 Task: Explore Airbnb accommodation in Ohangaron, Uzbekistan from 5th December, 2023 to 12th December, 2023 for 2 adults.  With 1  bedroom having 1 bed and 1 bathroom. Property type can be hotel. Look for 5 properties as per requirement.
Action: Mouse moved to (608, 92)
Screenshot: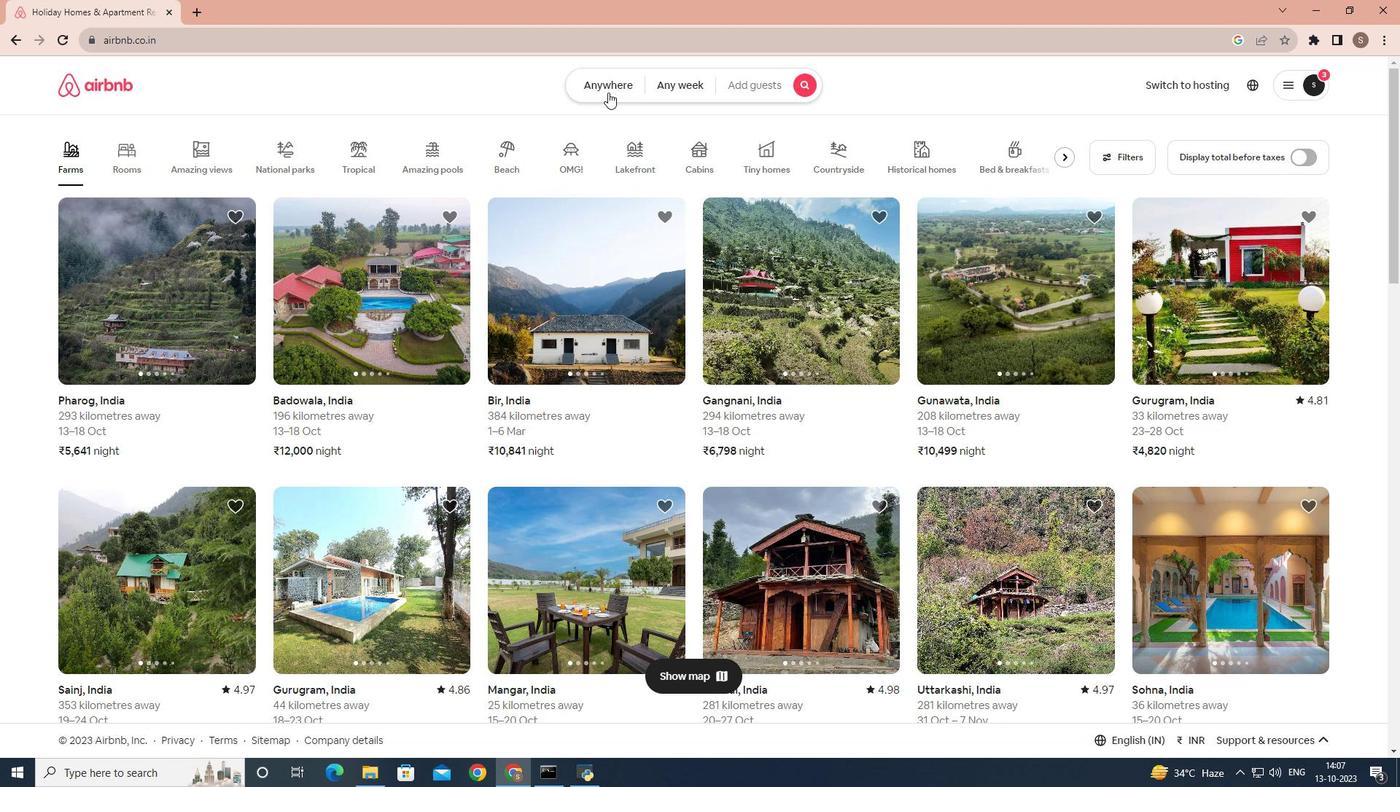 
Action: Mouse pressed left at (608, 92)
Screenshot: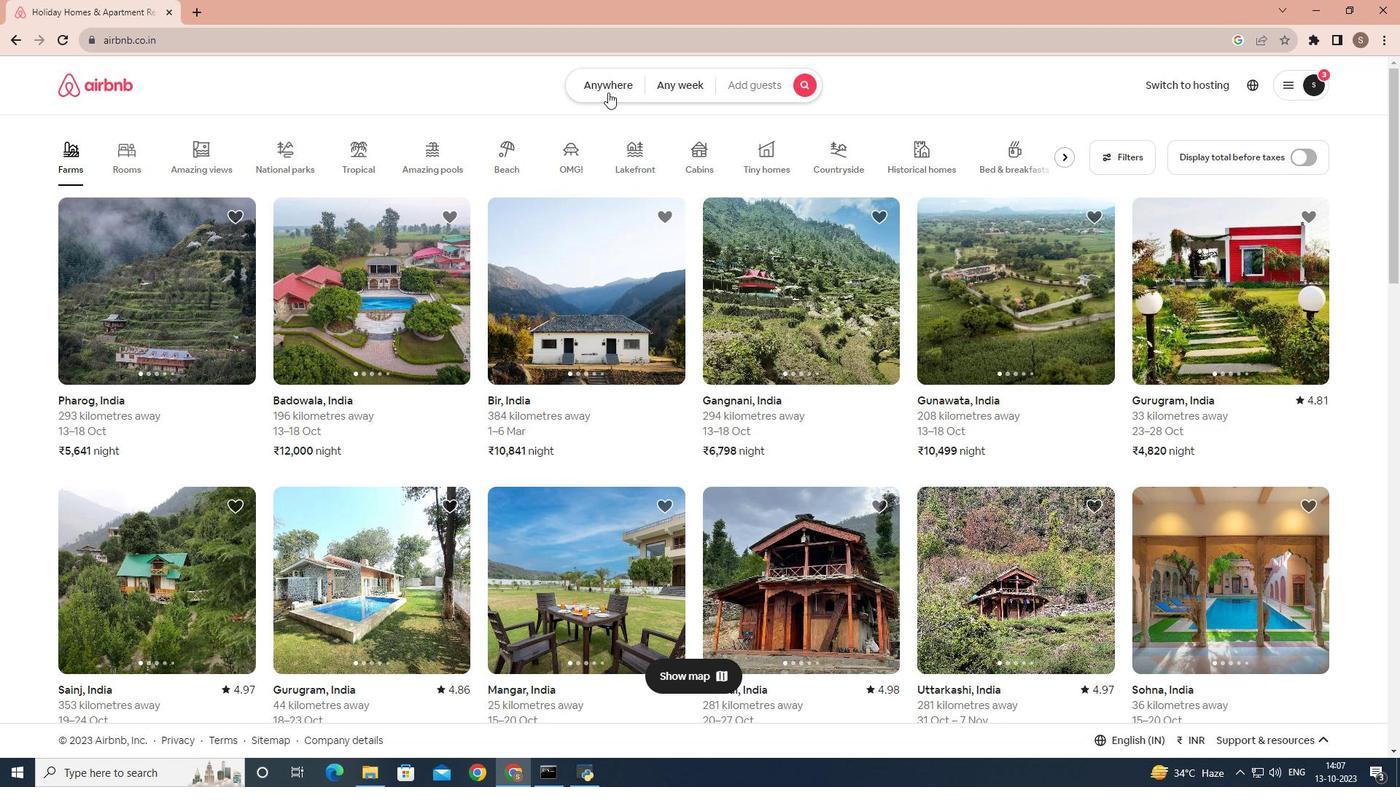 
Action: Mouse moved to (549, 147)
Screenshot: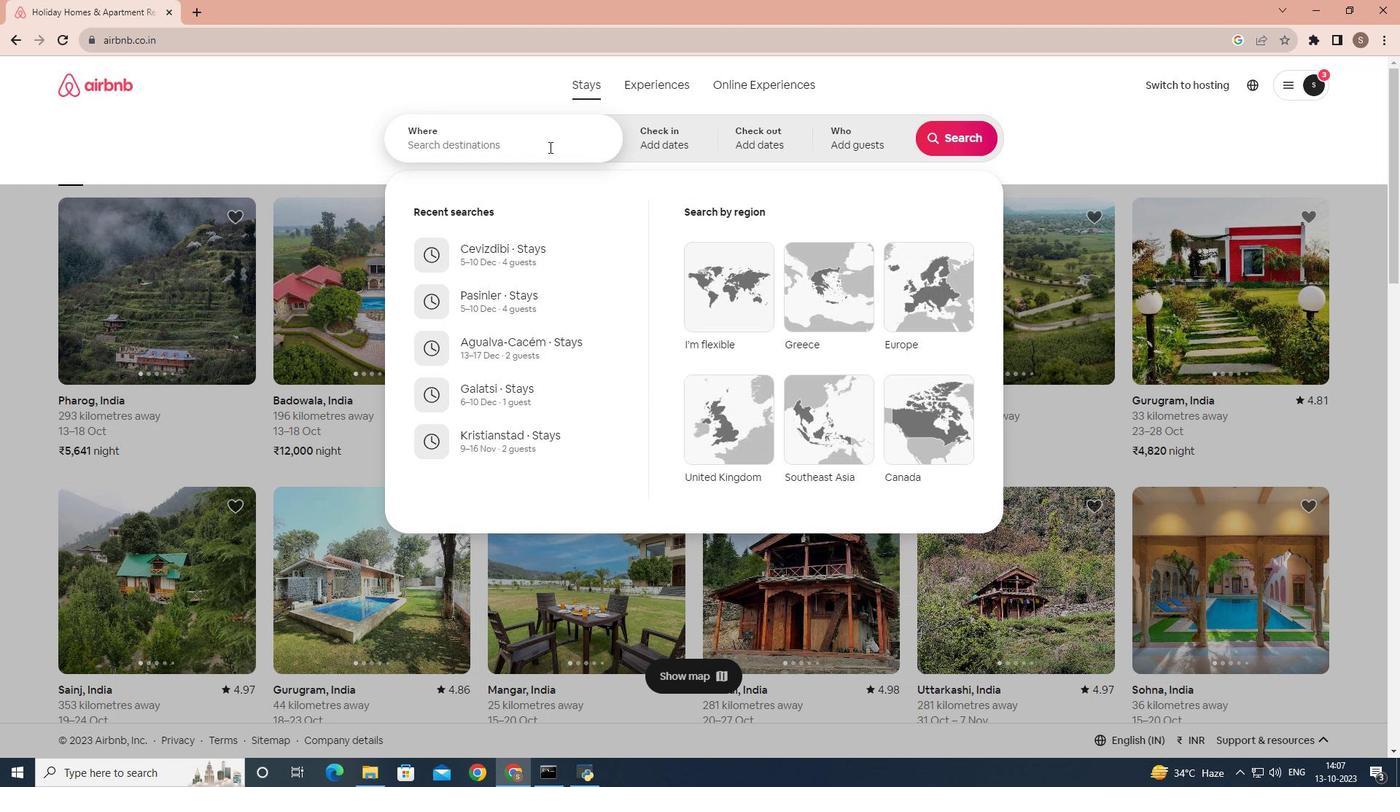 
Action: Mouse pressed left at (549, 147)
Screenshot: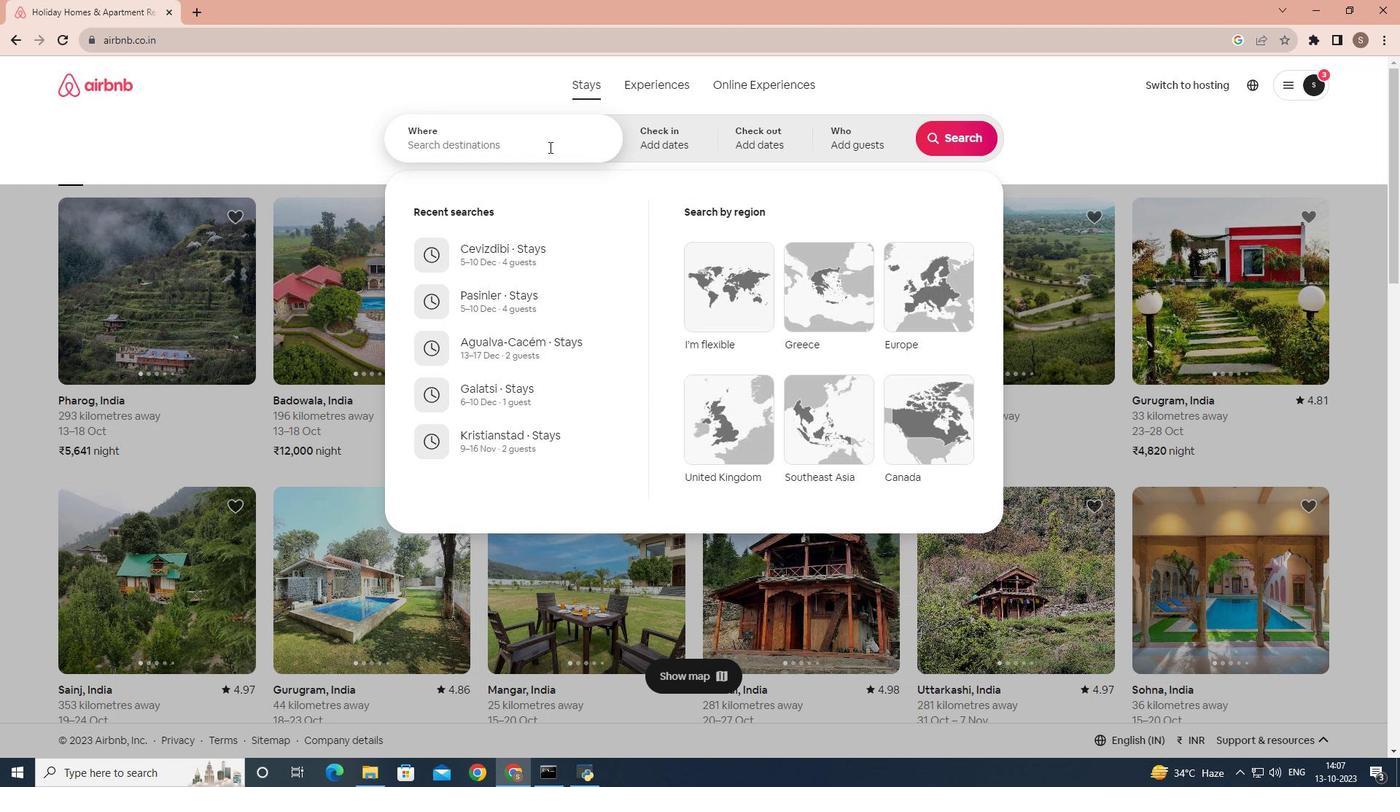 
Action: Key pressed ohangaron
Screenshot: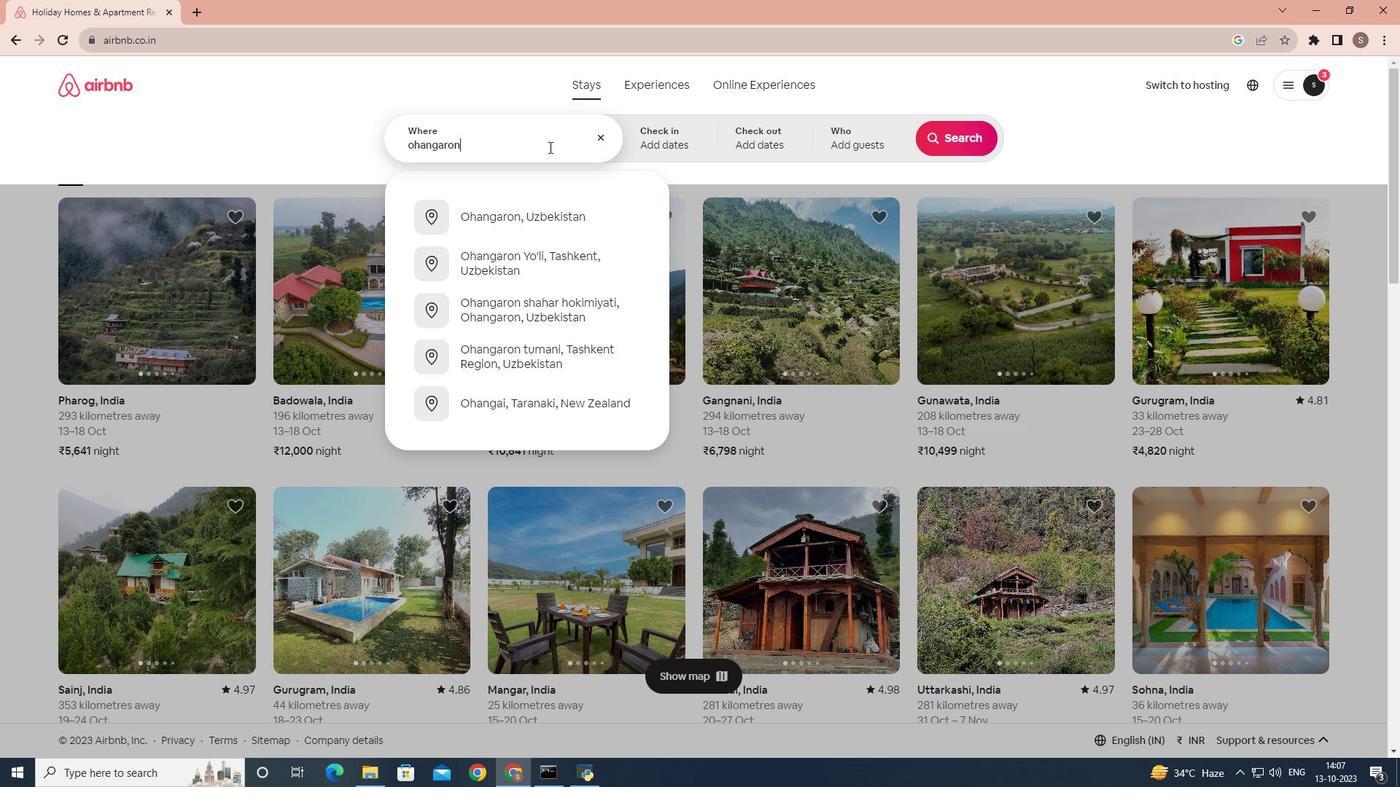 
Action: Mouse moved to (536, 229)
Screenshot: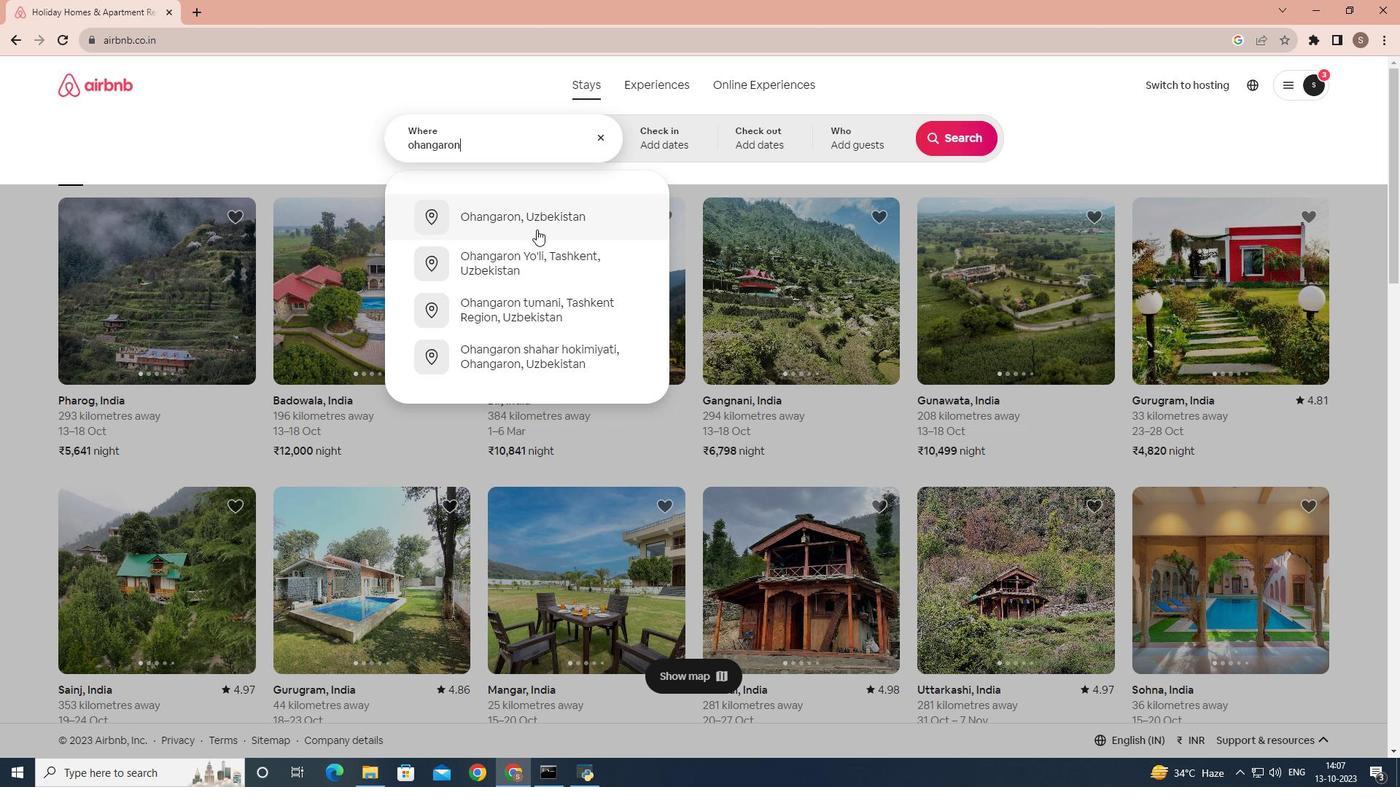 
Action: Mouse pressed left at (536, 229)
Screenshot: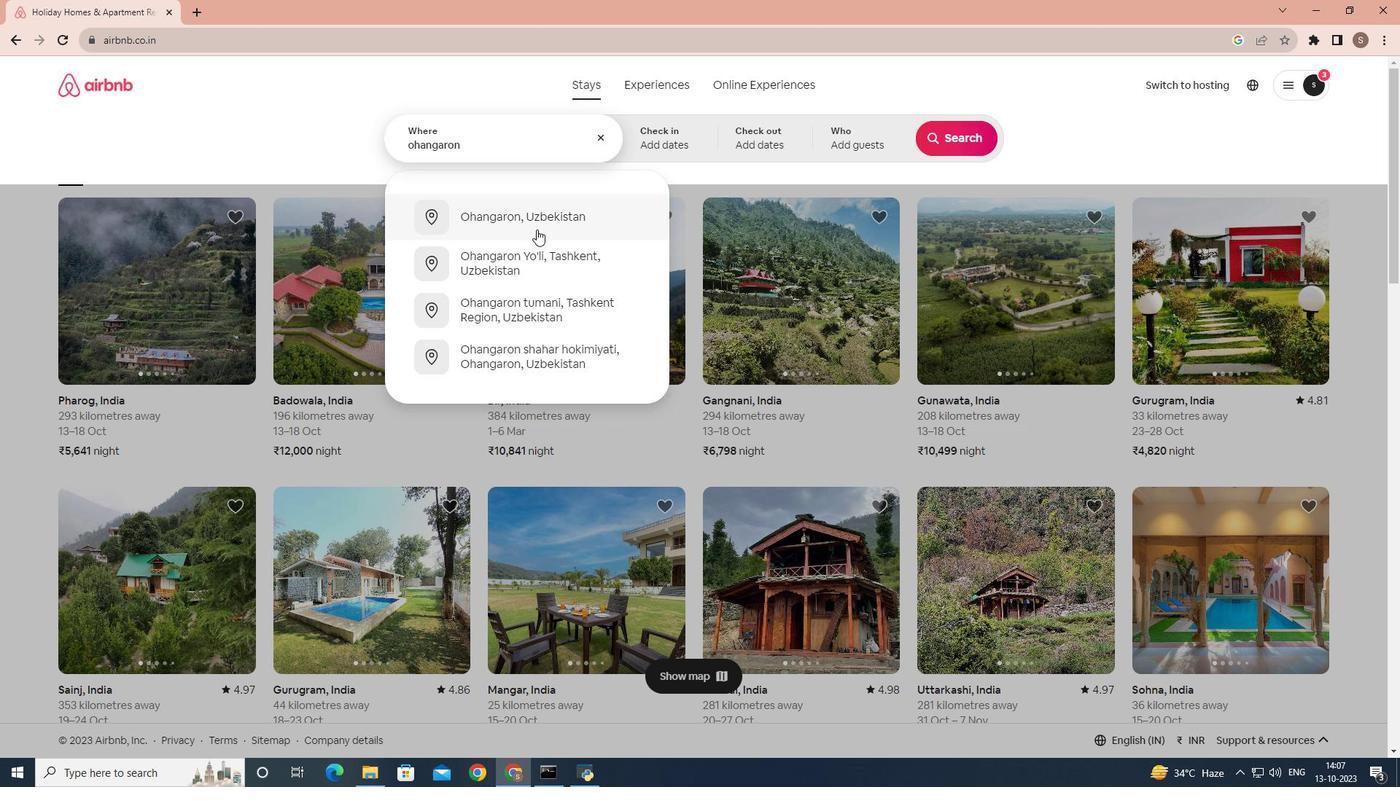 
Action: Mouse moved to (962, 255)
Screenshot: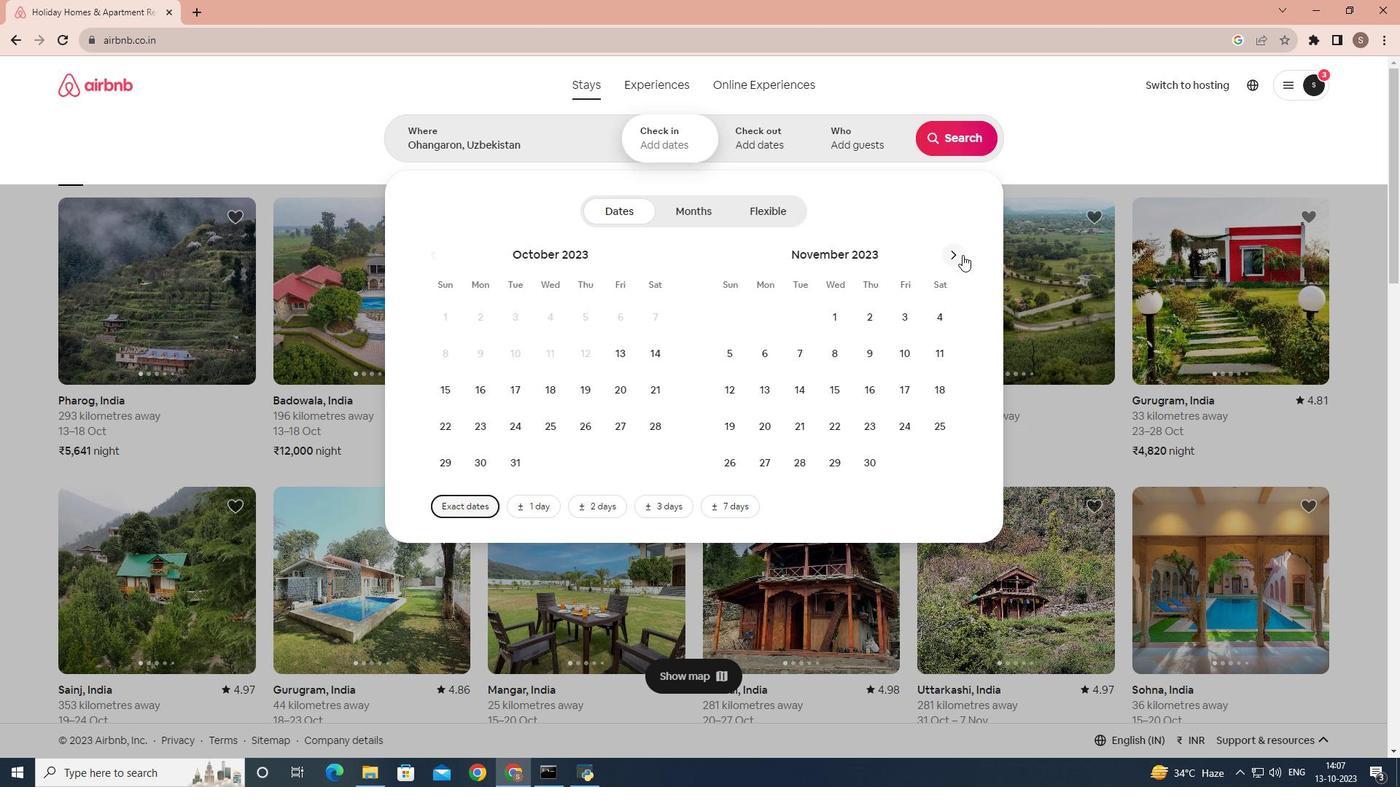 
Action: Mouse pressed left at (962, 255)
Screenshot: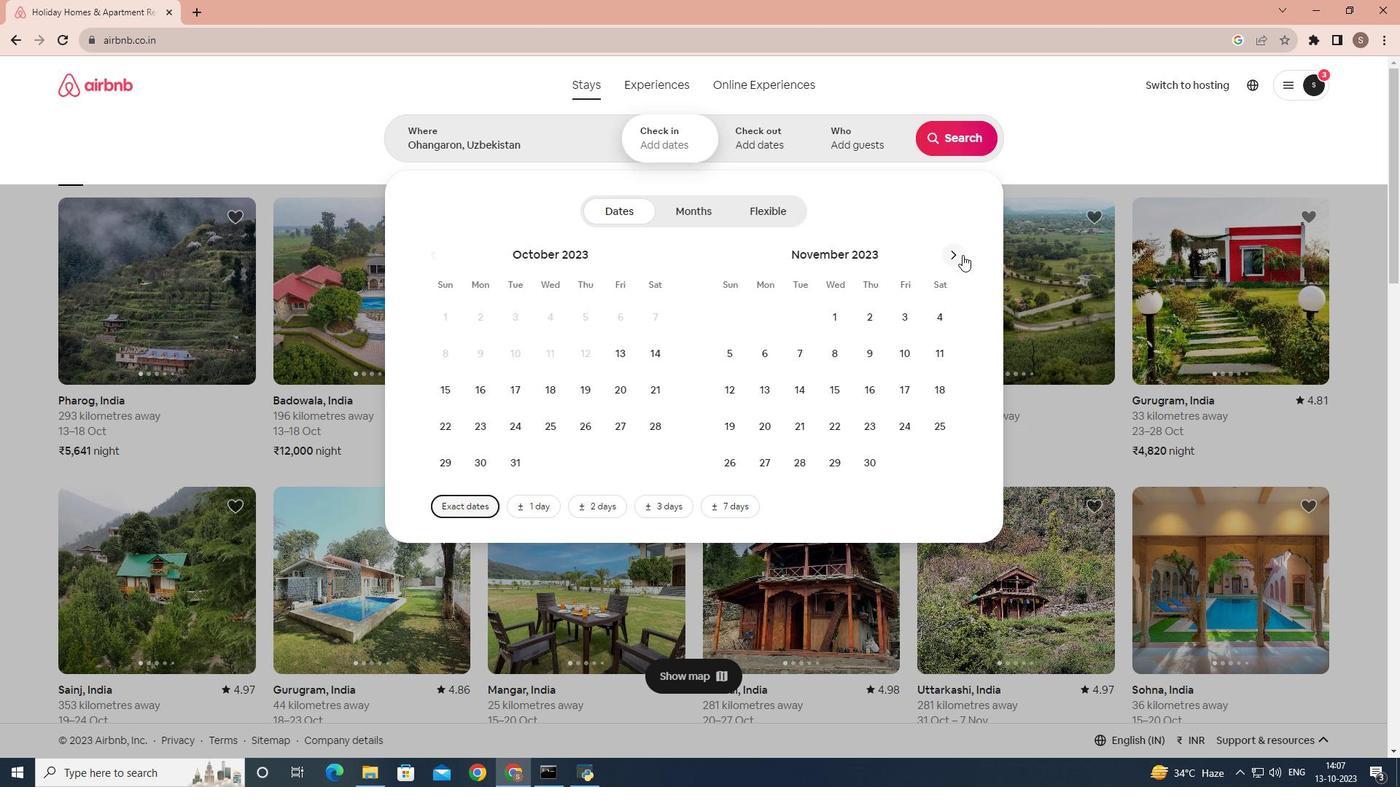 
Action: Mouse moved to (816, 355)
Screenshot: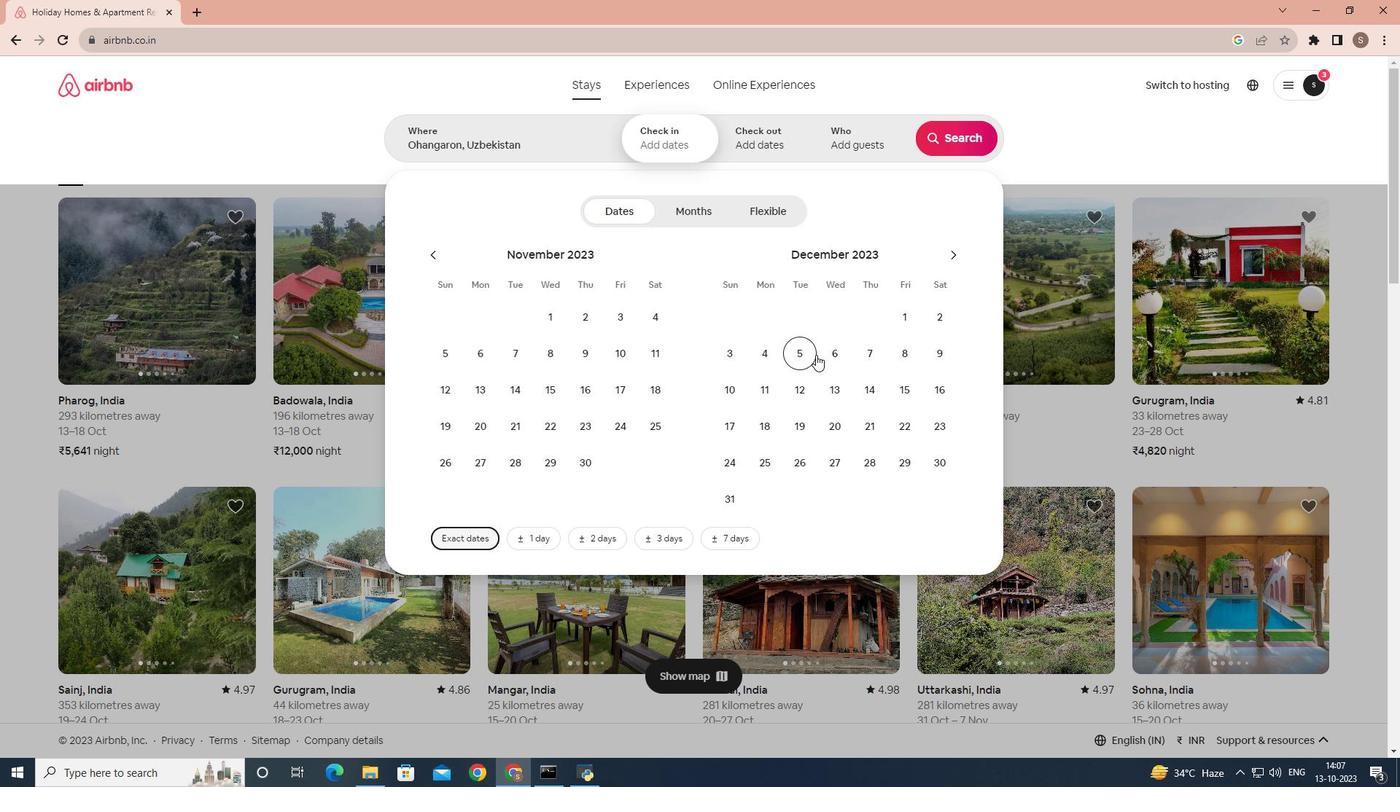 
Action: Mouse pressed left at (816, 355)
Screenshot: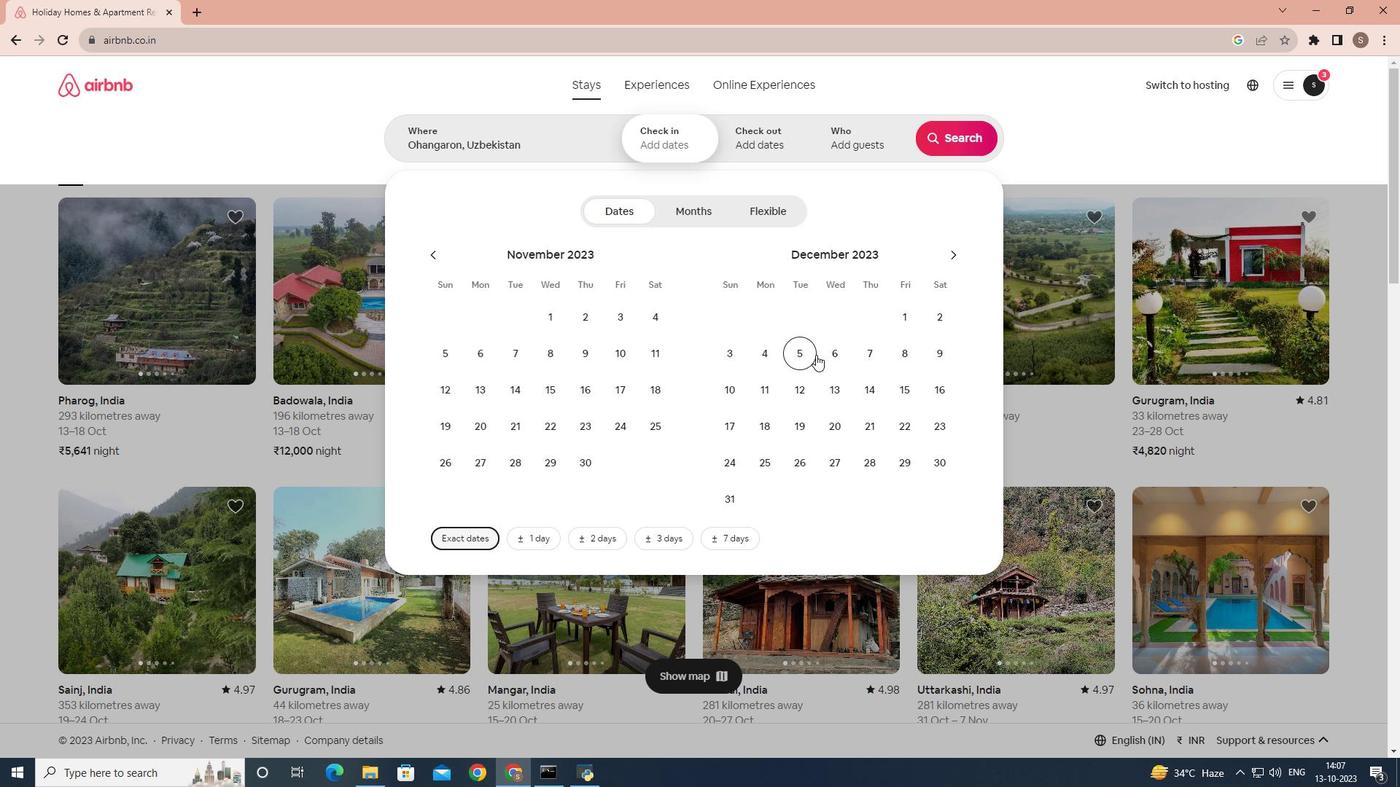 
Action: Mouse moved to (793, 385)
Screenshot: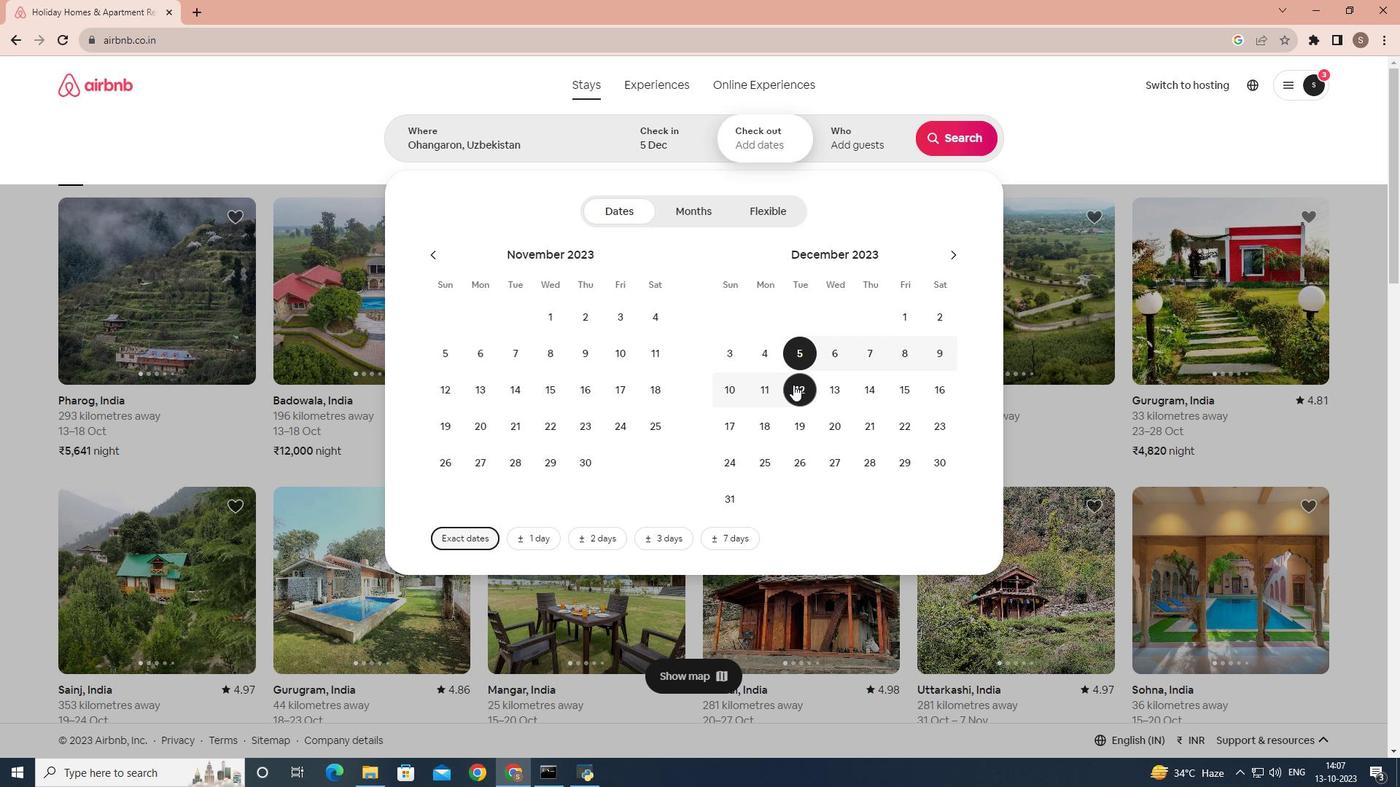 
Action: Mouse pressed left at (793, 385)
Screenshot: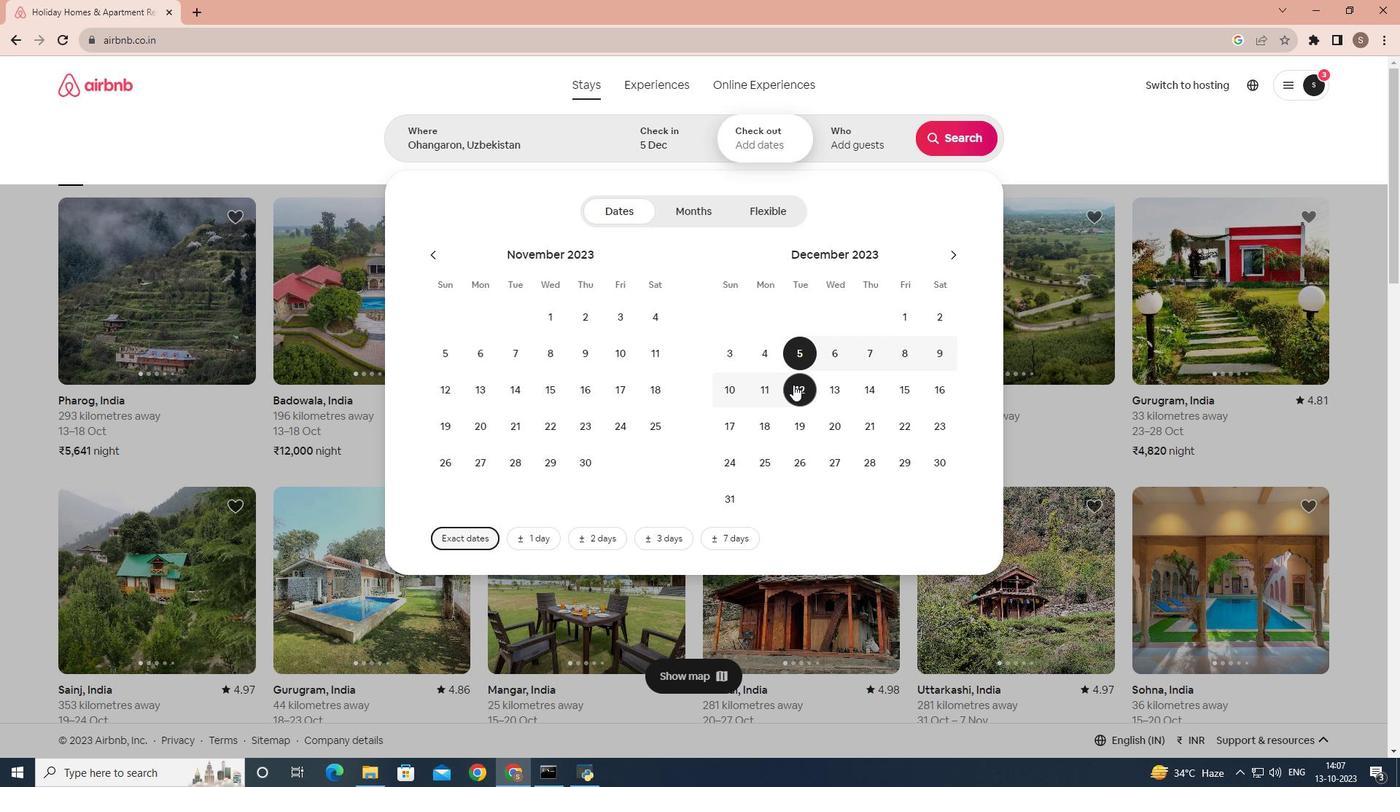 
Action: Mouse moved to (864, 132)
Screenshot: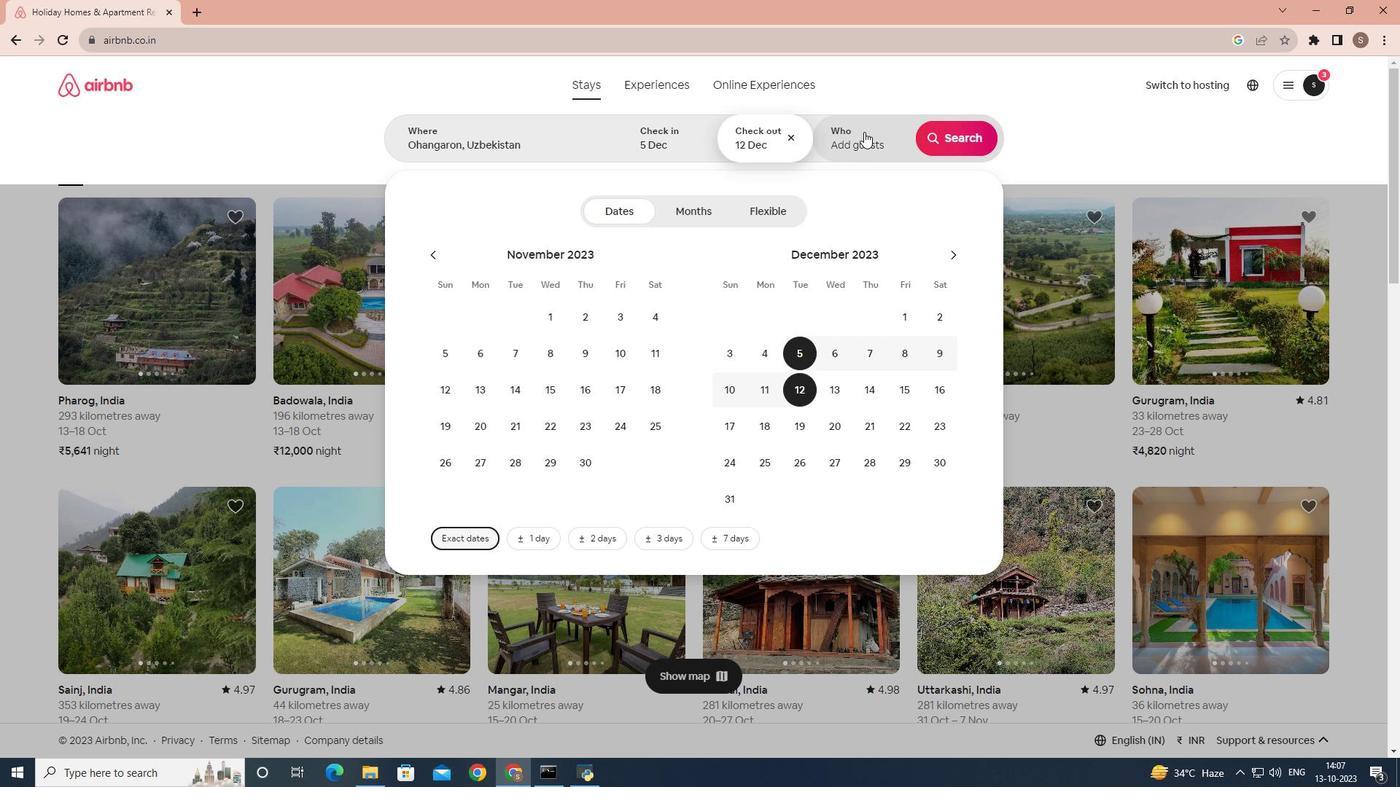 
Action: Mouse pressed left at (864, 132)
Screenshot: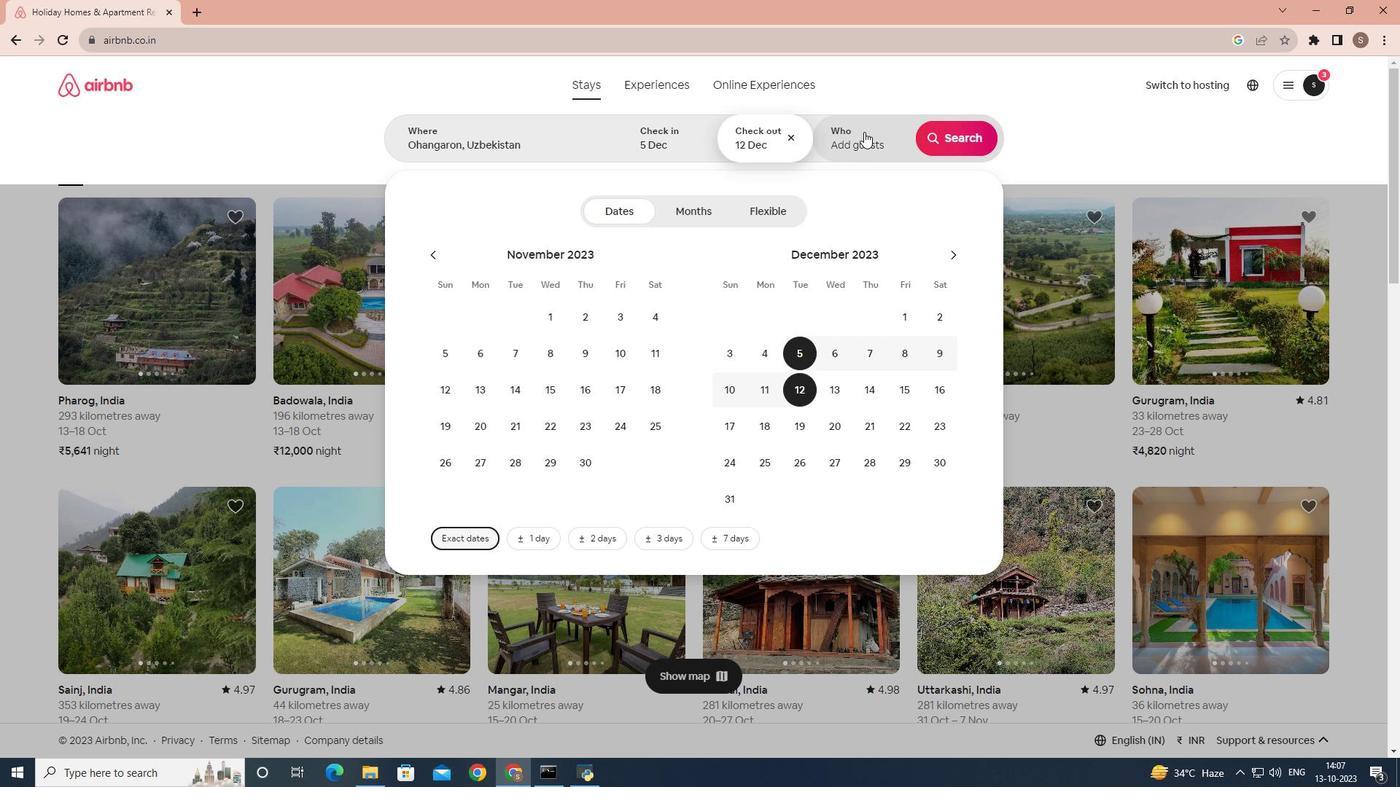 
Action: Mouse moved to (954, 216)
Screenshot: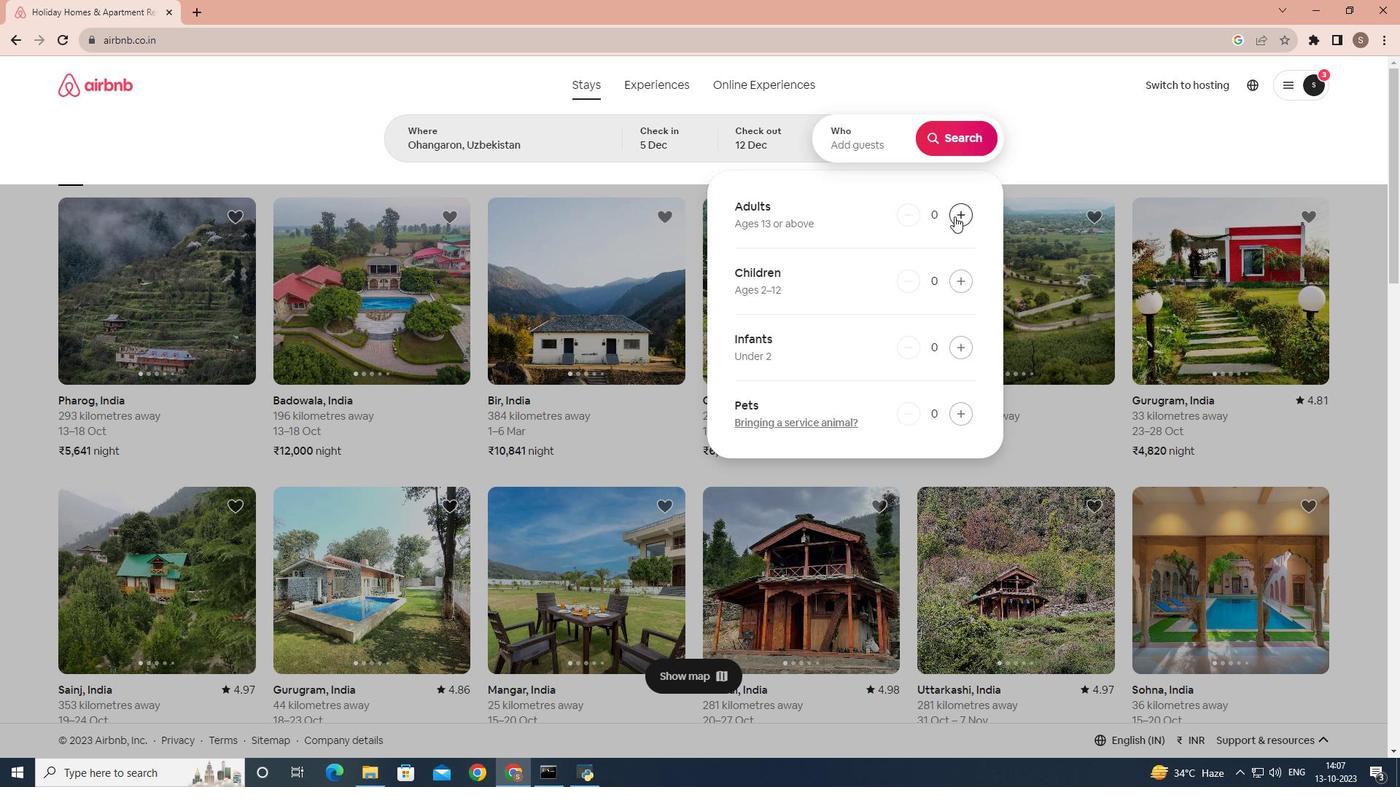 
Action: Mouse pressed left at (954, 216)
Screenshot: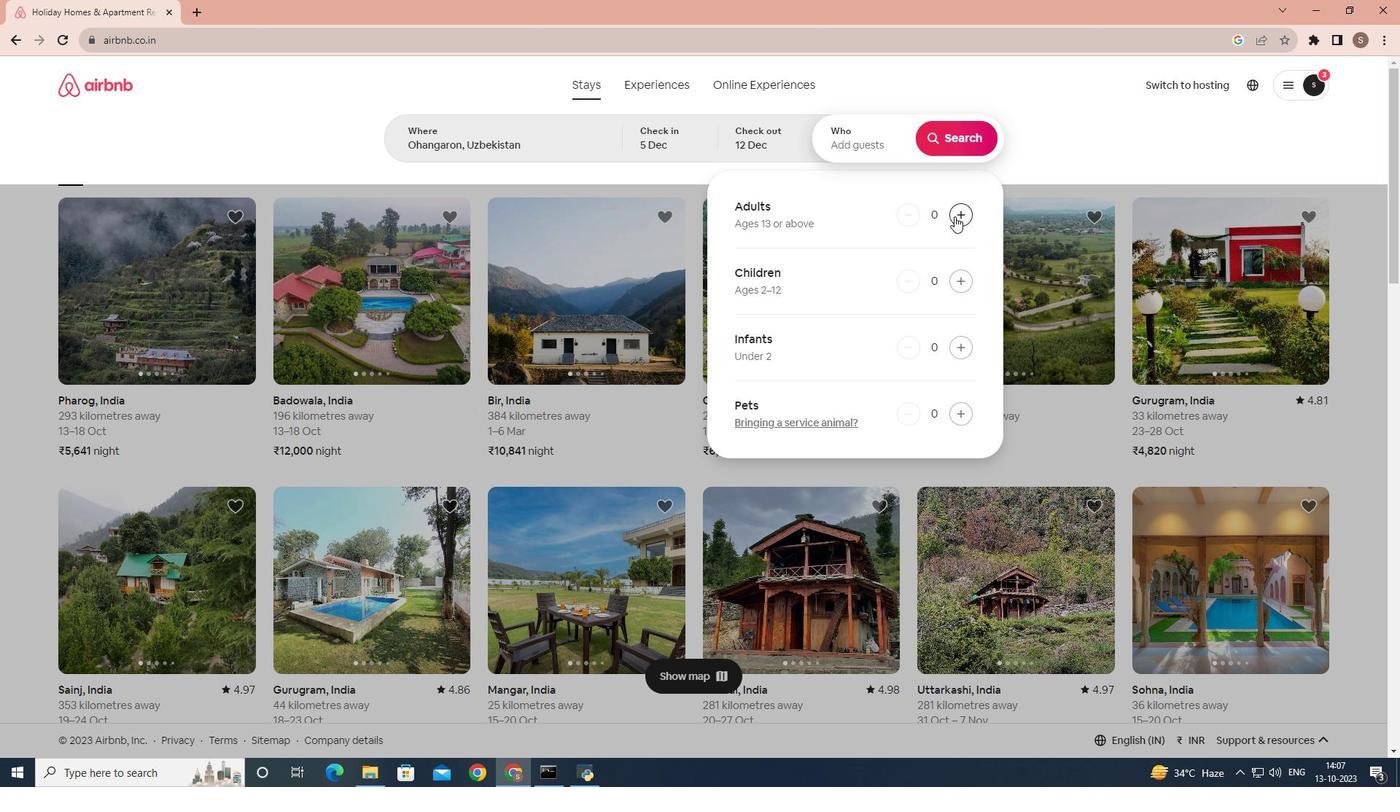 
Action: Mouse pressed left at (954, 216)
Screenshot: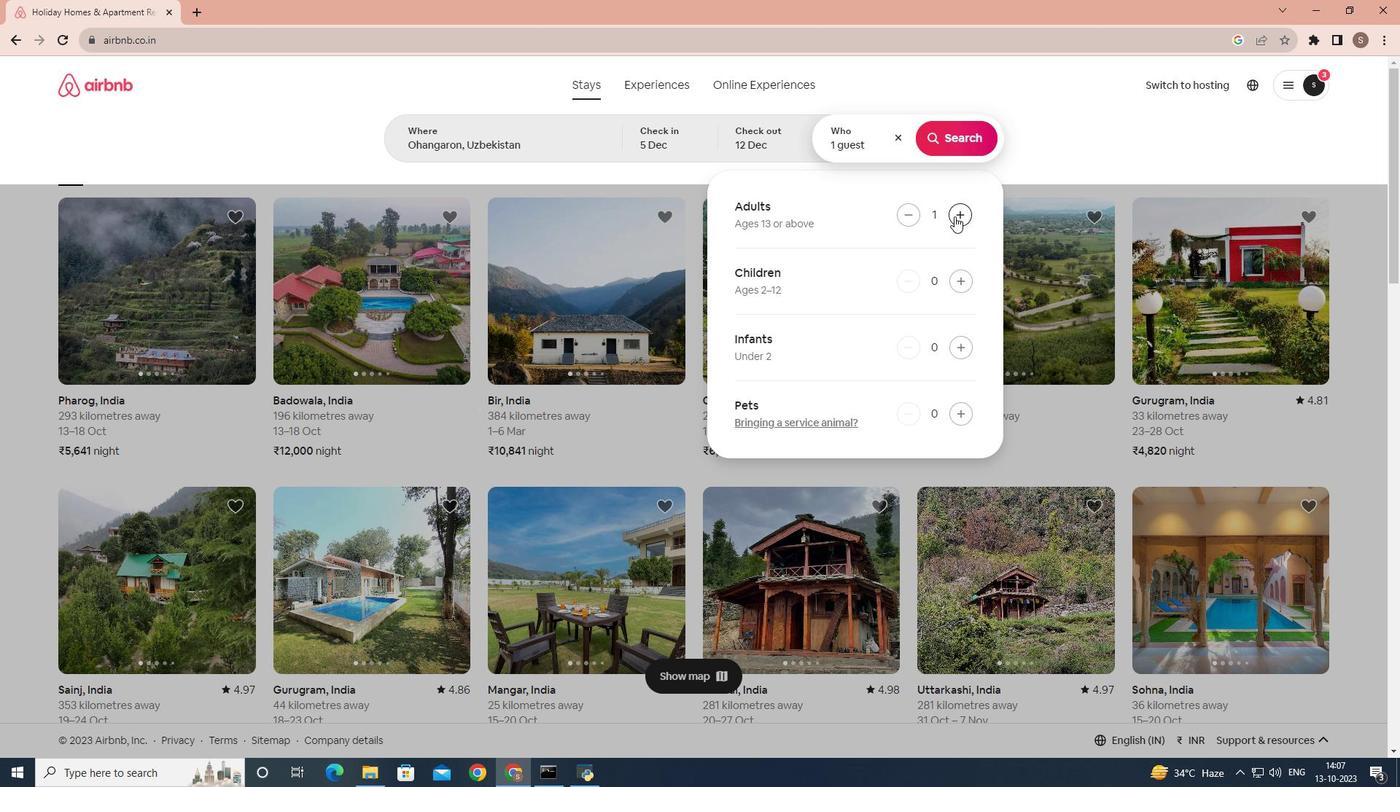 
Action: Mouse moved to (957, 145)
Screenshot: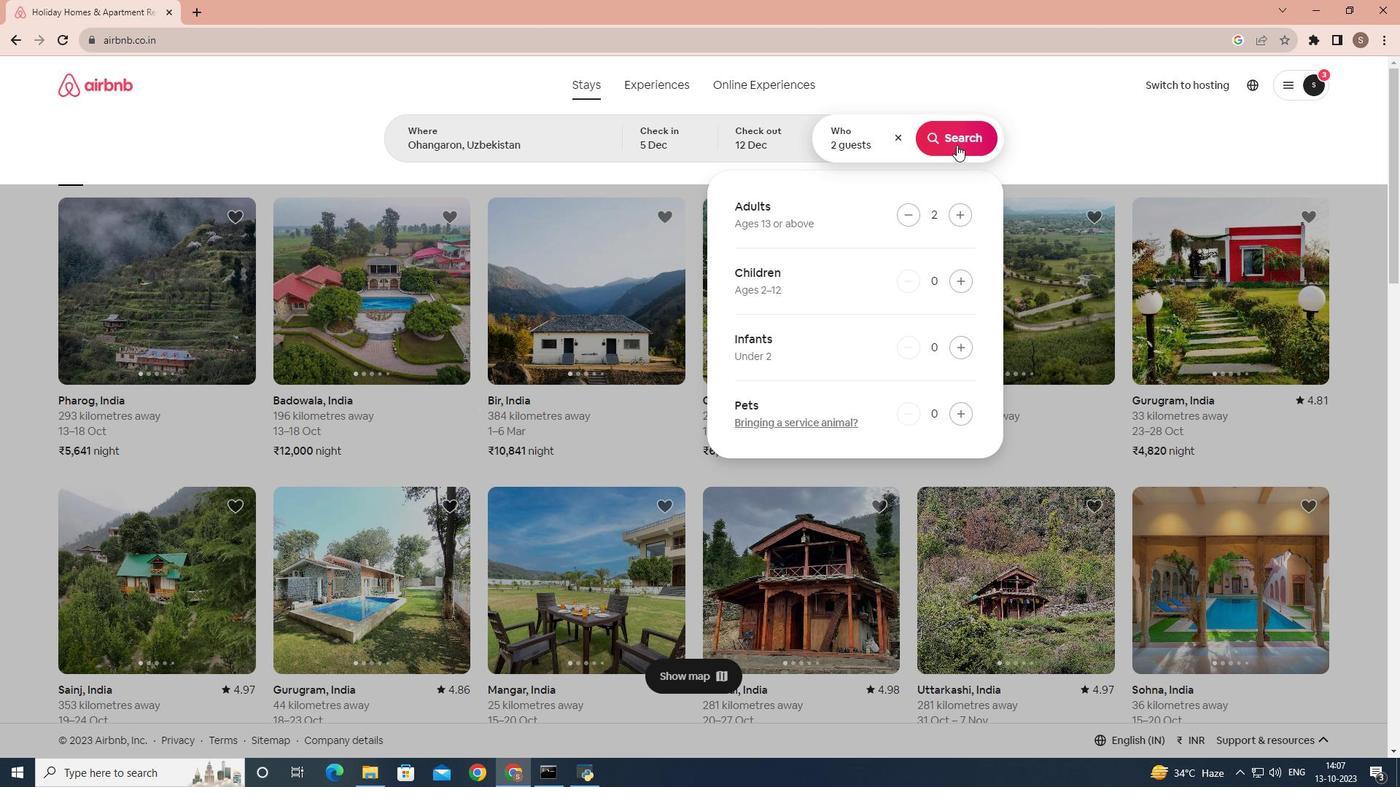 
Action: Mouse pressed left at (957, 145)
Screenshot: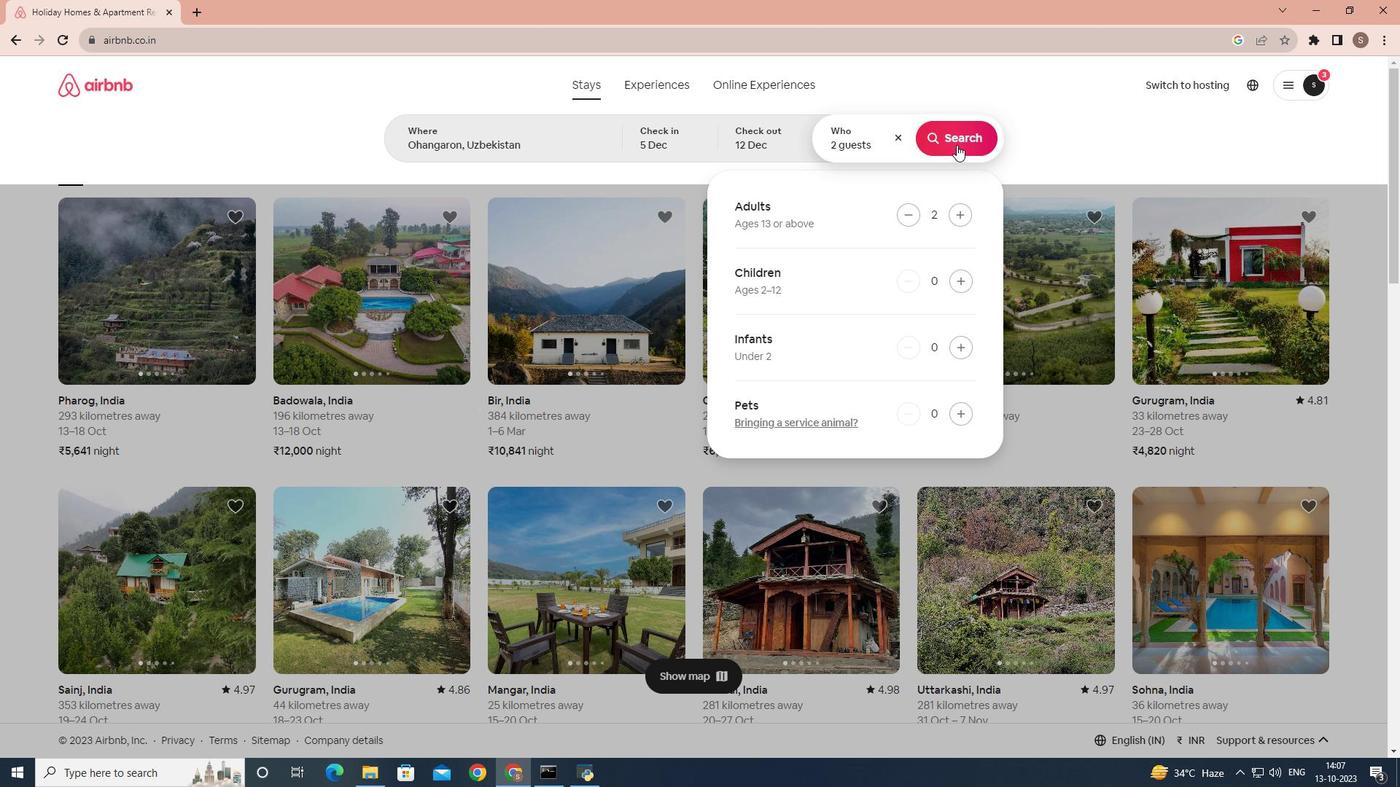 
Action: Mouse moved to (1166, 148)
Screenshot: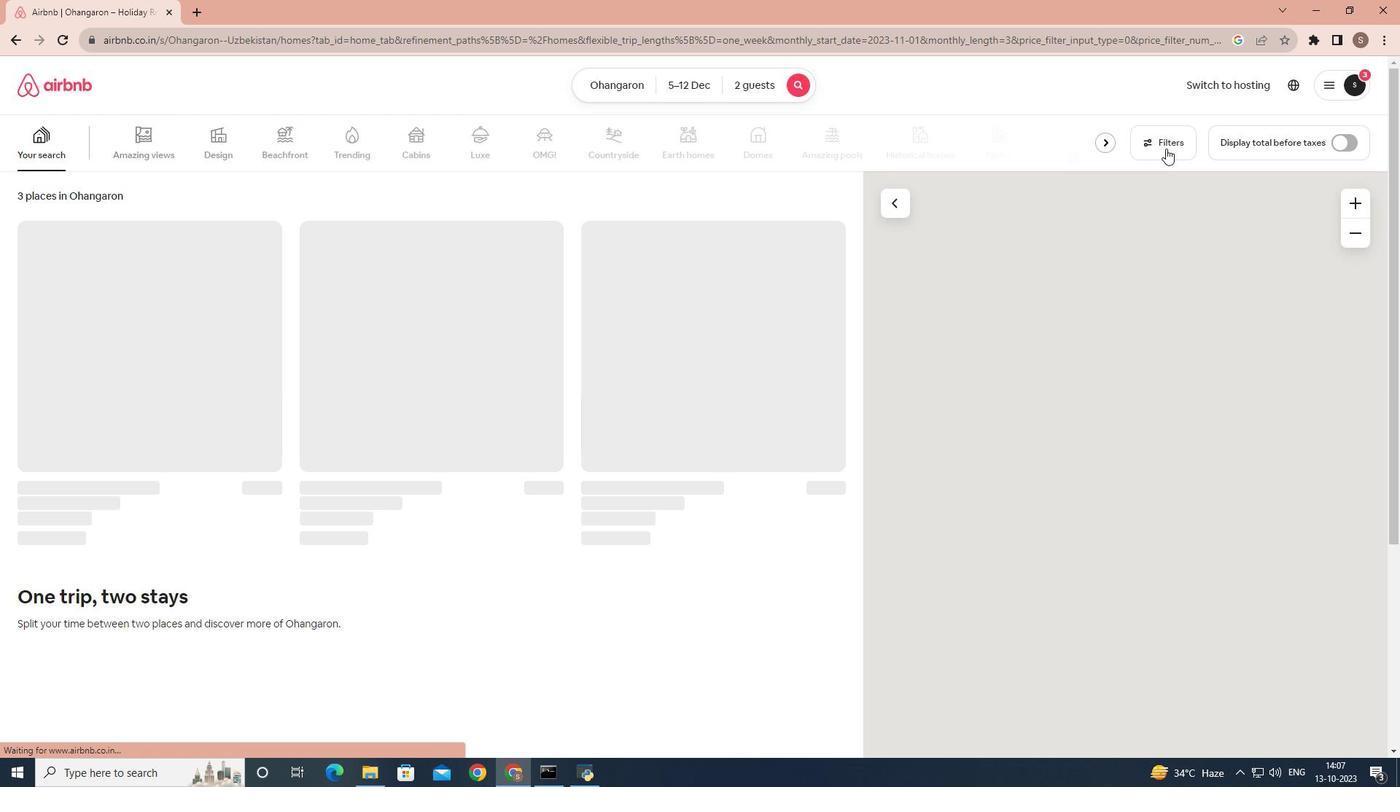 
Action: Mouse pressed left at (1166, 148)
Screenshot: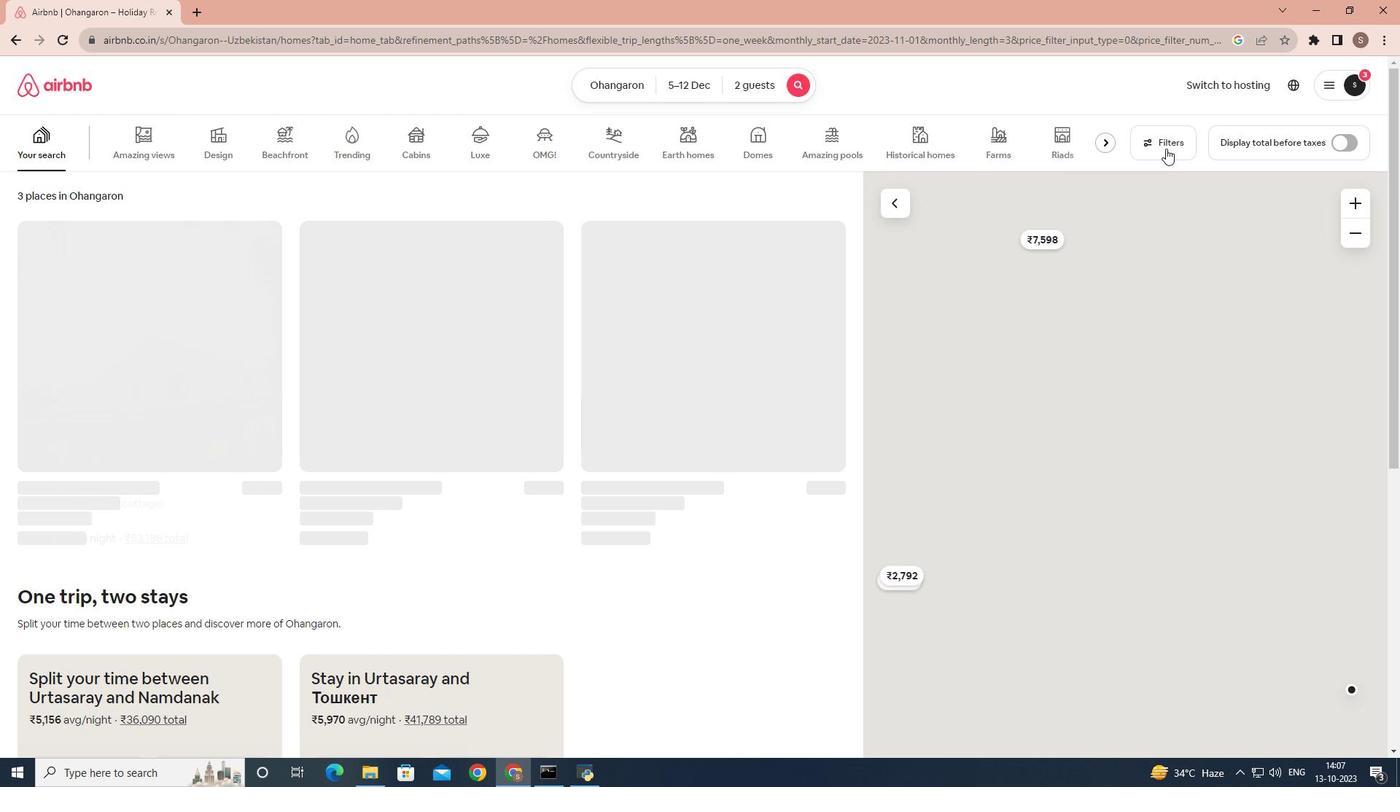 
Action: Mouse moved to (755, 323)
Screenshot: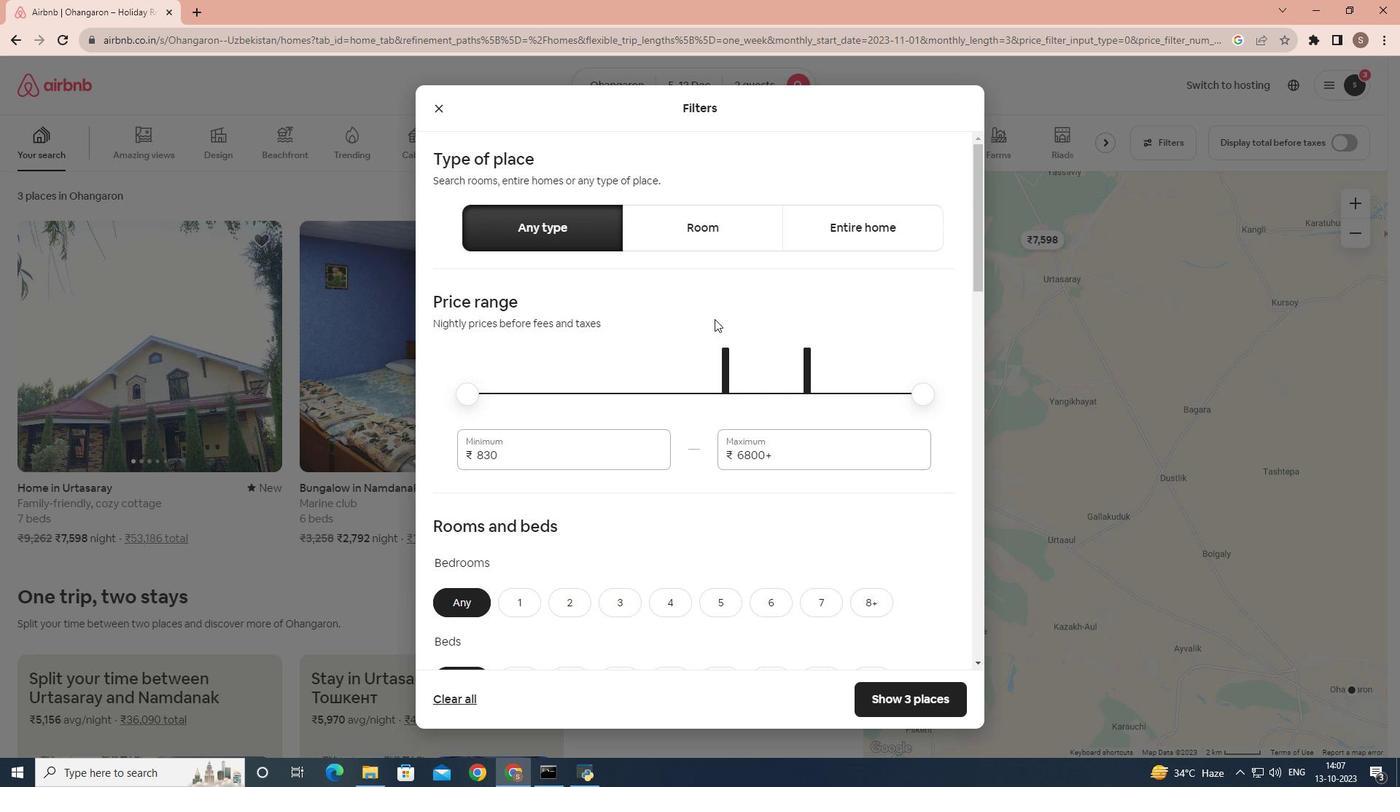 
Action: Mouse scrolled (755, 322) with delta (0, 0)
Screenshot: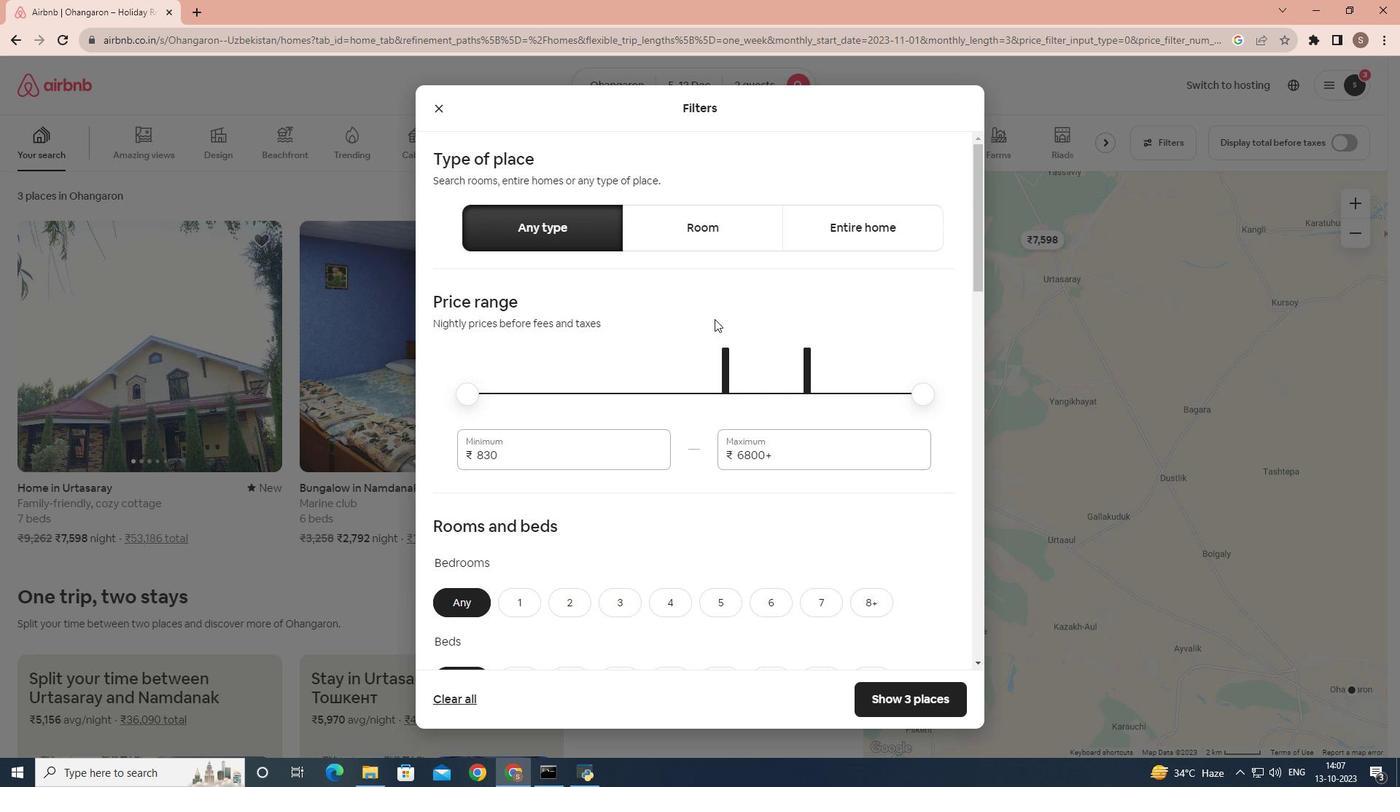 
Action: Mouse moved to (706, 317)
Screenshot: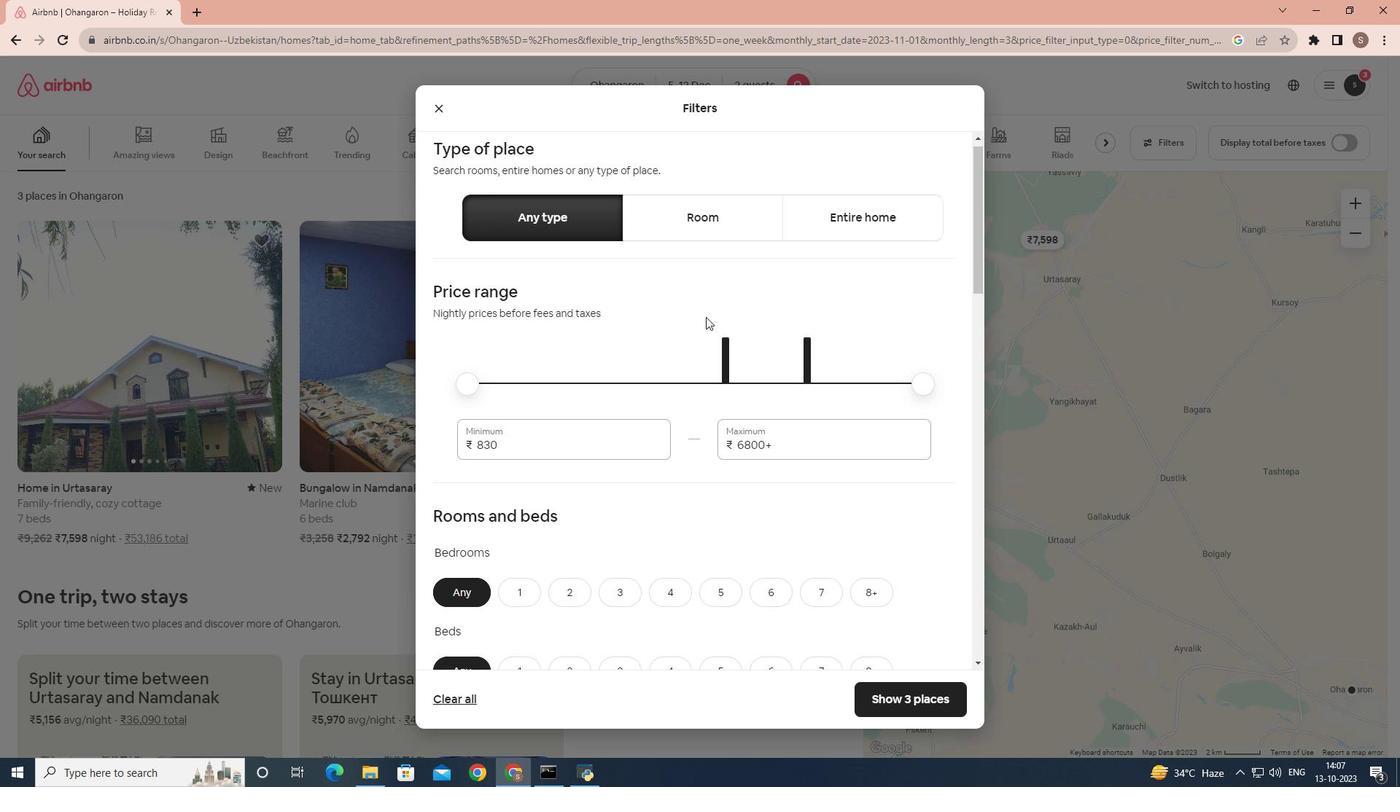 
Action: Mouse scrolled (706, 316) with delta (0, 0)
Screenshot: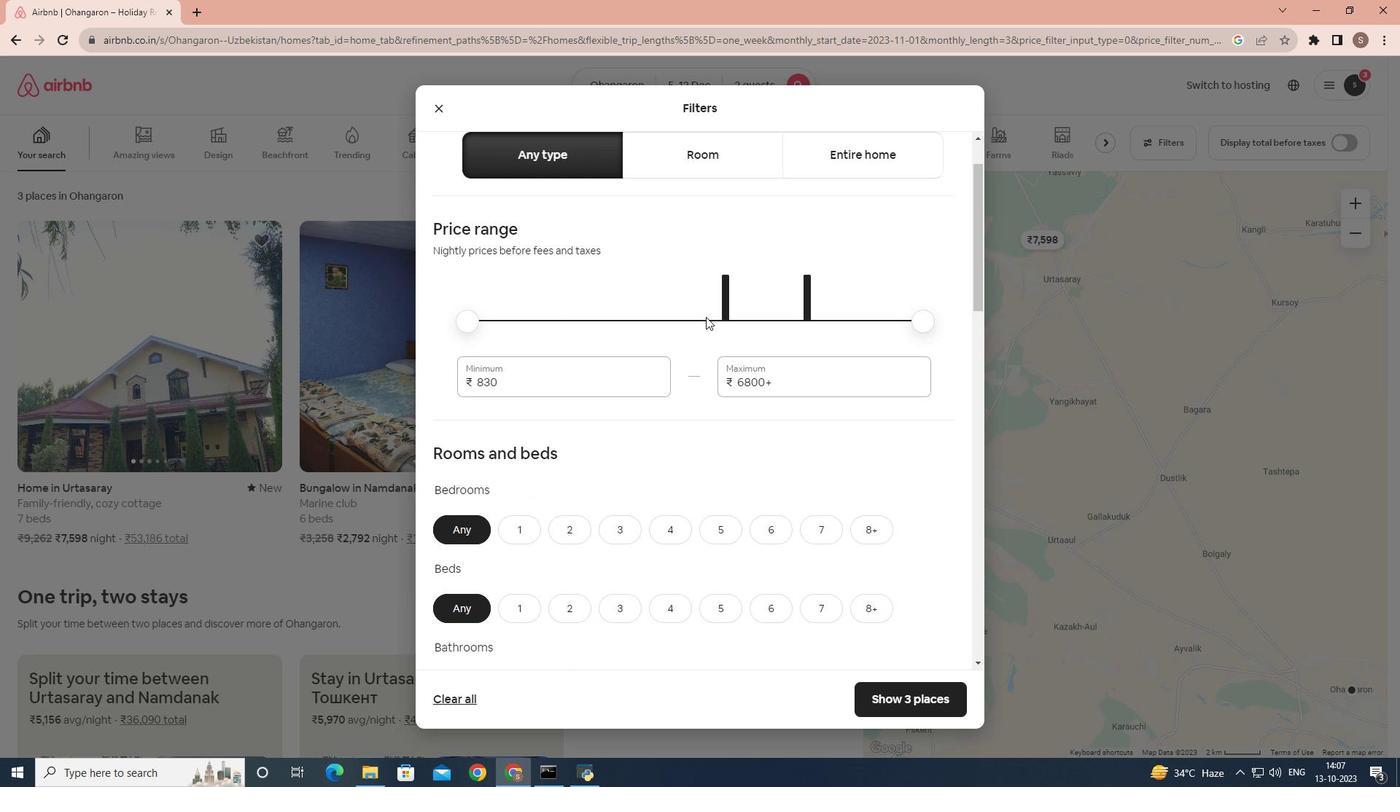 
Action: Mouse scrolled (706, 316) with delta (0, 0)
Screenshot: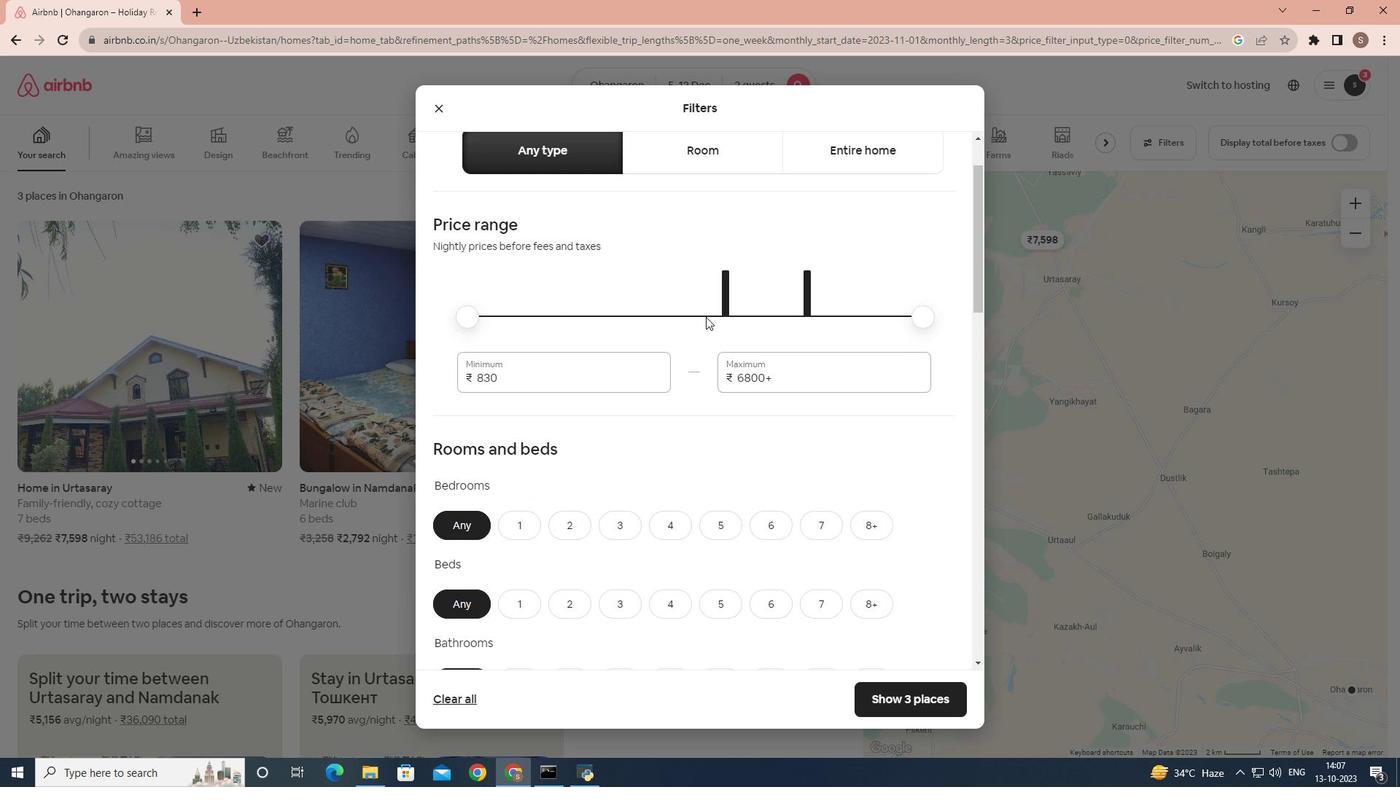 
Action: Mouse scrolled (706, 316) with delta (0, 0)
Screenshot: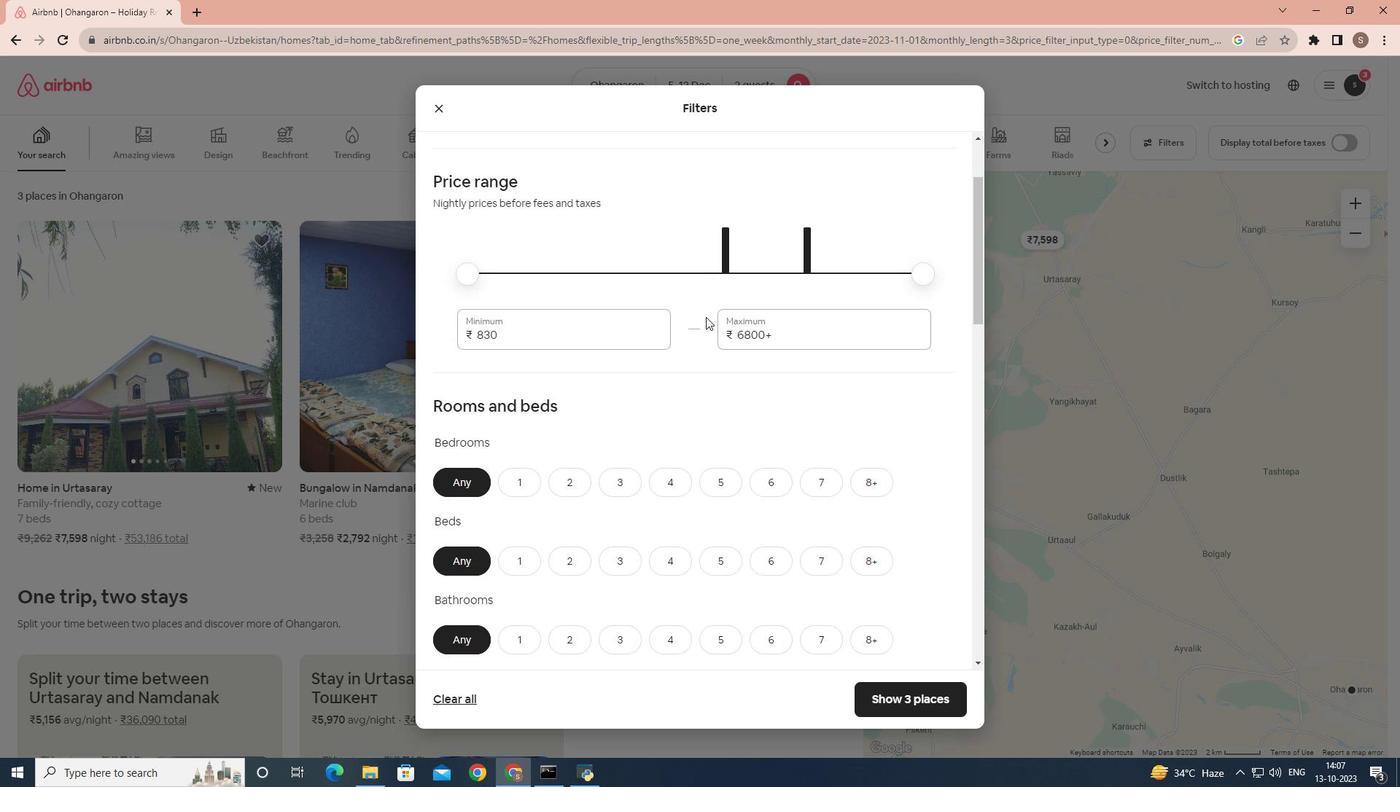 
Action: Mouse moved to (525, 307)
Screenshot: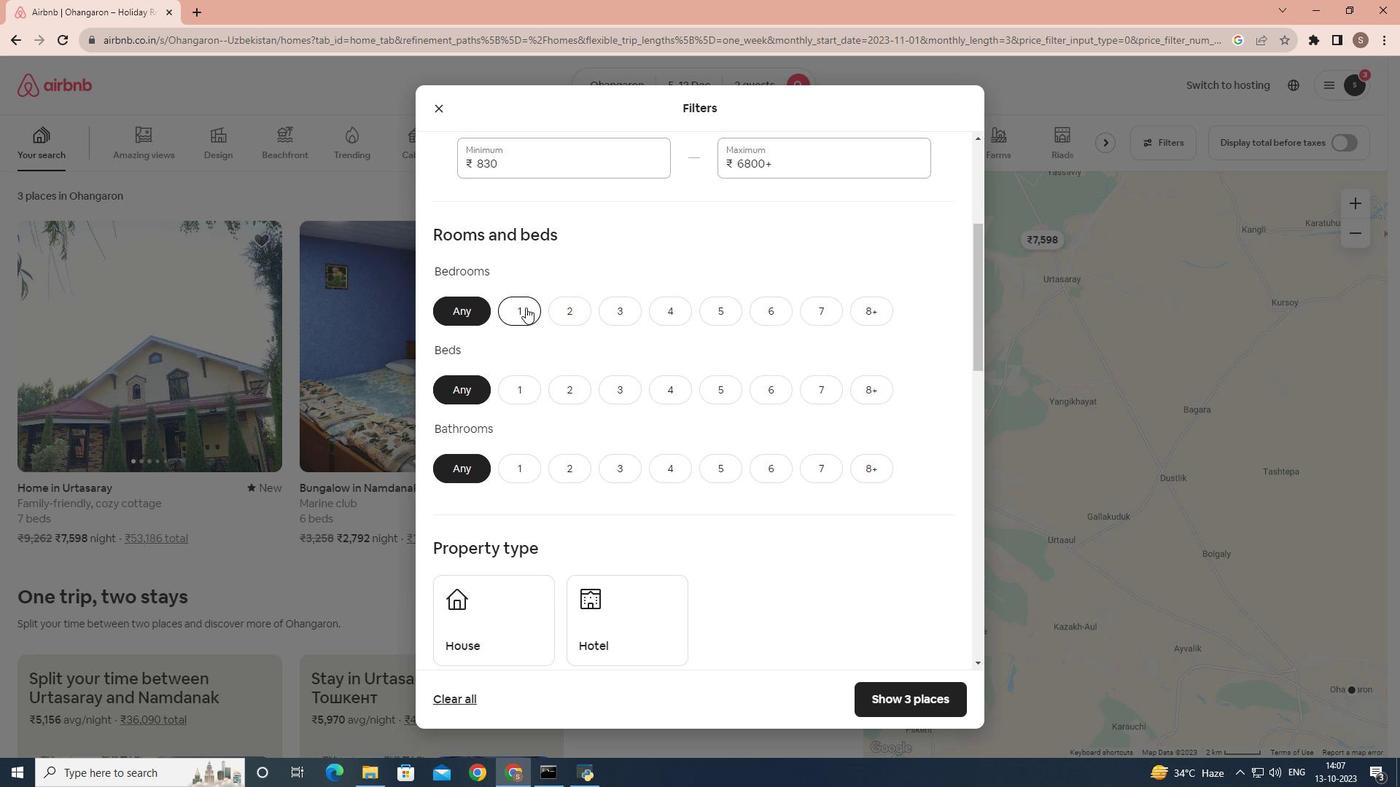
Action: Mouse pressed left at (525, 307)
Screenshot: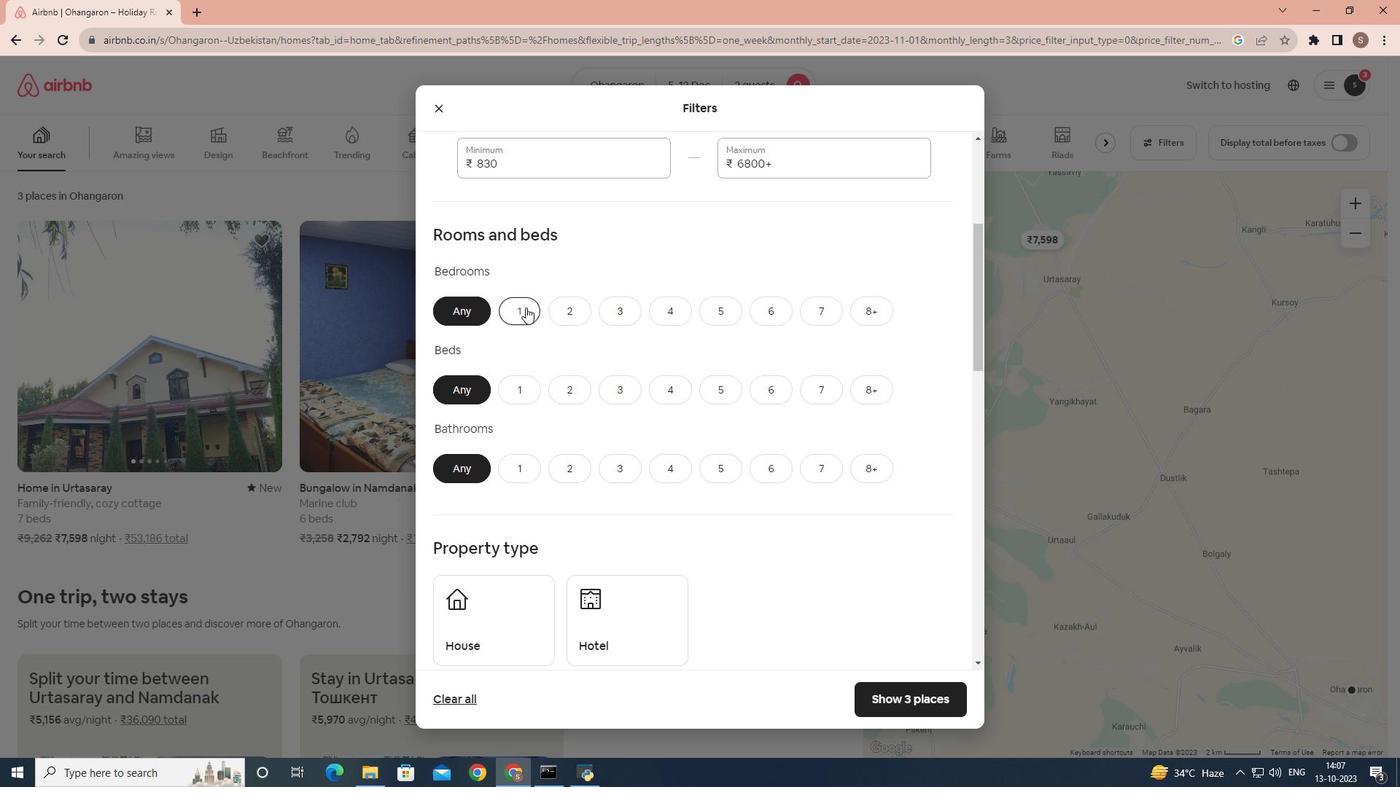 
Action: Mouse moved to (522, 307)
Screenshot: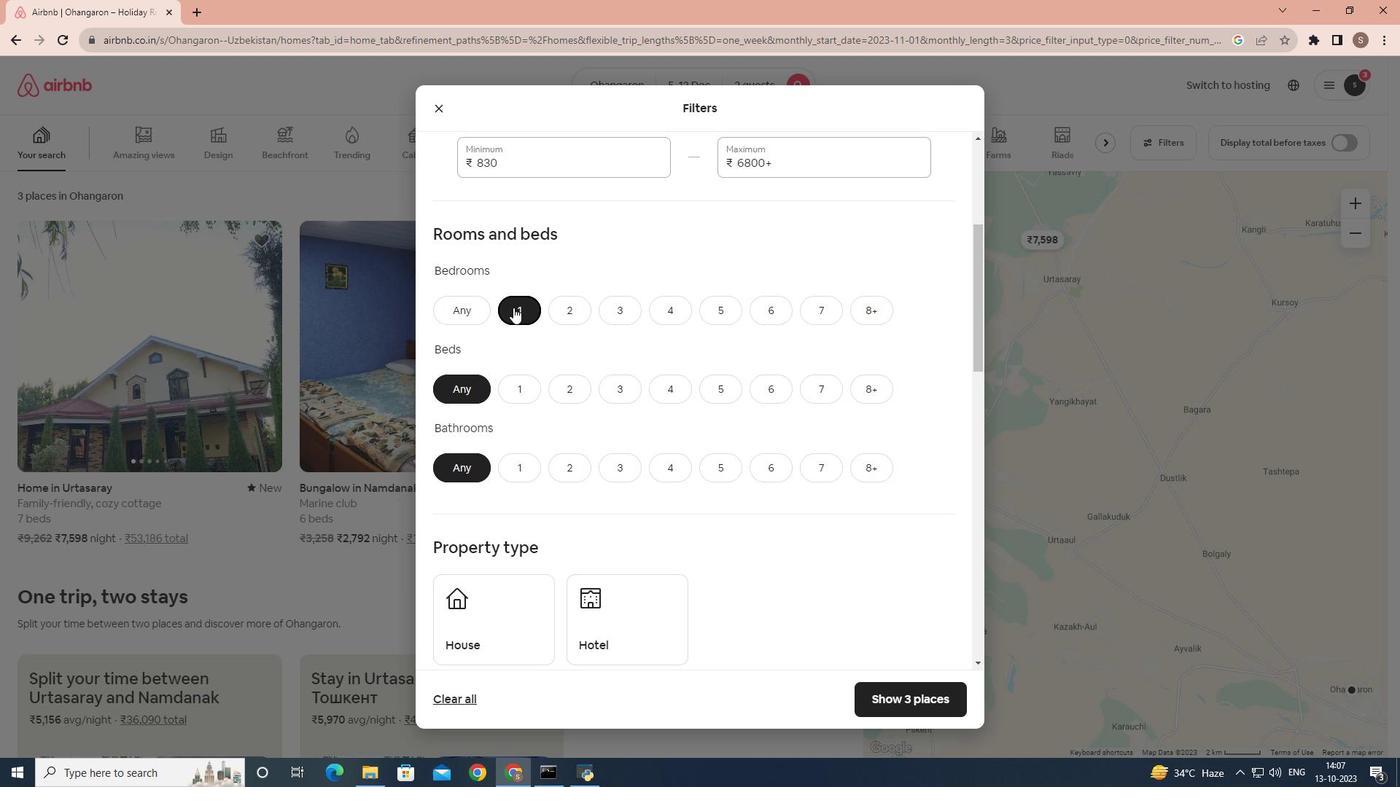 
Action: Mouse scrolled (522, 307) with delta (0, 0)
Screenshot: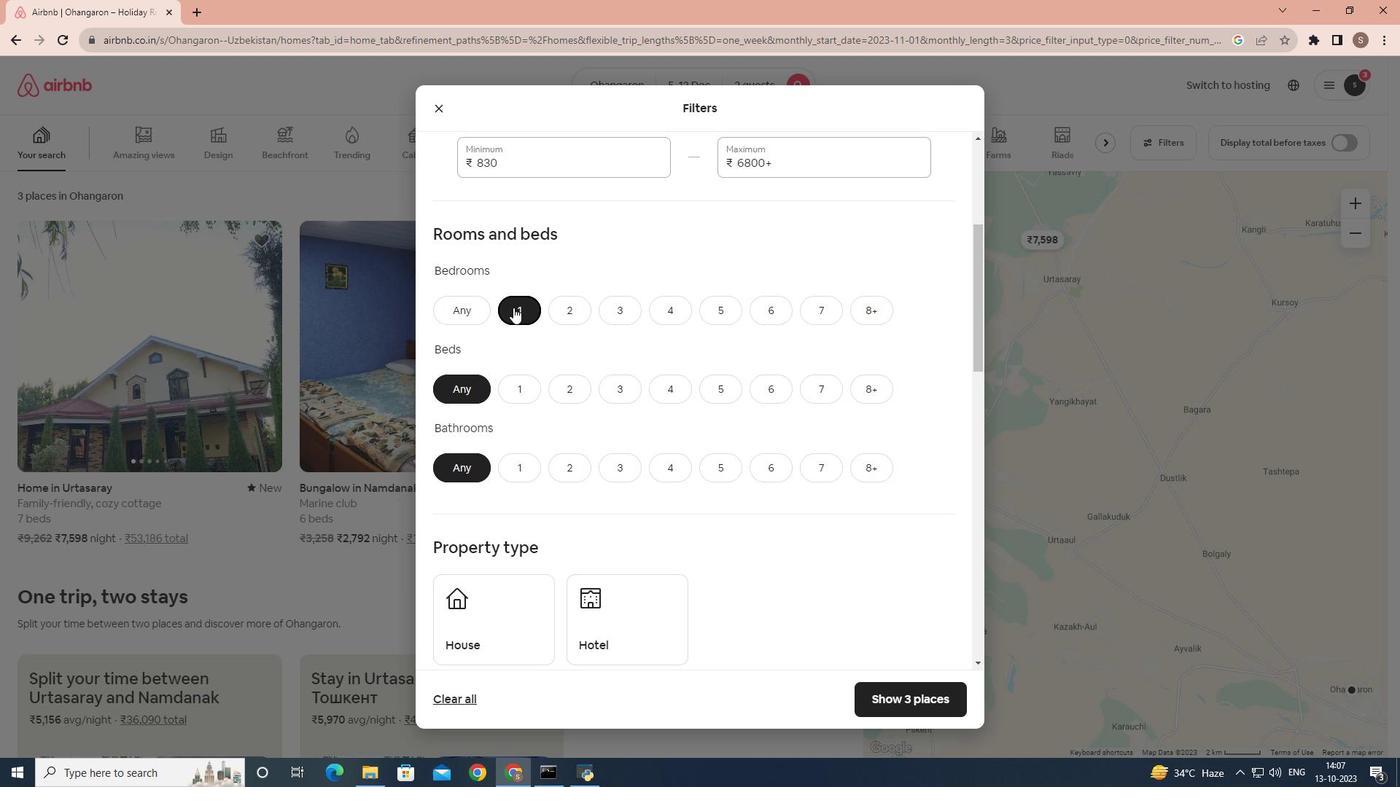 
Action: Mouse moved to (523, 326)
Screenshot: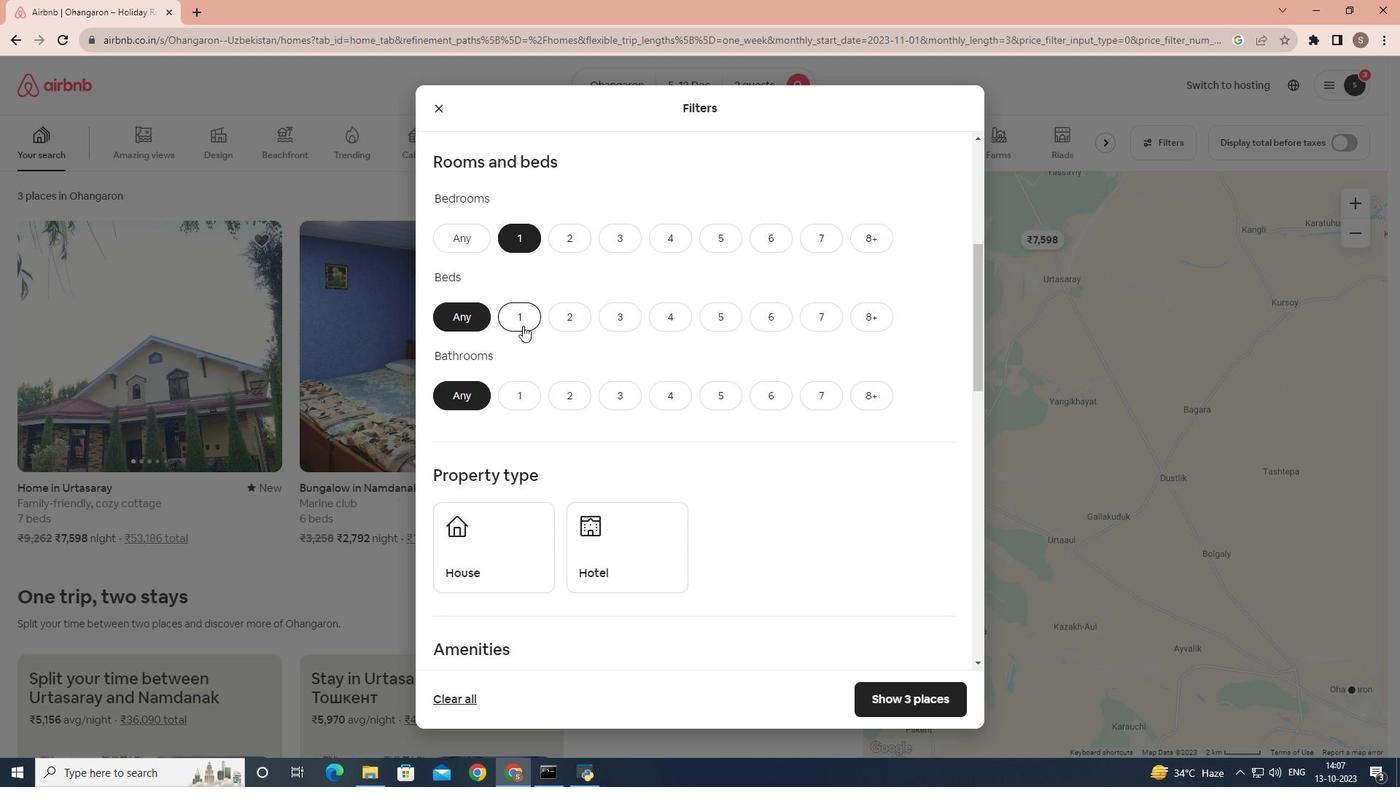 
Action: Mouse pressed left at (523, 326)
Screenshot: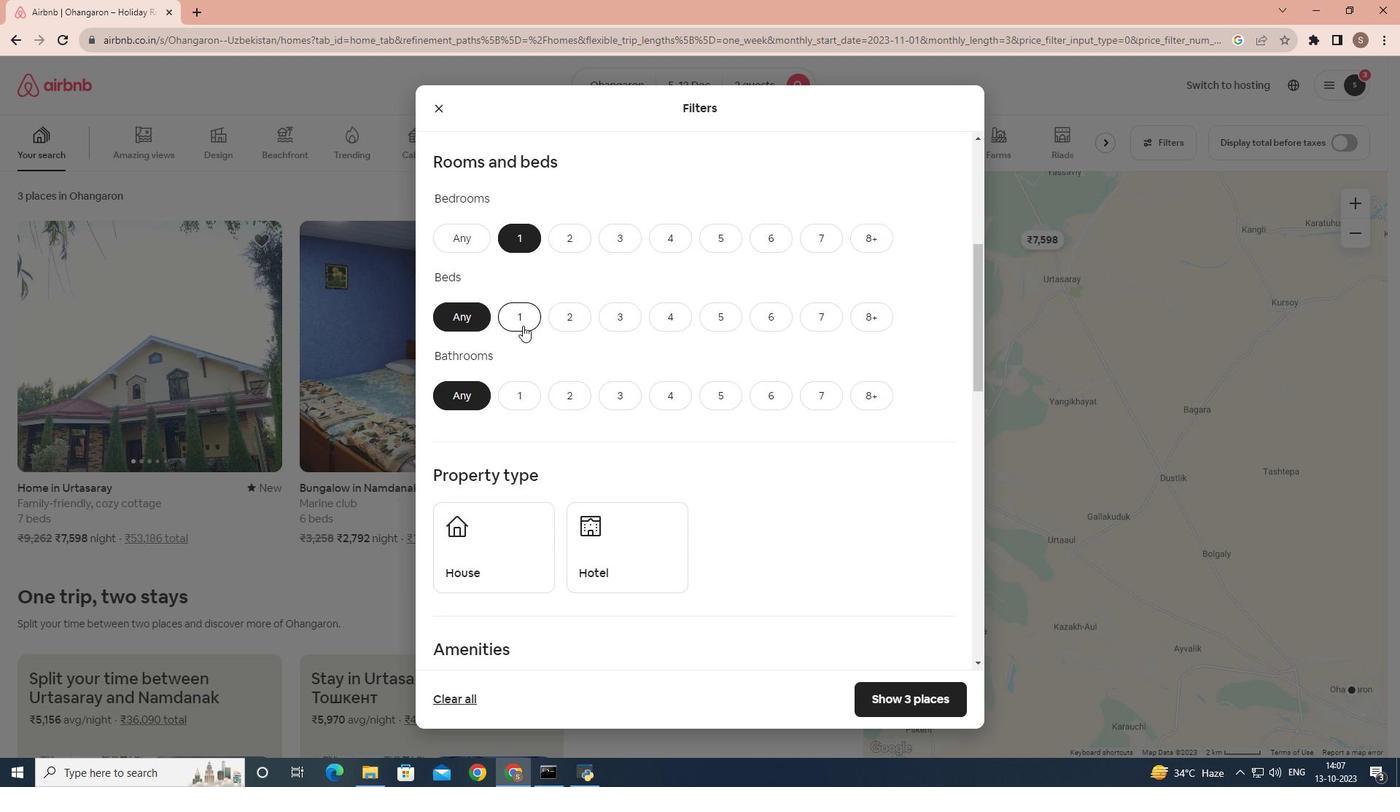 
Action: Mouse moved to (525, 393)
Screenshot: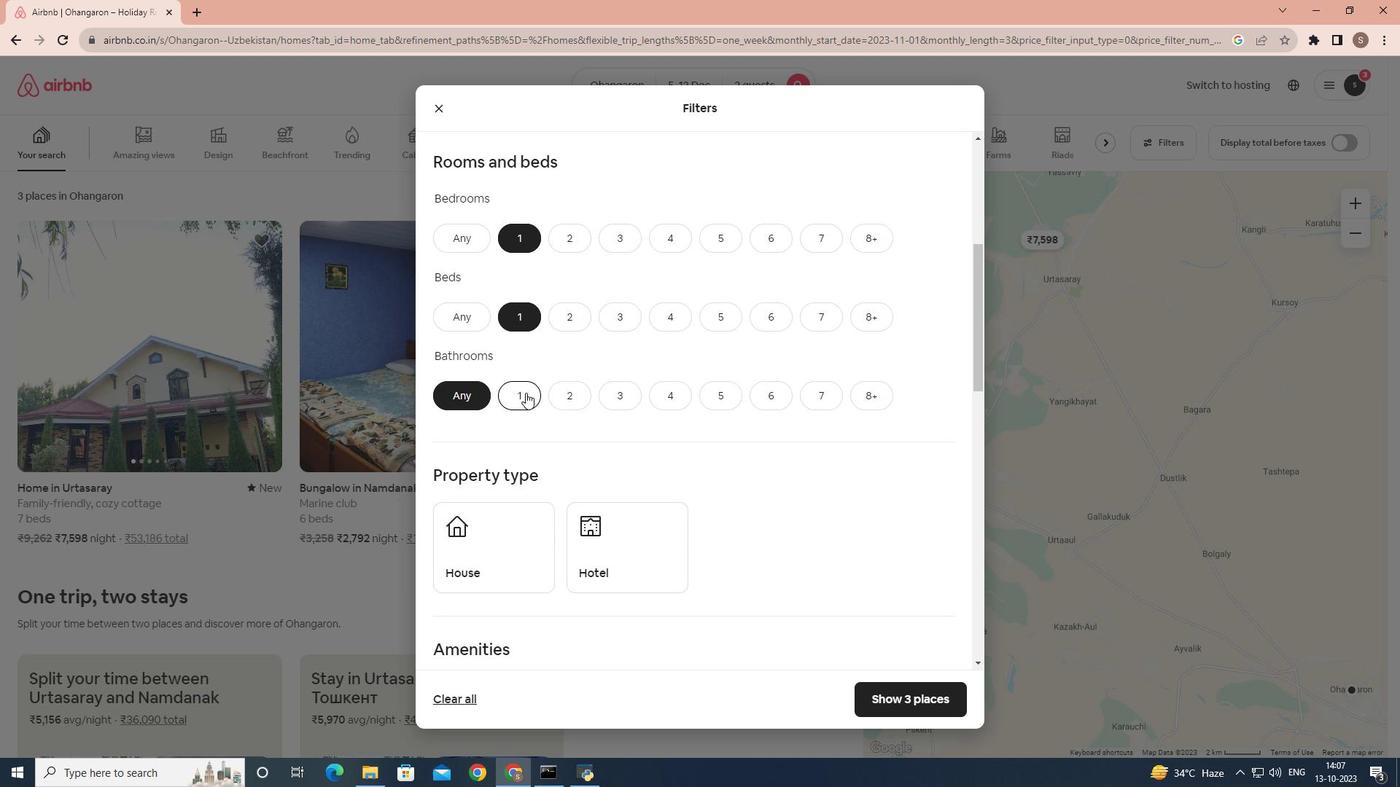 
Action: Mouse pressed left at (525, 393)
Screenshot: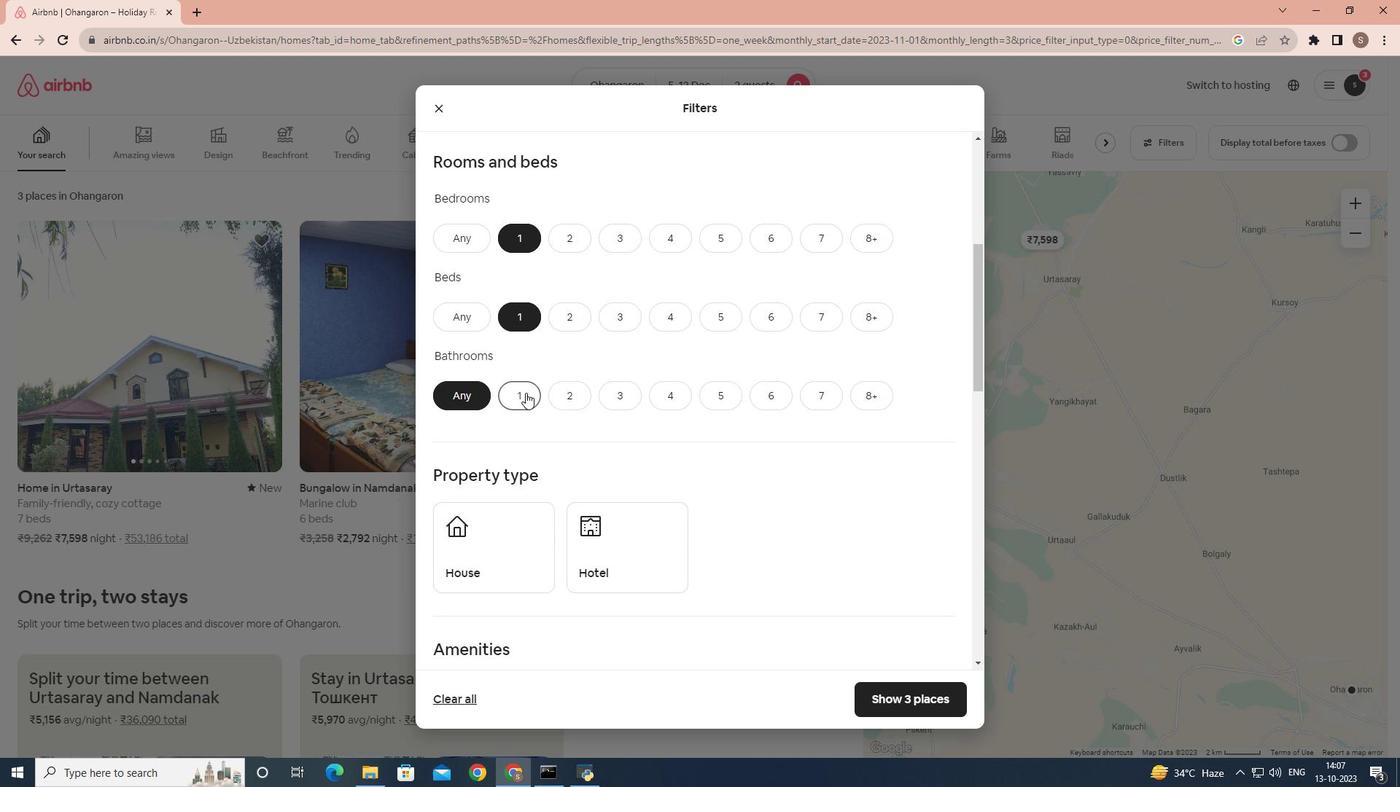 
Action: Mouse moved to (614, 542)
Screenshot: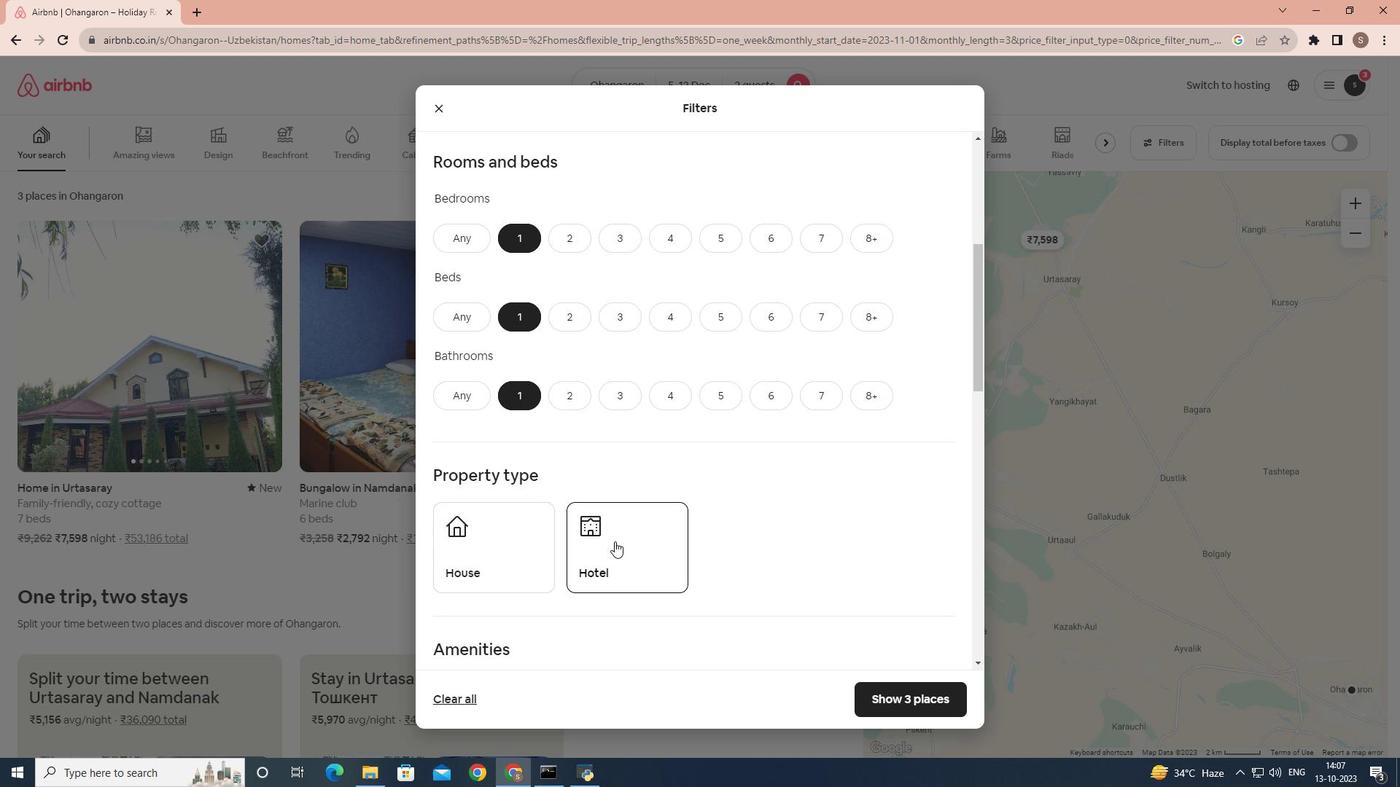 
Action: Mouse pressed left at (614, 542)
Screenshot: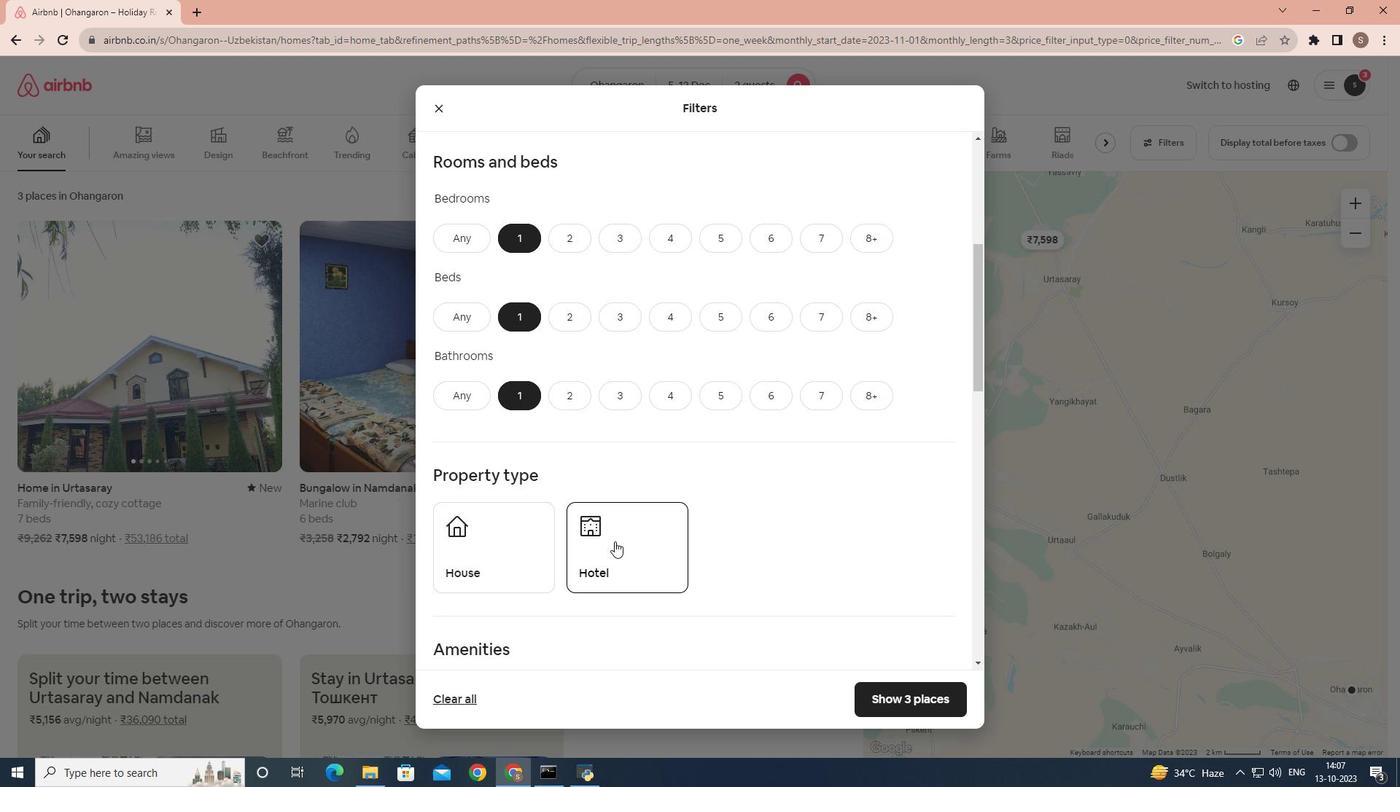 
Action: Mouse moved to (609, 518)
Screenshot: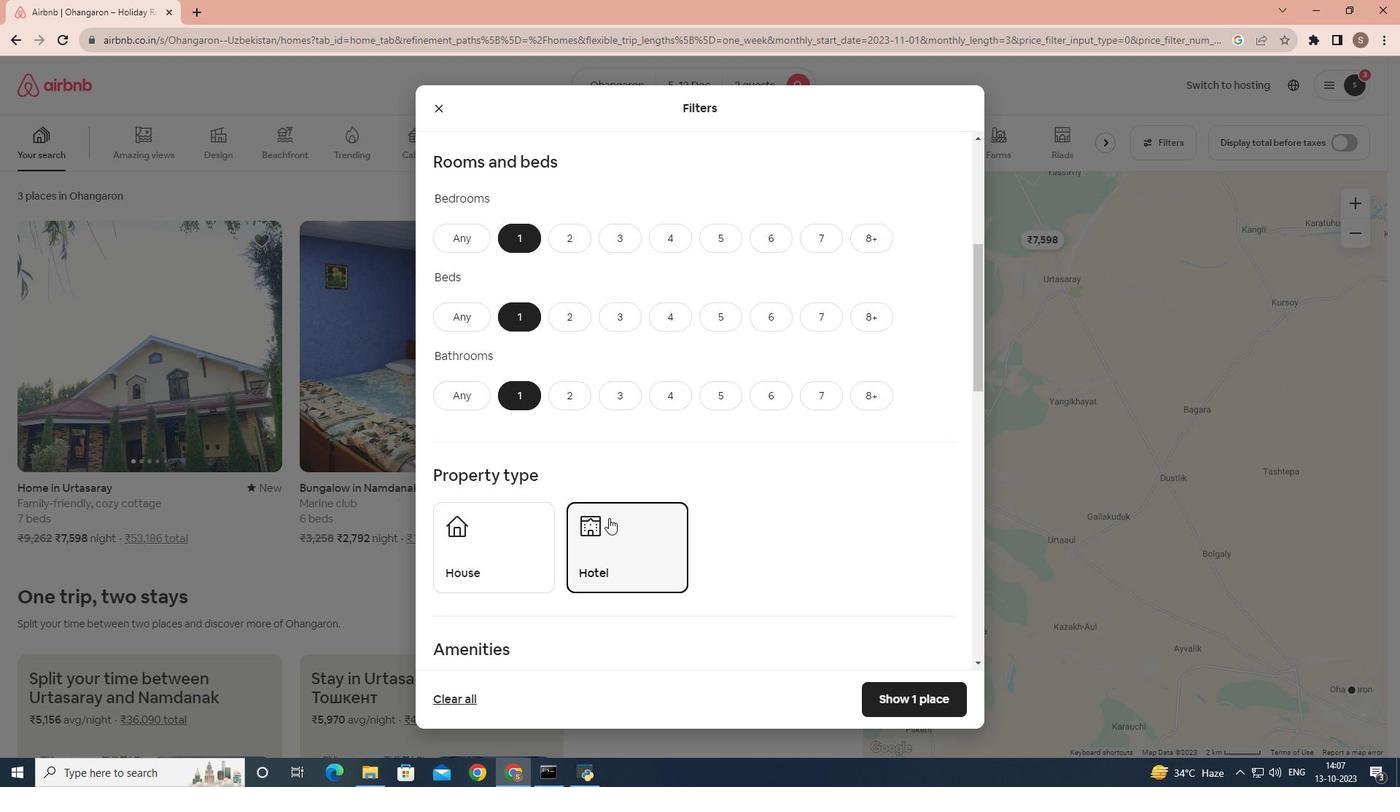 
Action: Mouse scrolled (609, 517) with delta (0, 0)
Screenshot: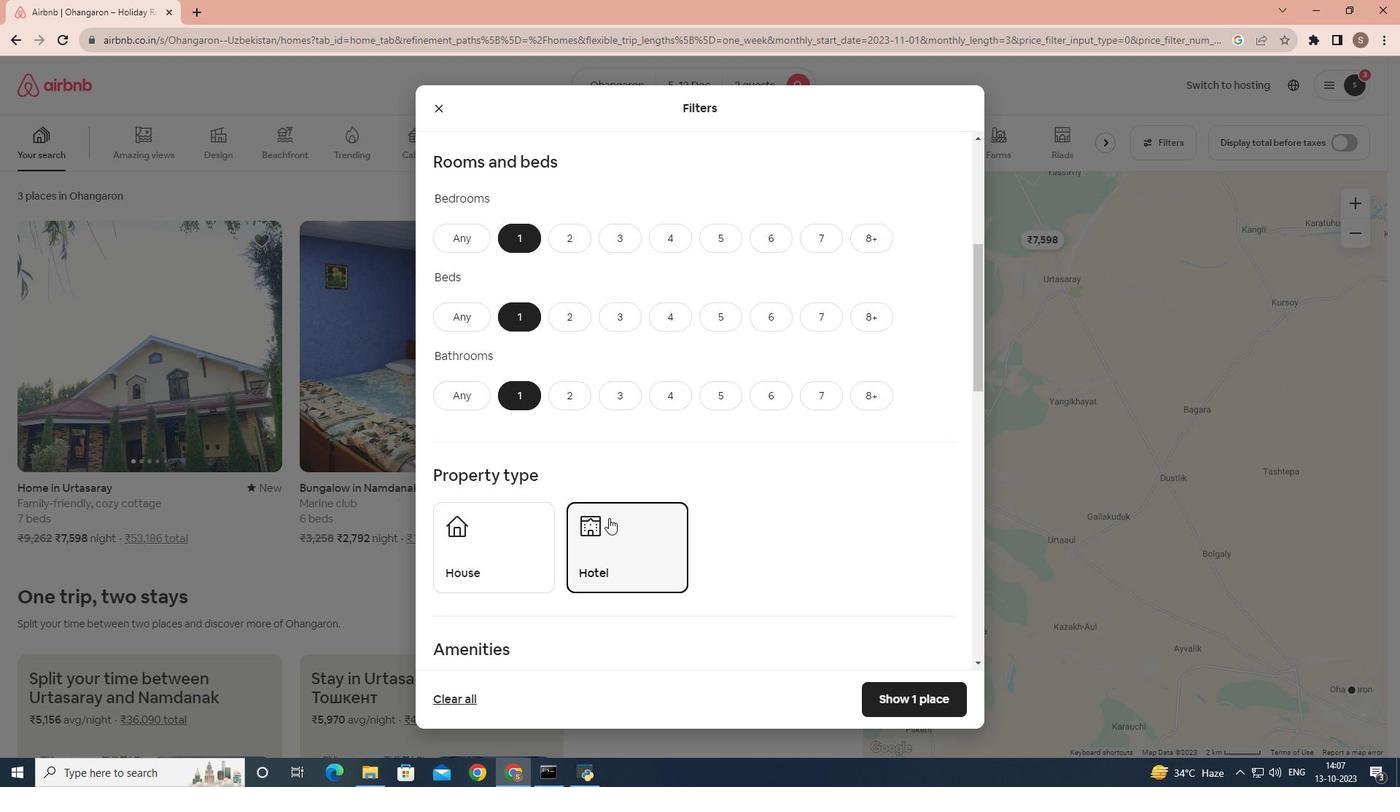 
Action: Mouse scrolled (609, 517) with delta (0, 0)
Screenshot: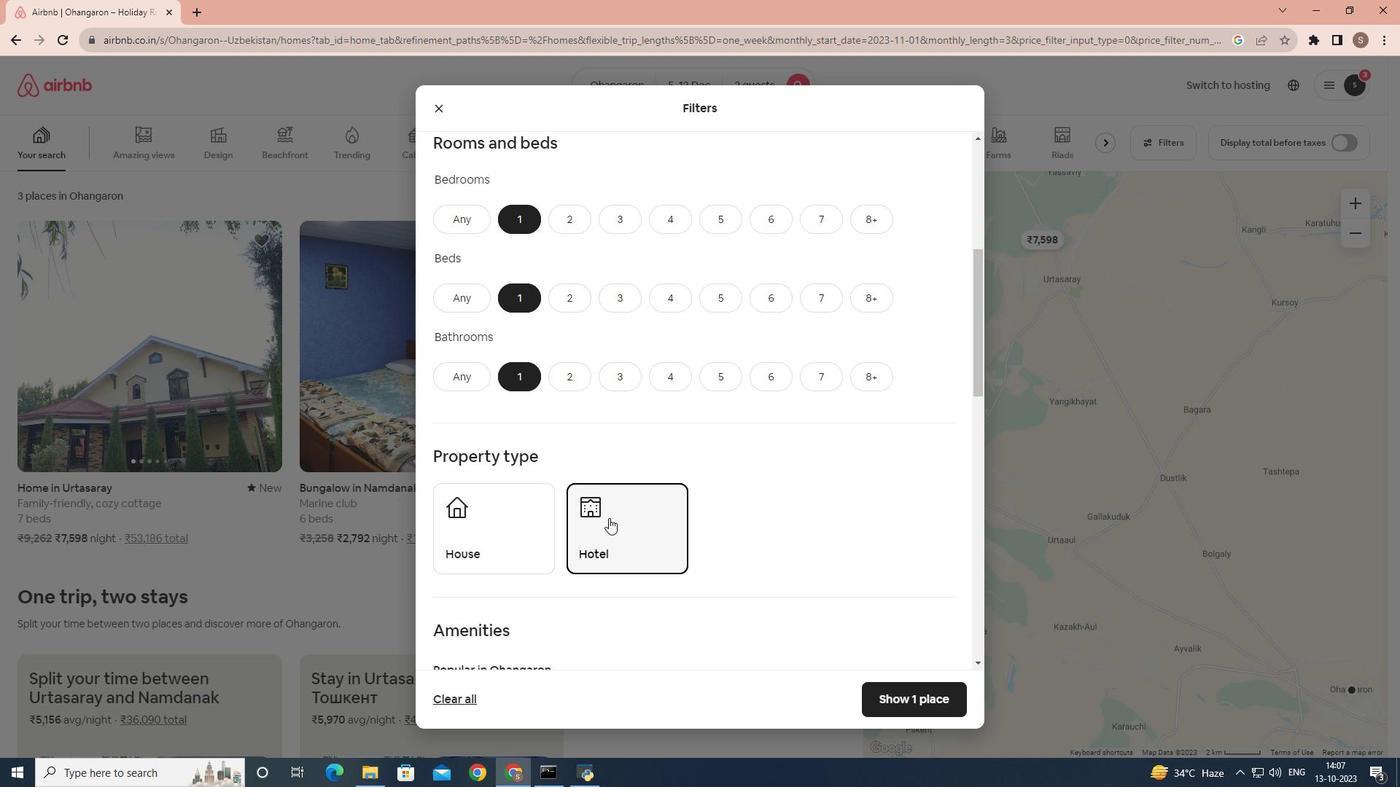 
Action: Mouse scrolled (609, 517) with delta (0, 0)
Screenshot: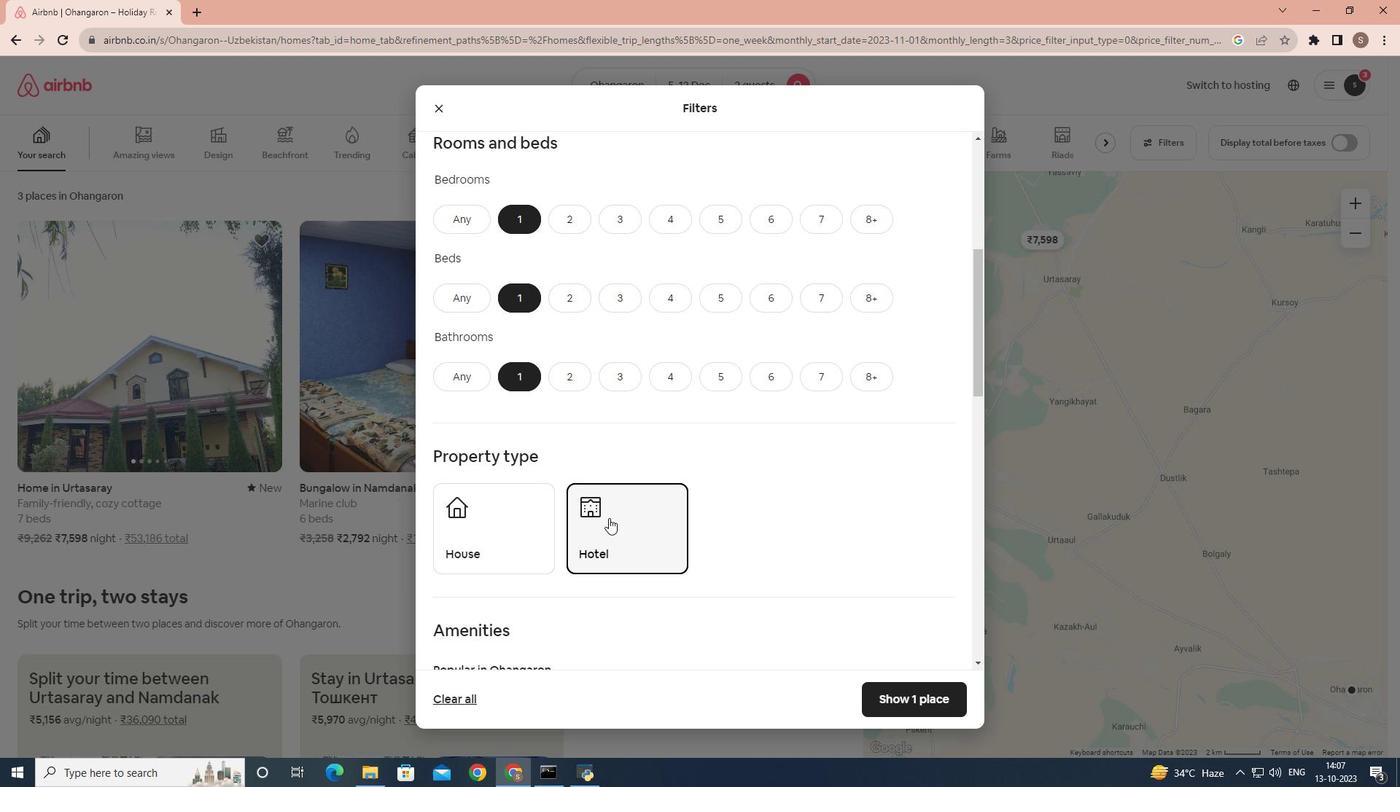
Action: Mouse scrolled (609, 517) with delta (0, 0)
Screenshot: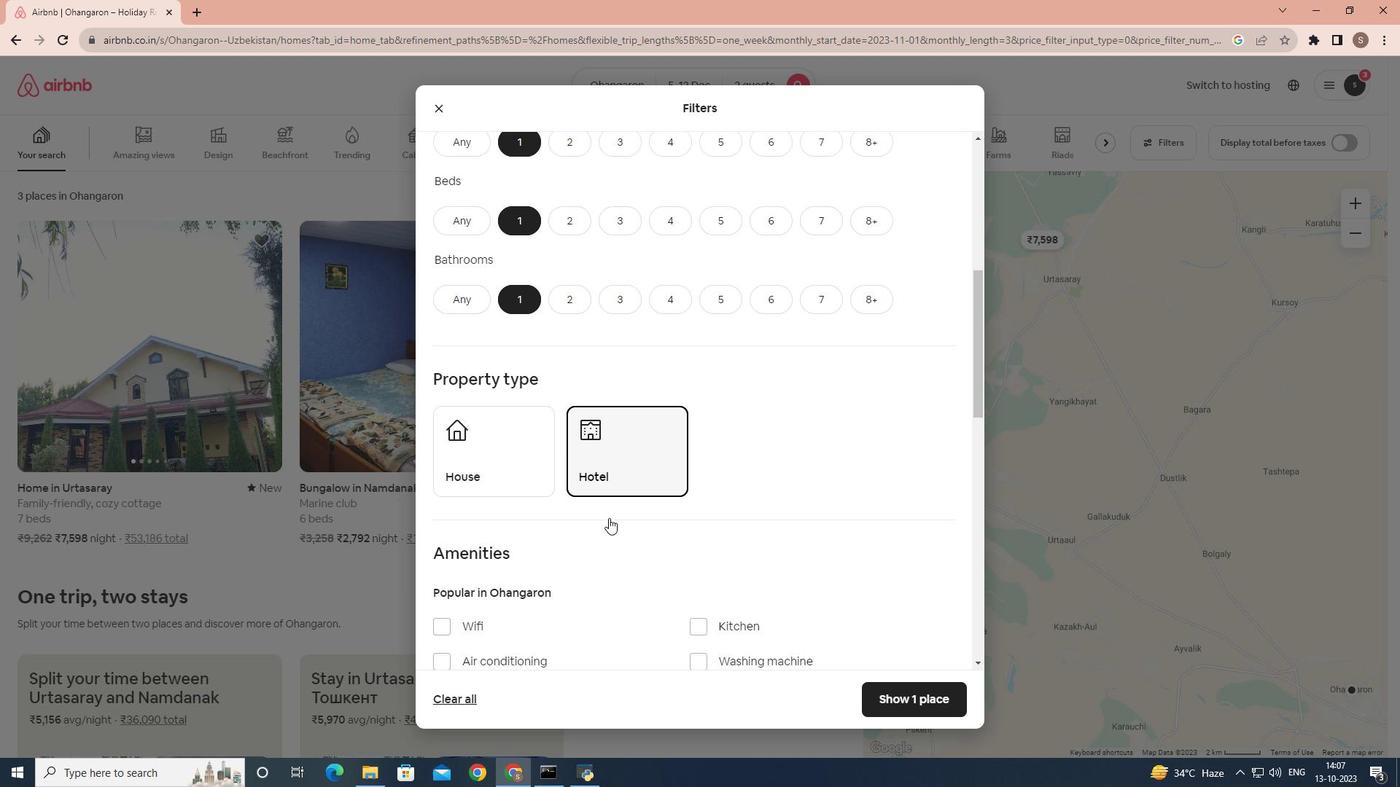 
Action: Mouse moved to (942, 709)
Screenshot: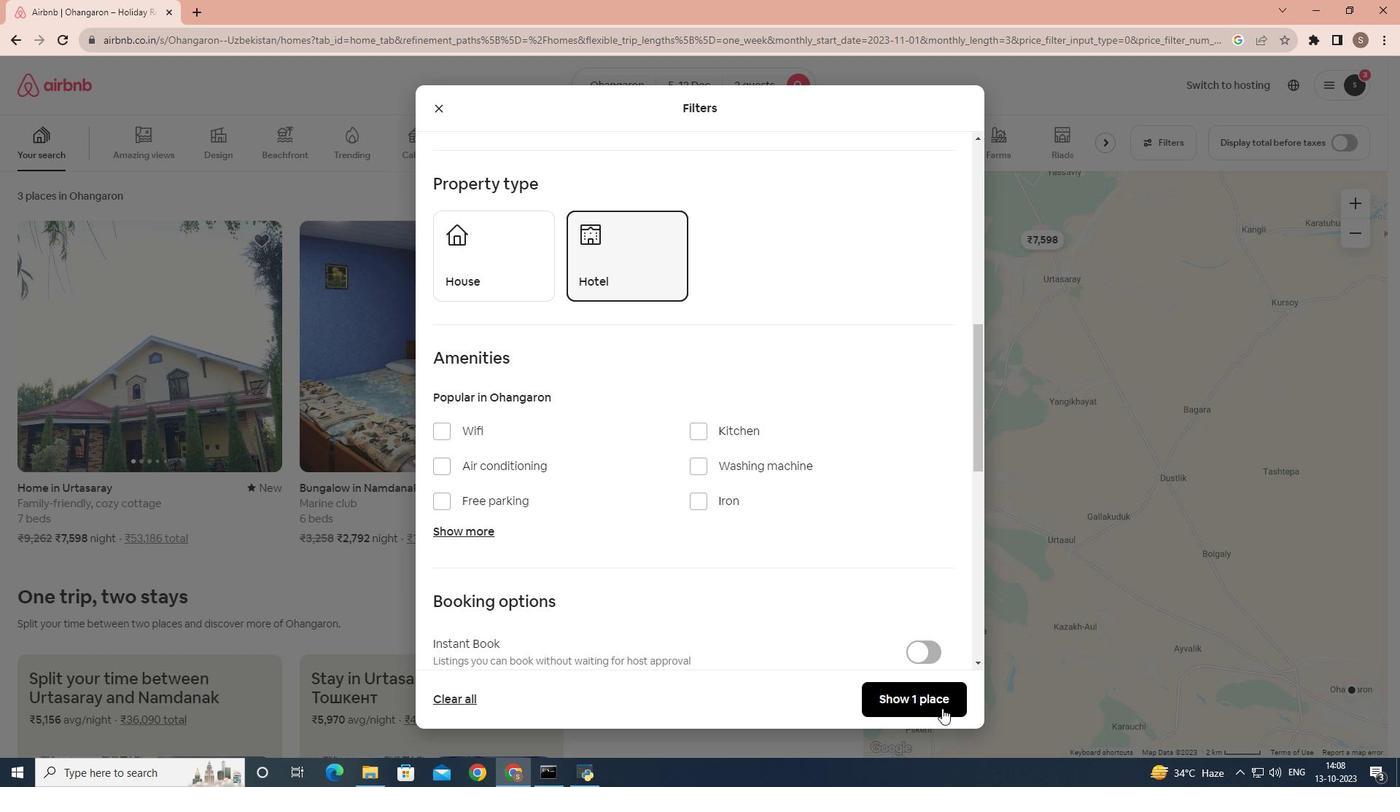 
Action: Mouse pressed left at (942, 709)
Screenshot: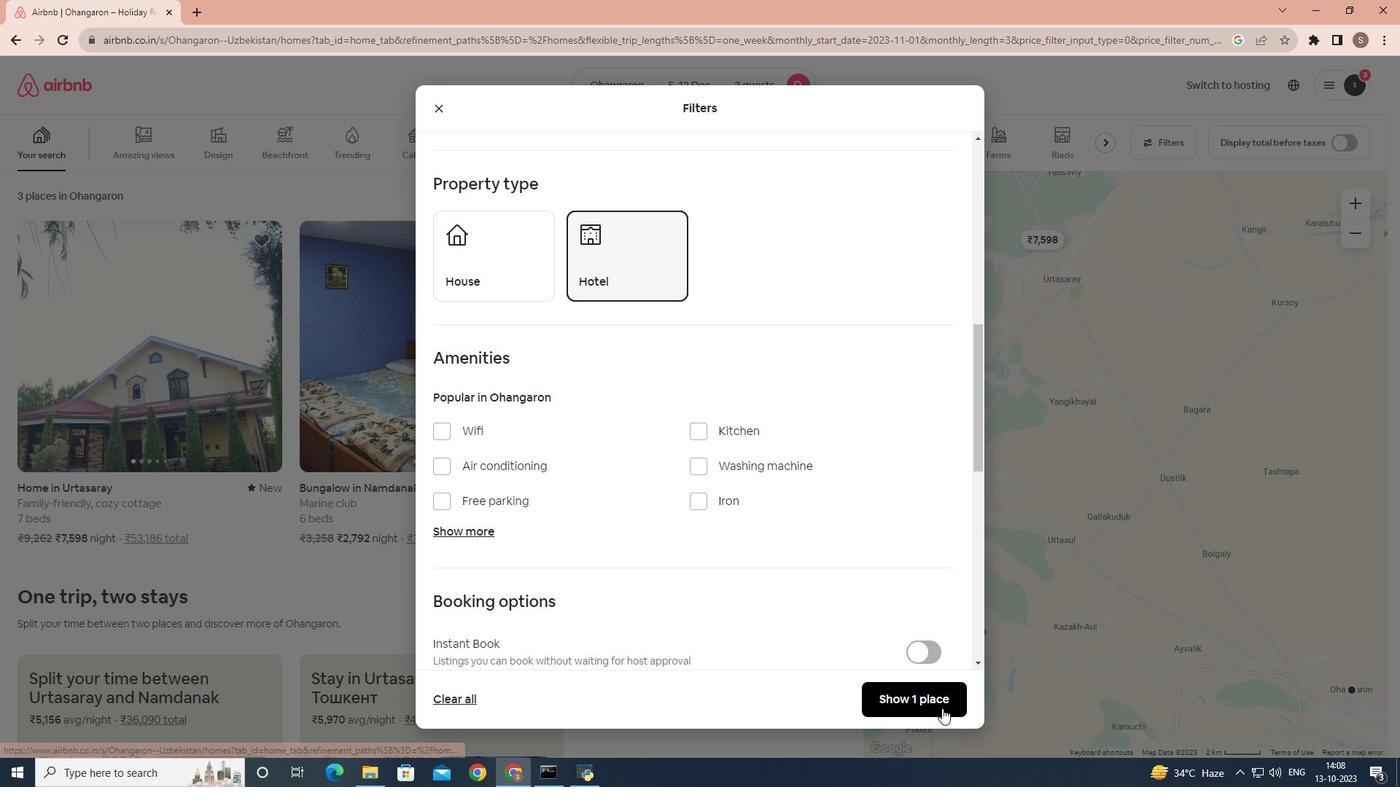 
Action: Mouse moved to (196, 383)
Screenshot: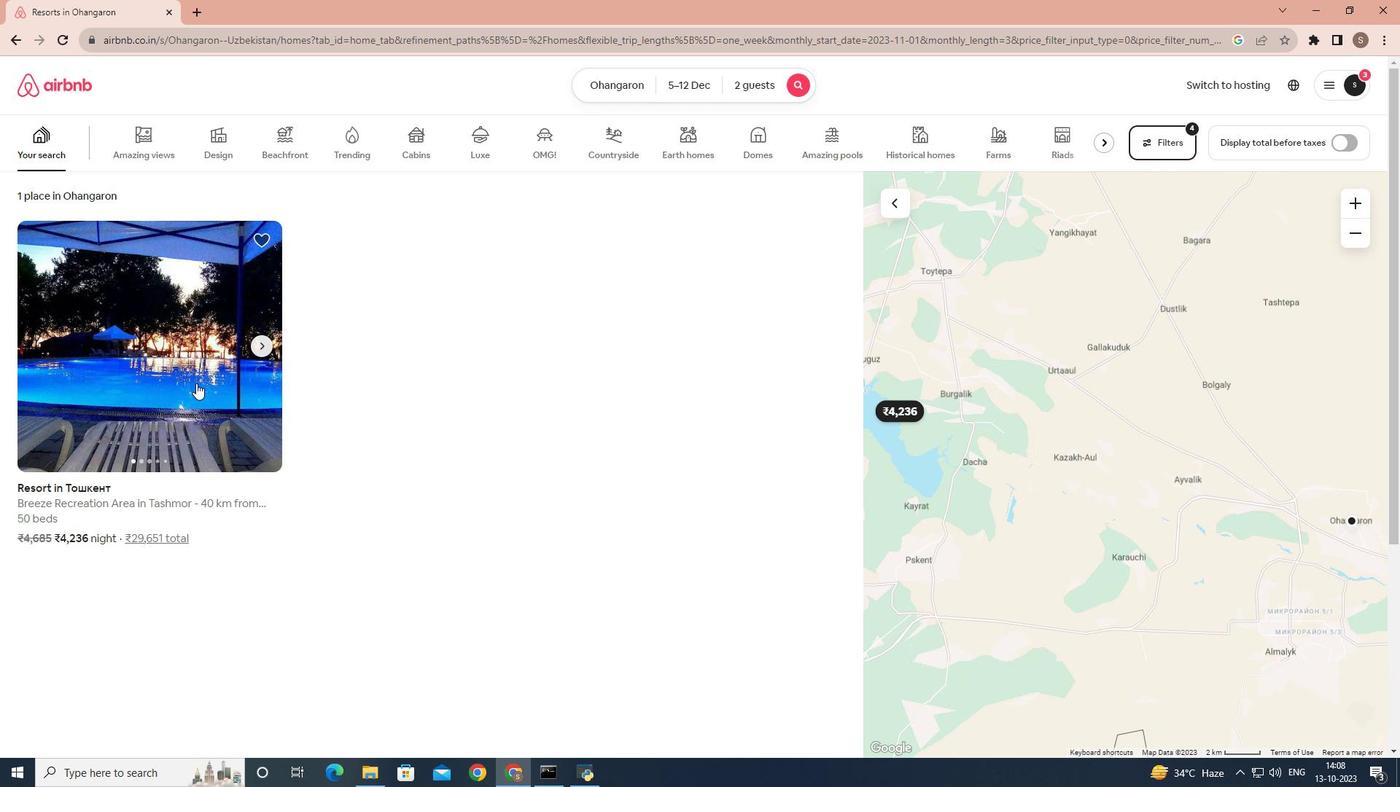 
Action: Mouse pressed left at (196, 383)
Screenshot: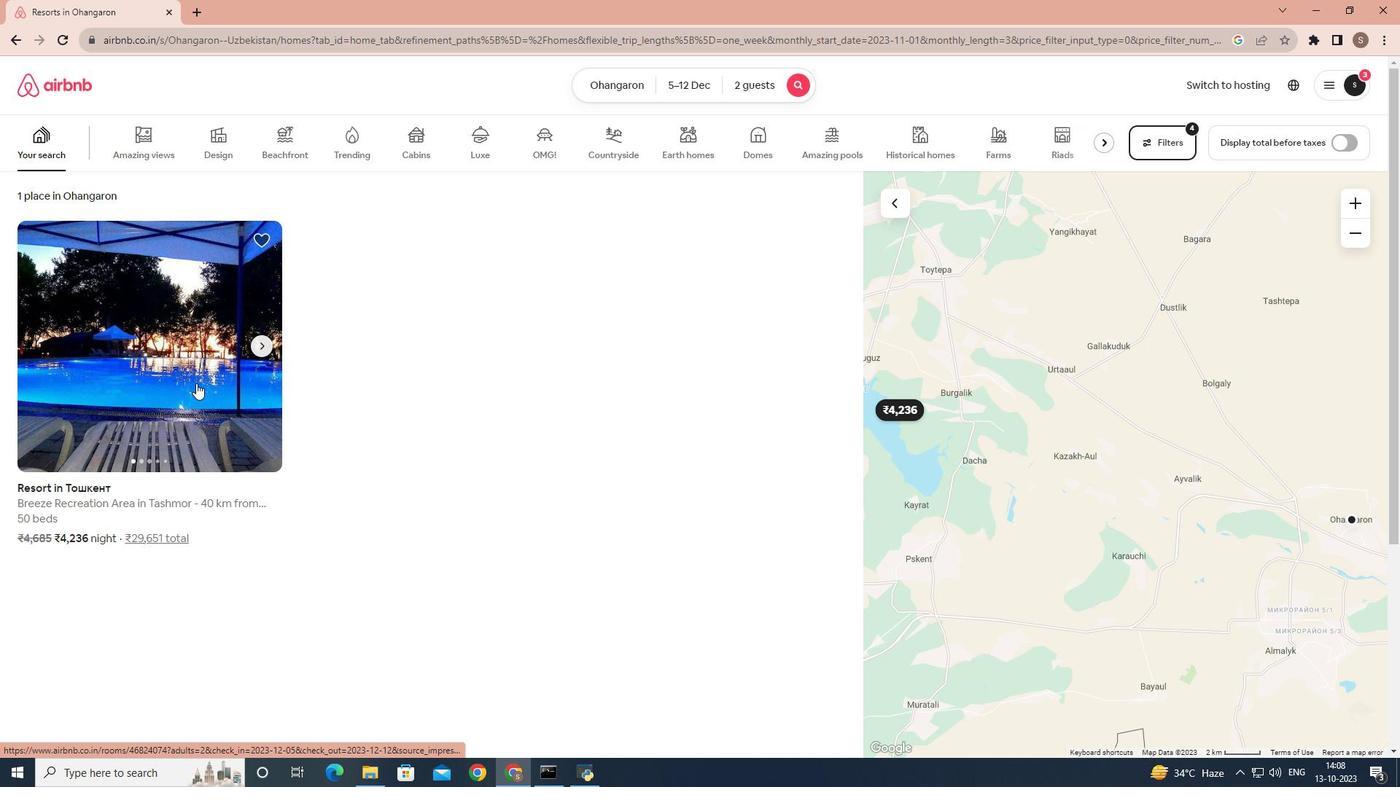 
Action: Mouse moved to (450, 412)
Screenshot: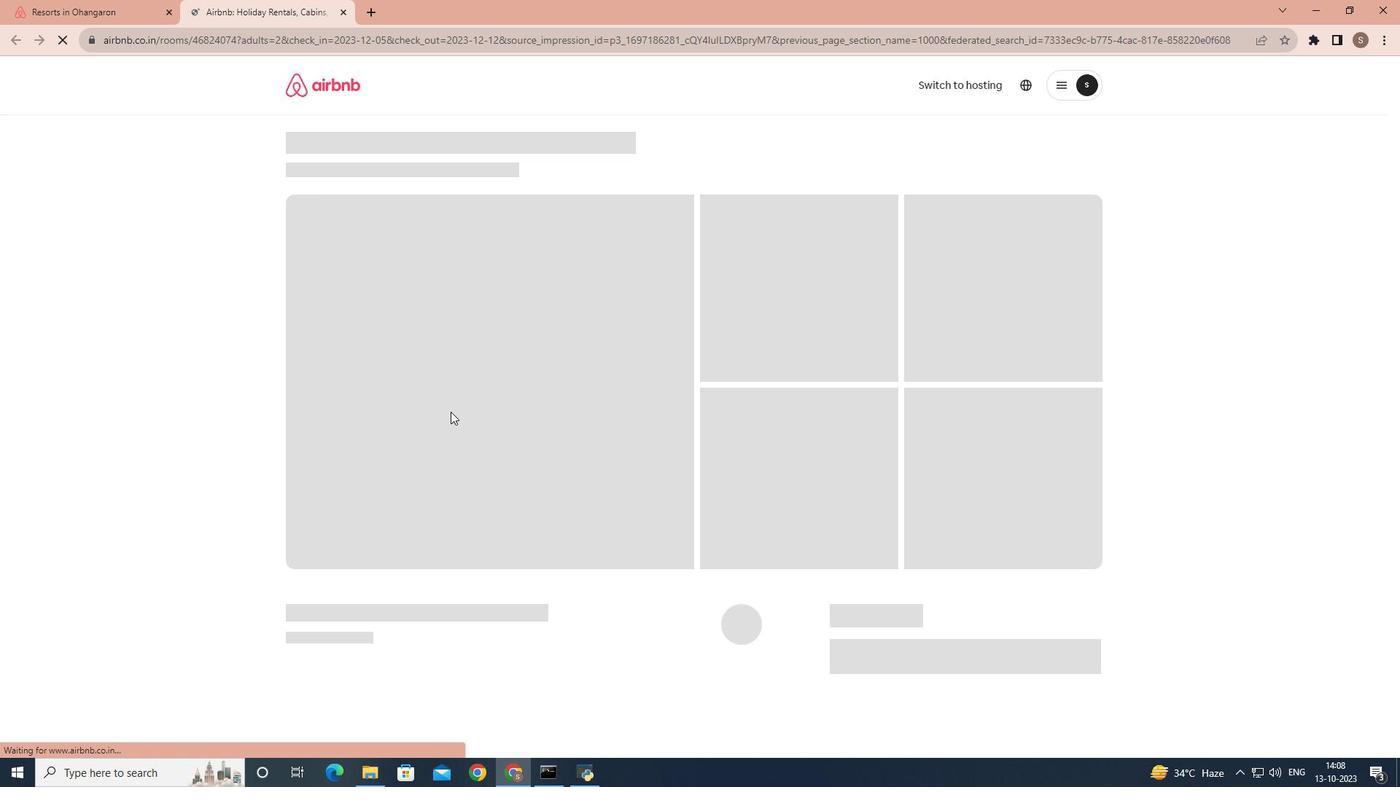 
Action: Mouse scrolled (450, 411) with delta (0, 0)
Screenshot: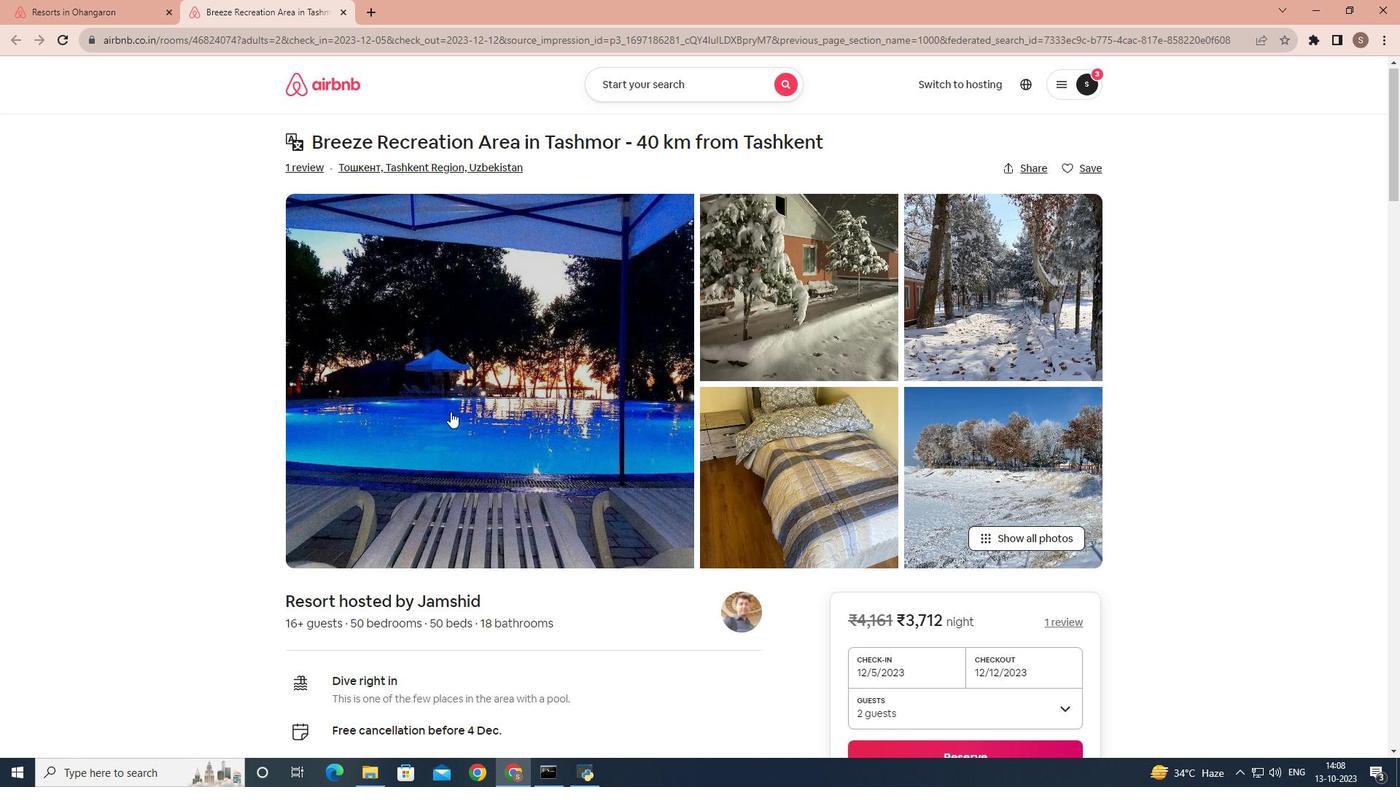 
Action: Mouse scrolled (450, 411) with delta (0, 0)
Screenshot: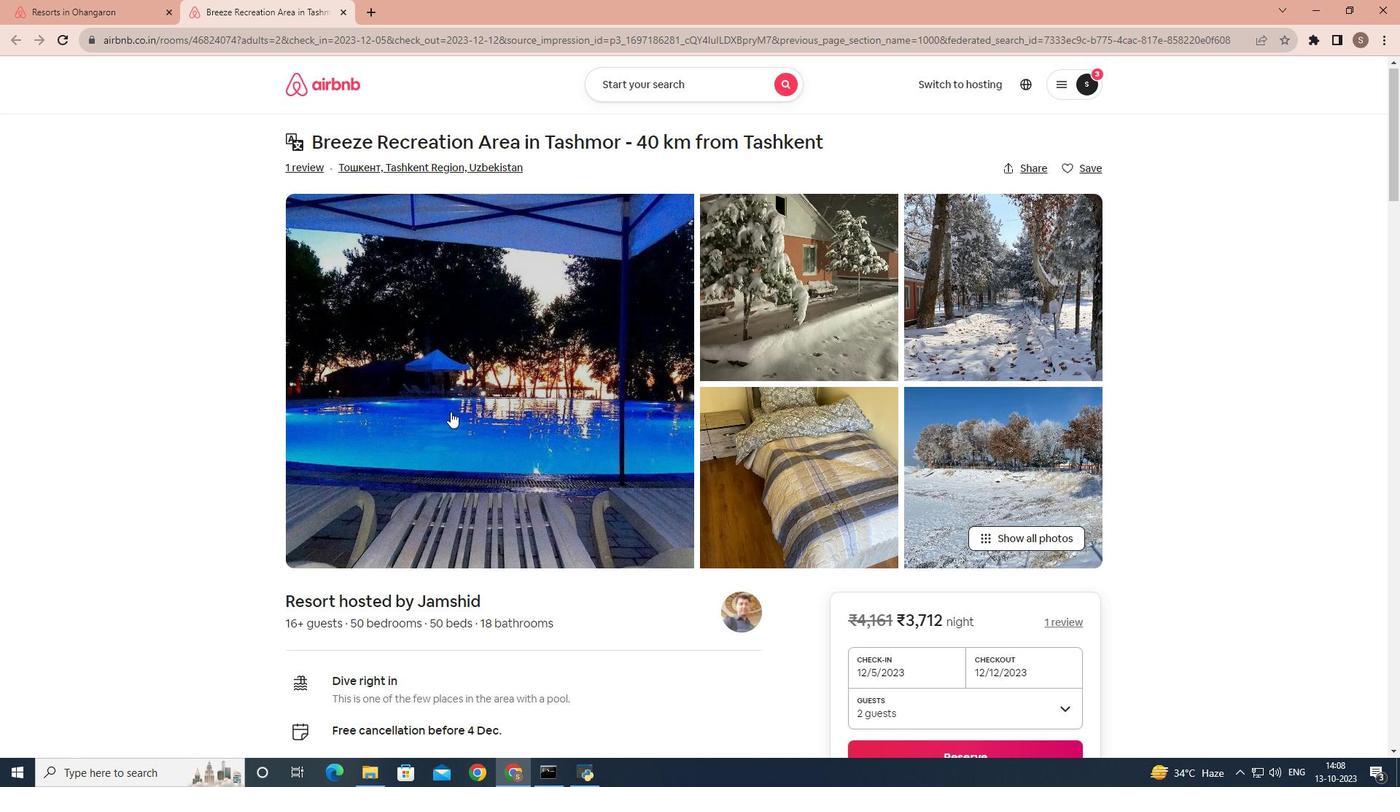 
Action: Mouse scrolled (450, 411) with delta (0, 0)
Screenshot: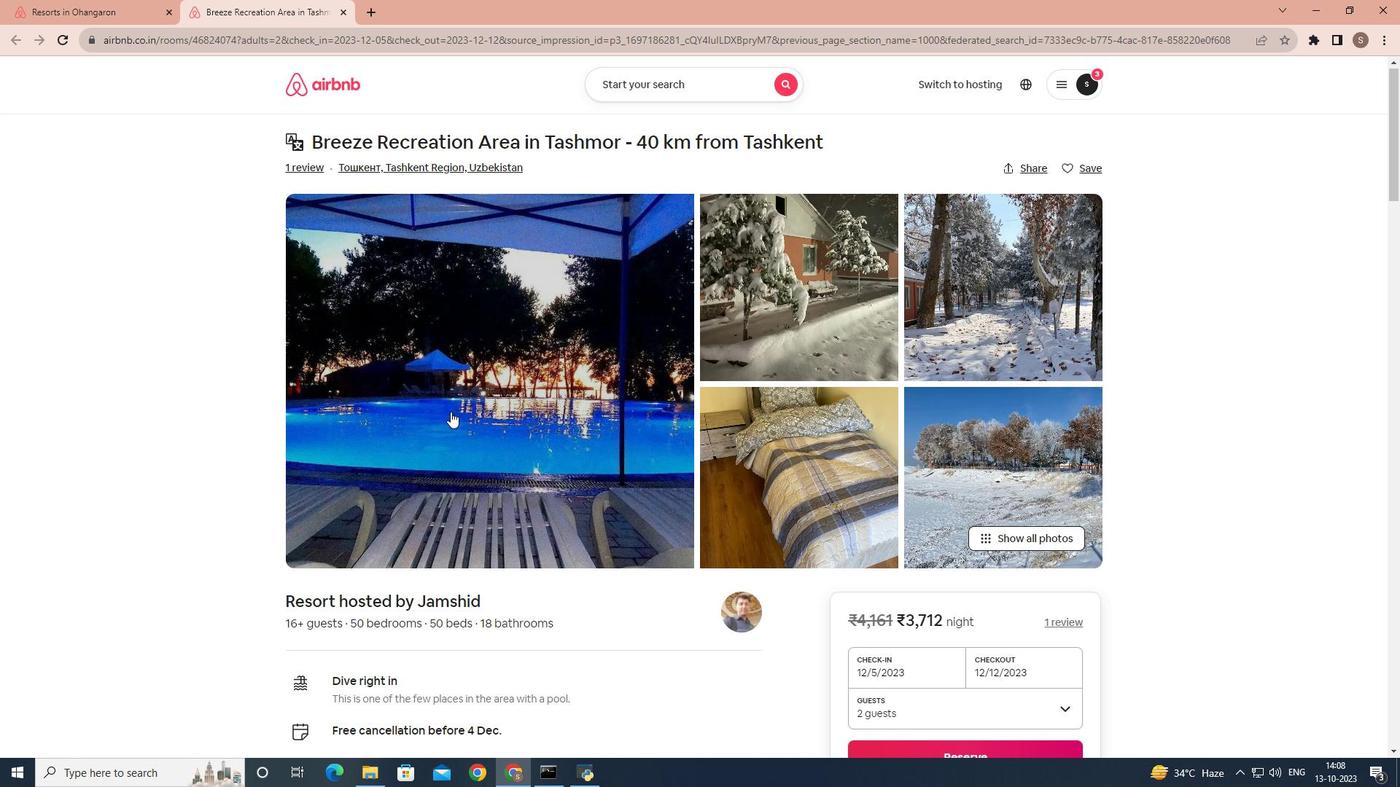 
Action: Mouse scrolled (450, 411) with delta (0, 0)
Screenshot: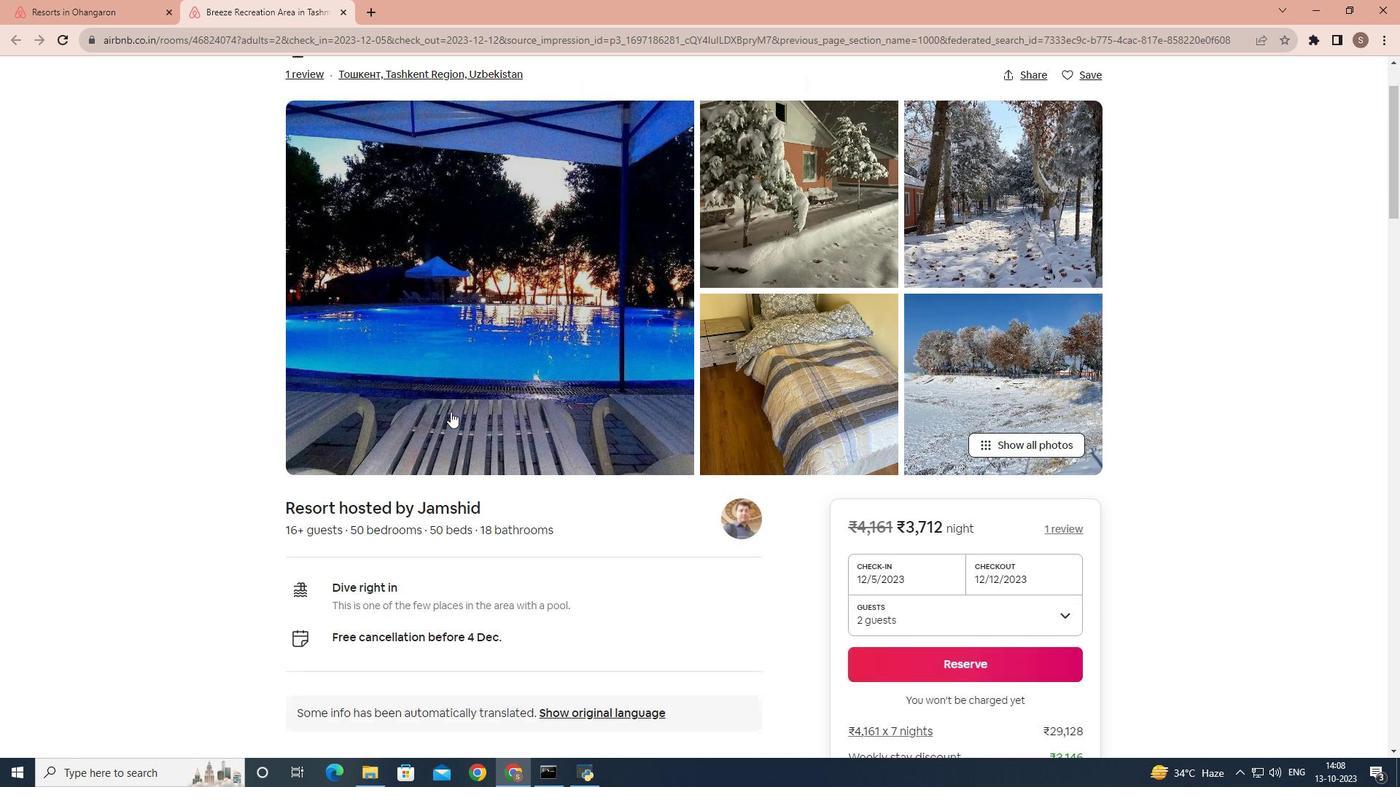 
Action: Mouse scrolled (450, 411) with delta (0, 0)
Screenshot: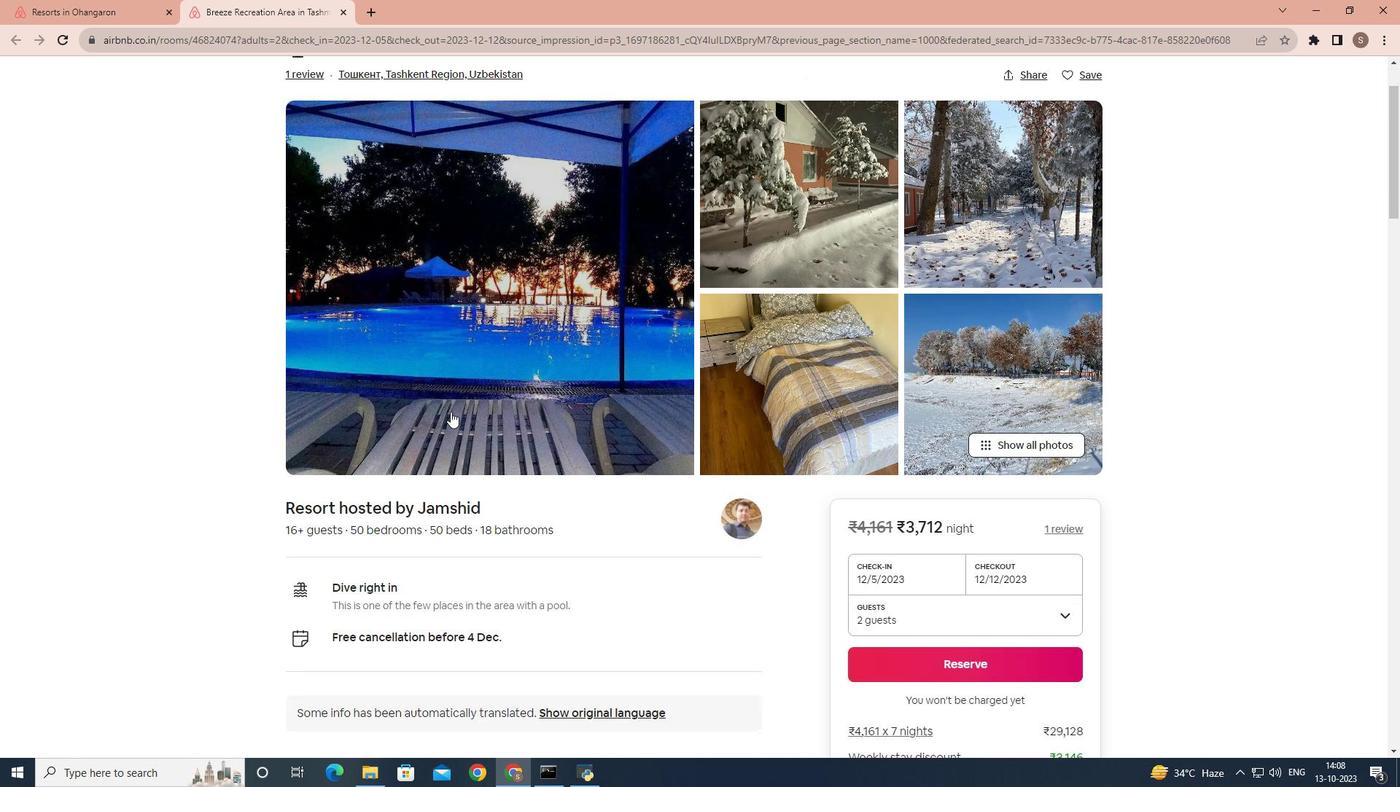 
Action: Mouse scrolled (450, 411) with delta (0, 0)
Screenshot: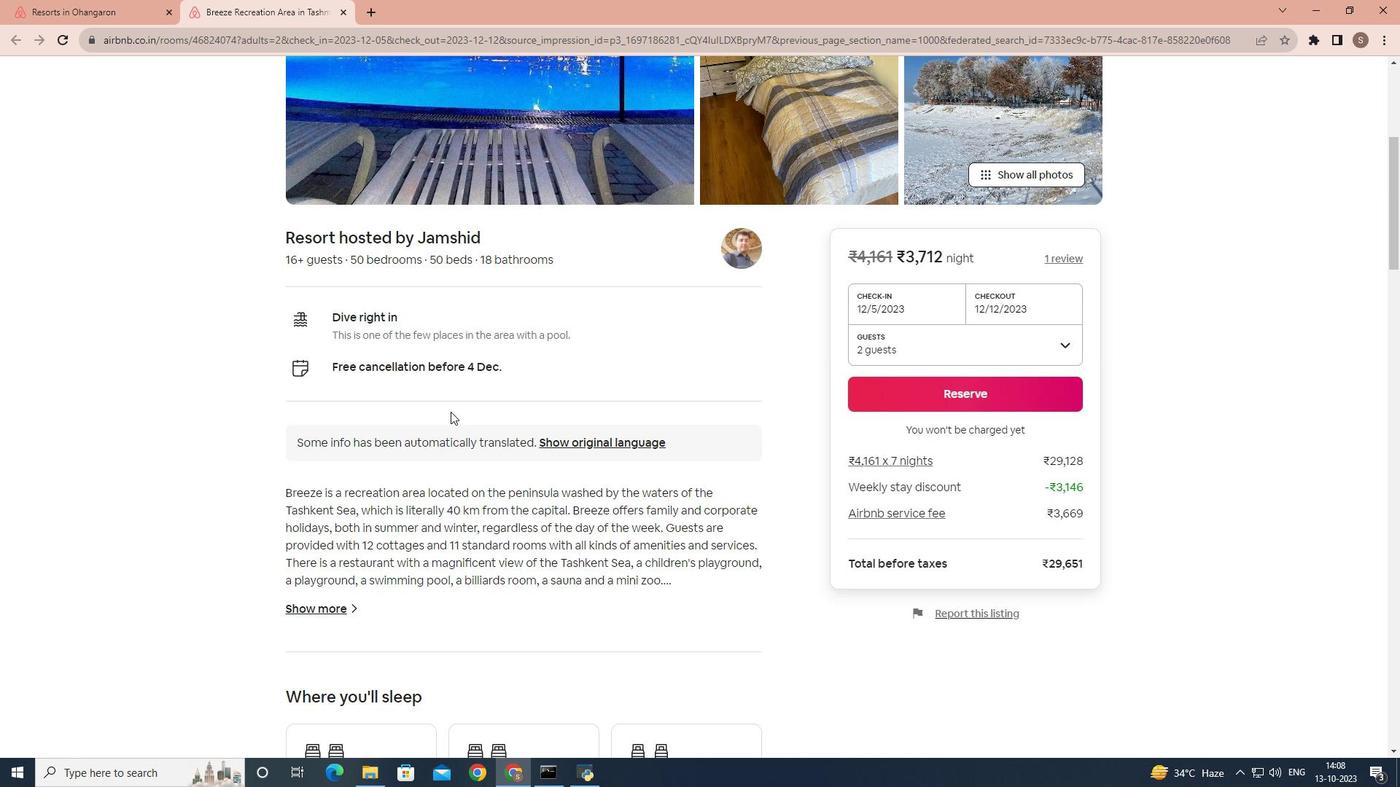 
Action: Mouse scrolled (450, 411) with delta (0, 0)
Screenshot: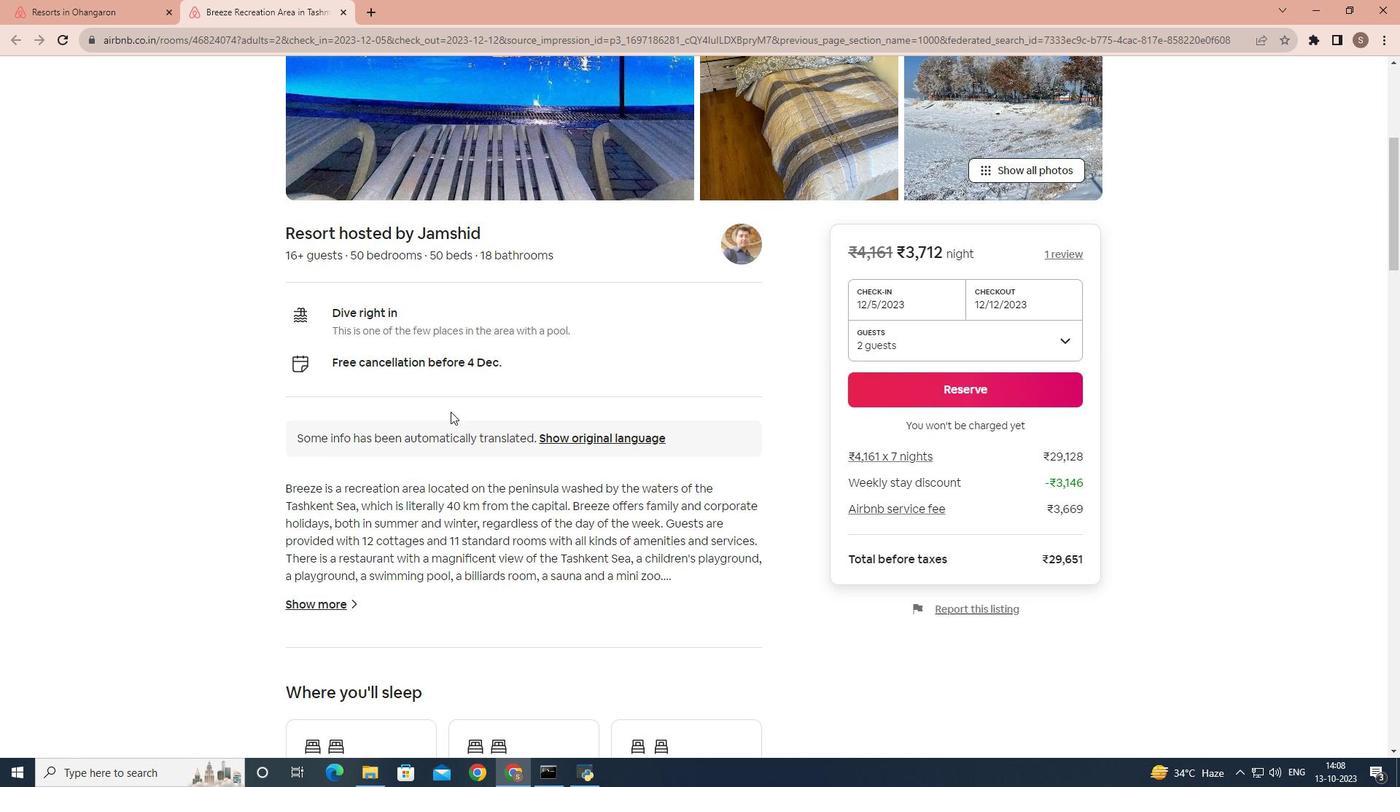 
Action: Mouse scrolled (450, 411) with delta (0, 0)
Screenshot: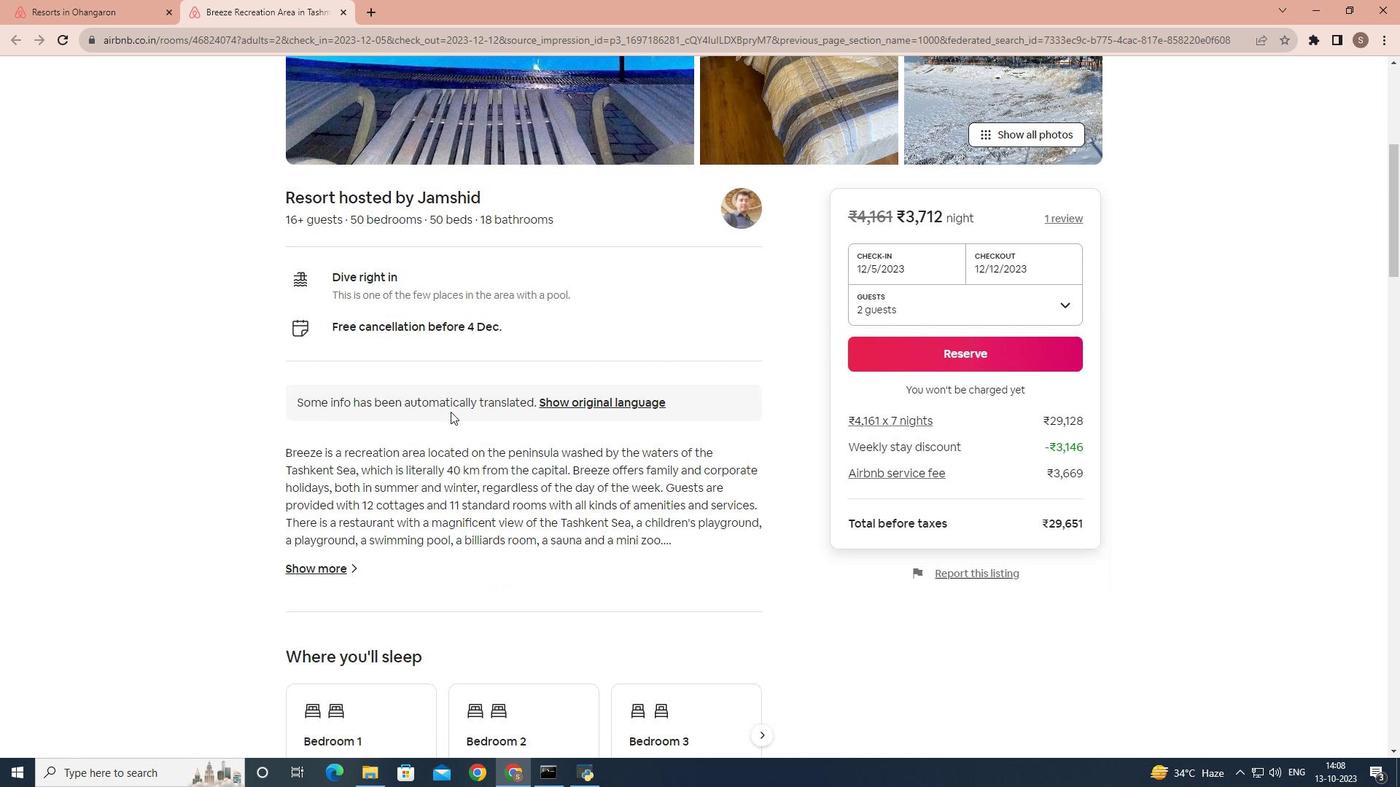 
Action: Mouse scrolled (450, 411) with delta (0, 0)
Screenshot: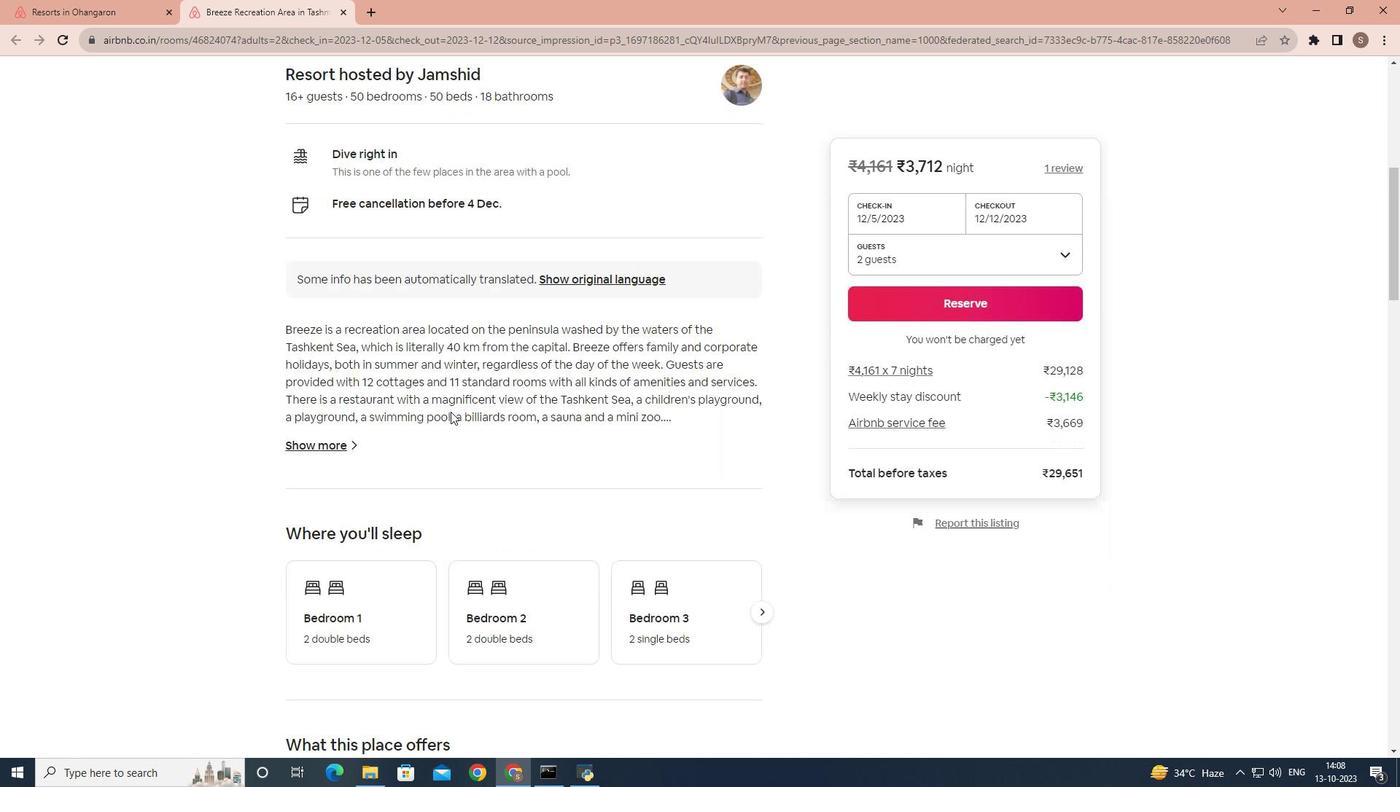 
Action: Mouse moved to (331, 319)
Screenshot: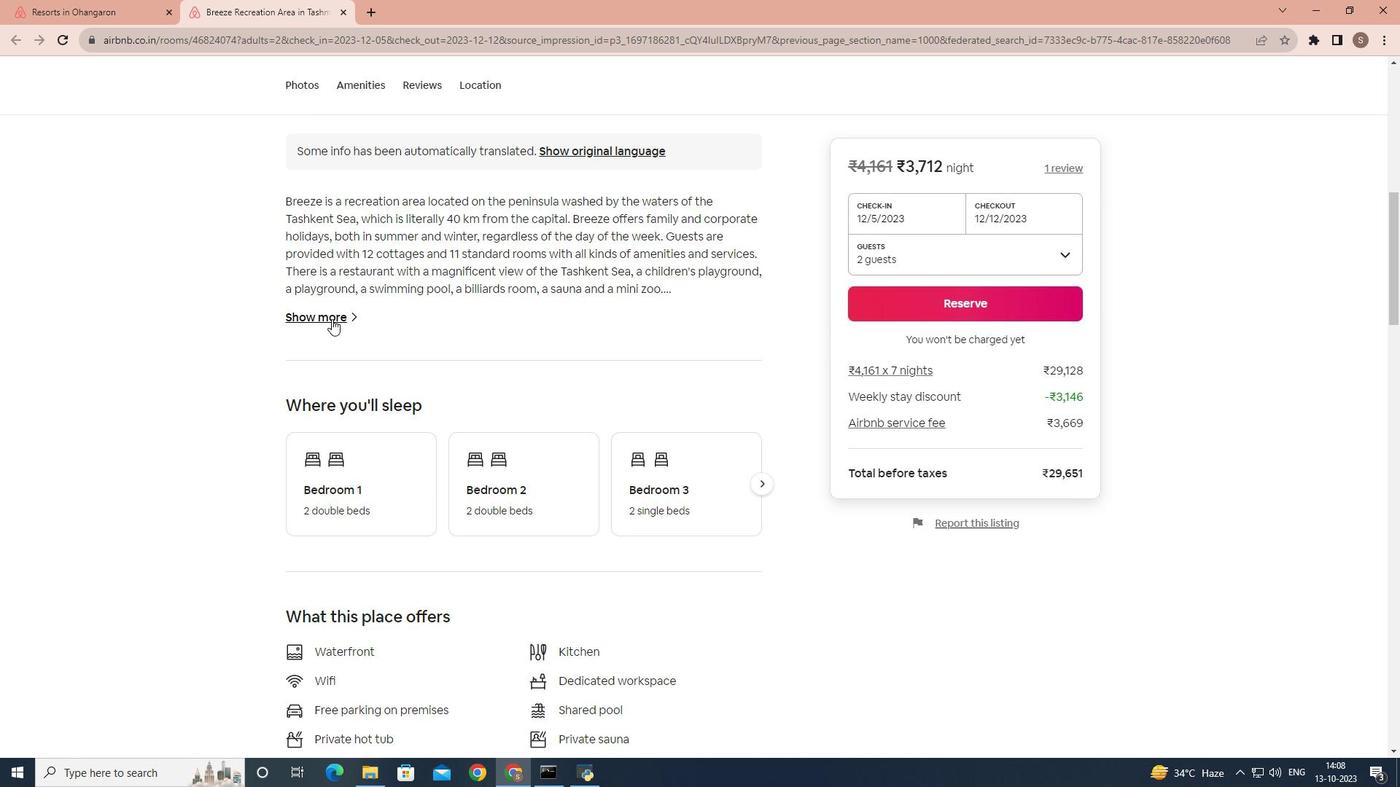 
Action: Mouse pressed left at (331, 319)
Screenshot: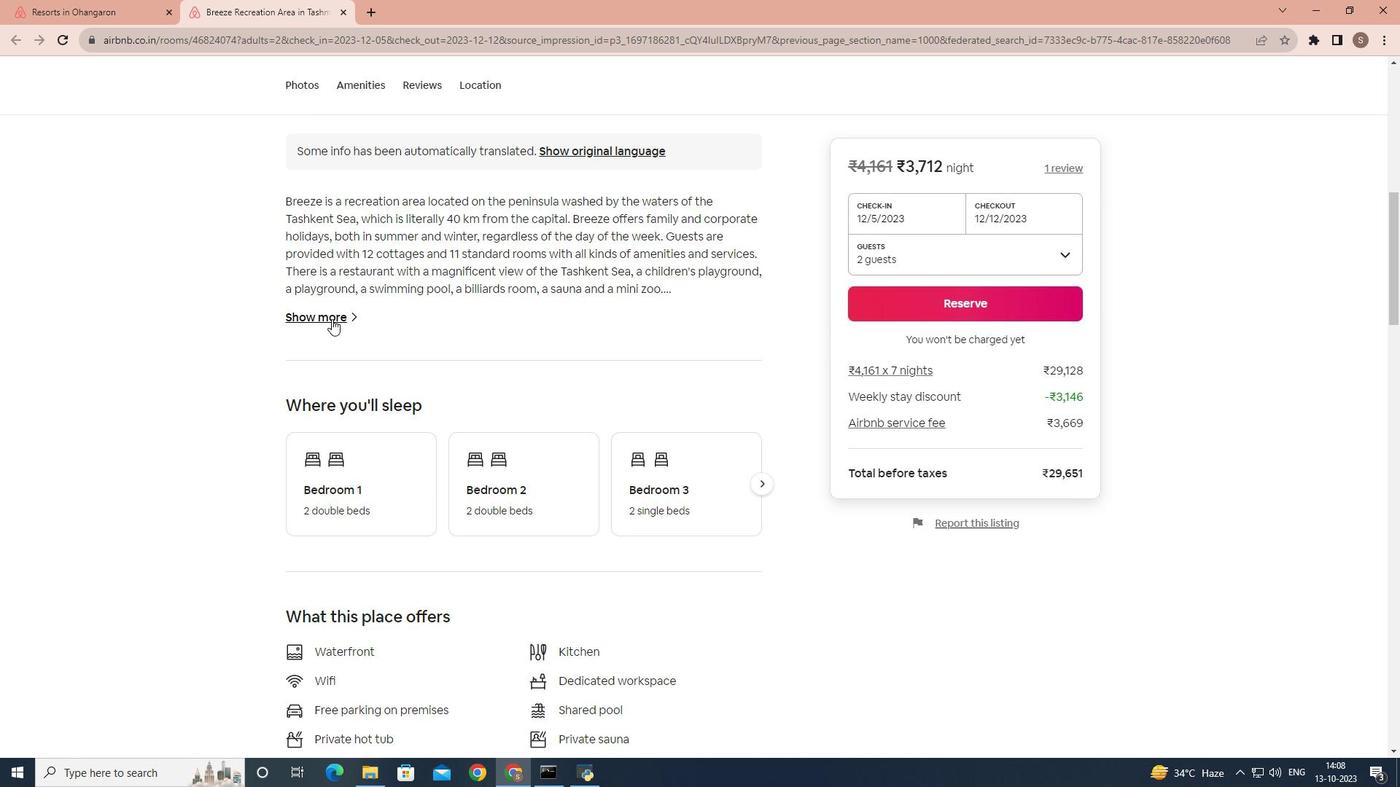 
Action: Mouse moved to (526, 360)
Screenshot: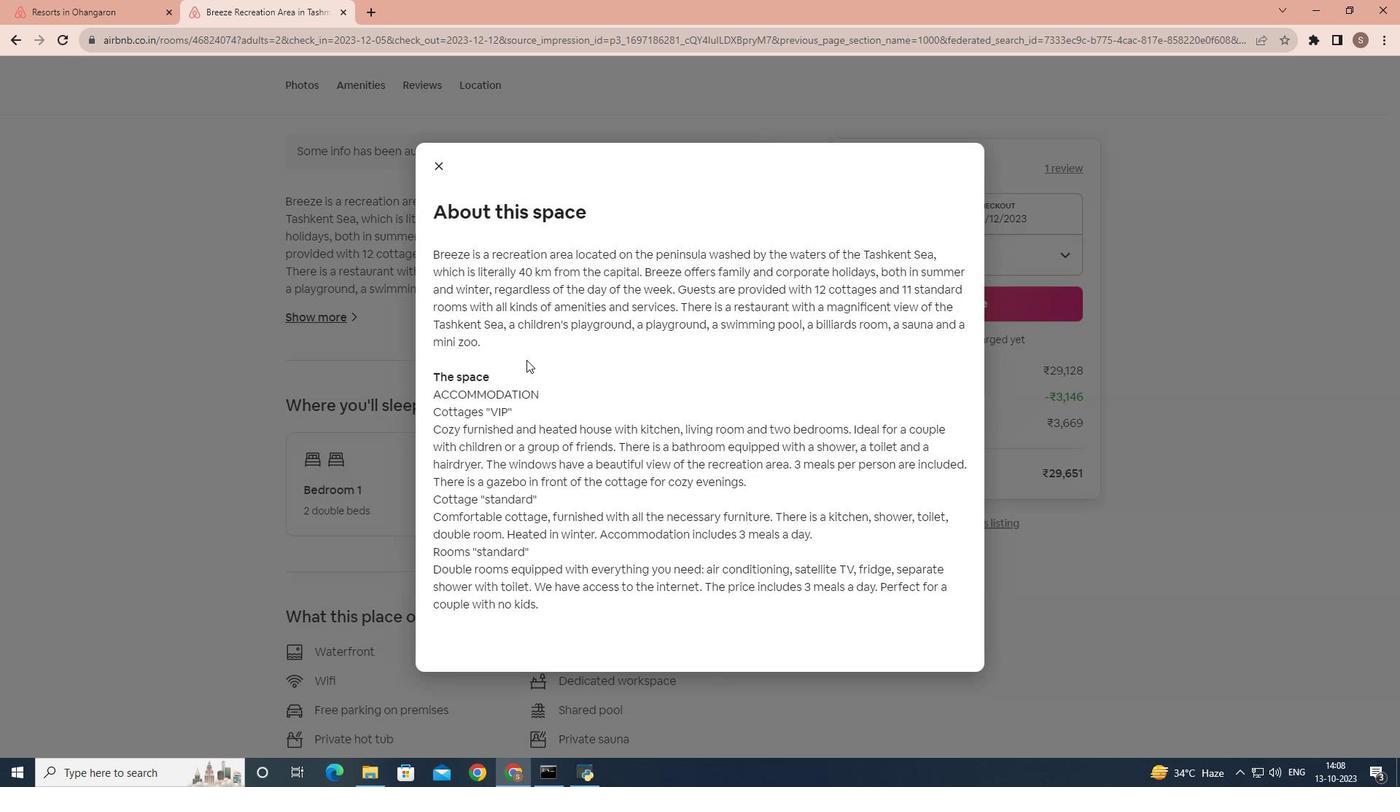
Action: Mouse scrolled (526, 359) with delta (0, 0)
Screenshot: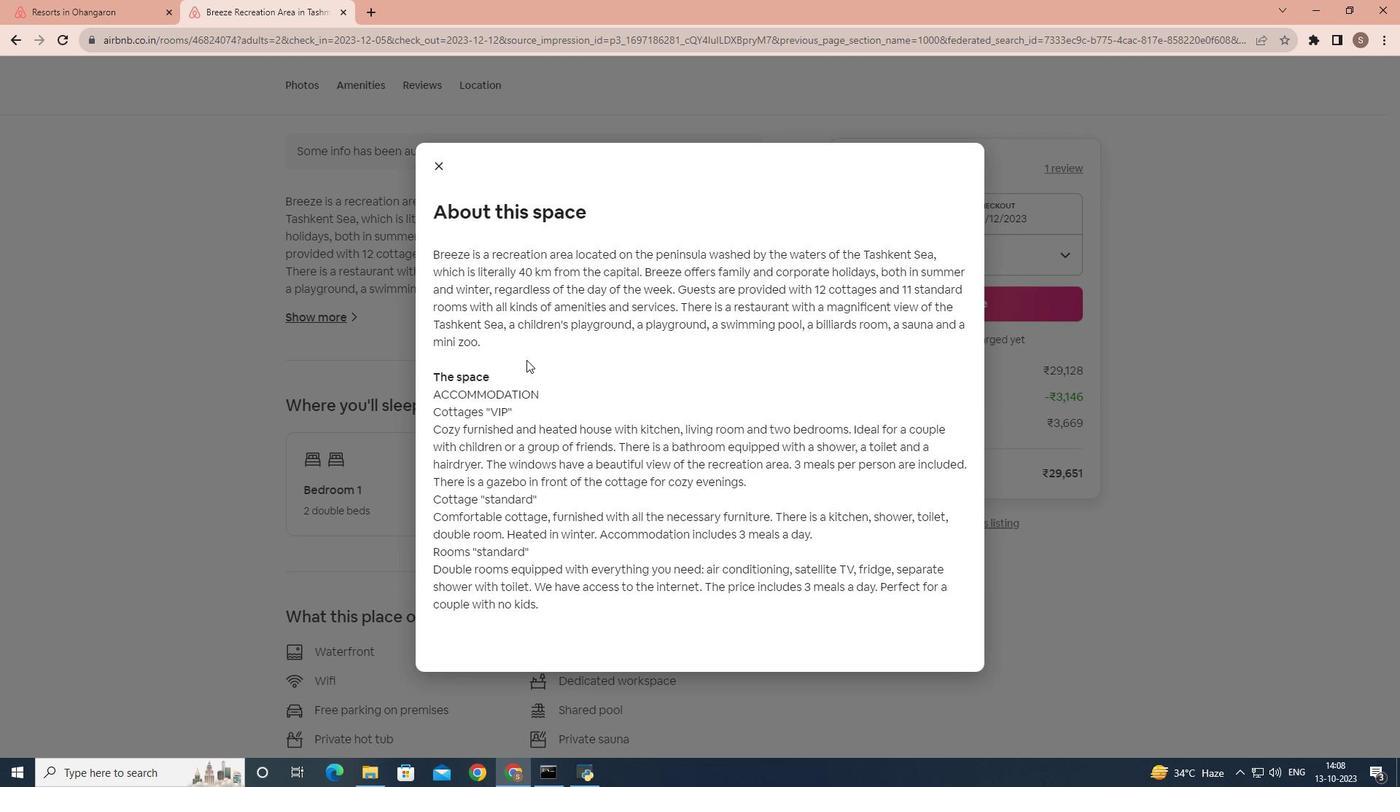
Action: Mouse scrolled (526, 359) with delta (0, 0)
Screenshot: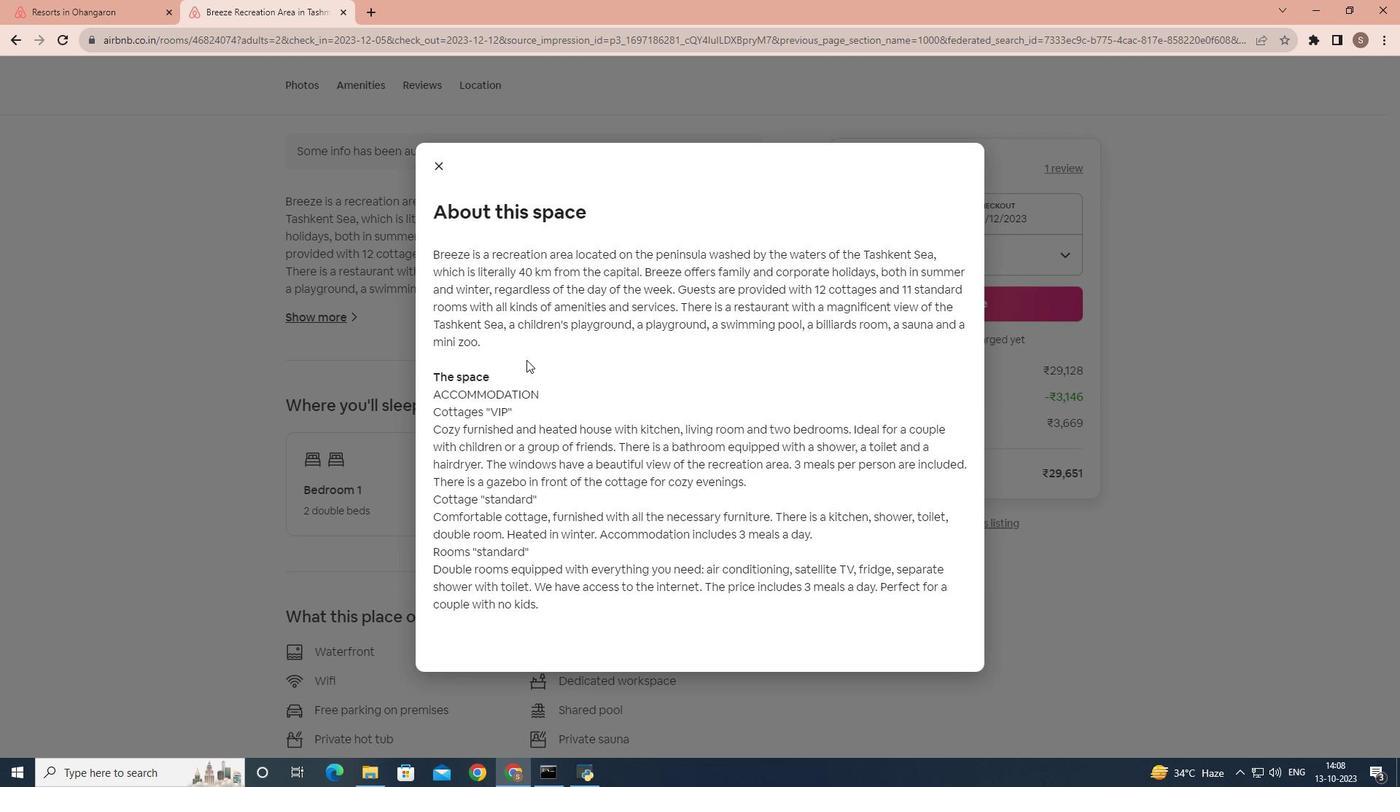 
Action: Mouse scrolled (526, 359) with delta (0, 0)
Screenshot: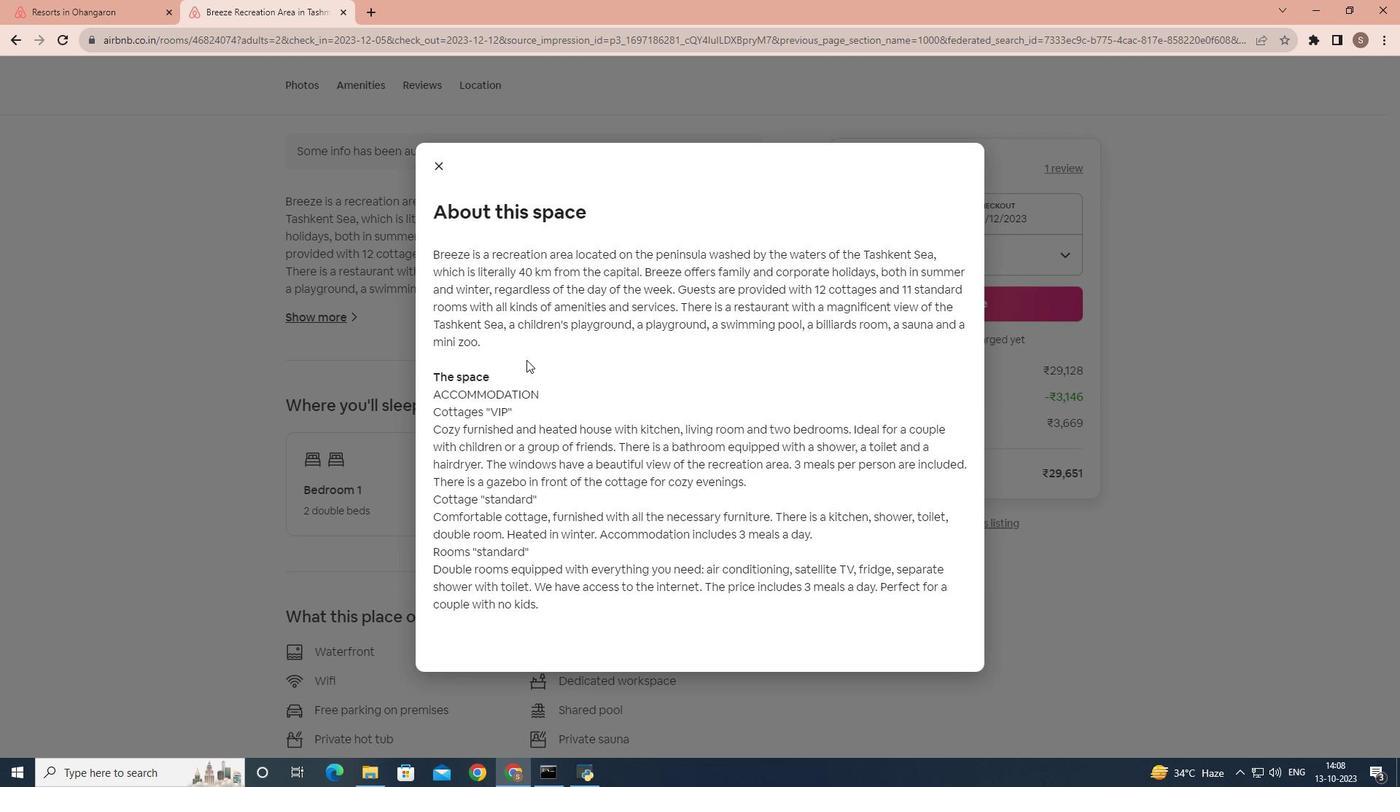 
Action: Mouse moved to (447, 164)
Screenshot: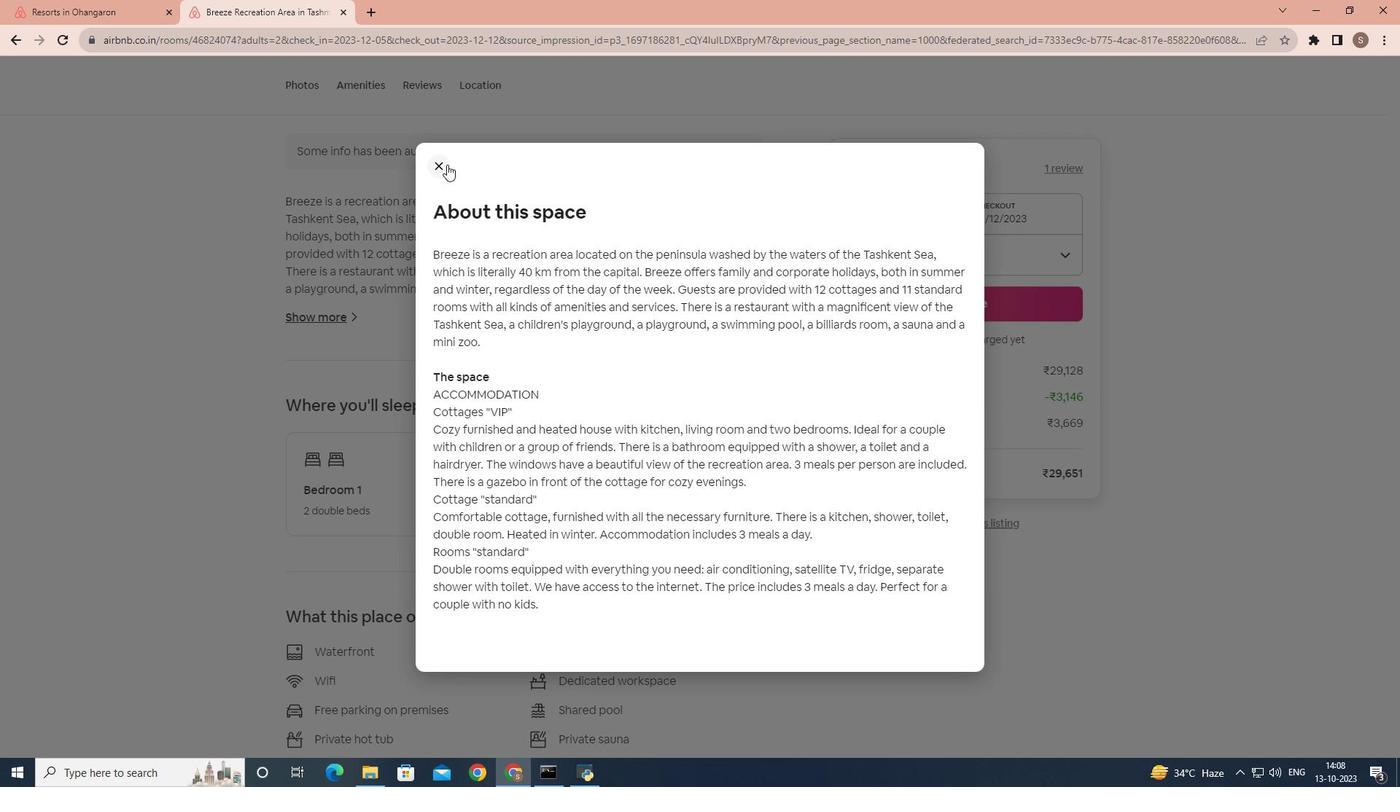 
Action: Mouse pressed left at (447, 164)
Screenshot: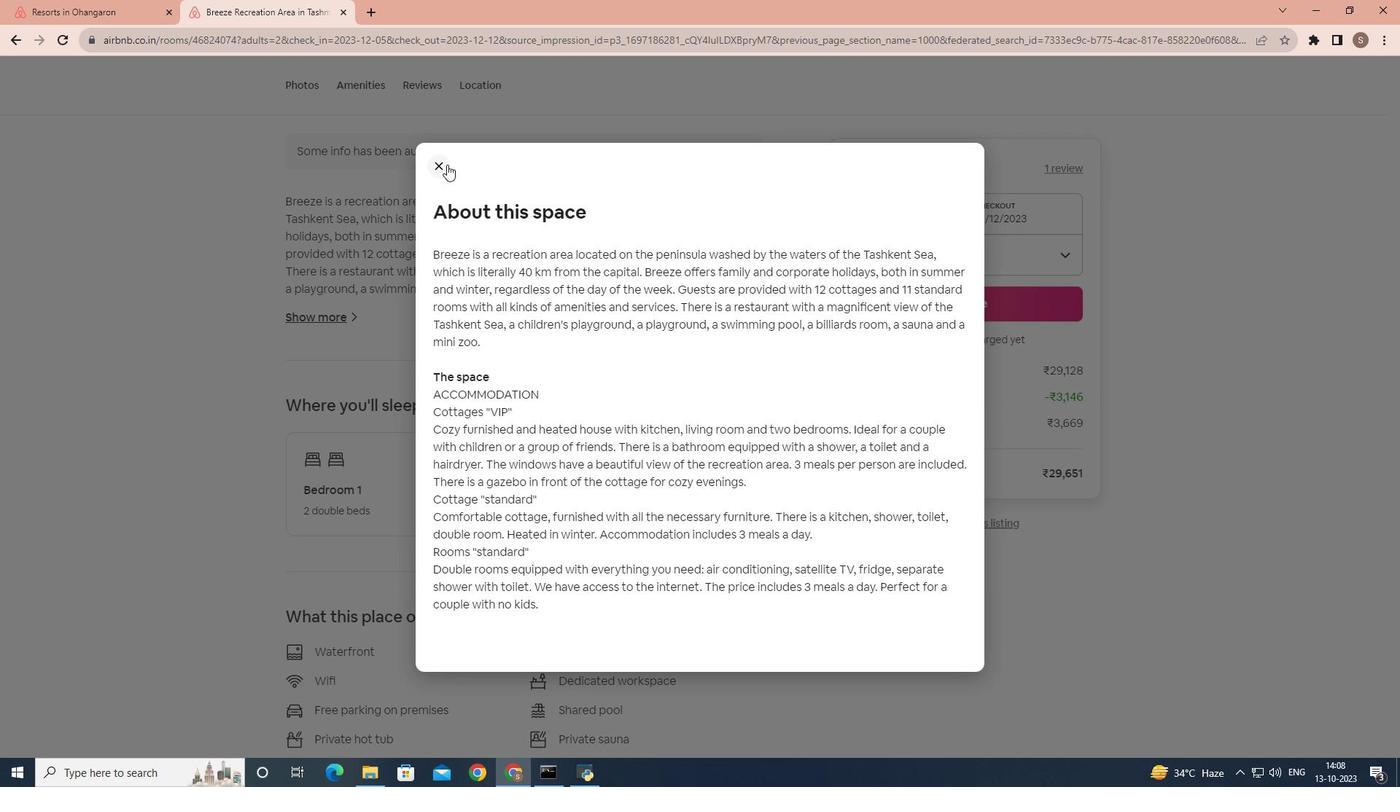 
Action: Mouse moved to (498, 315)
Screenshot: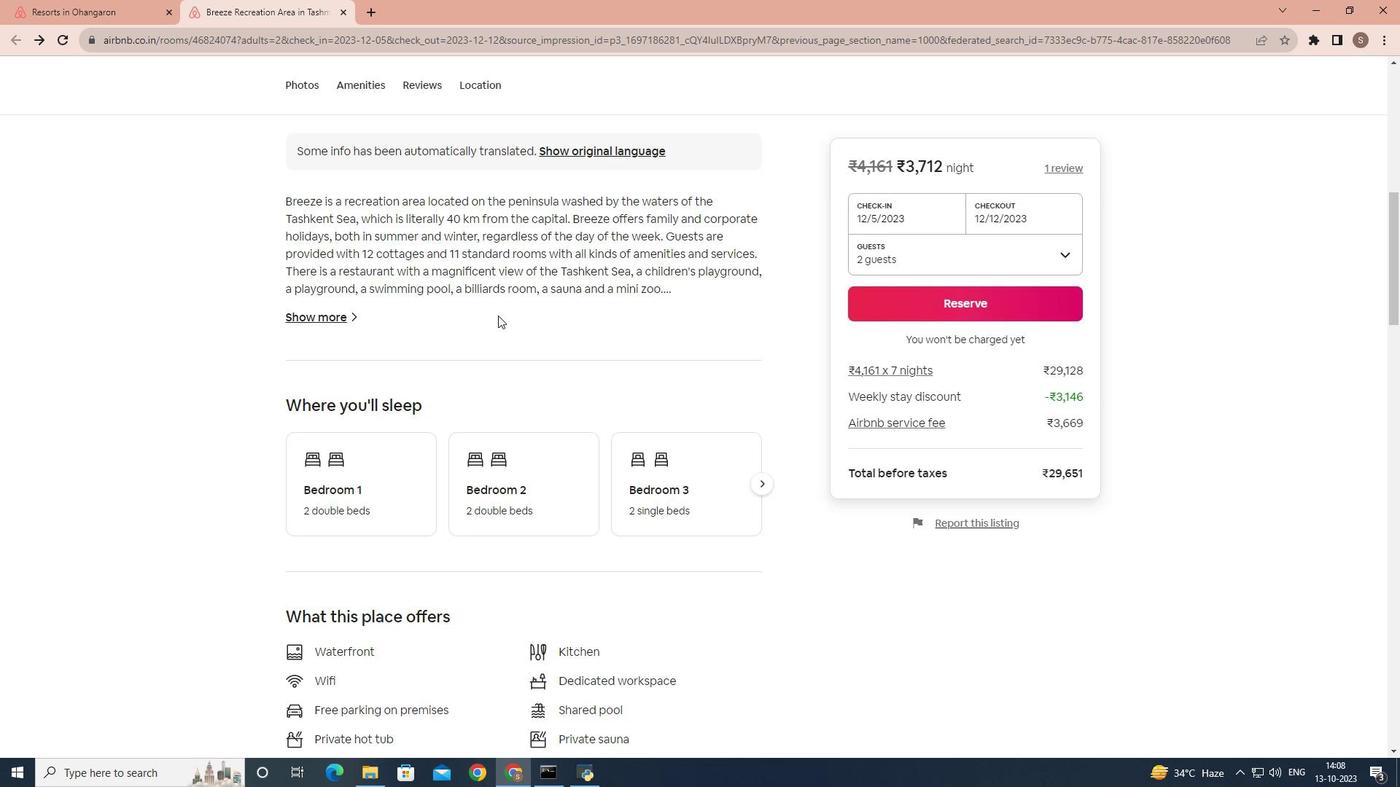 
Action: Mouse scrolled (498, 315) with delta (0, 0)
Screenshot: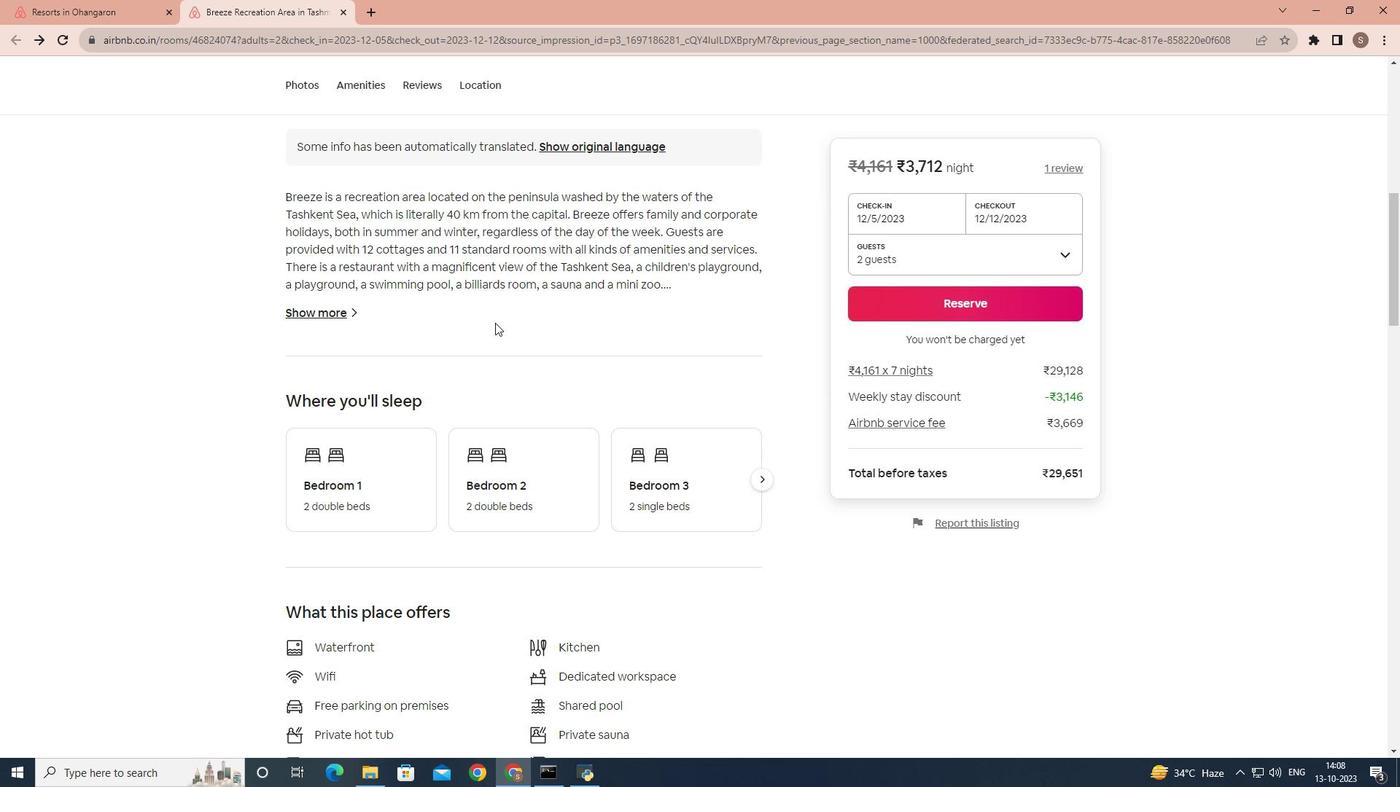 
Action: Mouse moved to (497, 318)
Screenshot: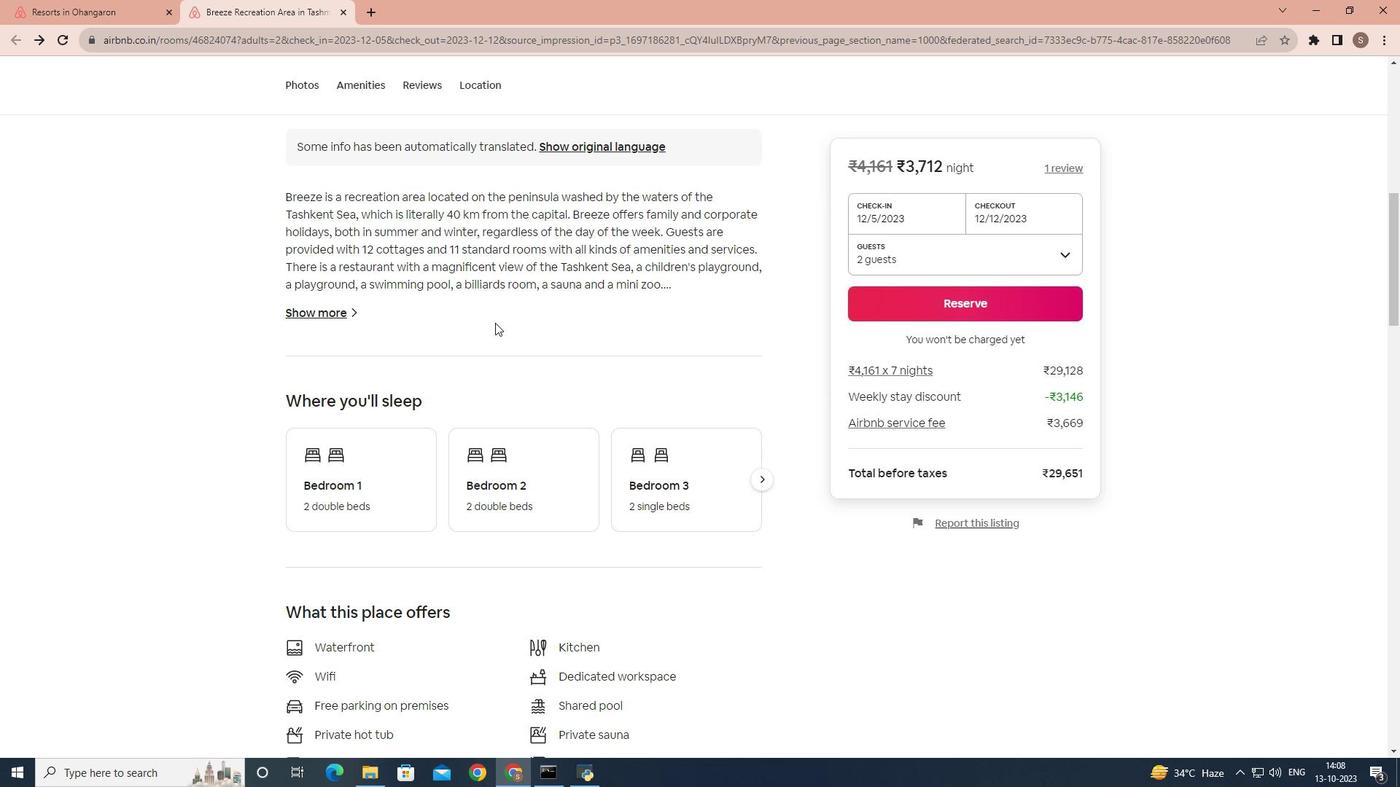 
Action: Mouse scrolled (497, 318) with delta (0, 0)
Screenshot: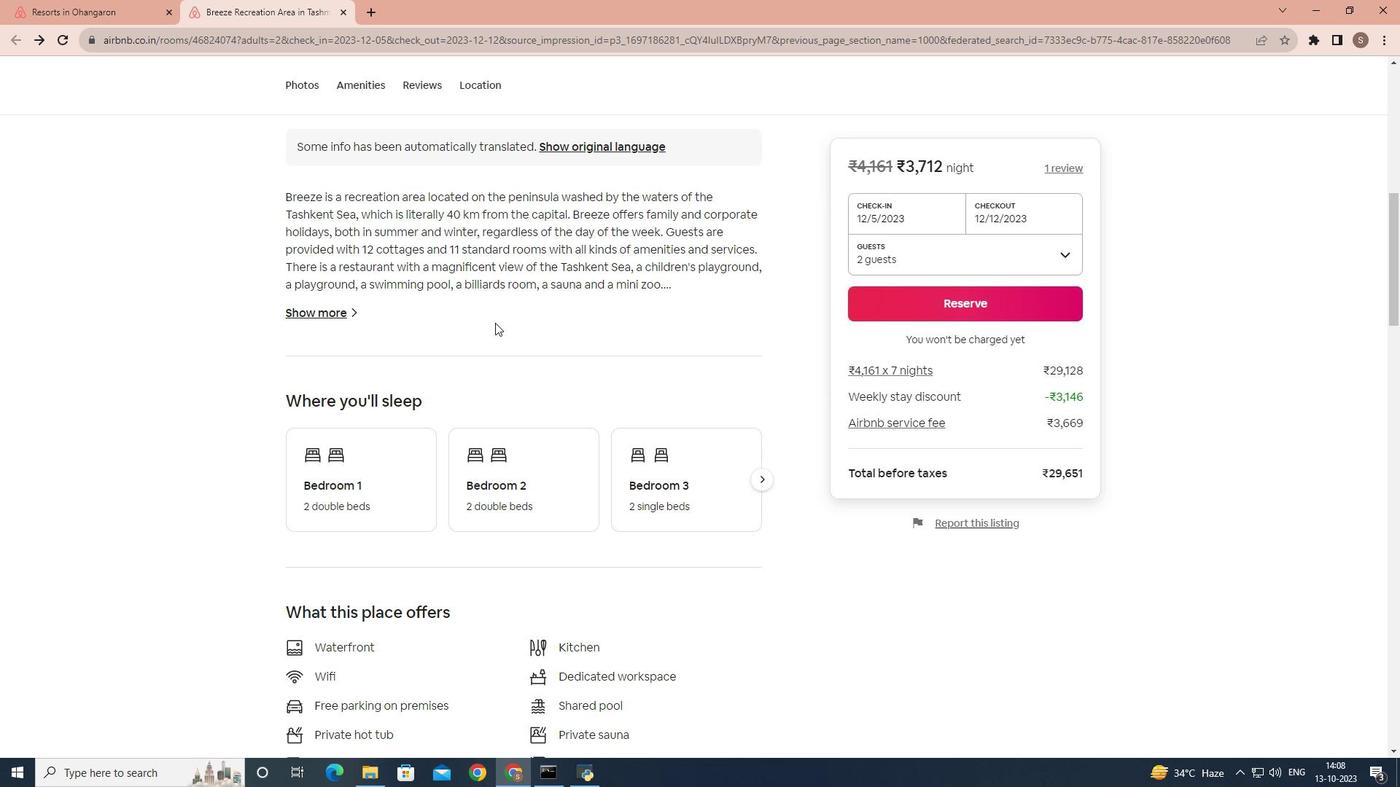 
Action: Mouse moved to (496, 321)
Screenshot: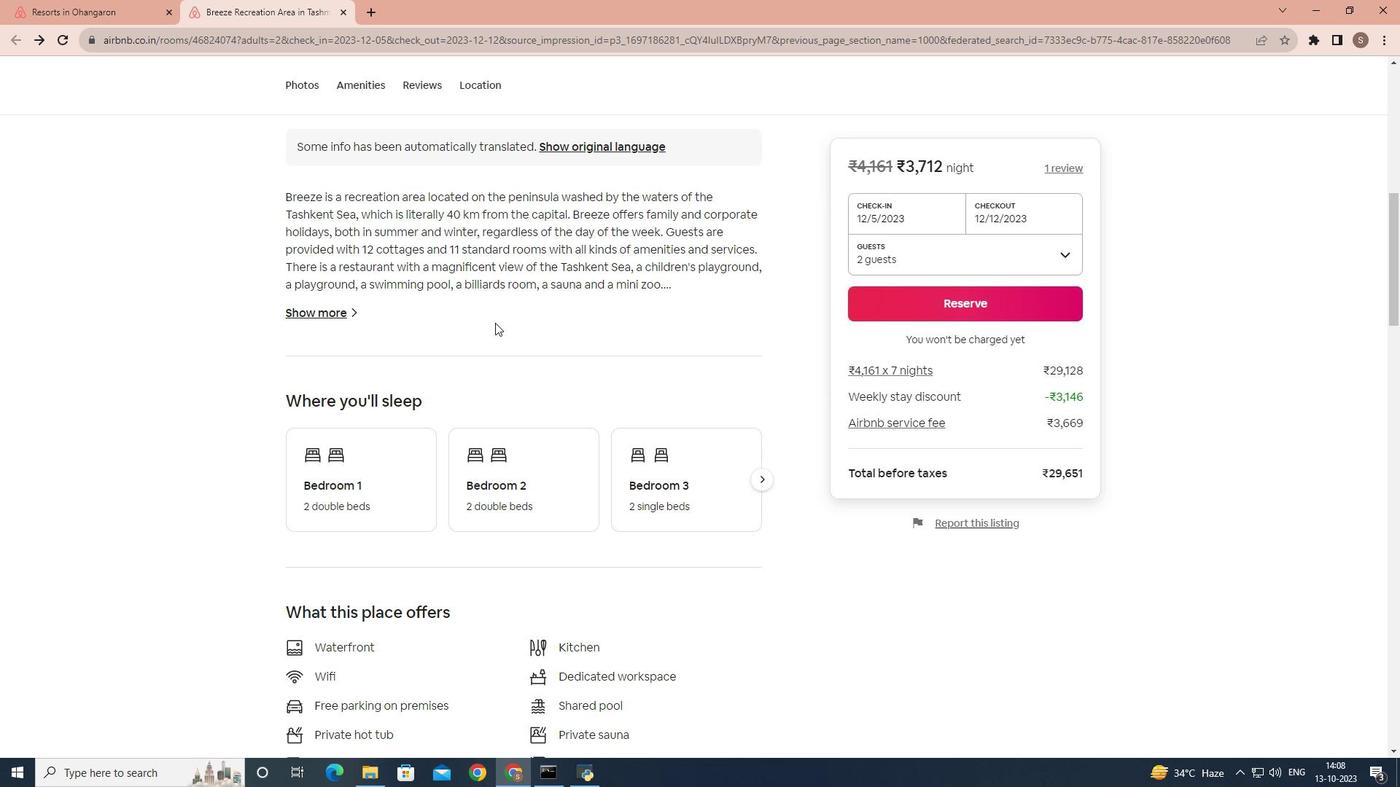 
Action: Mouse scrolled (496, 320) with delta (0, 0)
Screenshot: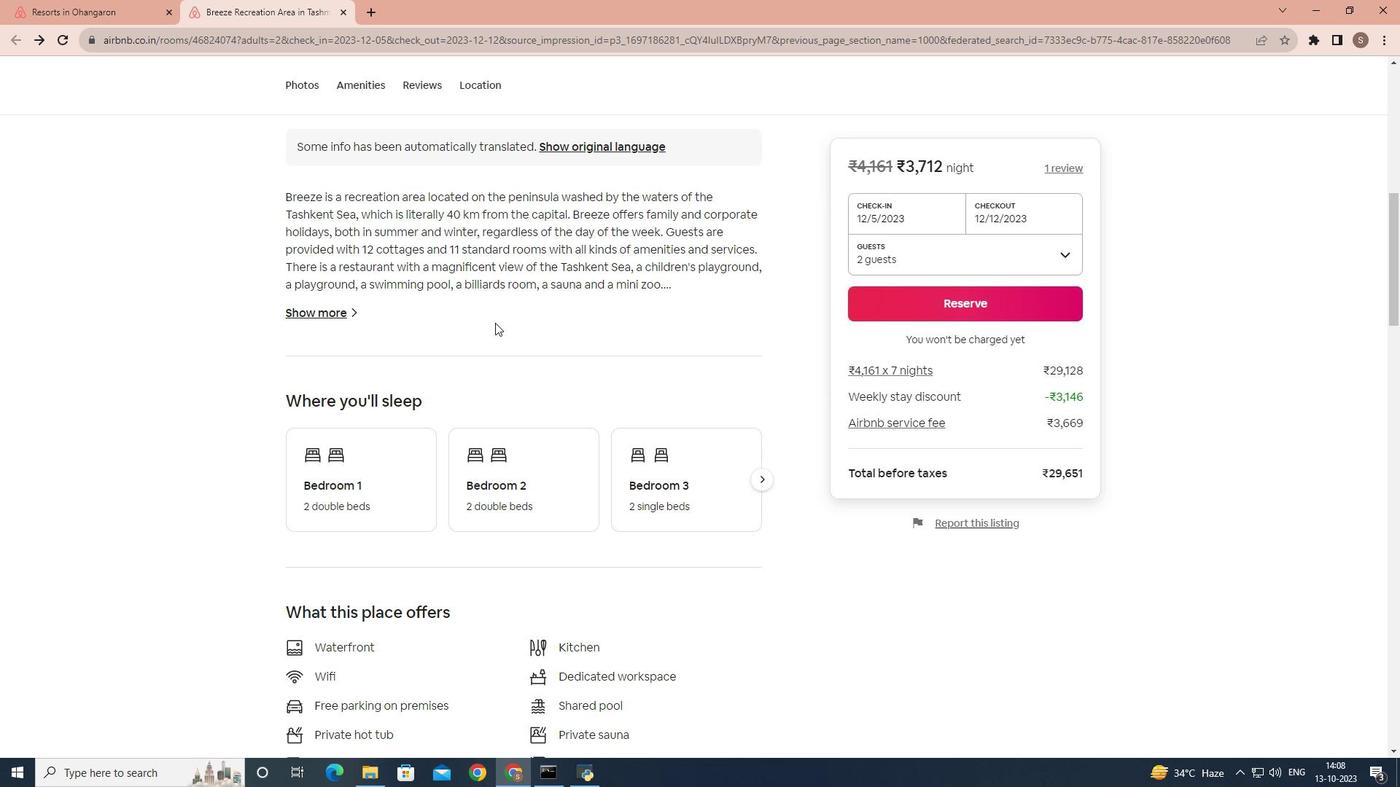 
Action: Mouse moved to (495, 323)
Screenshot: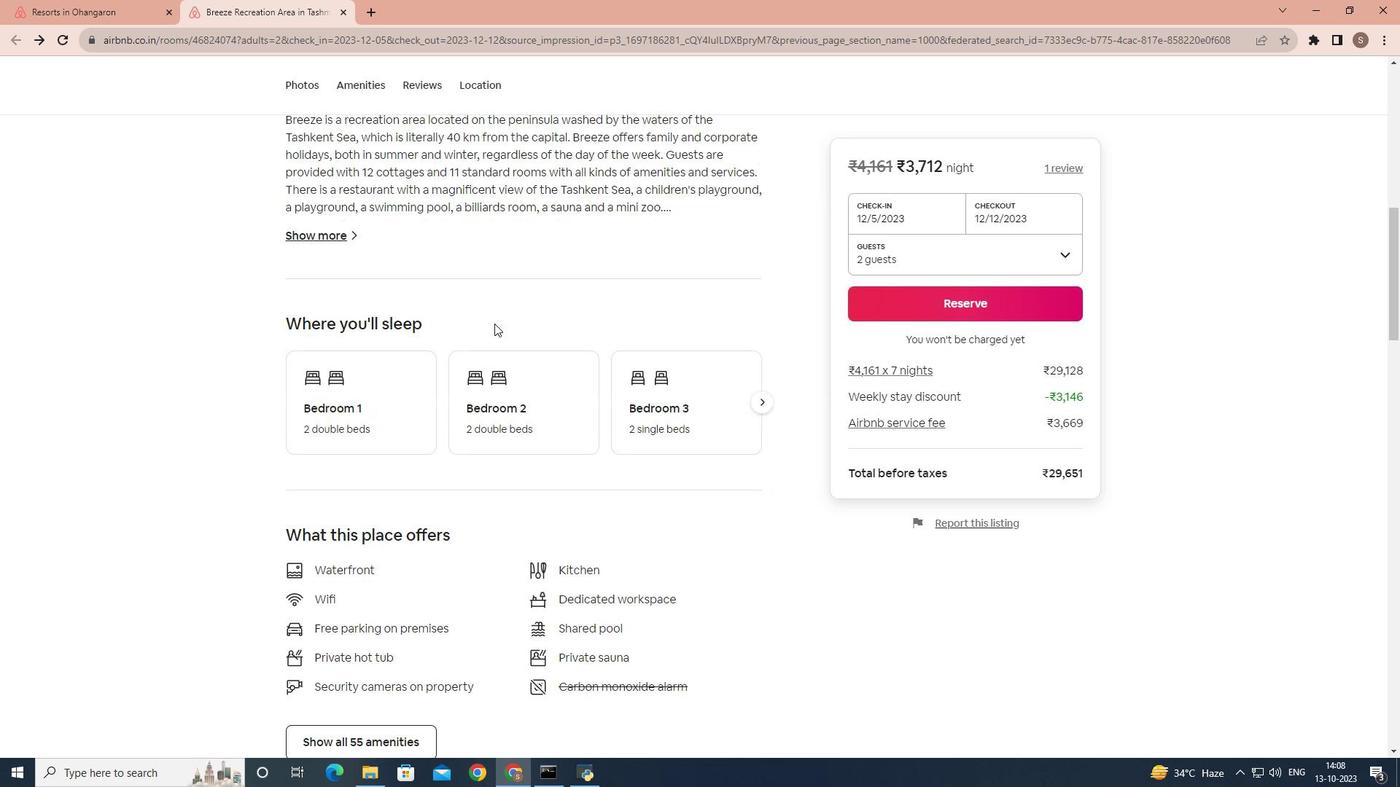 
Action: Mouse scrolled (495, 322) with delta (0, 0)
Screenshot: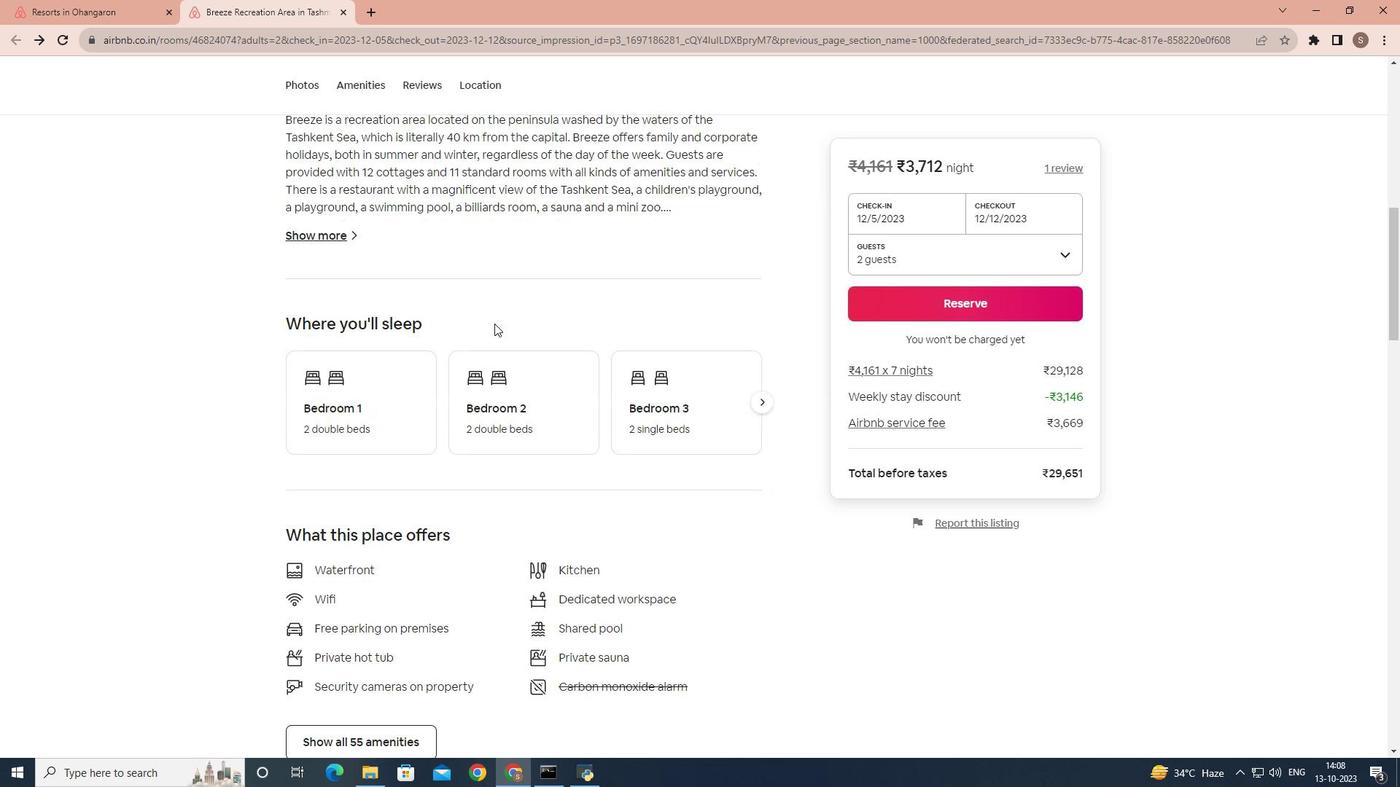 
Action: Mouse moved to (494, 323)
Screenshot: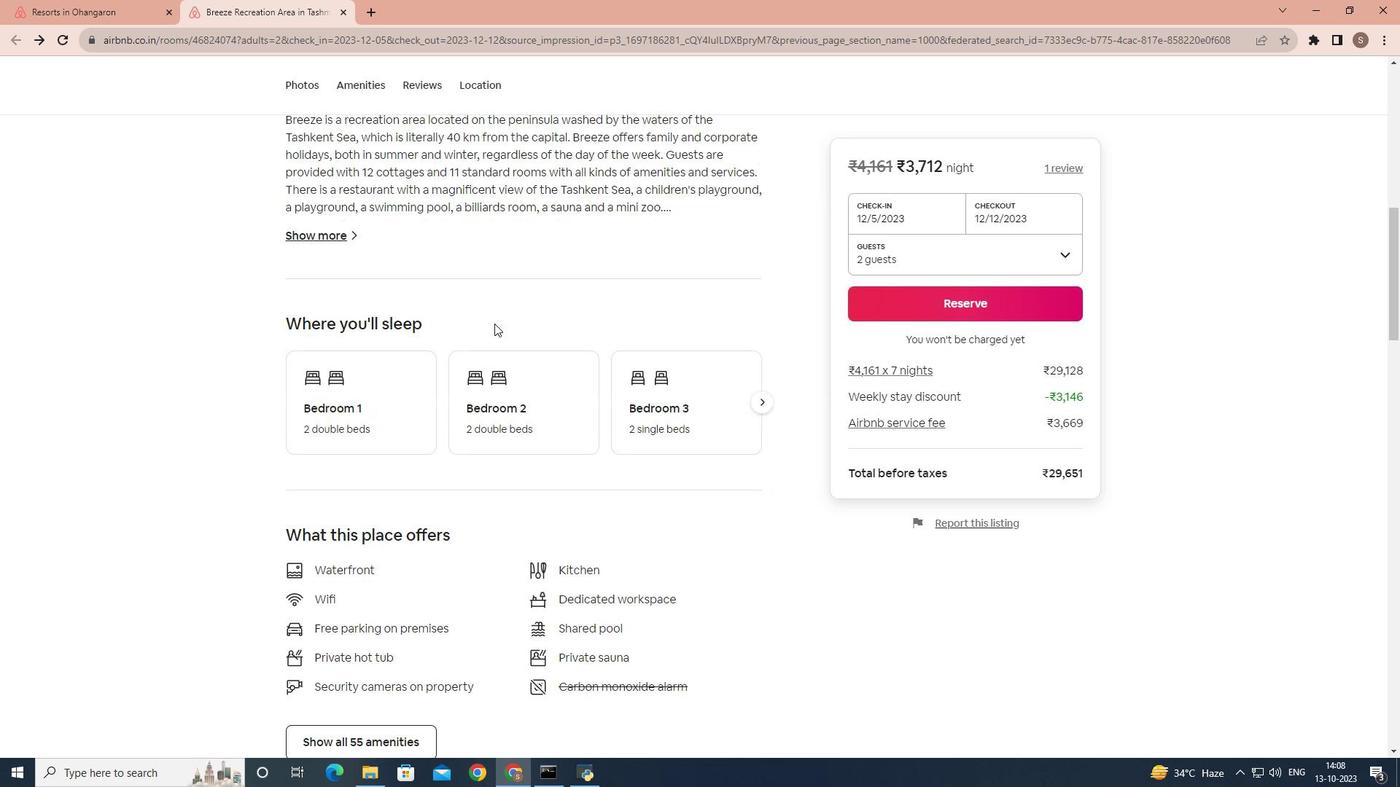 
Action: Mouse scrolled (494, 323) with delta (0, 0)
Screenshot: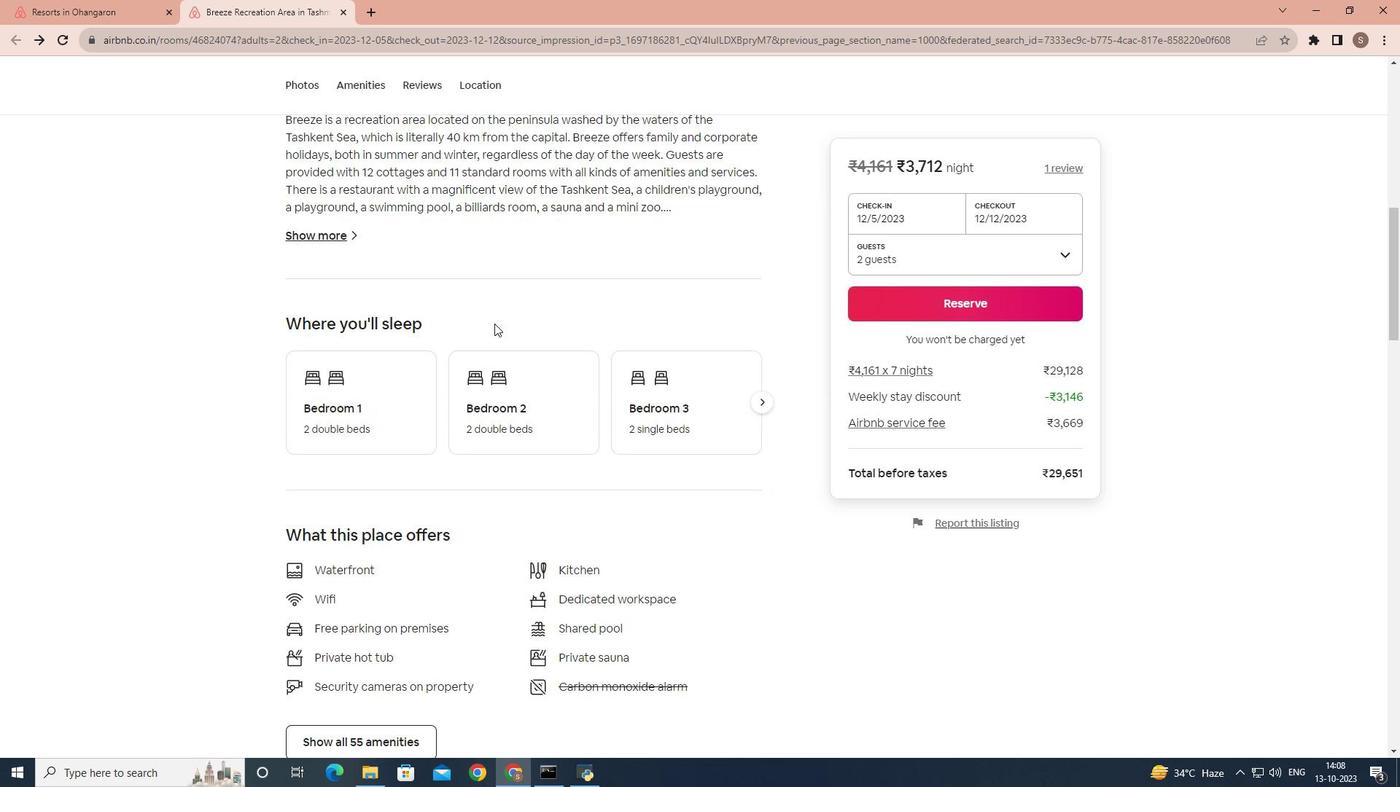 
Action: Mouse scrolled (494, 323) with delta (0, 0)
Screenshot: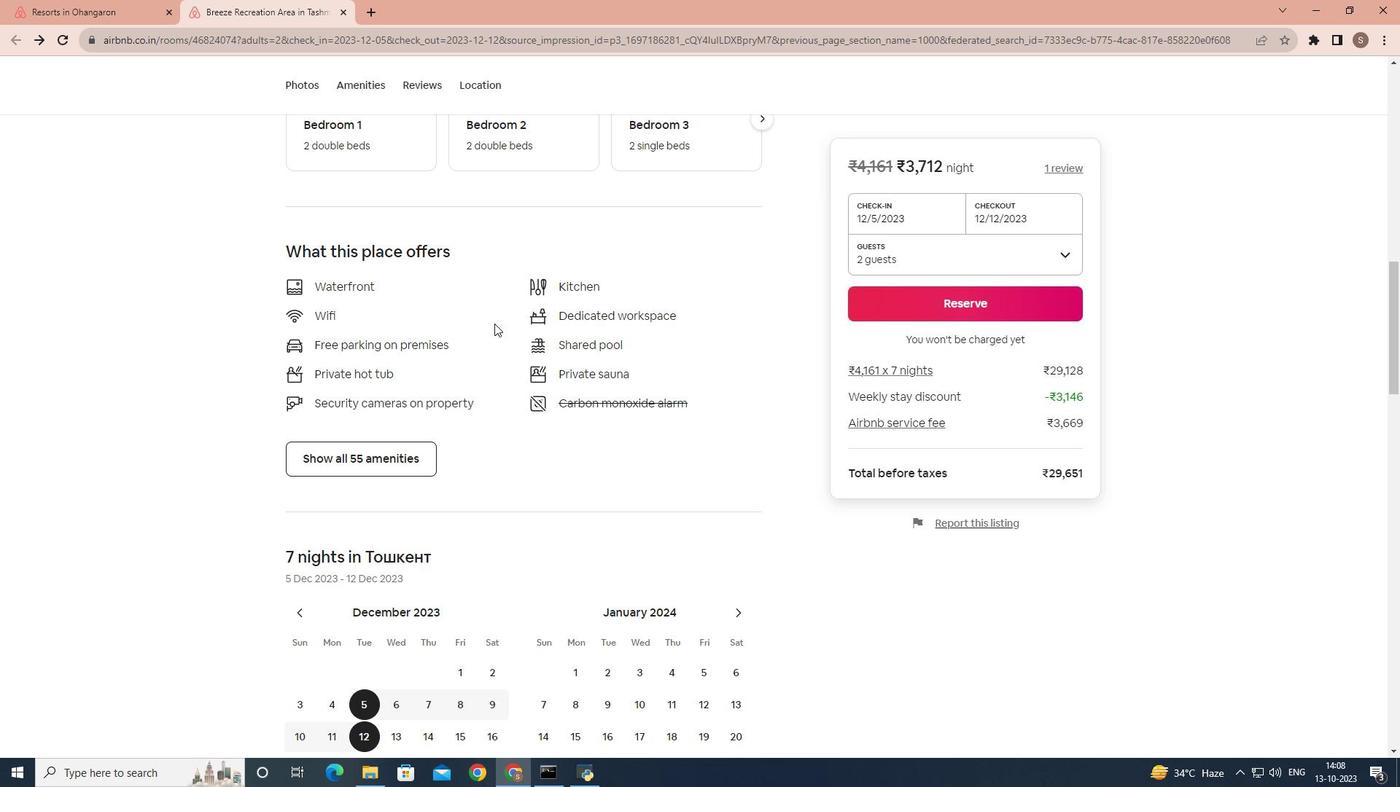 
Action: Mouse scrolled (494, 323) with delta (0, 0)
Screenshot: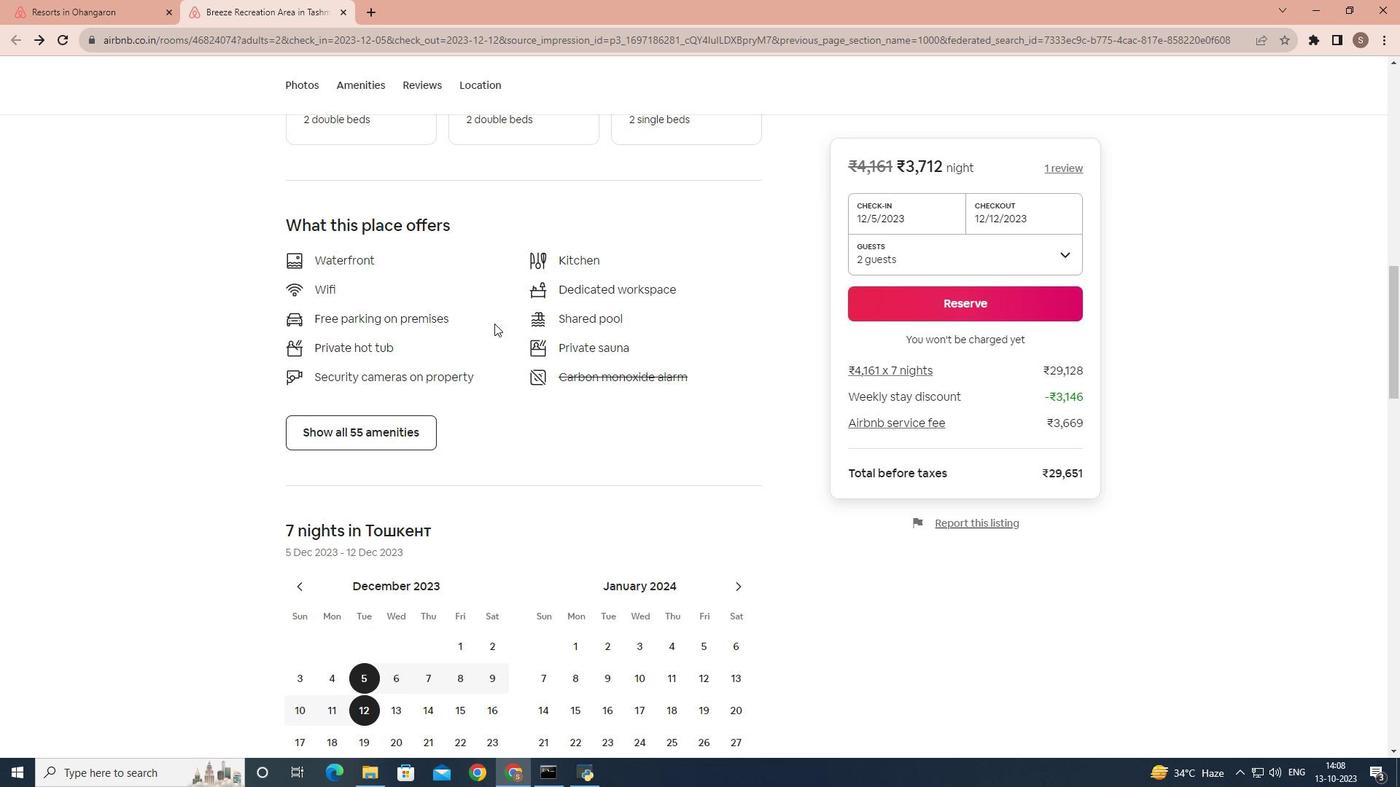 
Action: Mouse moved to (350, 310)
Screenshot: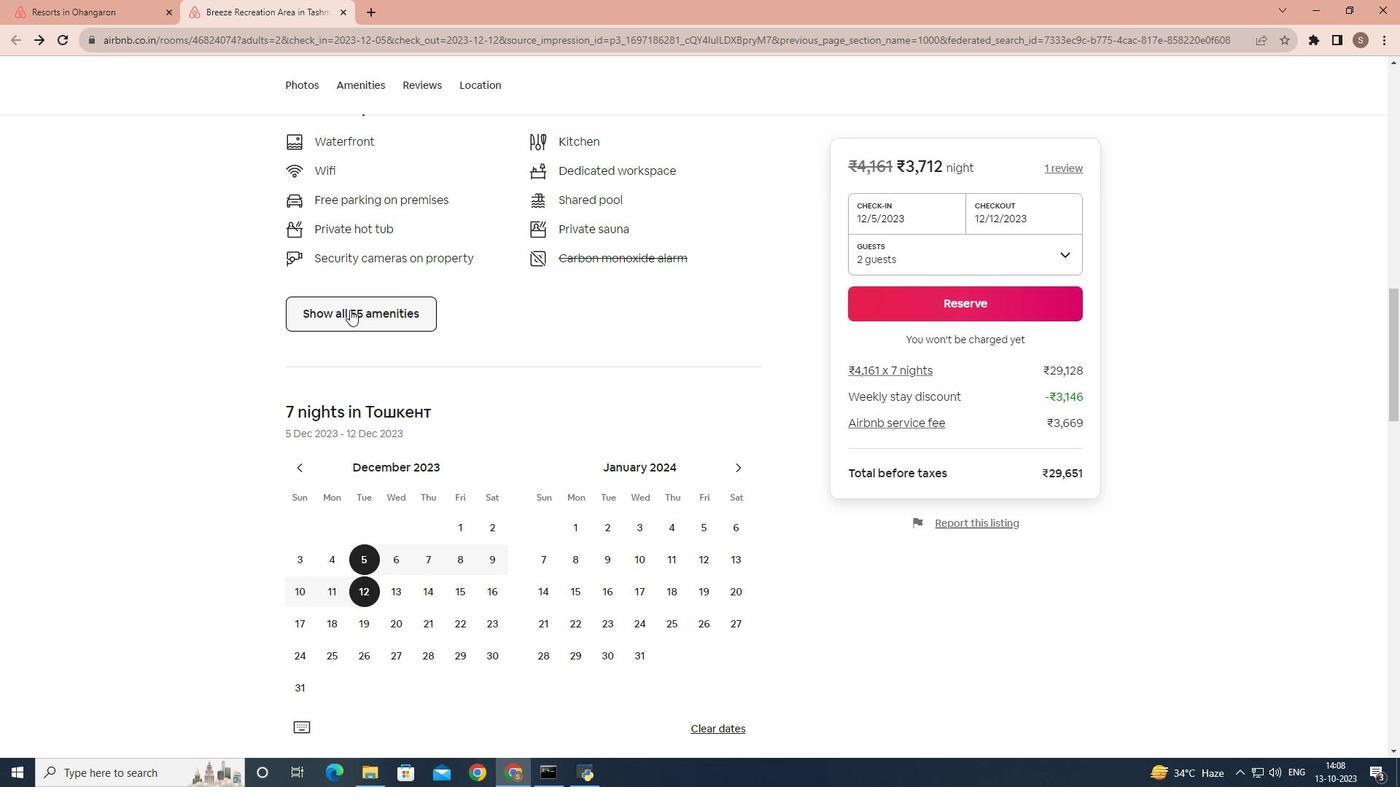 
Action: Mouse pressed left at (350, 310)
Screenshot: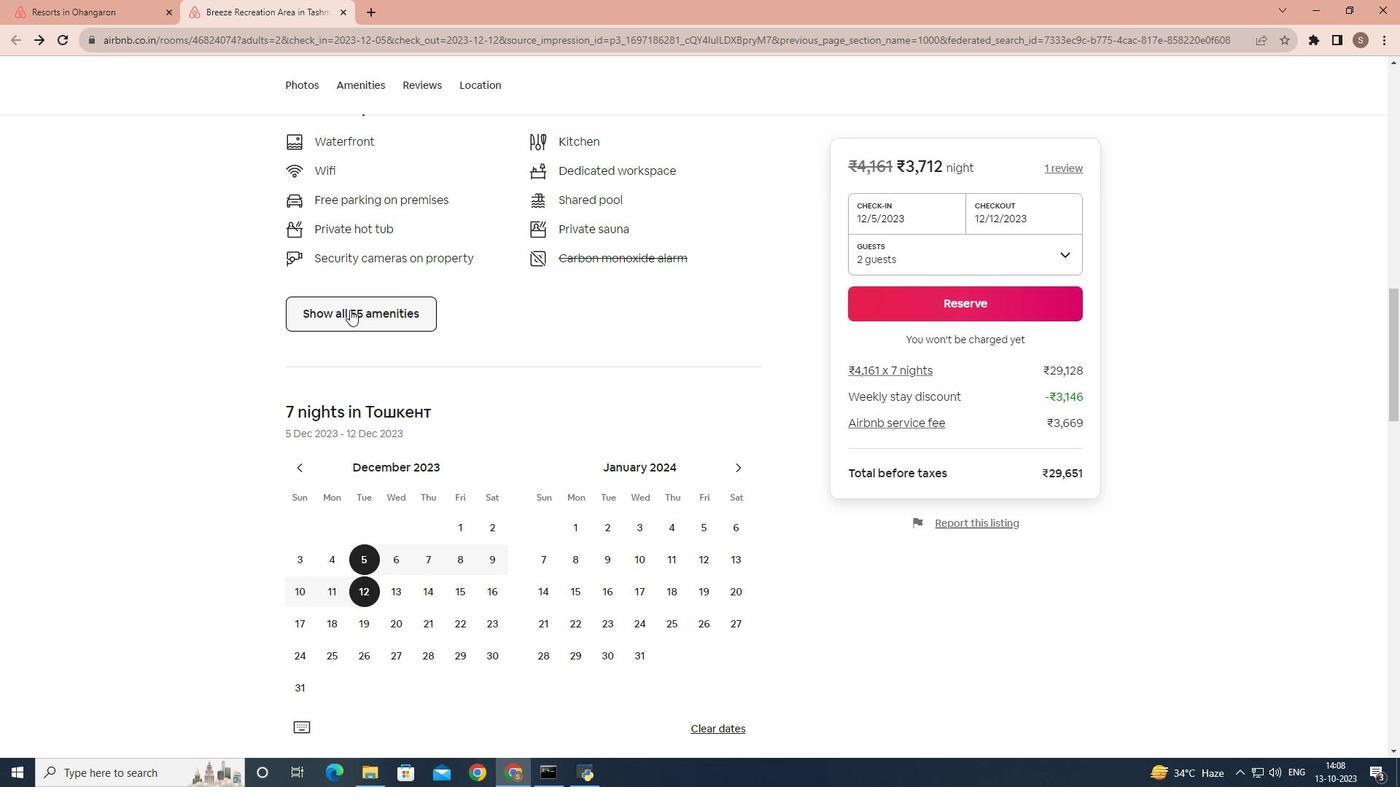 
Action: Mouse moved to (546, 315)
Screenshot: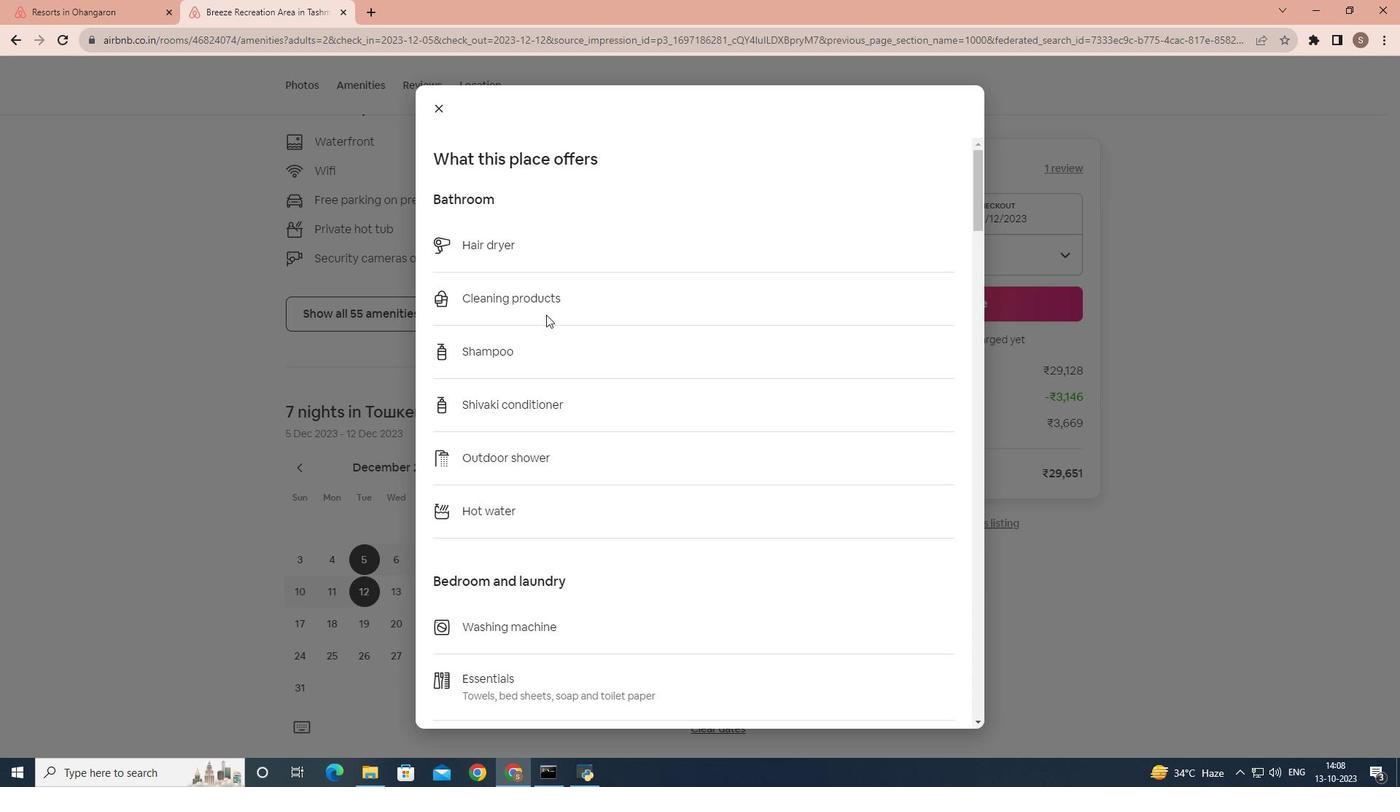 
Action: Mouse scrolled (546, 314) with delta (0, 0)
Screenshot: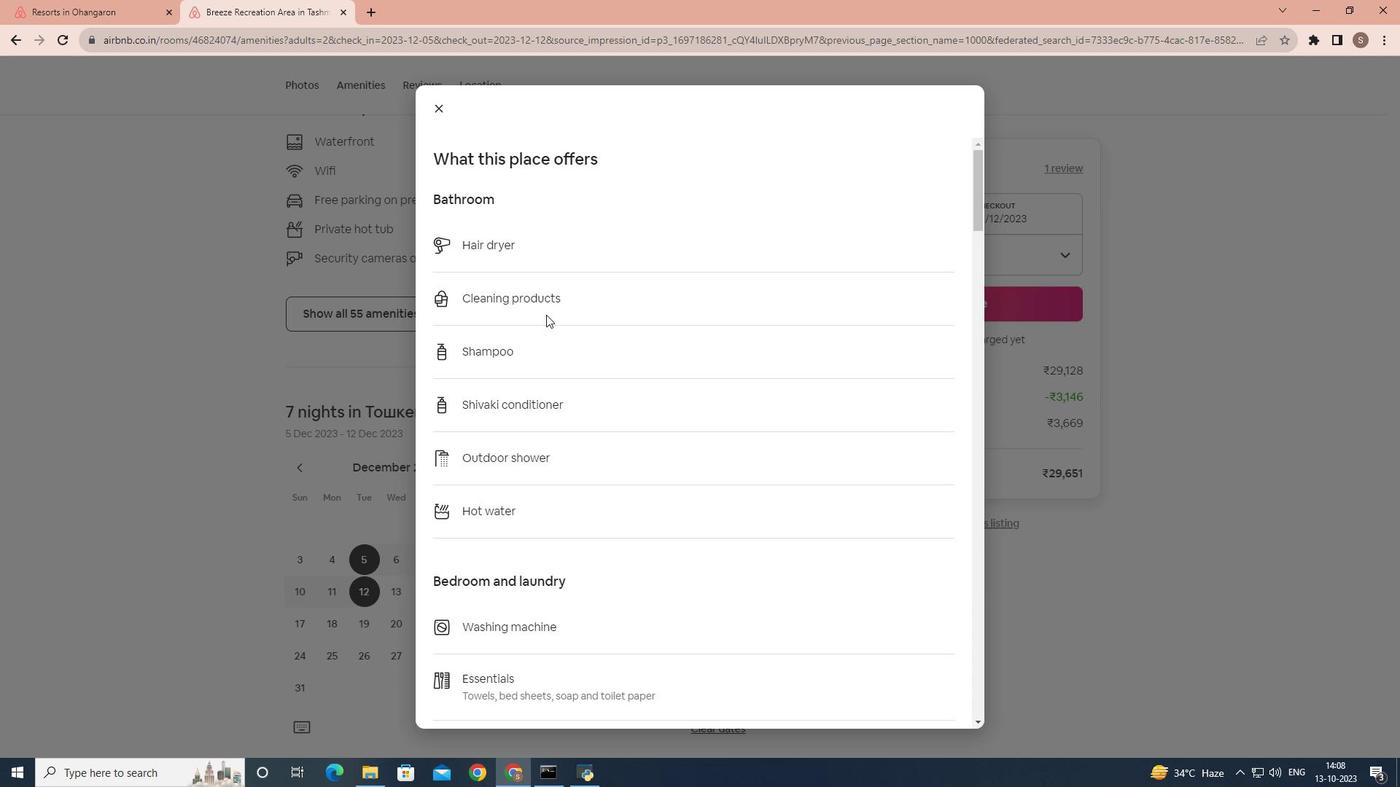 
Action: Mouse scrolled (546, 314) with delta (0, 0)
Screenshot: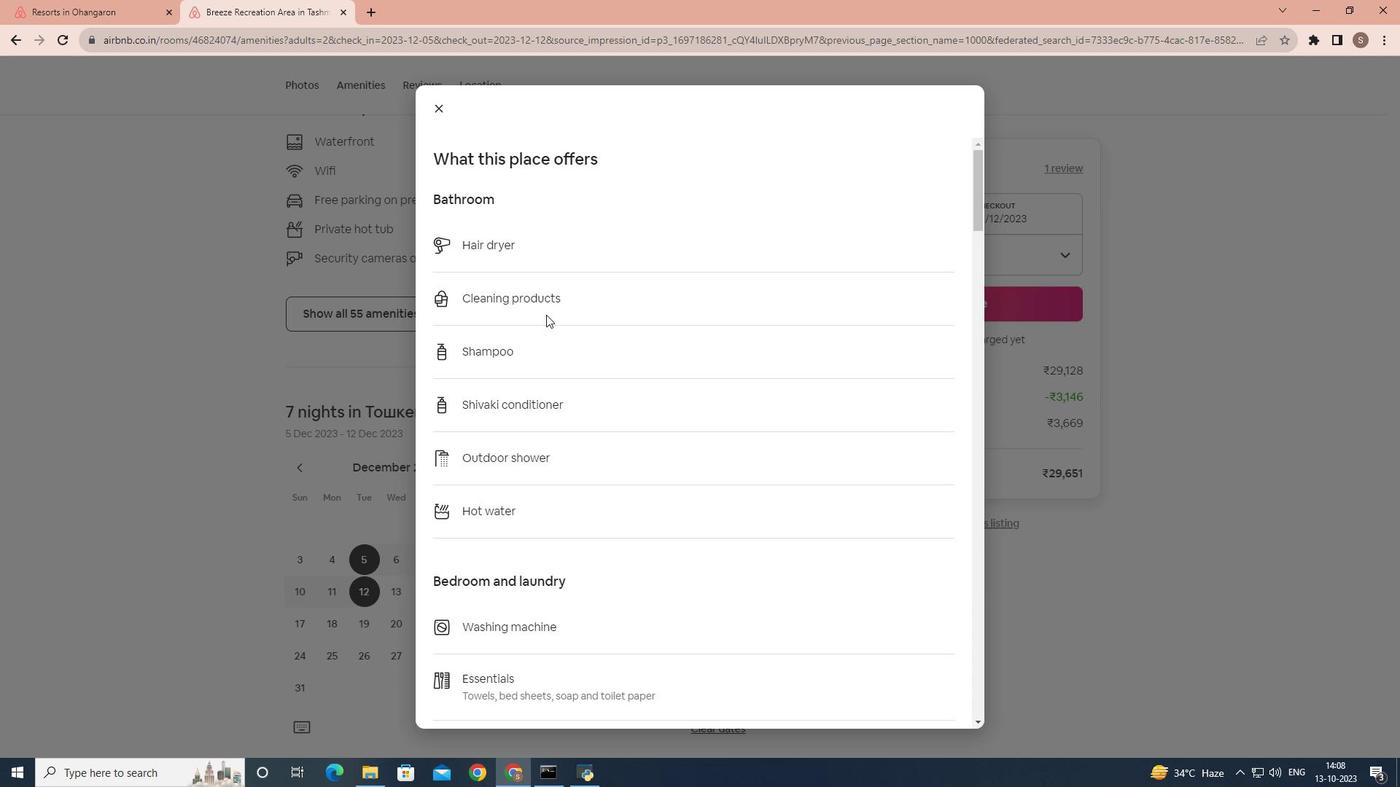 
Action: Mouse scrolled (546, 314) with delta (0, 0)
Screenshot: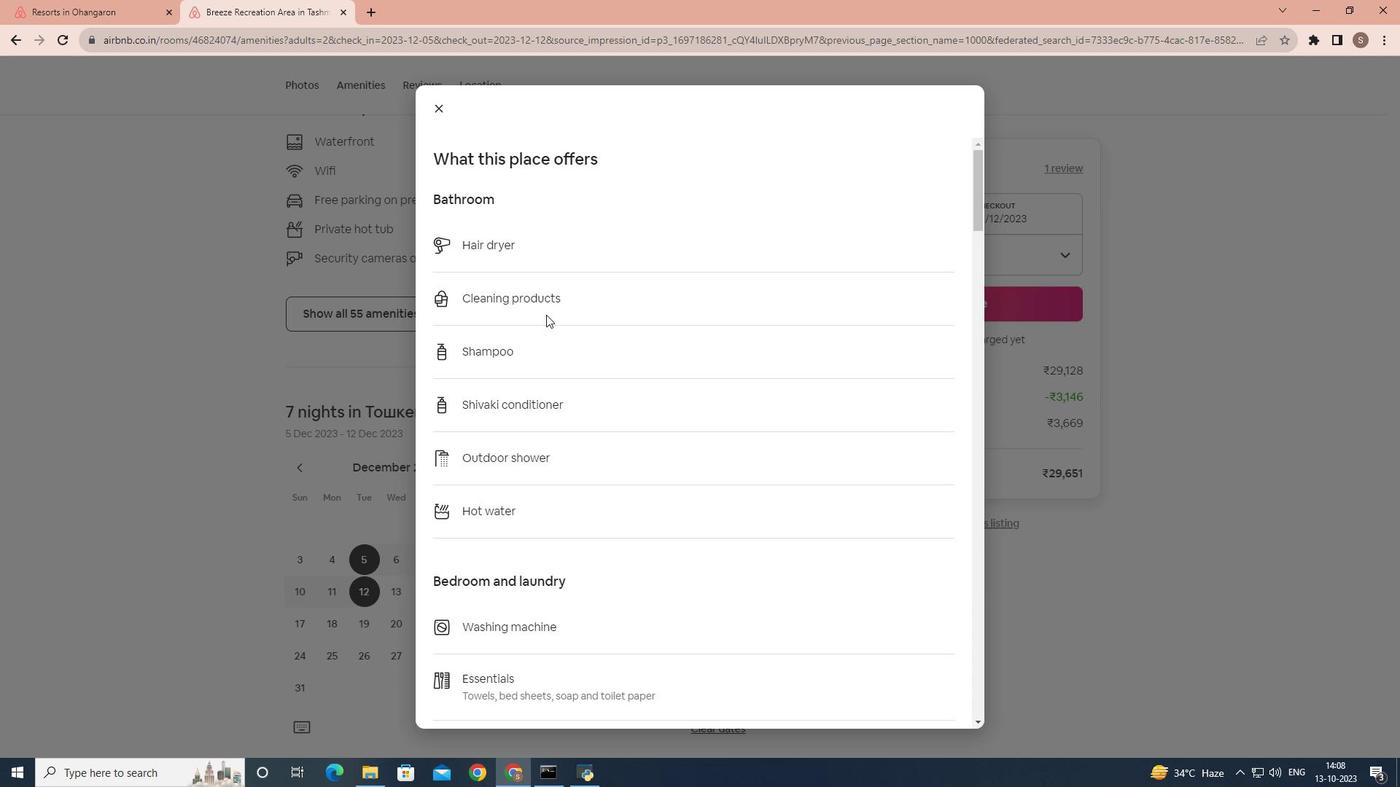 
Action: Mouse scrolled (546, 314) with delta (0, 0)
Screenshot: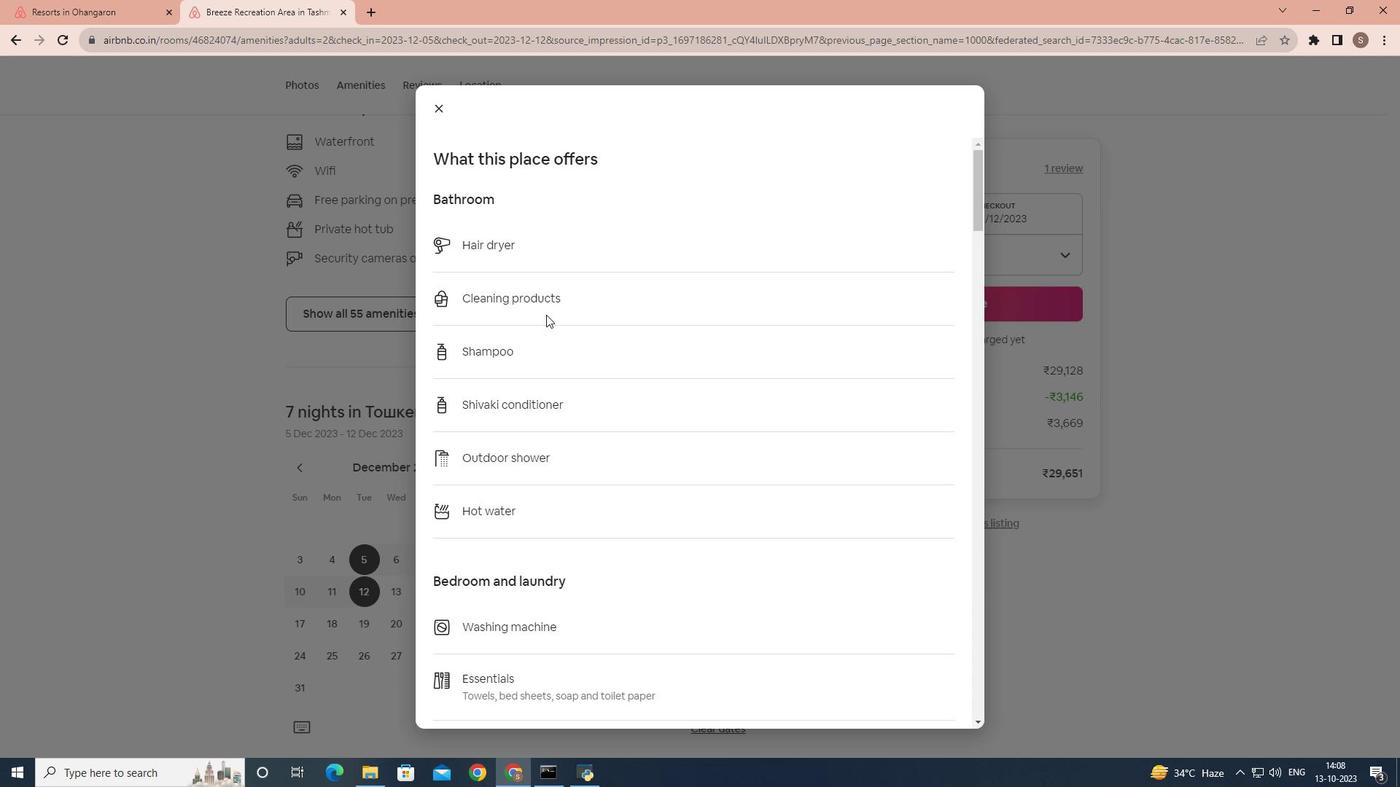 
Action: Mouse scrolled (546, 314) with delta (0, 0)
Screenshot: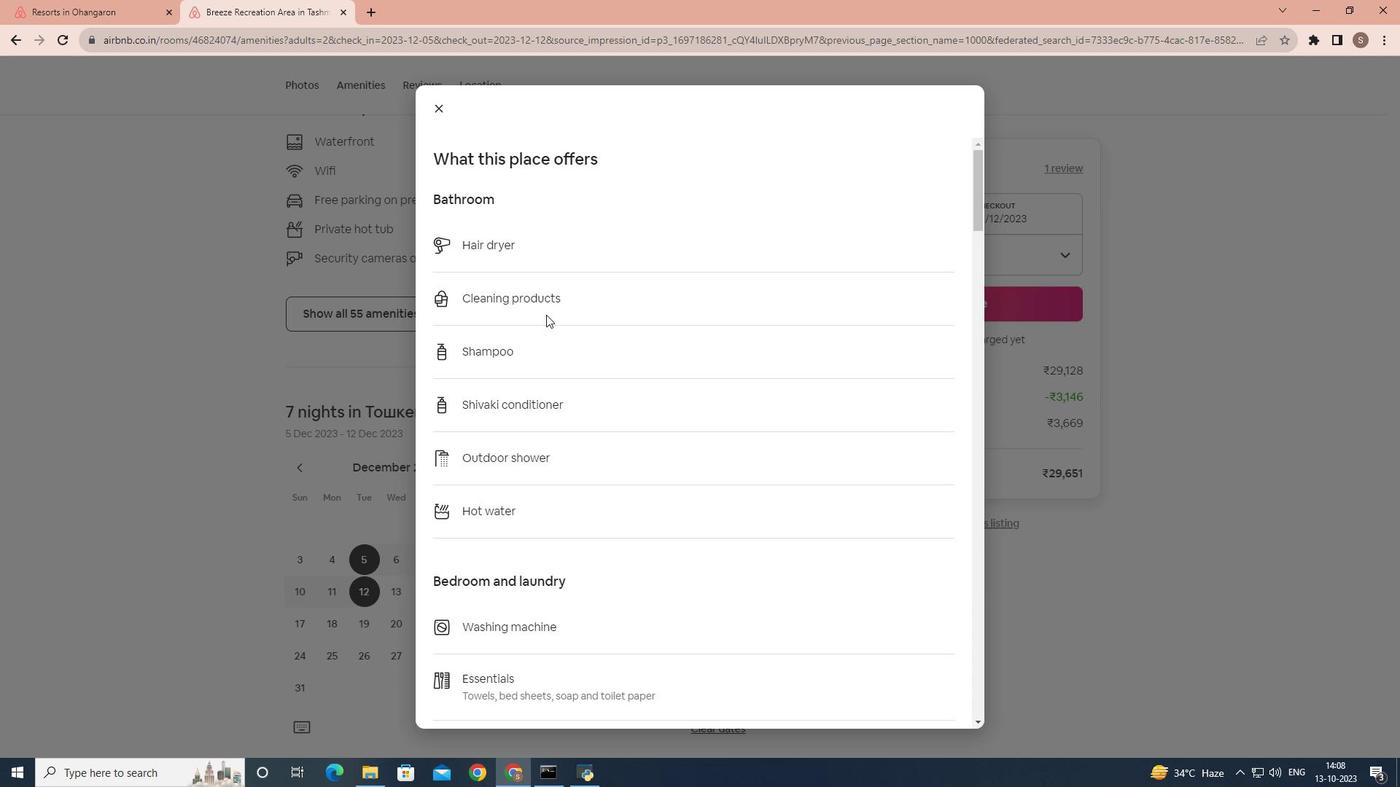 
Action: Mouse scrolled (546, 314) with delta (0, 0)
Screenshot: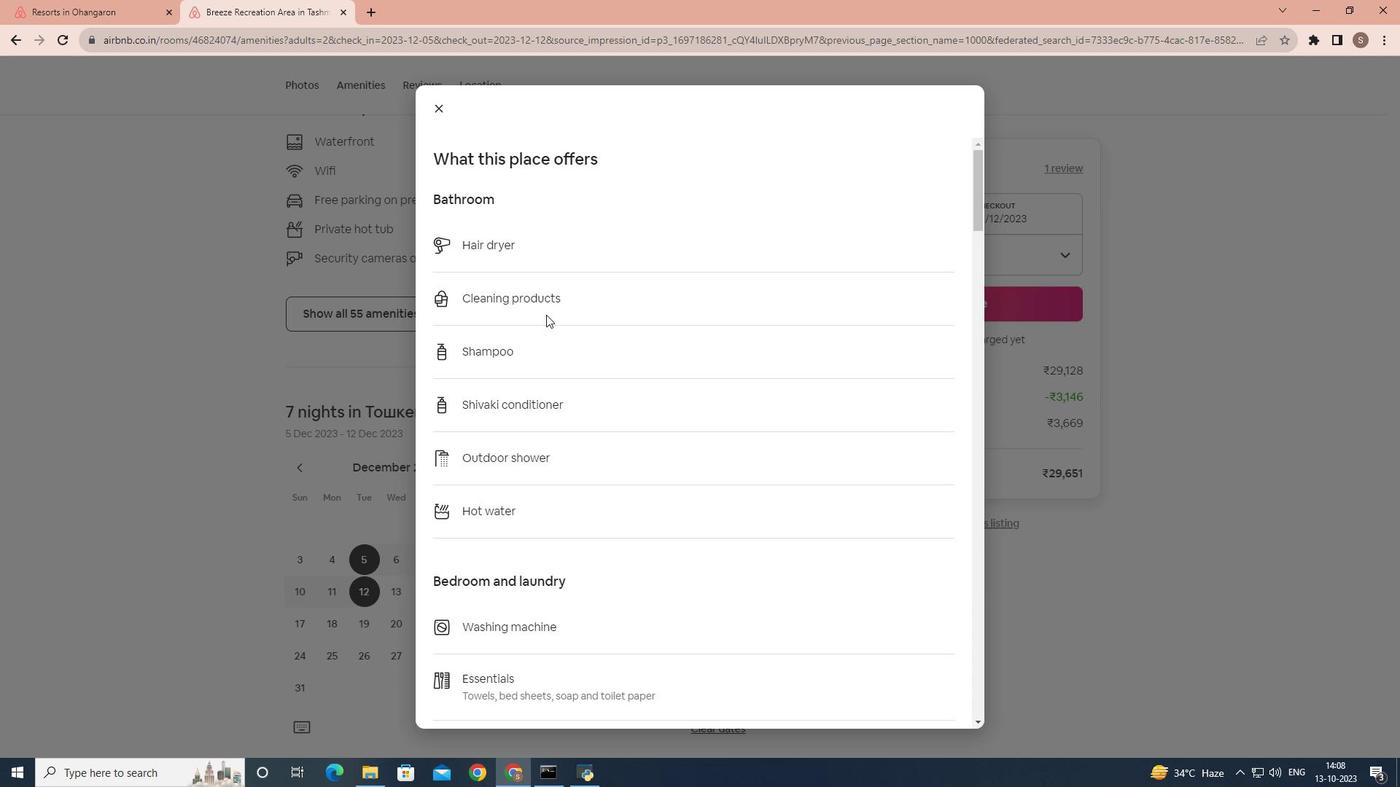 
Action: Mouse scrolled (546, 314) with delta (0, 0)
Screenshot: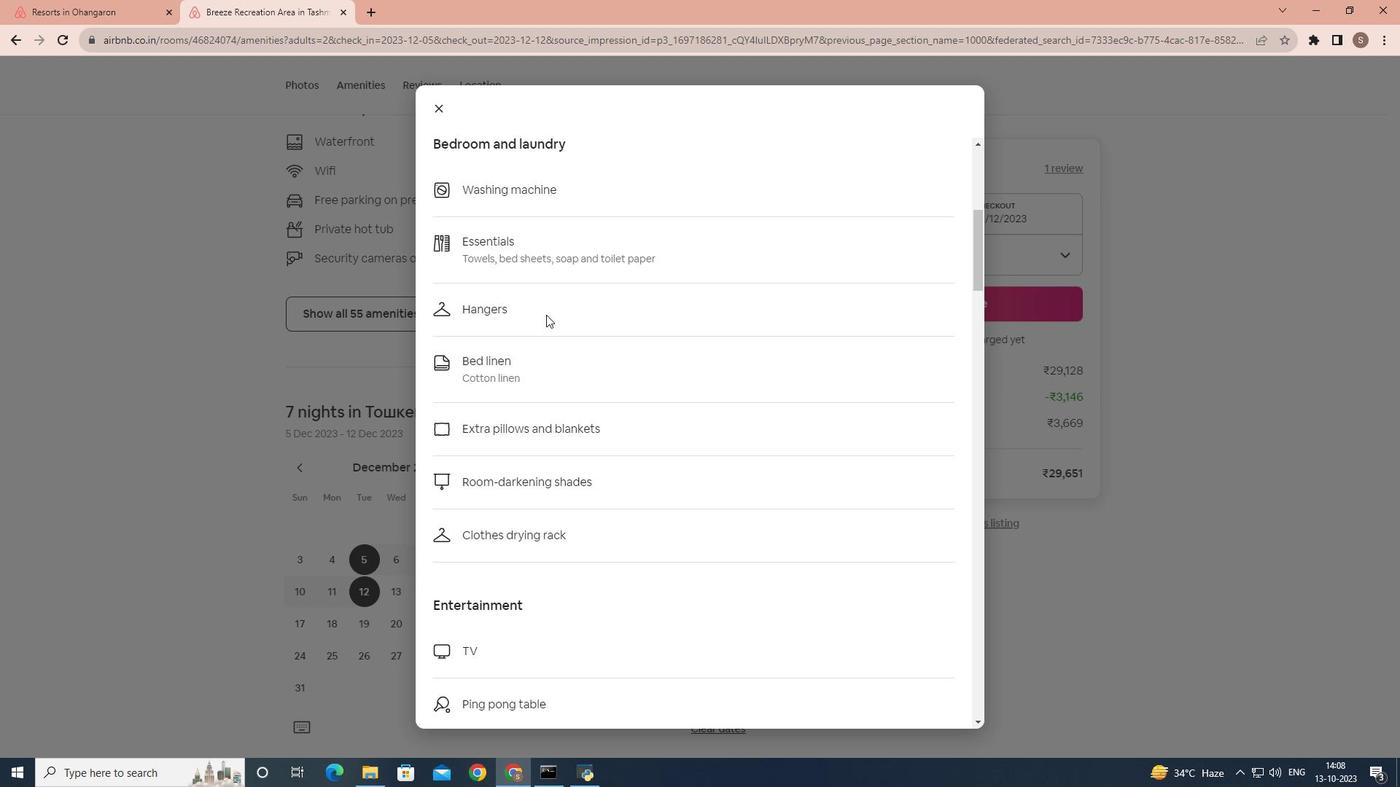 
Action: Mouse scrolled (546, 314) with delta (0, 0)
Screenshot: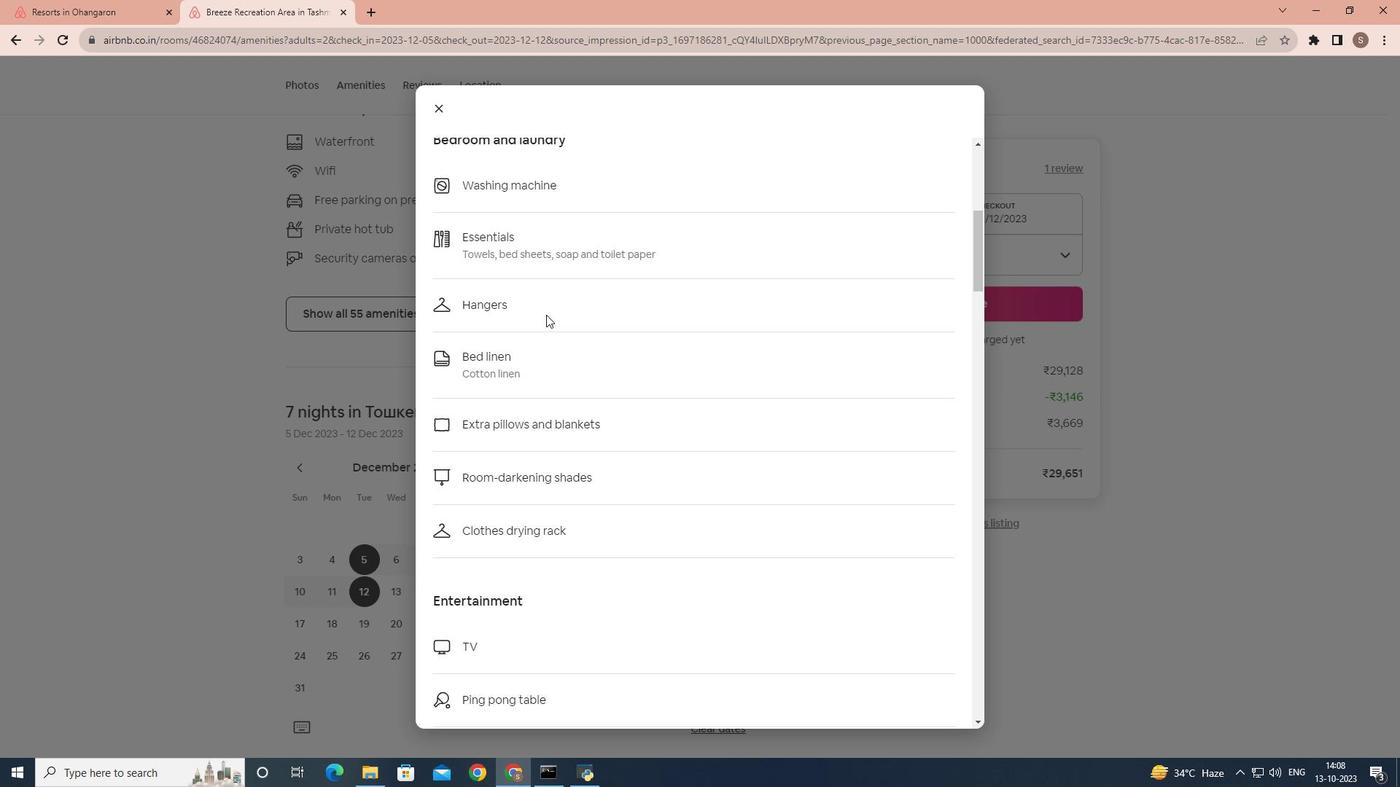 
Action: Mouse scrolled (546, 314) with delta (0, 0)
Screenshot: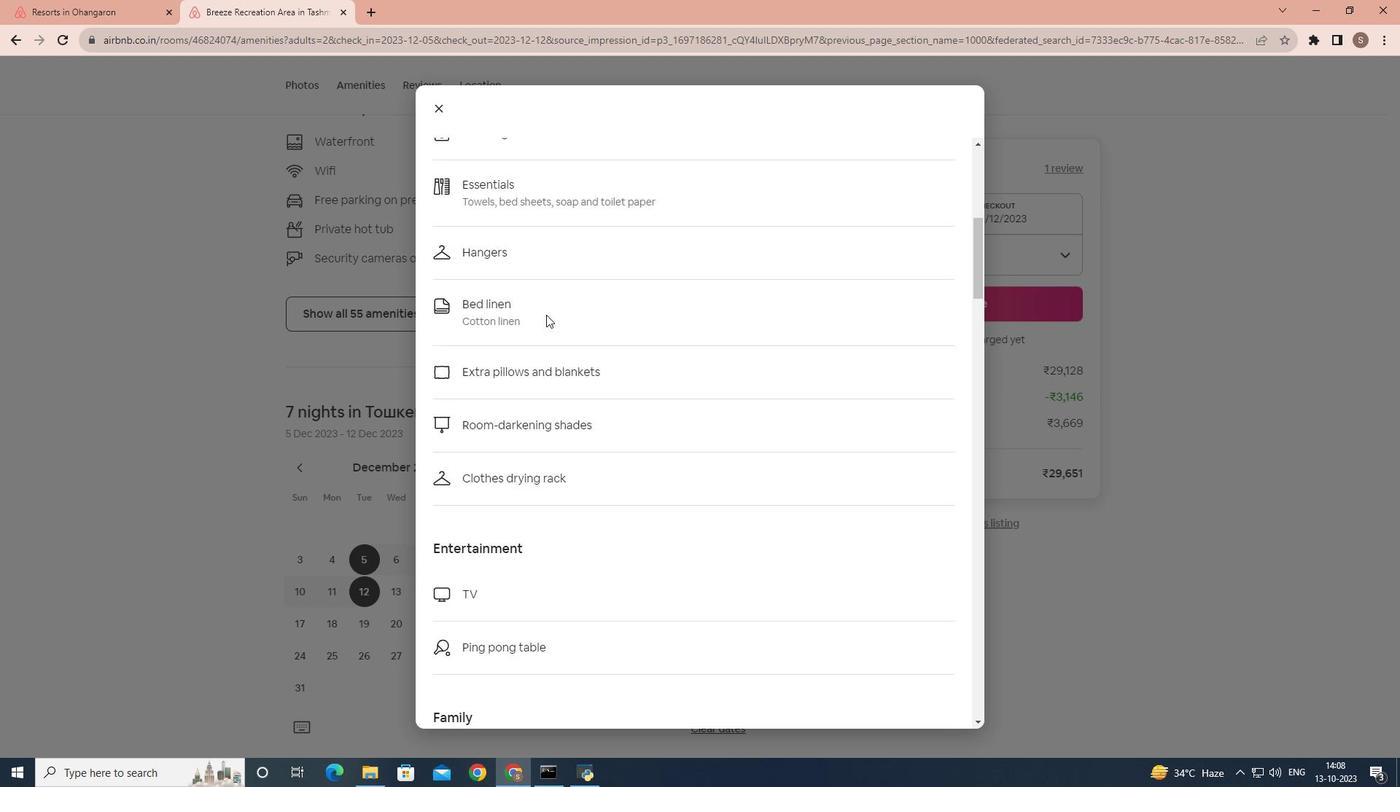 
Action: Mouse scrolled (546, 314) with delta (0, 0)
Screenshot: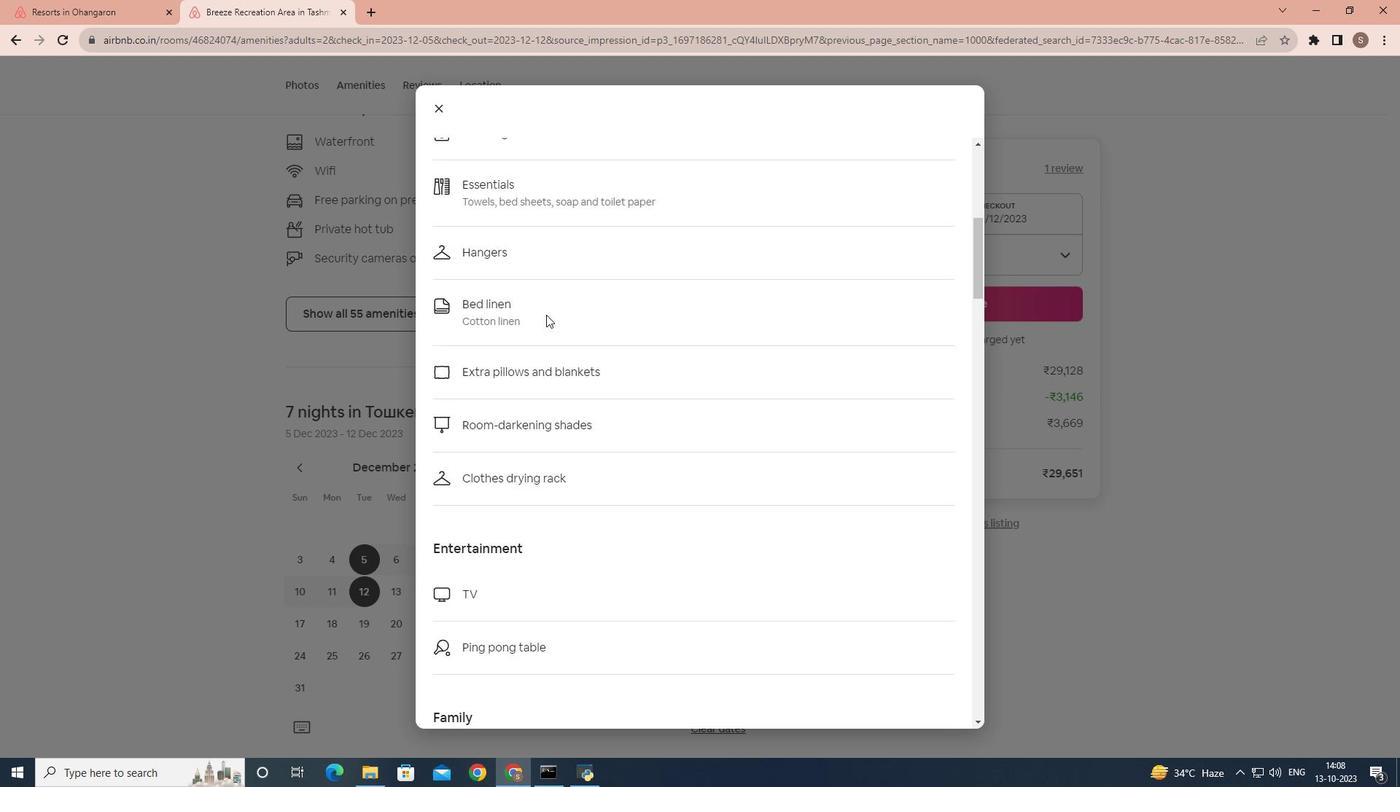 
Action: Mouse scrolled (546, 314) with delta (0, 0)
Screenshot: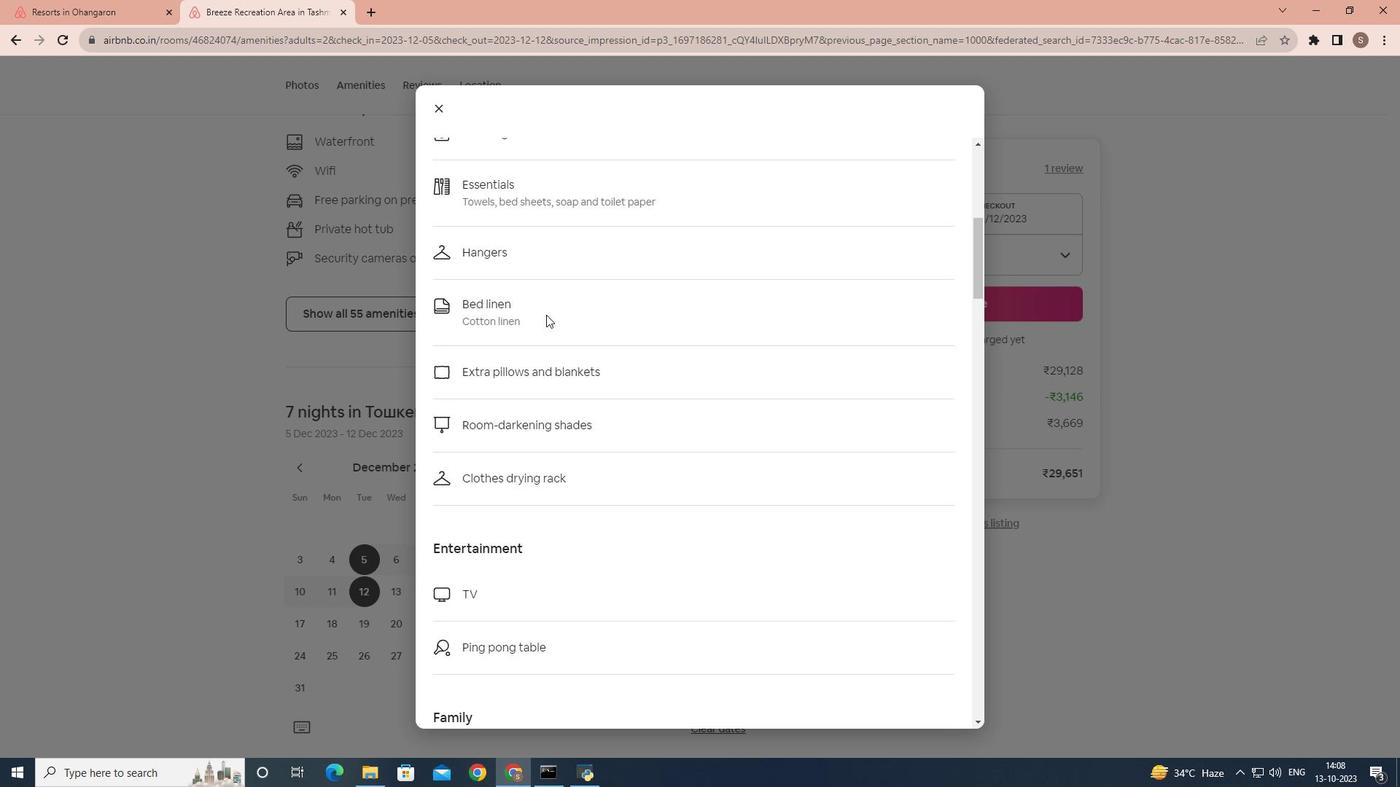 
Action: Mouse scrolled (546, 314) with delta (0, 0)
Screenshot: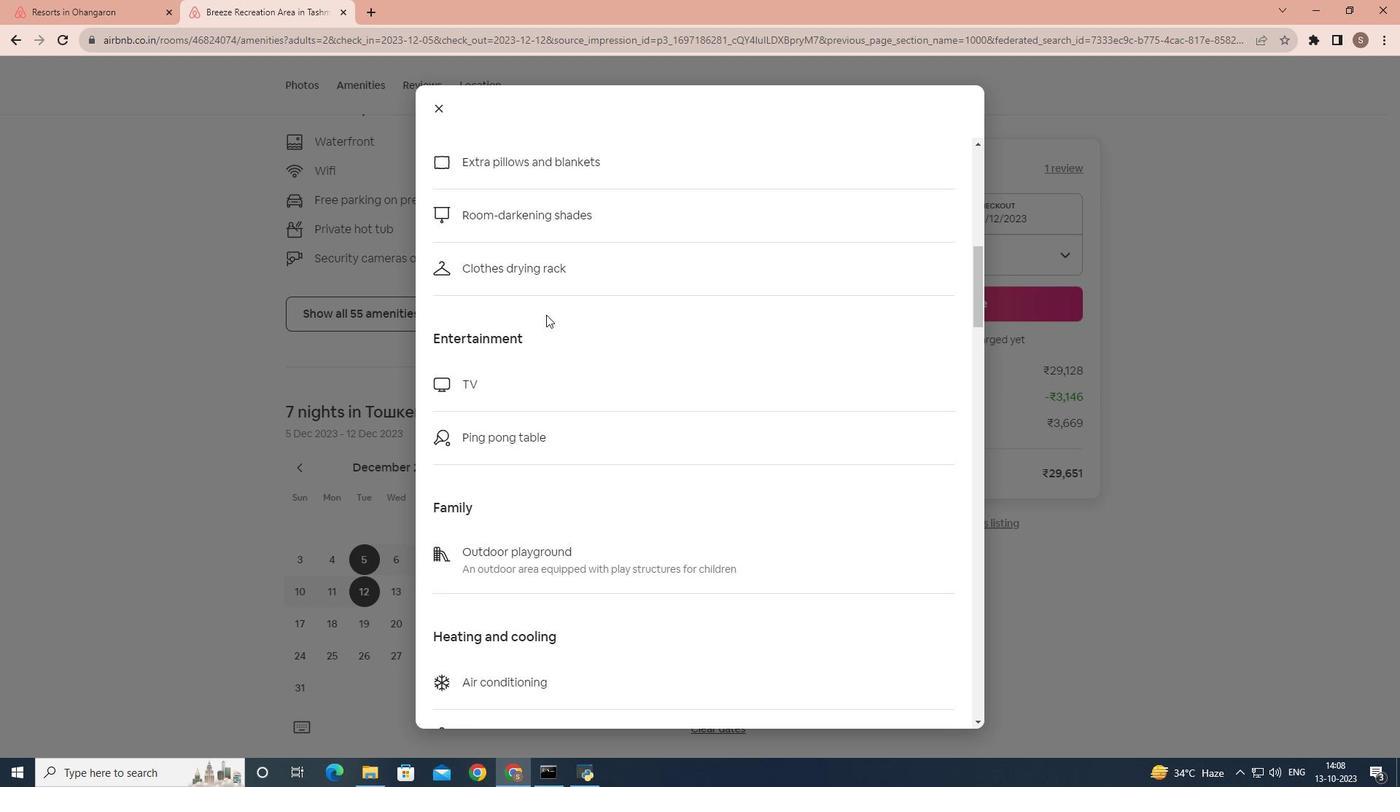 
Action: Mouse scrolled (546, 314) with delta (0, 0)
Screenshot: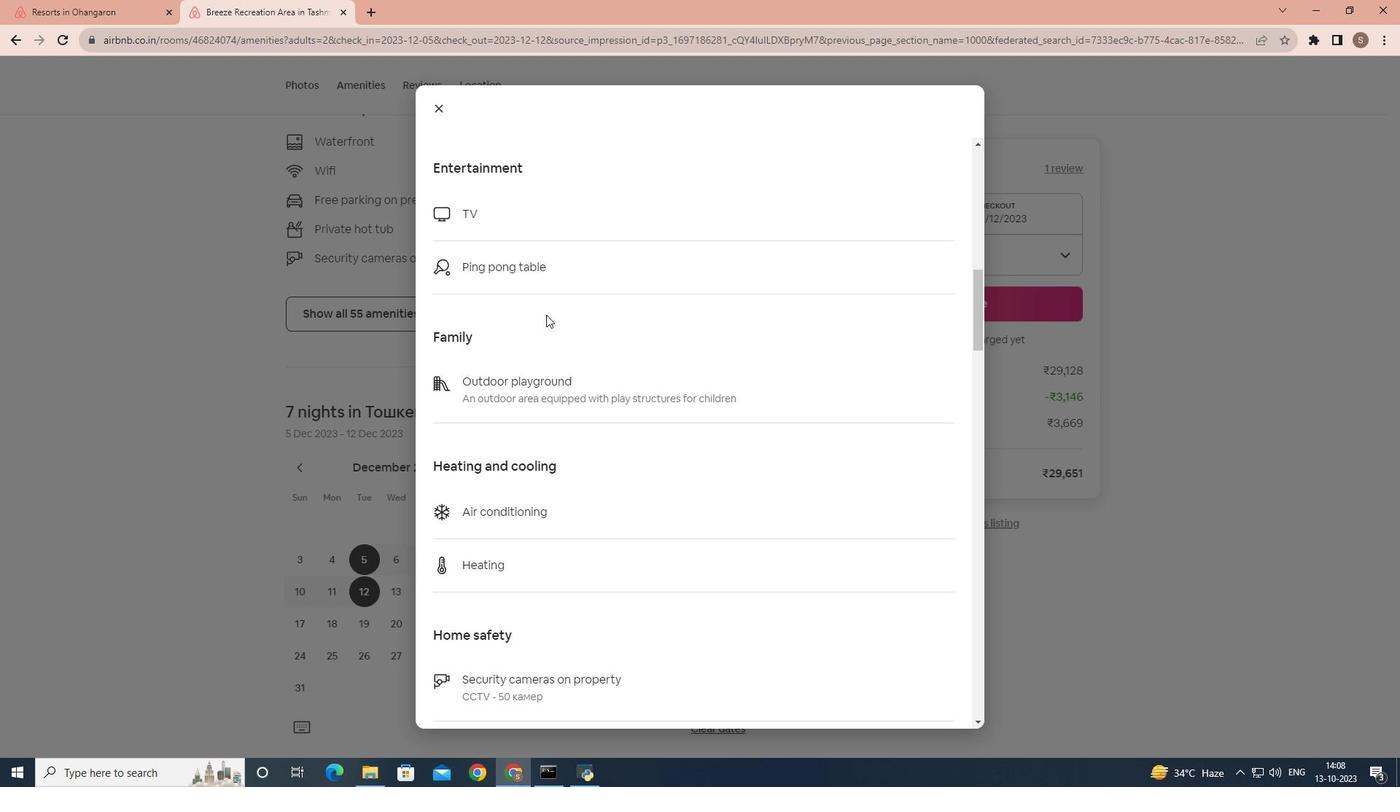 
Action: Mouse scrolled (546, 314) with delta (0, 0)
Screenshot: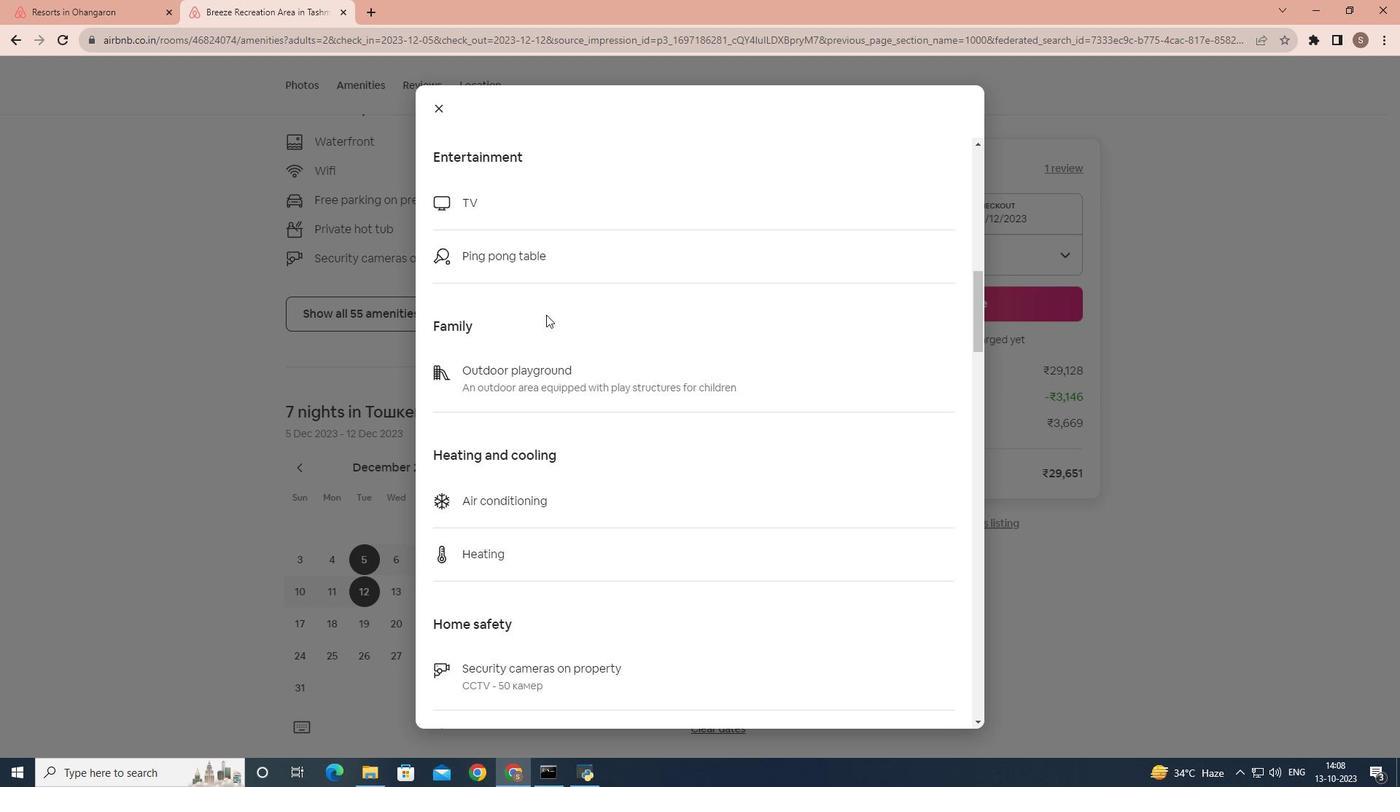 
Action: Mouse scrolled (546, 314) with delta (0, 0)
Screenshot: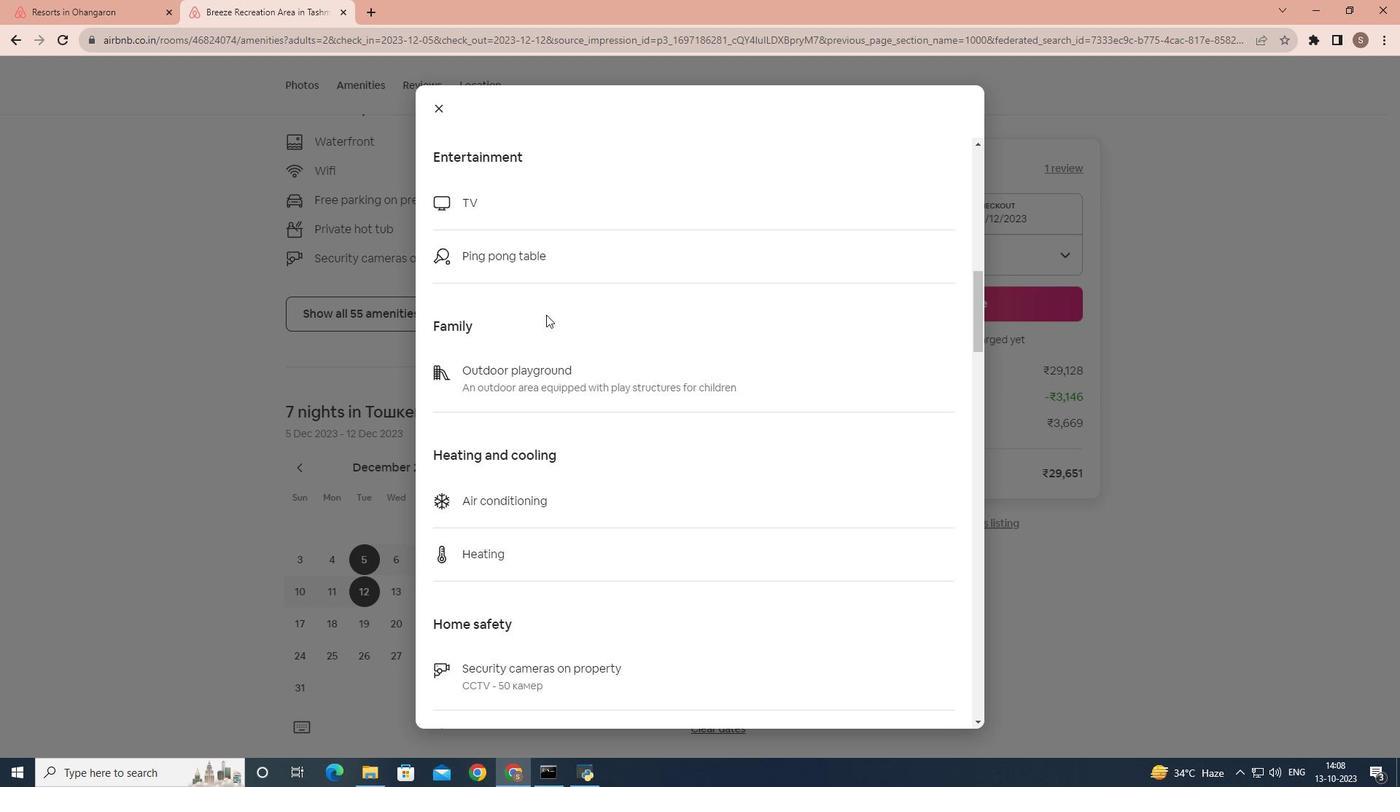 
Action: Mouse scrolled (546, 314) with delta (0, 0)
Screenshot: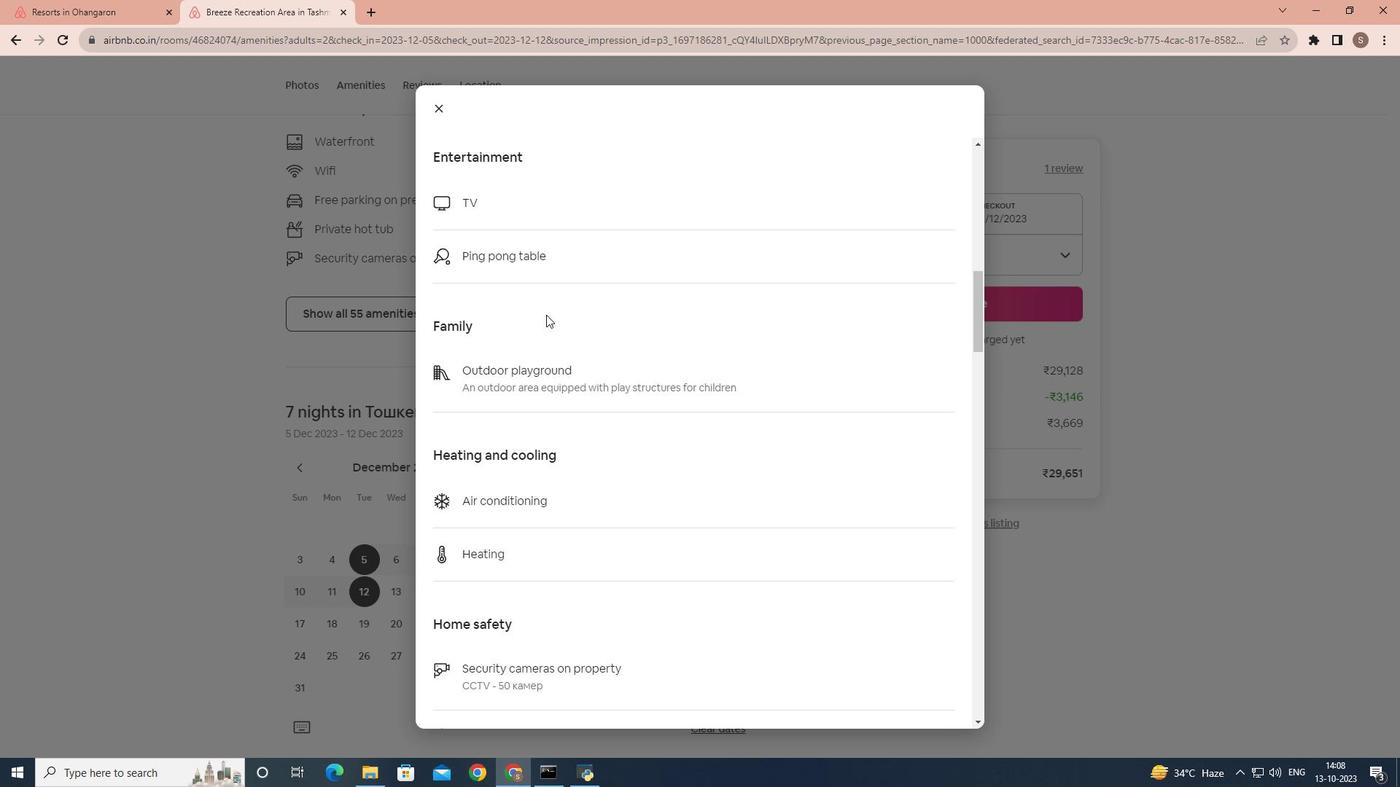 
Action: Mouse scrolled (546, 314) with delta (0, 0)
Screenshot: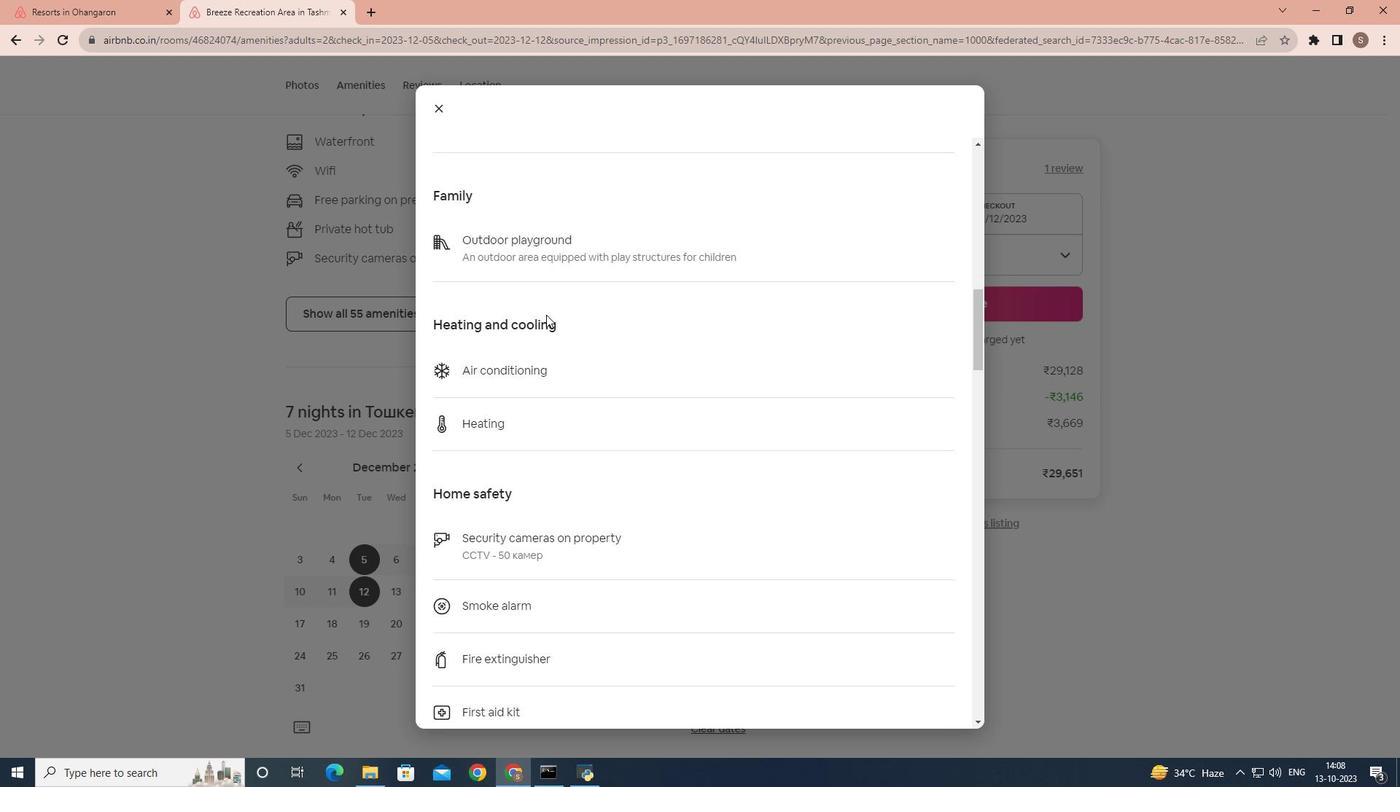 
Action: Mouse scrolled (546, 314) with delta (0, 0)
Screenshot: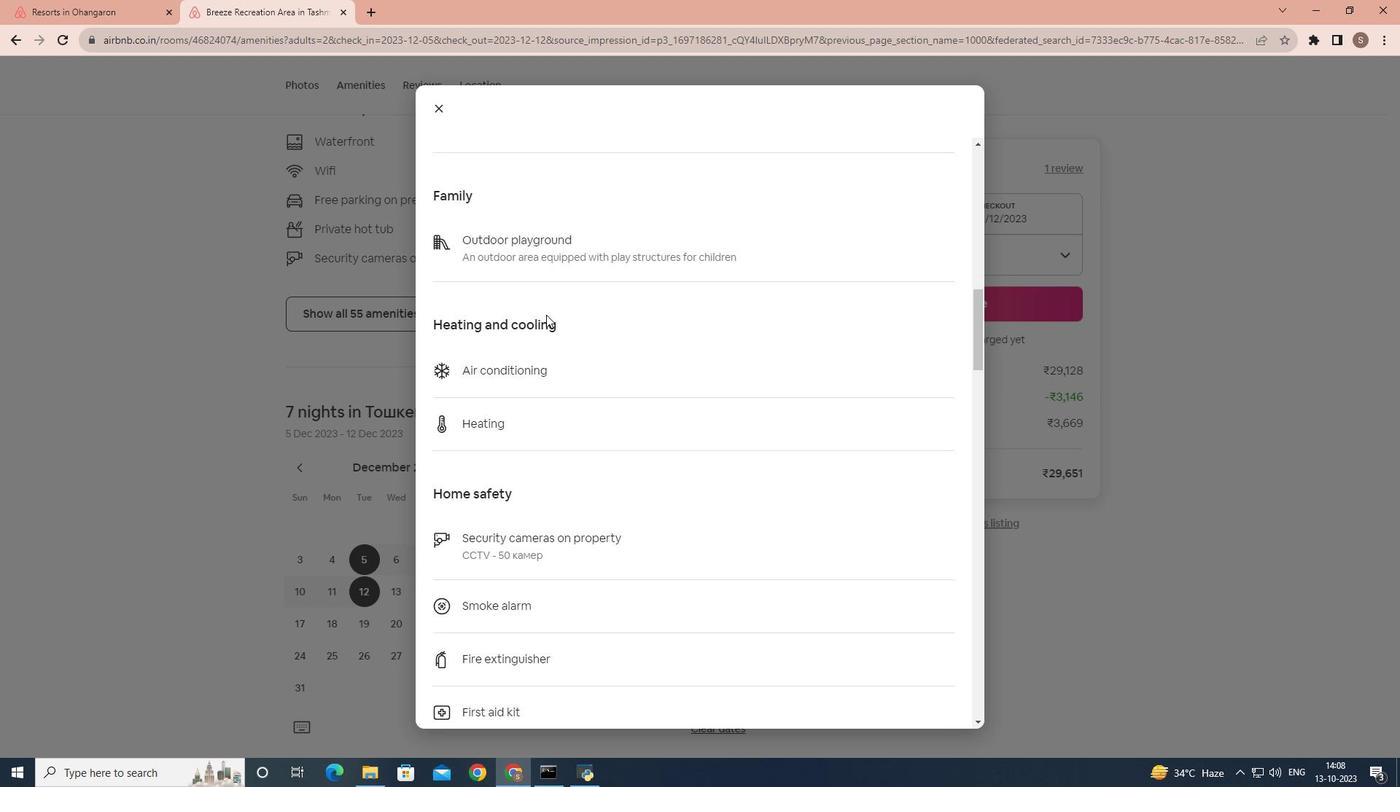 
Action: Mouse scrolled (546, 314) with delta (0, 0)
Screenshot: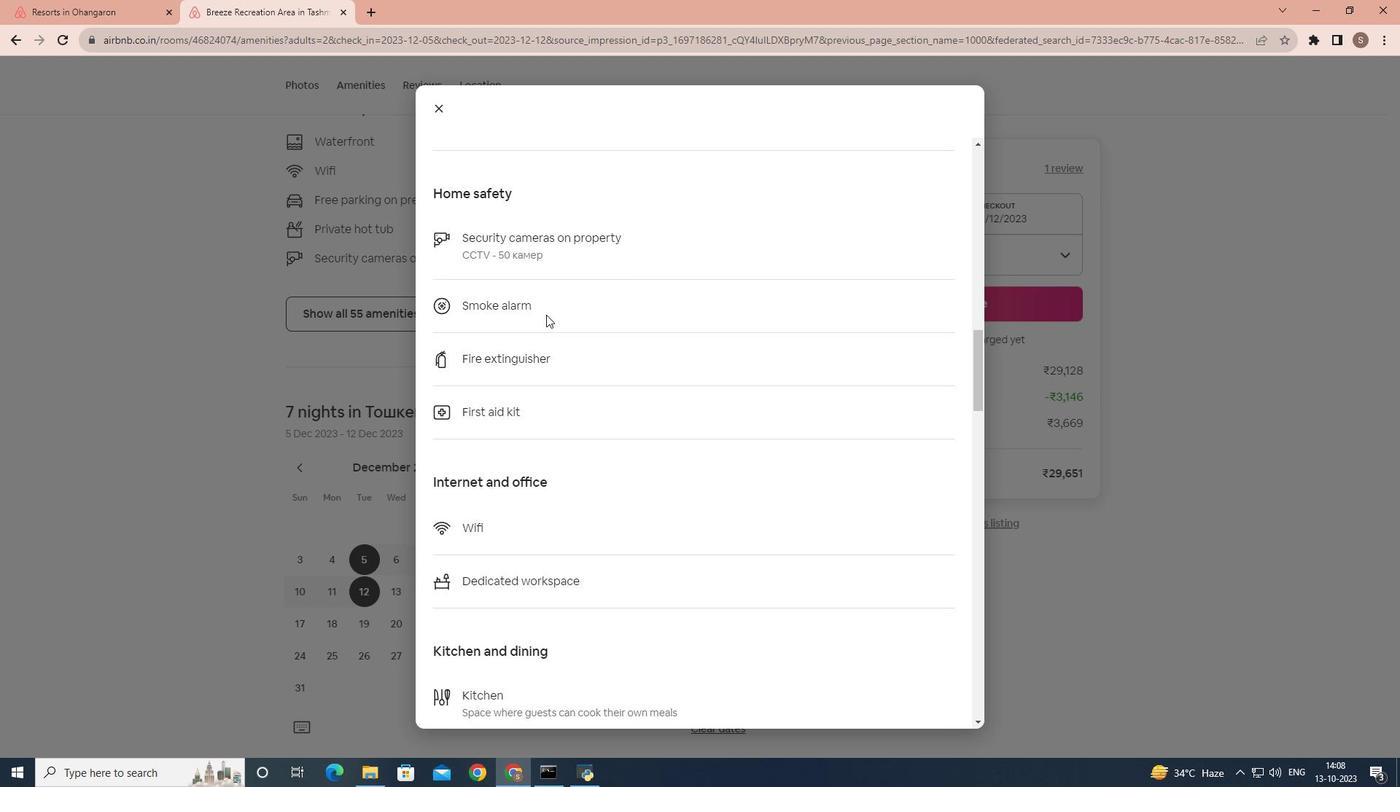
Action: Mouse scrolled (546, 314) with delta (0, 0)
Screenshot: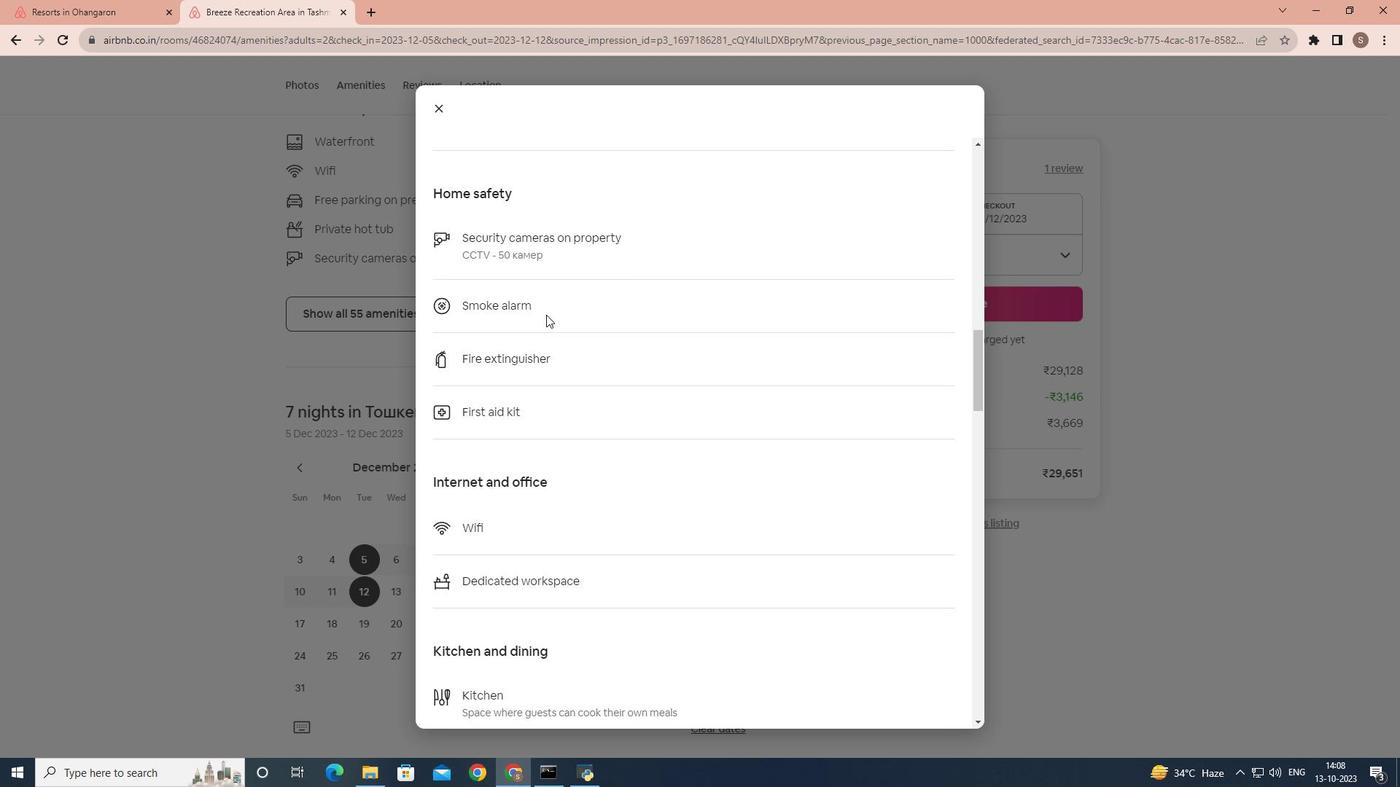 
Action: Mouse scrolled (546, 314) with delta (0, 0)
Screenshot: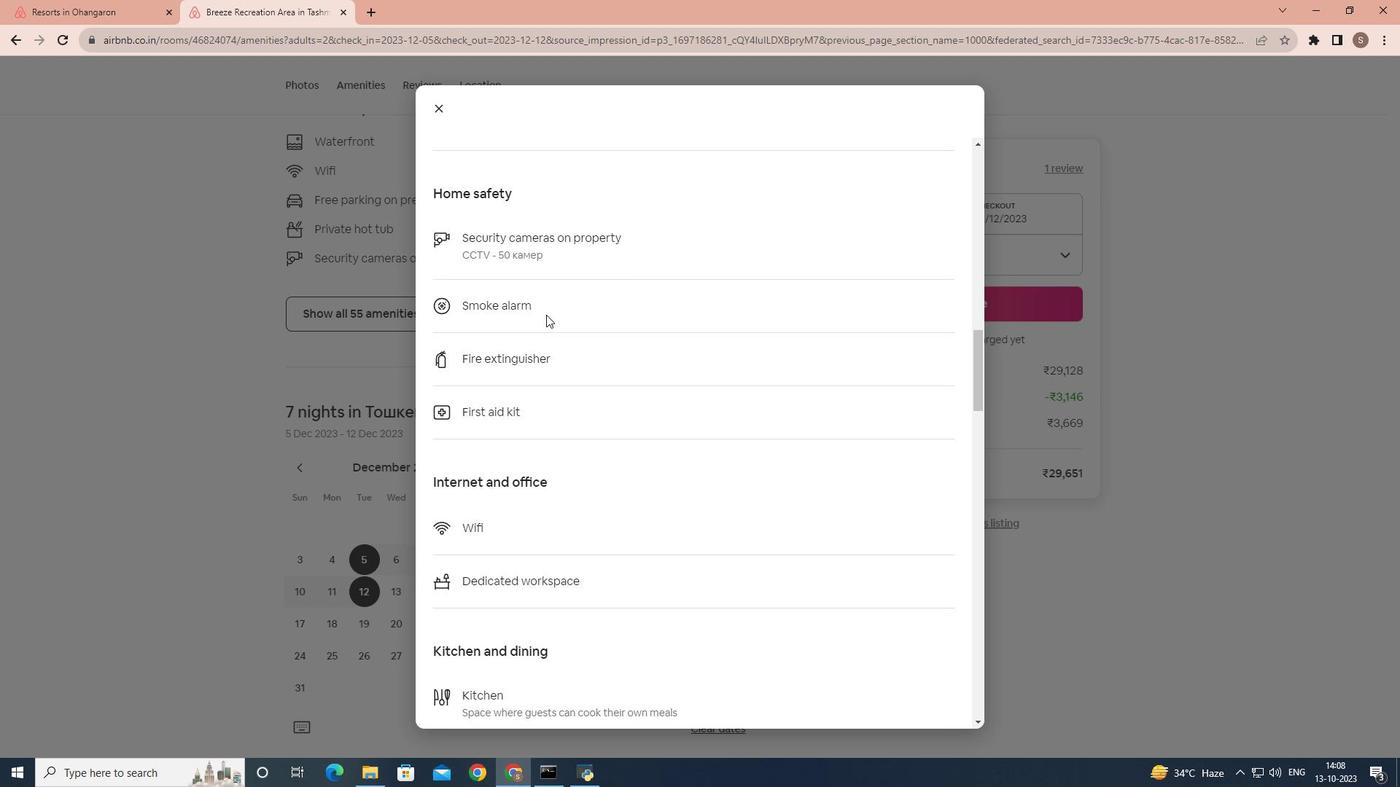 
Action: Mouse scrolled (546, 314) with delta (0, 0)
Screenshot: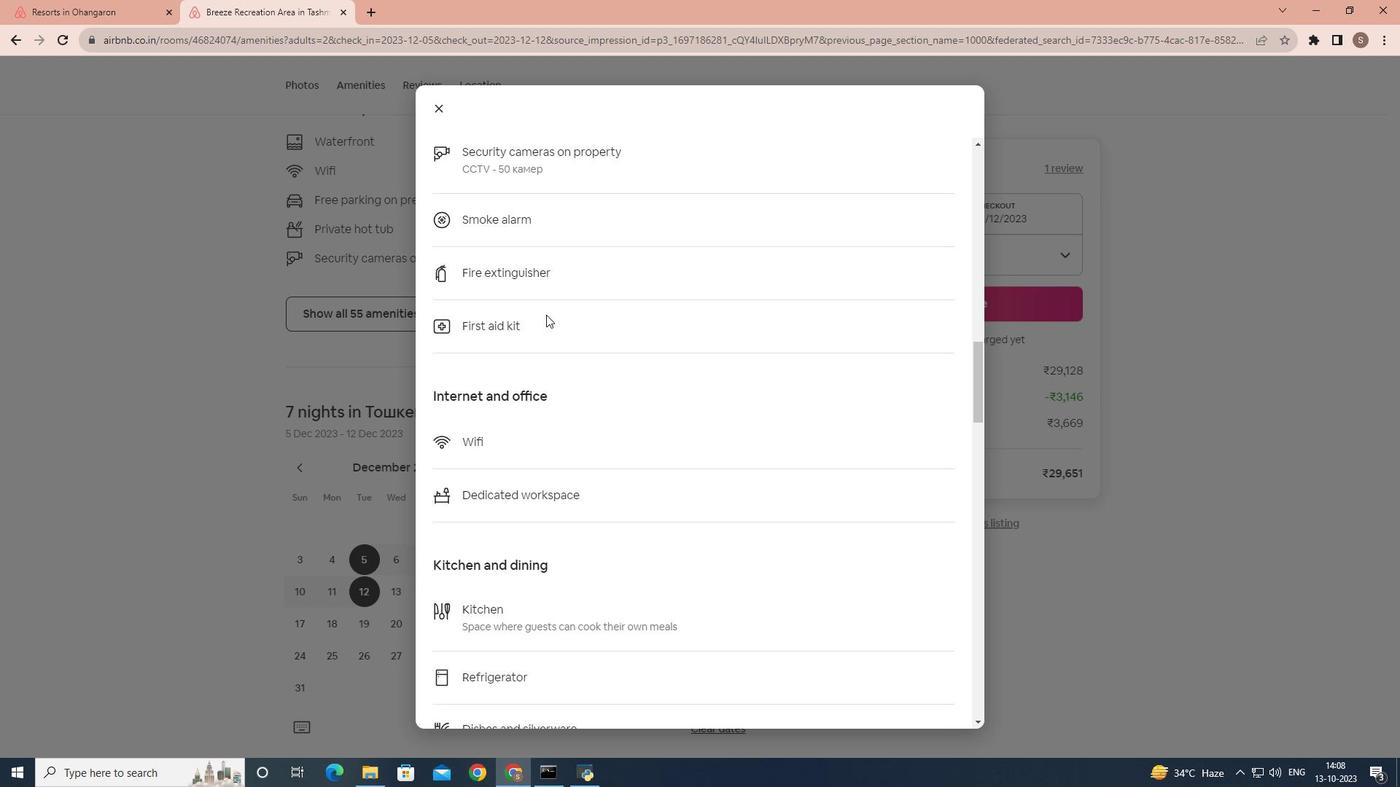 
Action: Mouse scrolled (546, 314) with delta (0, 0)
Screenshot: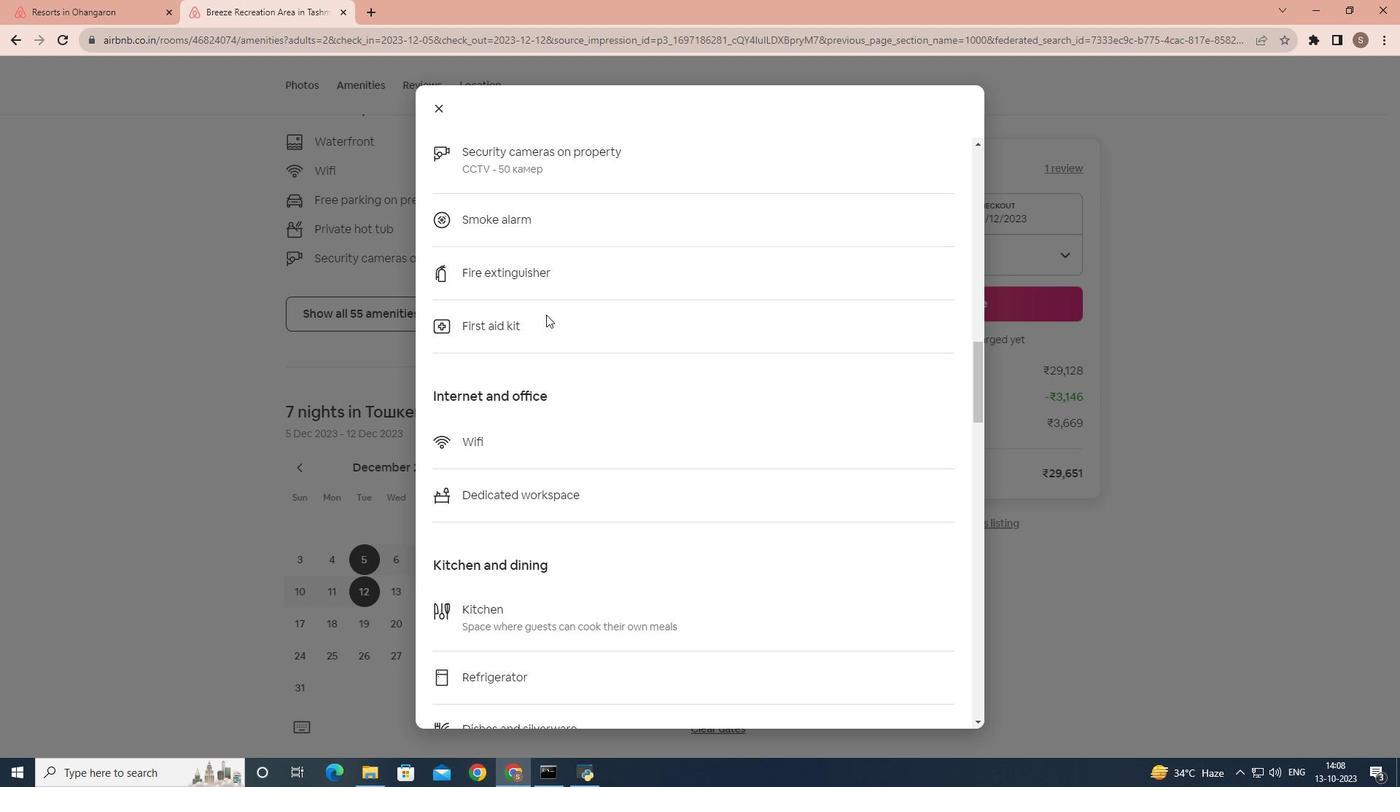 
Action: Mouse scrolled (546, 314) with delta (0, 0)
Screenshot: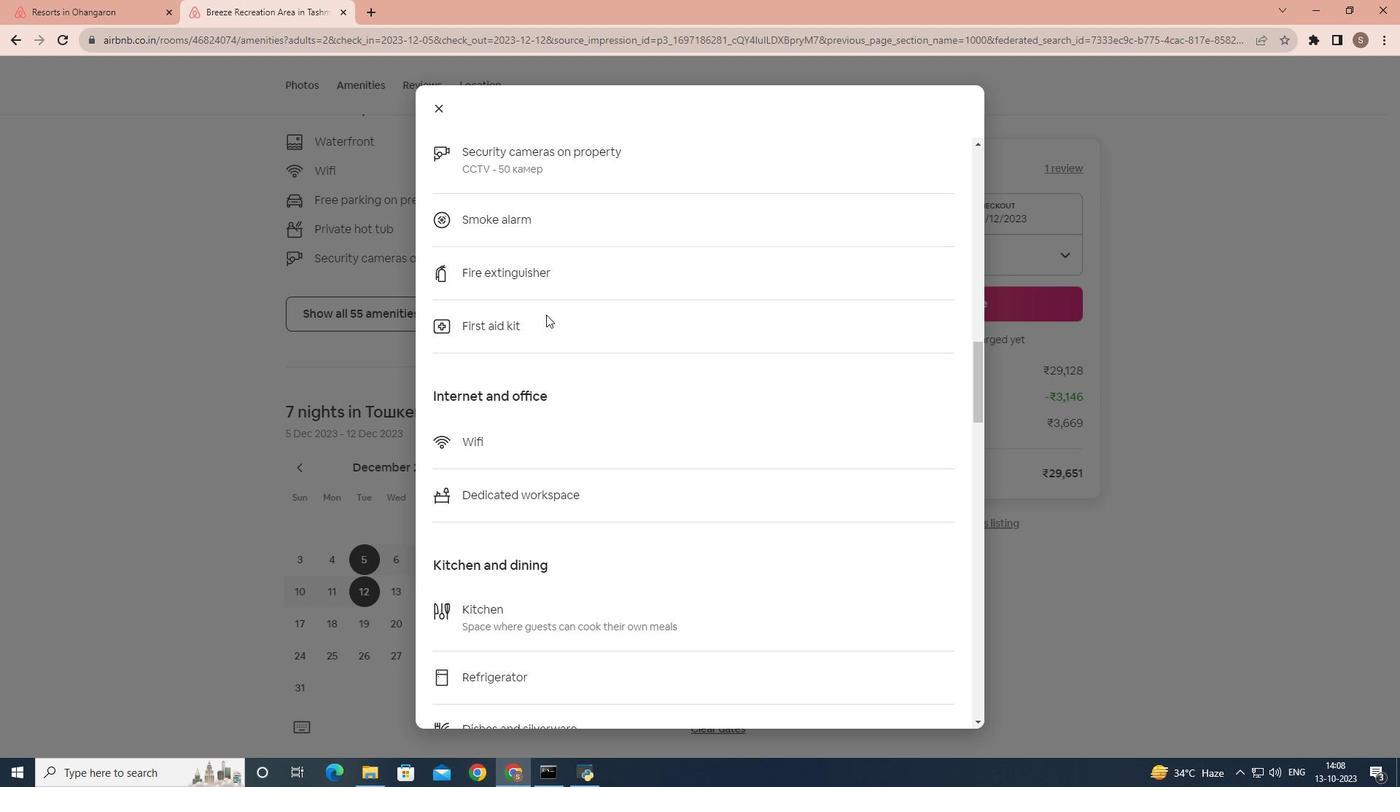 
Action: Mouse scrolled (546, 315) with delta (0, 0)
Screenshot: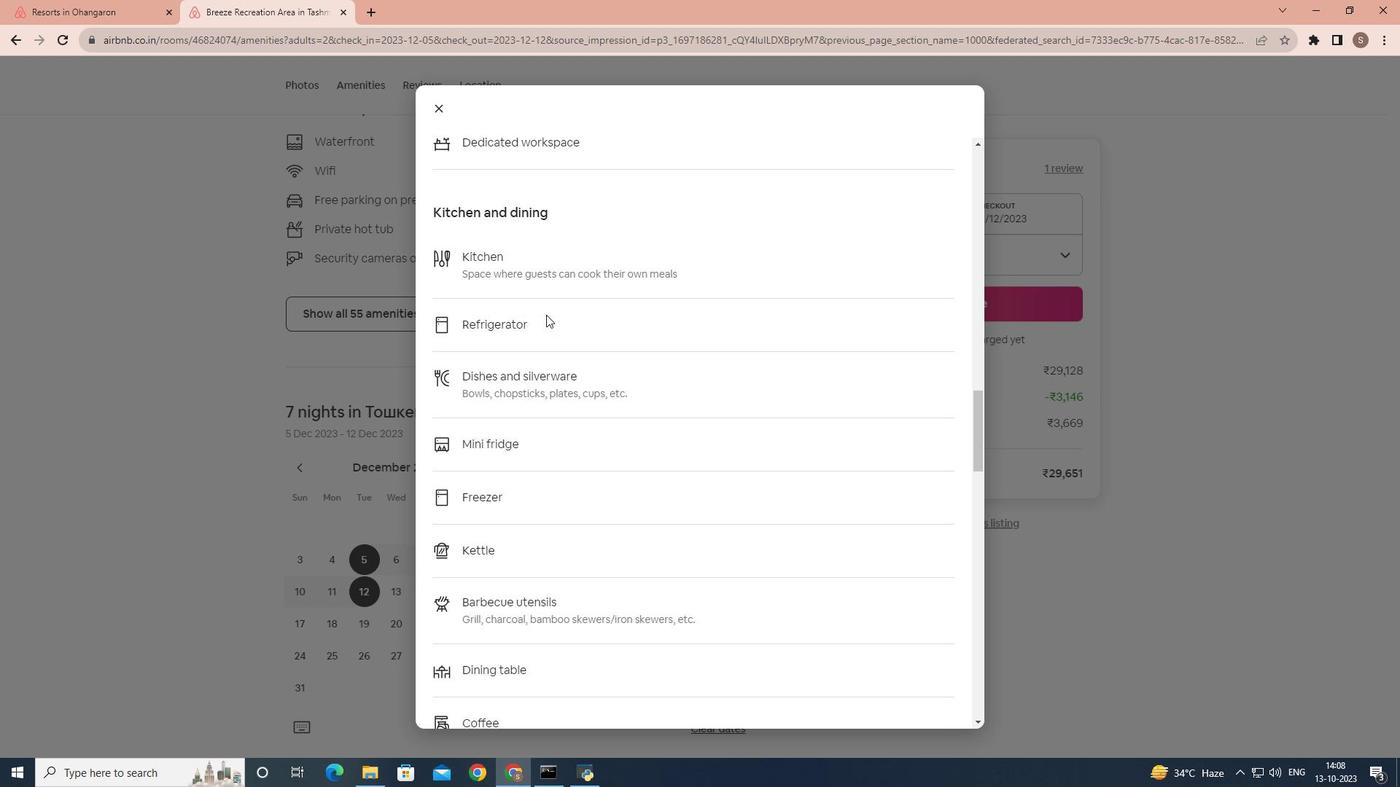 
Action: Mouse scrolled (546, 314) with delta (0, 0)
Screenshot: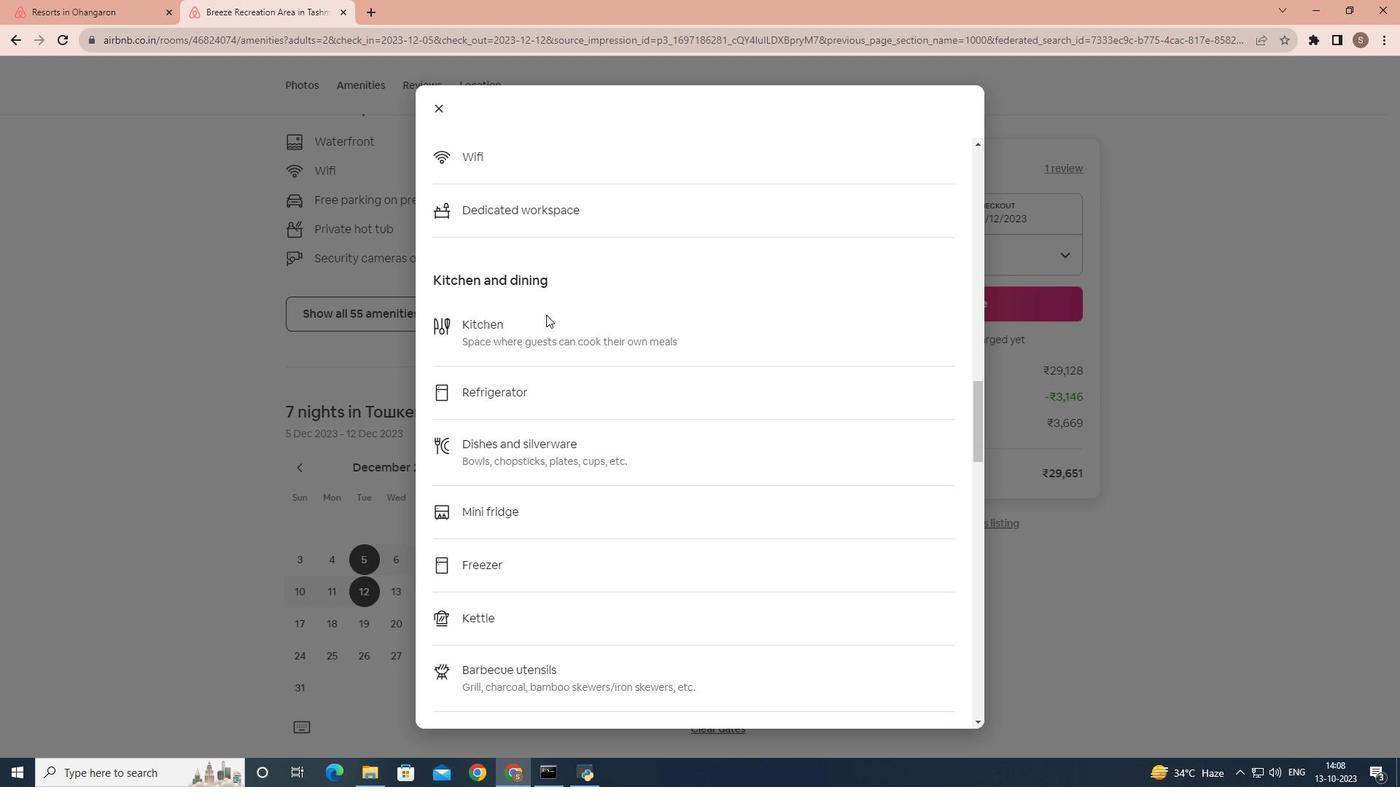 
Action: Mouse scrolled (546, 314) with delta (0, 0)
Screenshot: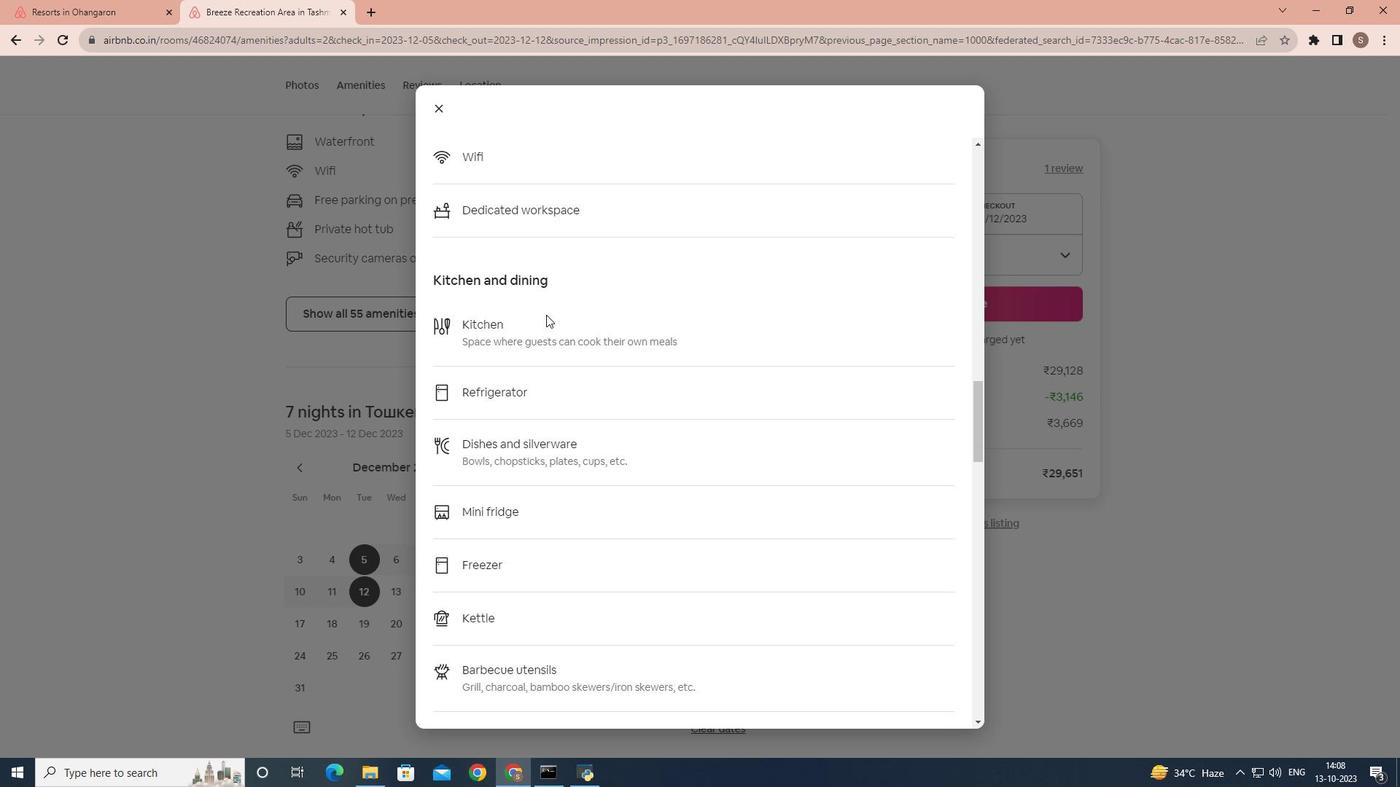 
Action: Mouse scrolled (546, 314) with delta (0, 0)
Screenshot: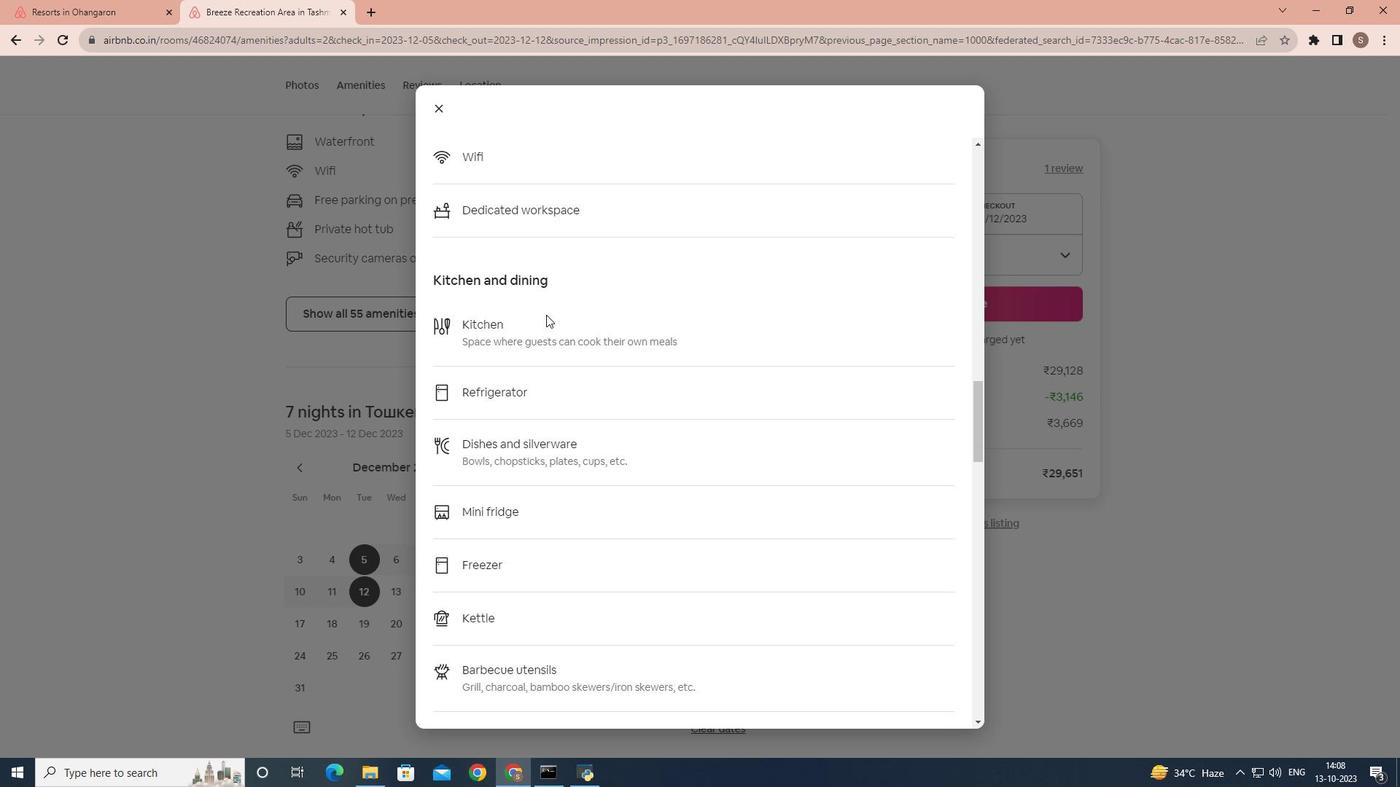 
Action: Mouse scrolled (546, 314) with delta (0, 0)
Screenshot: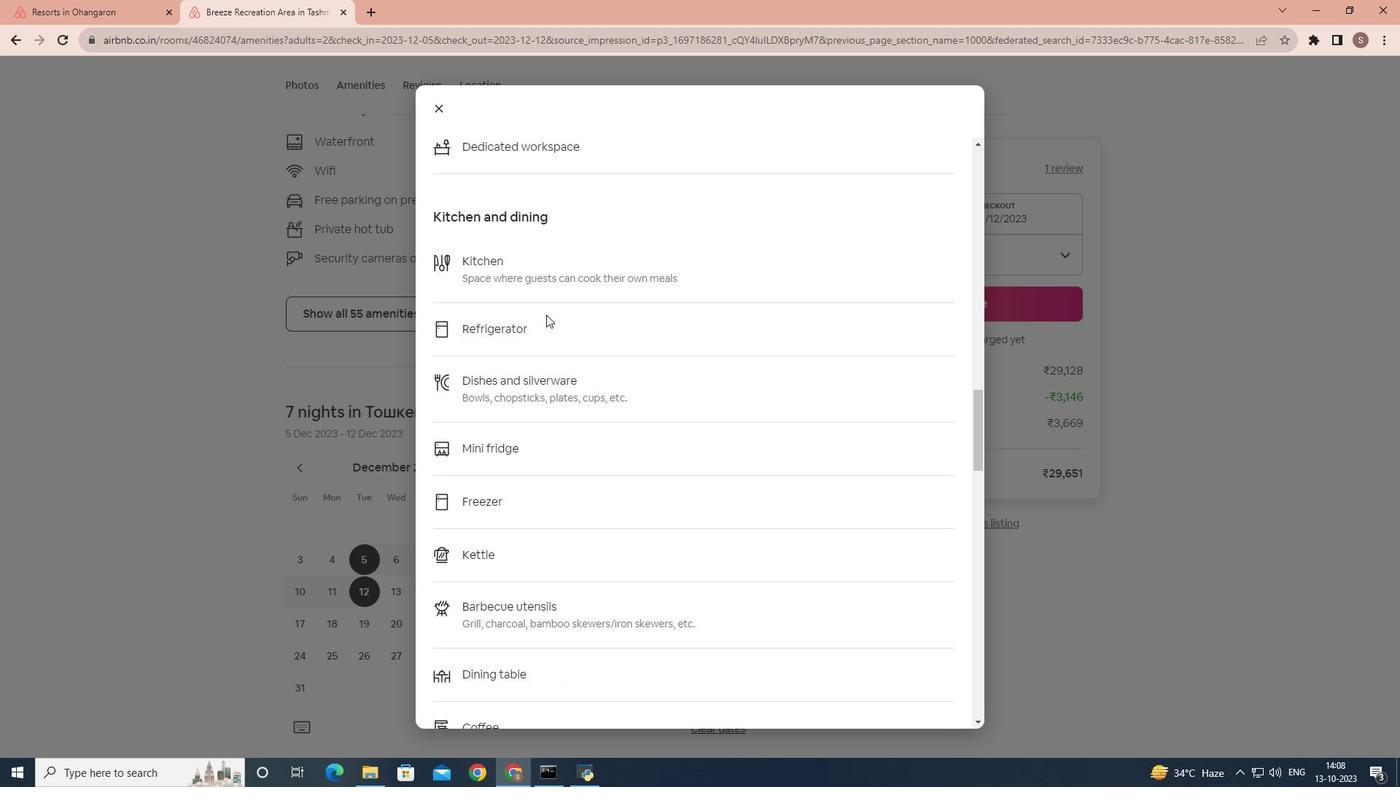 
Action: Mouse scrolled (546, 314) with delta (0, 0)
Screenshot: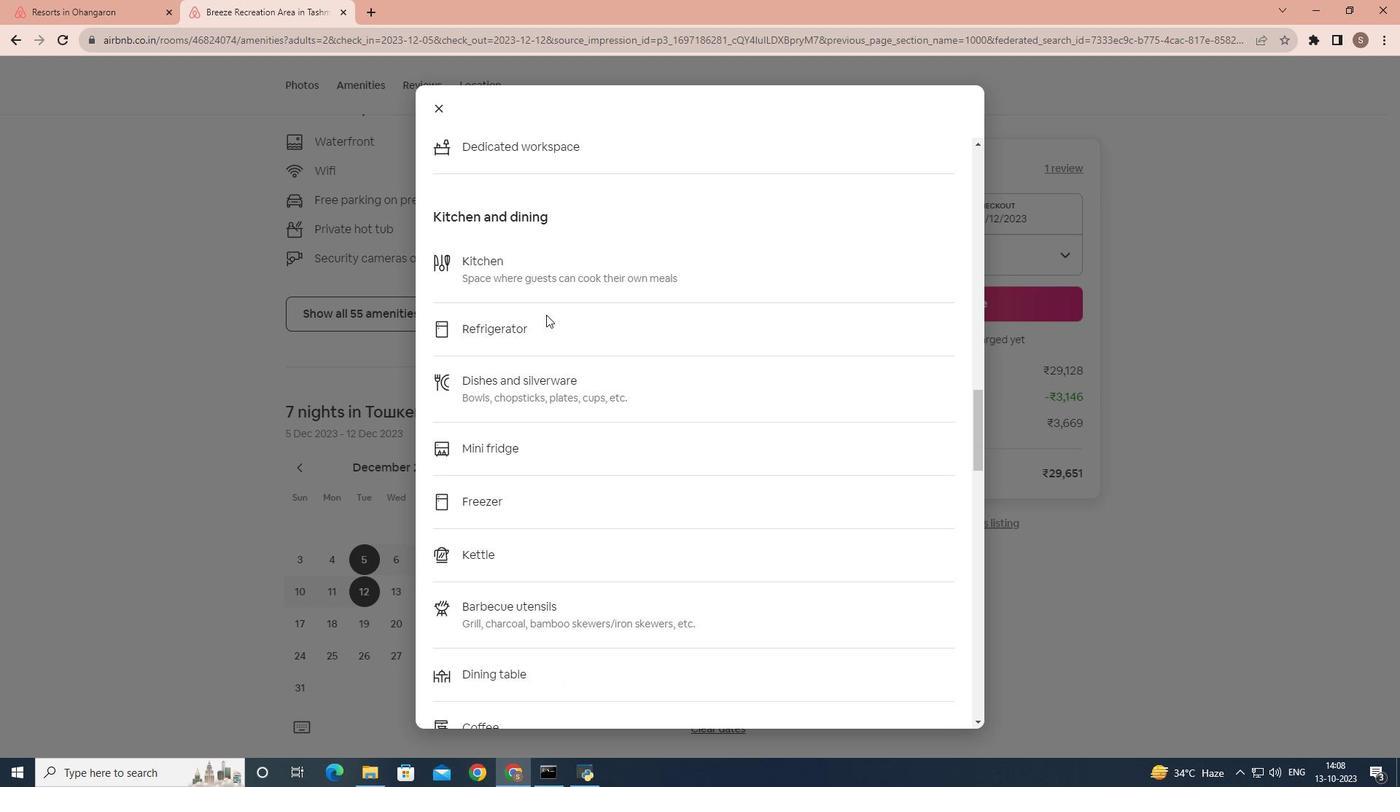 
Action: Mouse scrolled (546, 314) with delta (0, 0)
Screenshot: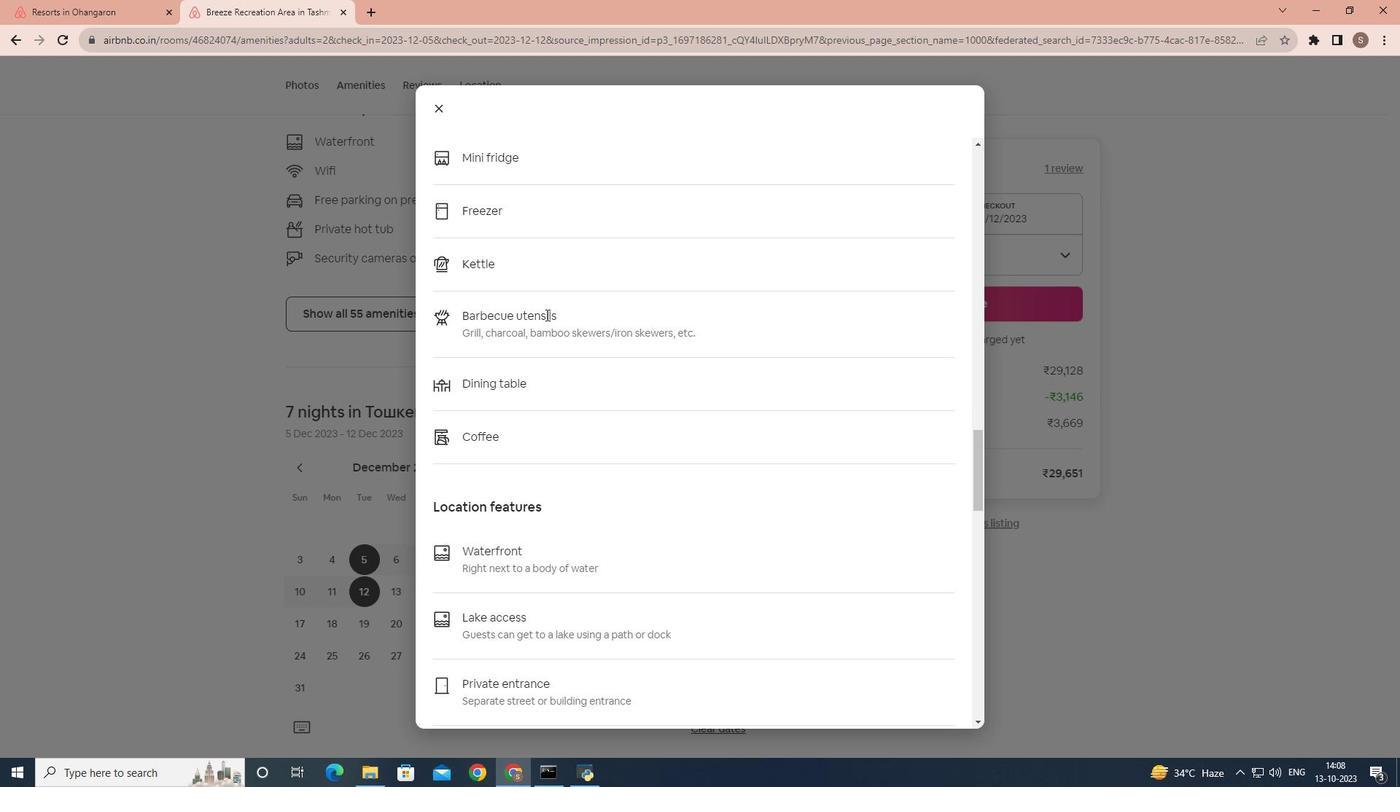 
Action: Mouse scrolled (546, 314) with delta (0, 0)
Screenshot: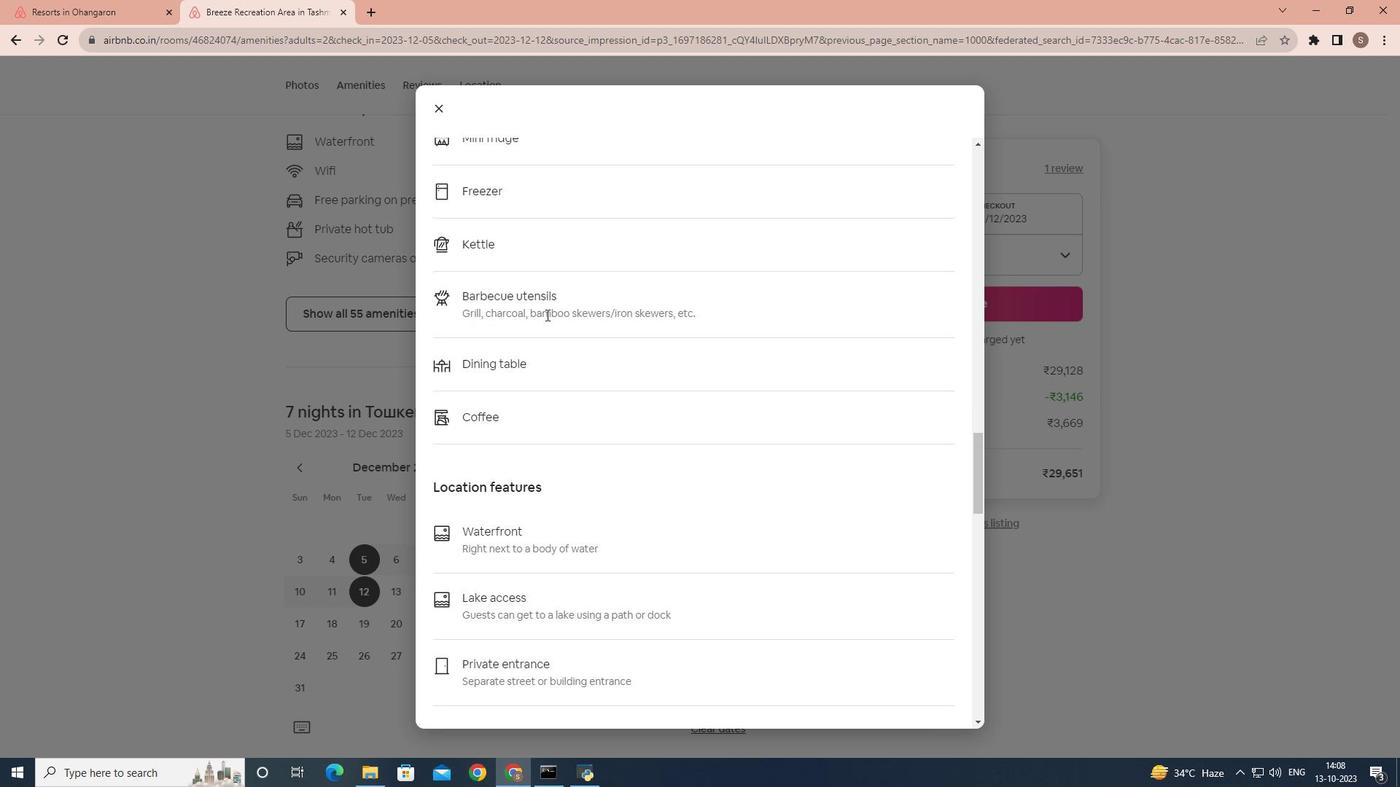 
Action: Mouse scrolled (546, 314) with delta (0, 0)
Screenshot: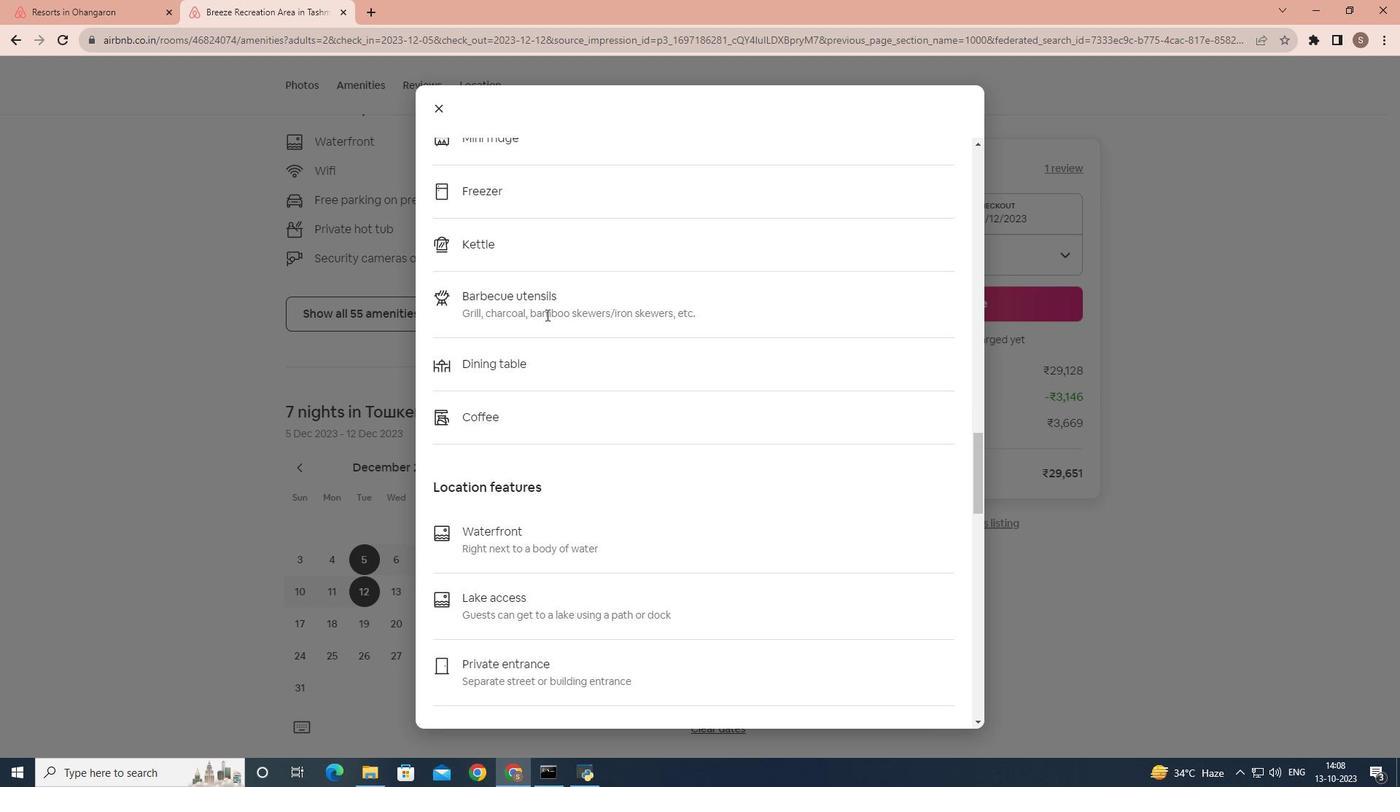 
Action: Mouse scrolled (546, 314) with delta (0, 0)
Screenshot: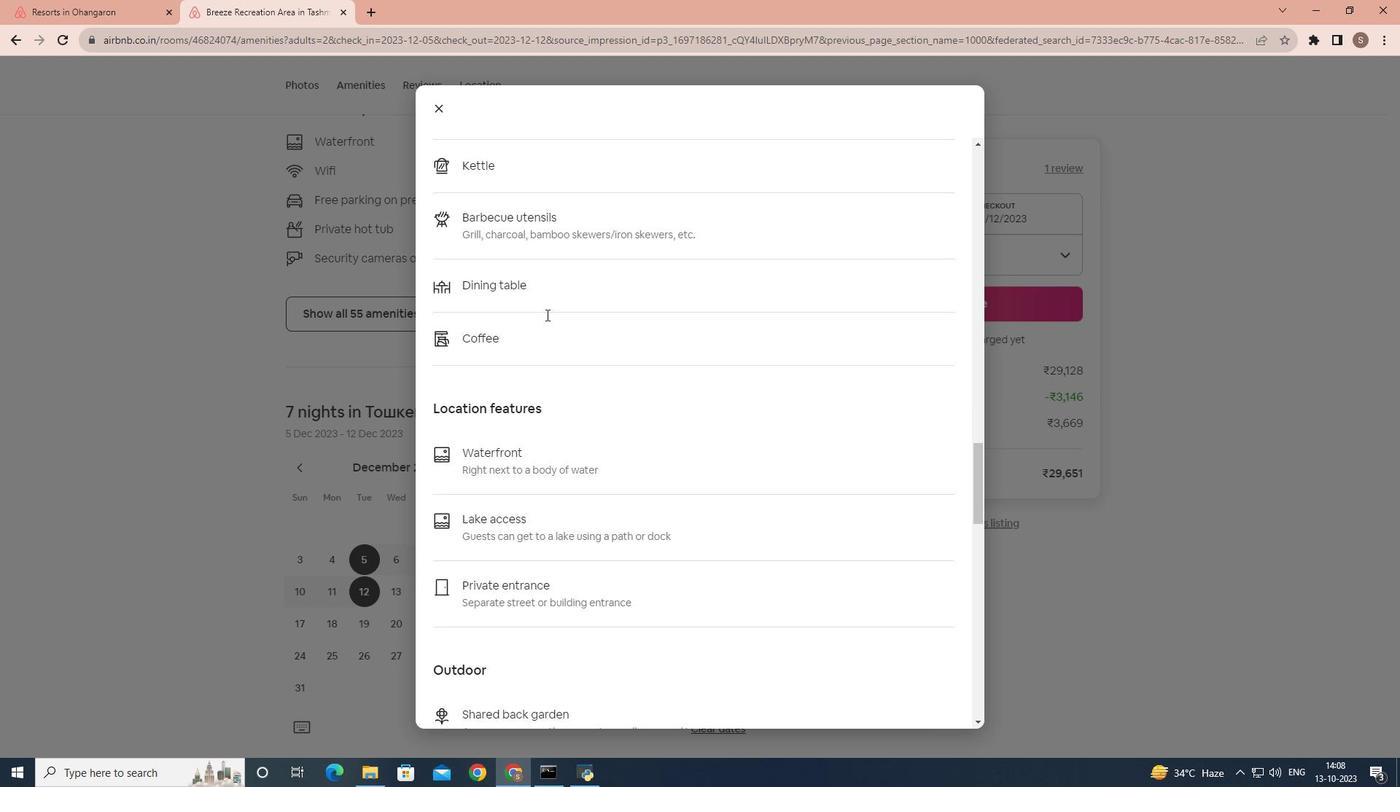 
Action: Mouse scrolled (546, 314) with delta (0, 0)
Screenshot: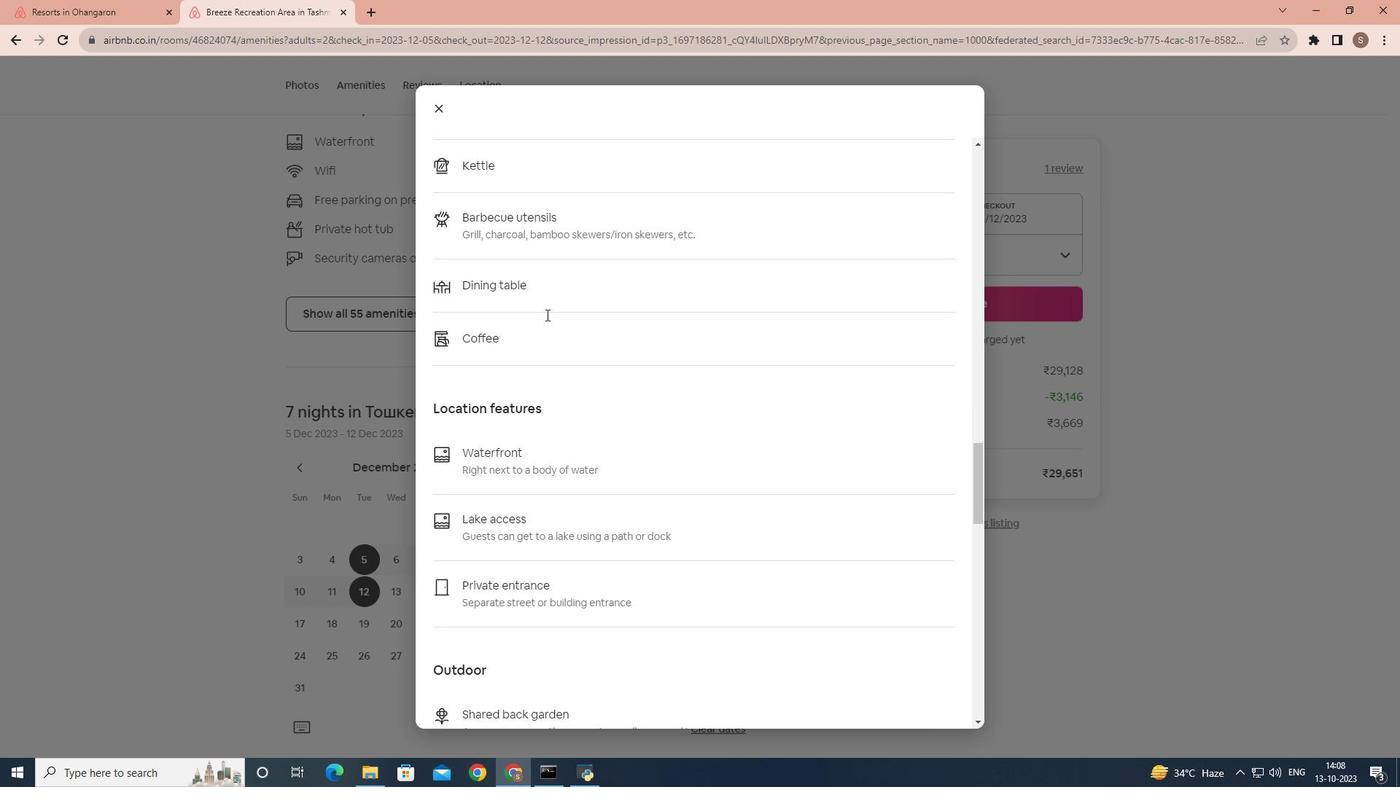 
Action: Mouse scrolled (546, 314) with delta (0, 0)
Screenshot: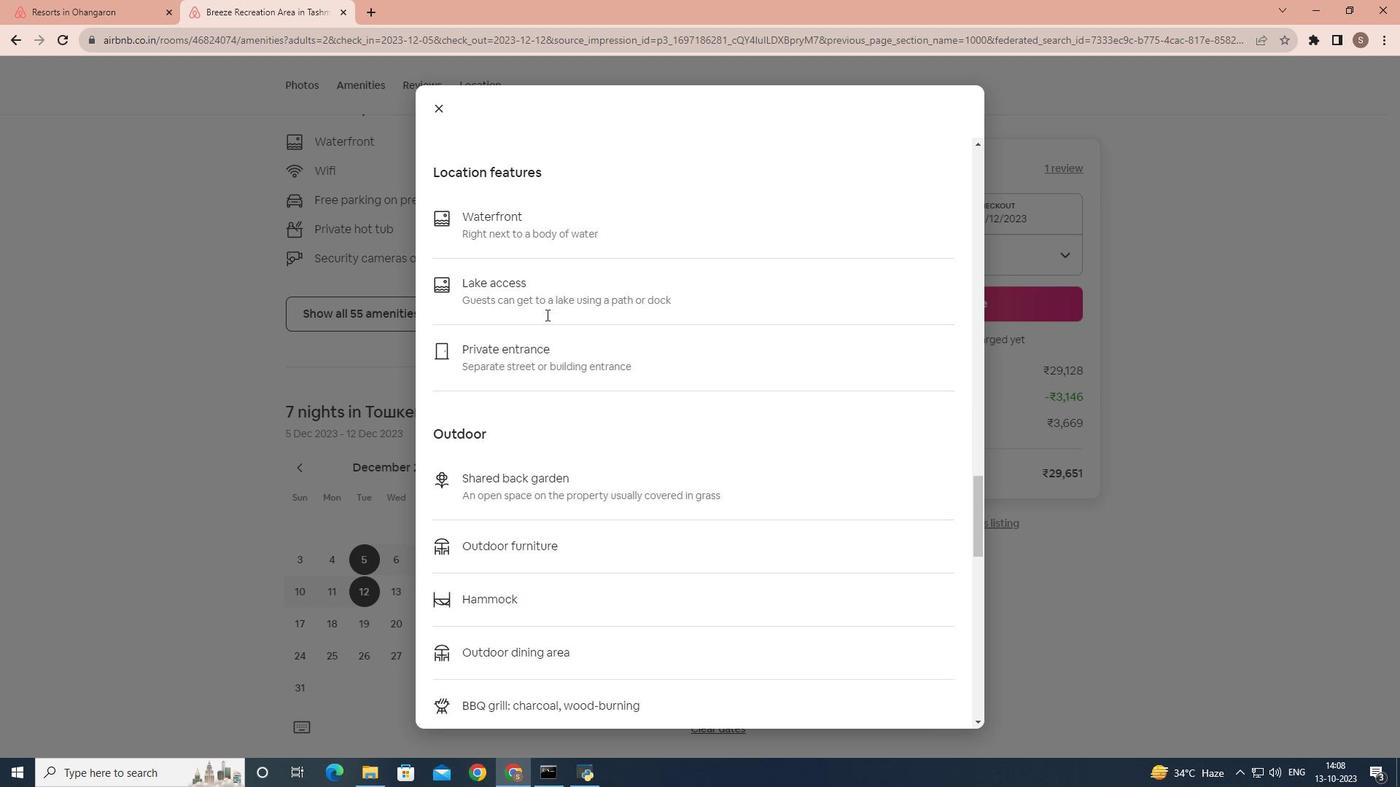 
Action: Mouse scrolled (546, 315) with delta (0, 0)
Screenshot: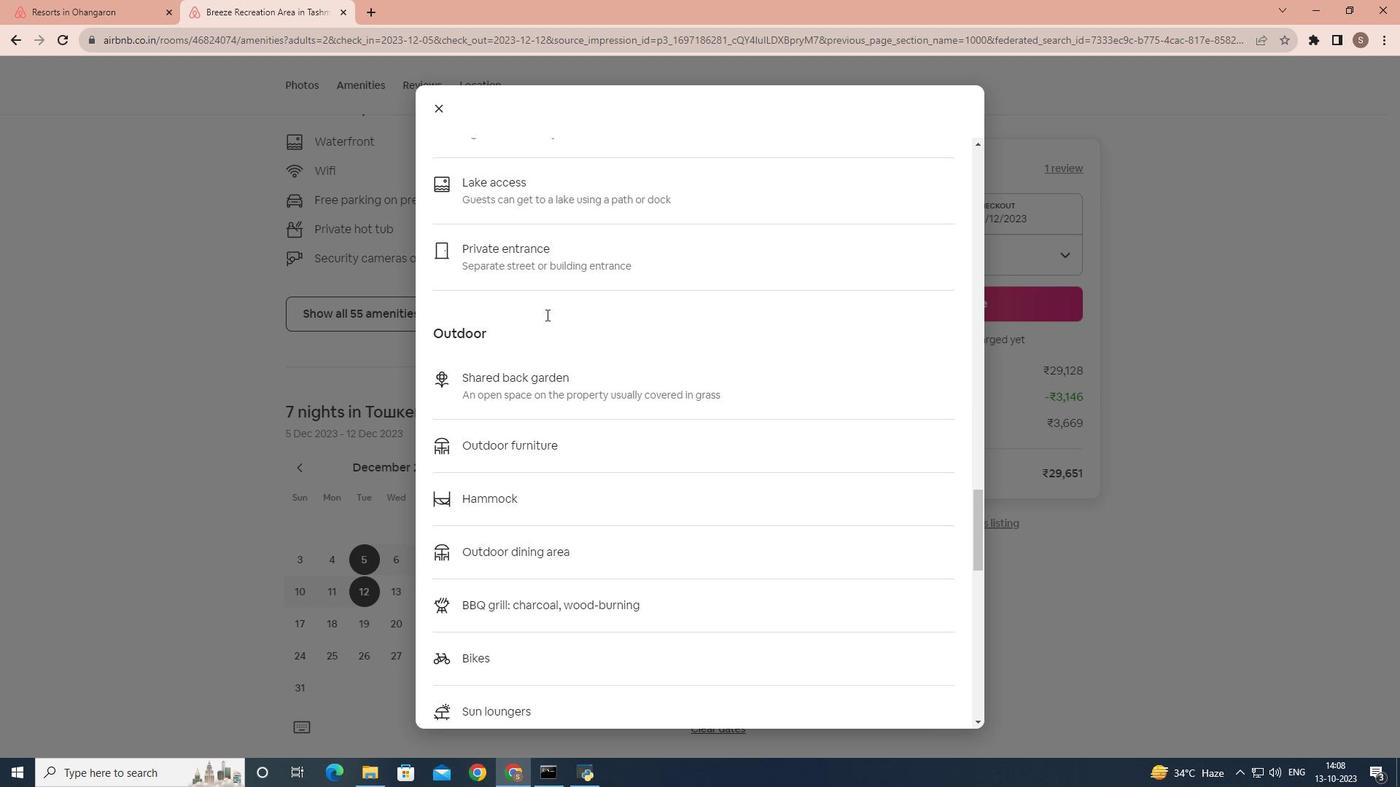 
Action: Mouse scrolled (546, 314) with delta (0, 0)
Screenshot: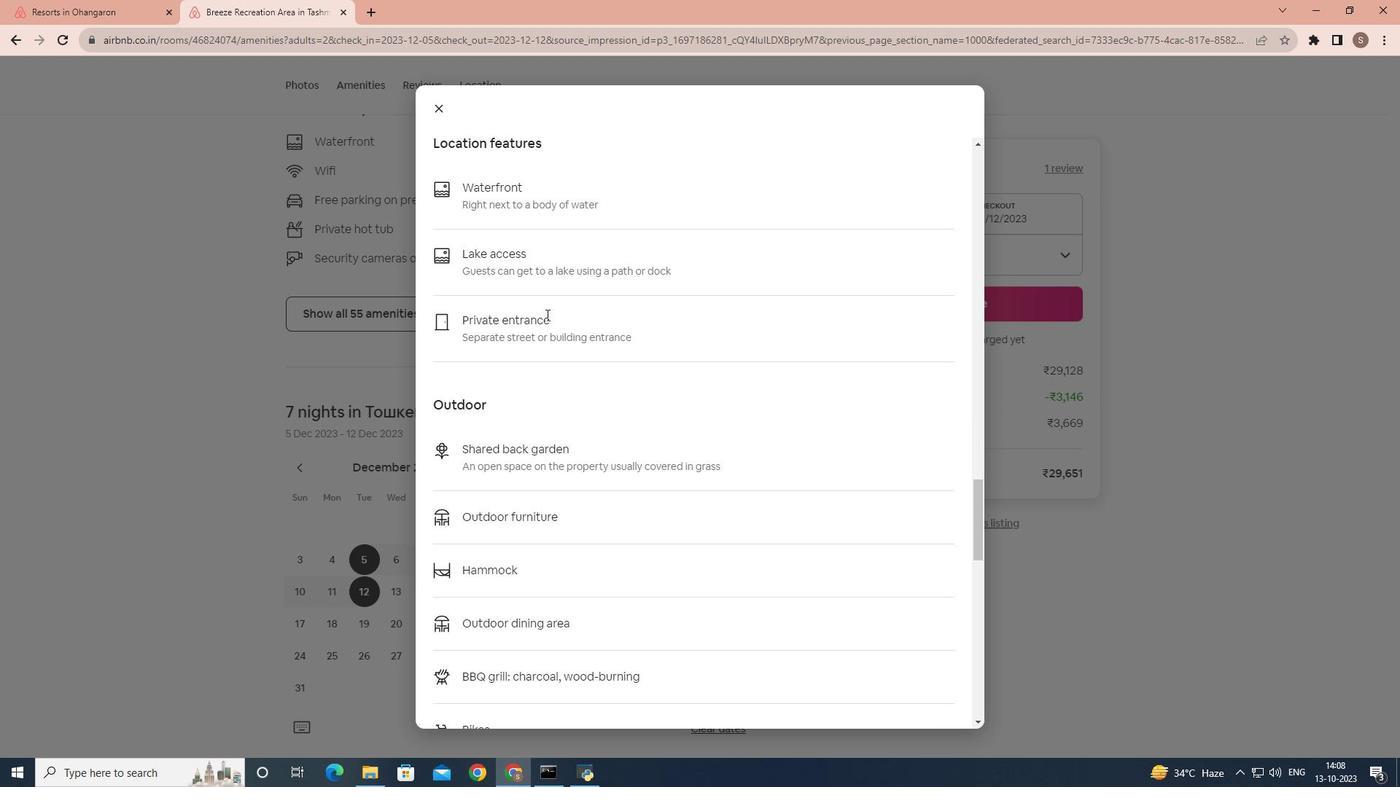 
Action: Mouse scrolled (546, 314) with delta (0, 0)
Screenshot: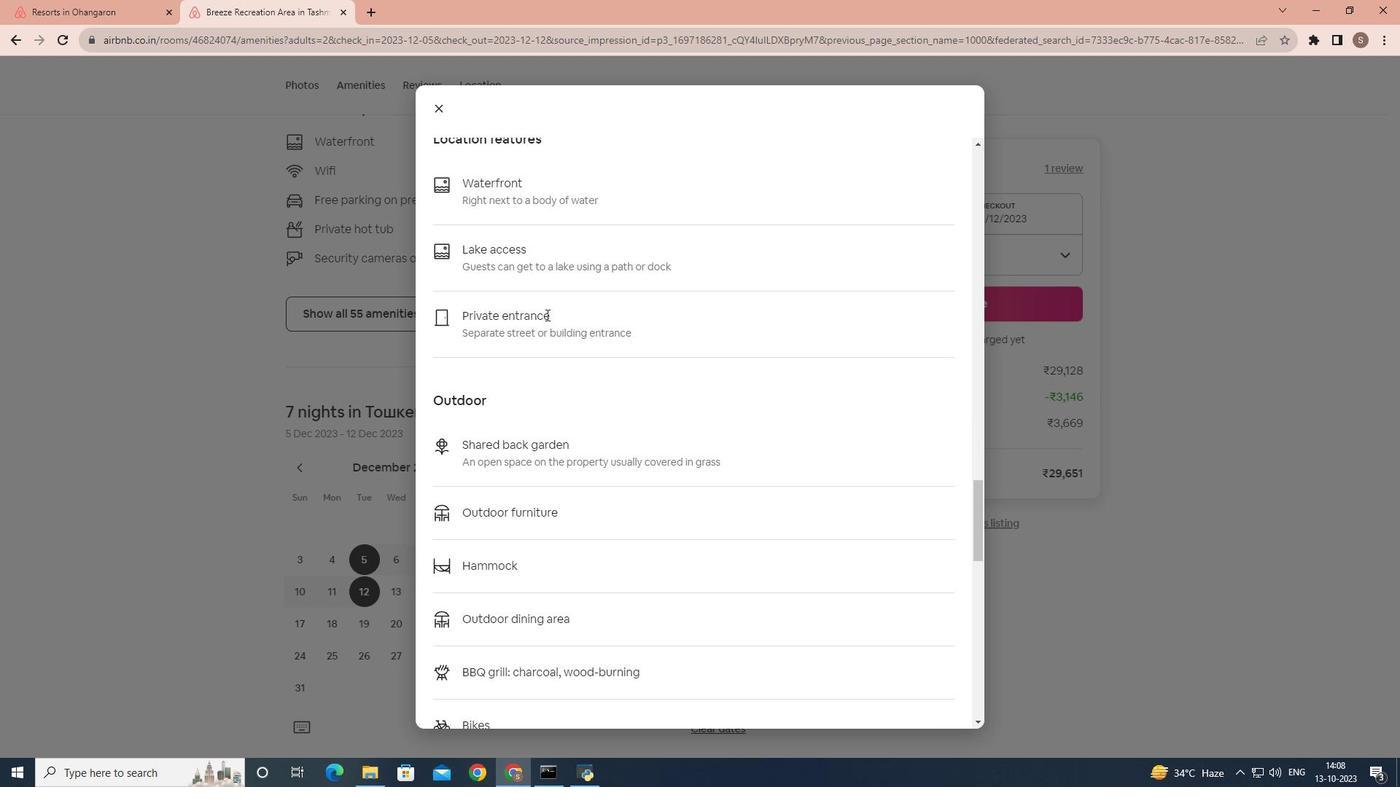 
Action: Mouse scrolled (546, 314) with delta (0, 0)
Screenshot: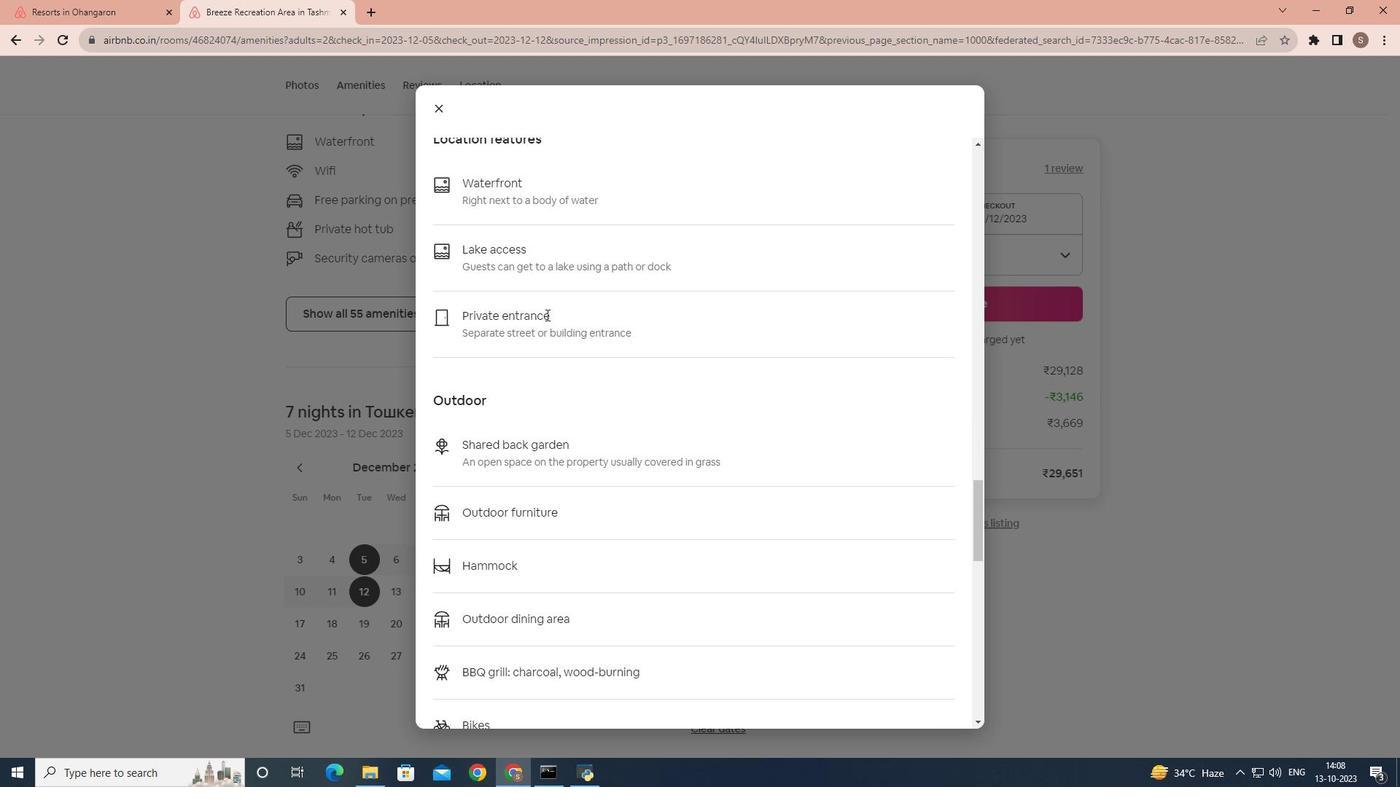 
Action: Mouse scrolled (546, 314) with delta (0, 0)
Screenshot: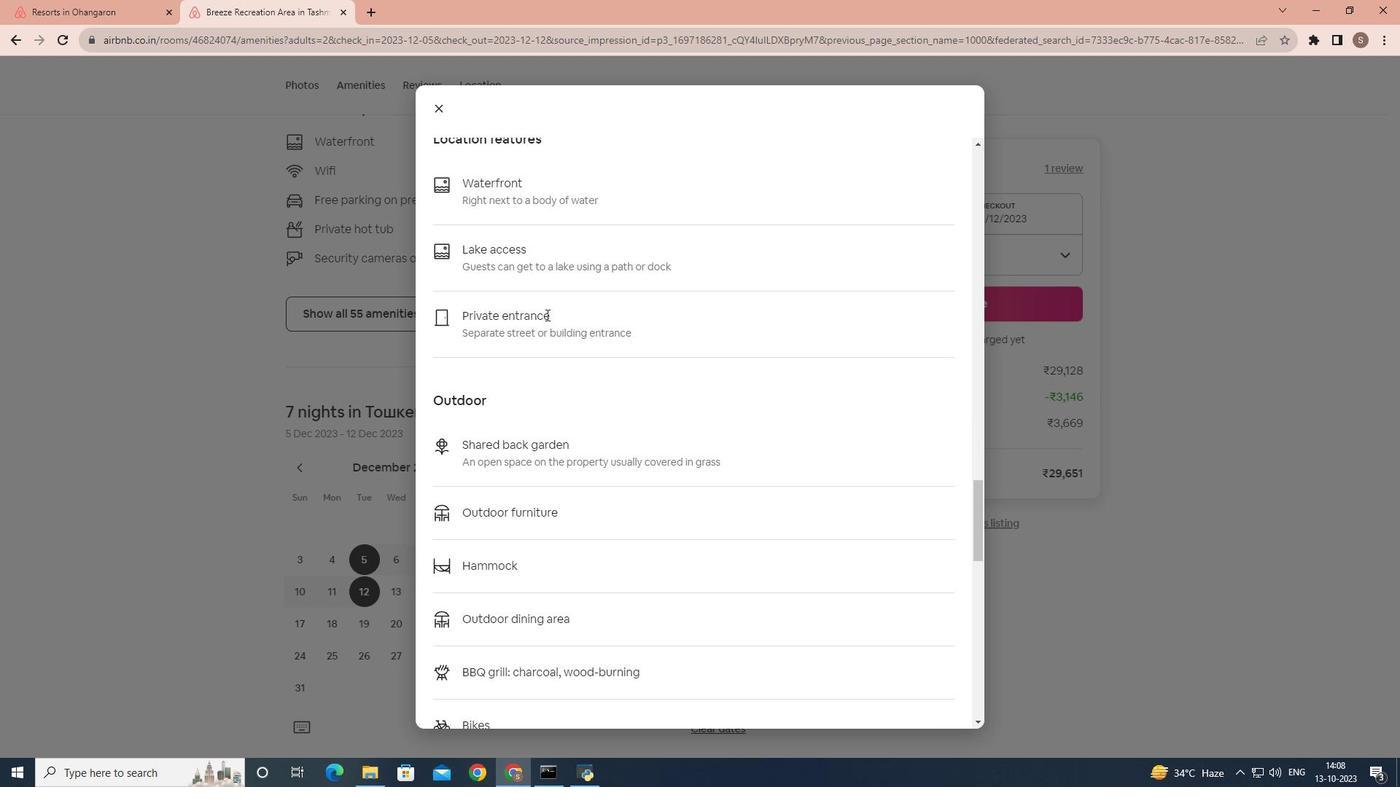 
Action: Mouse scrolled (546, 314) with delta (0, 0)
Screenshot: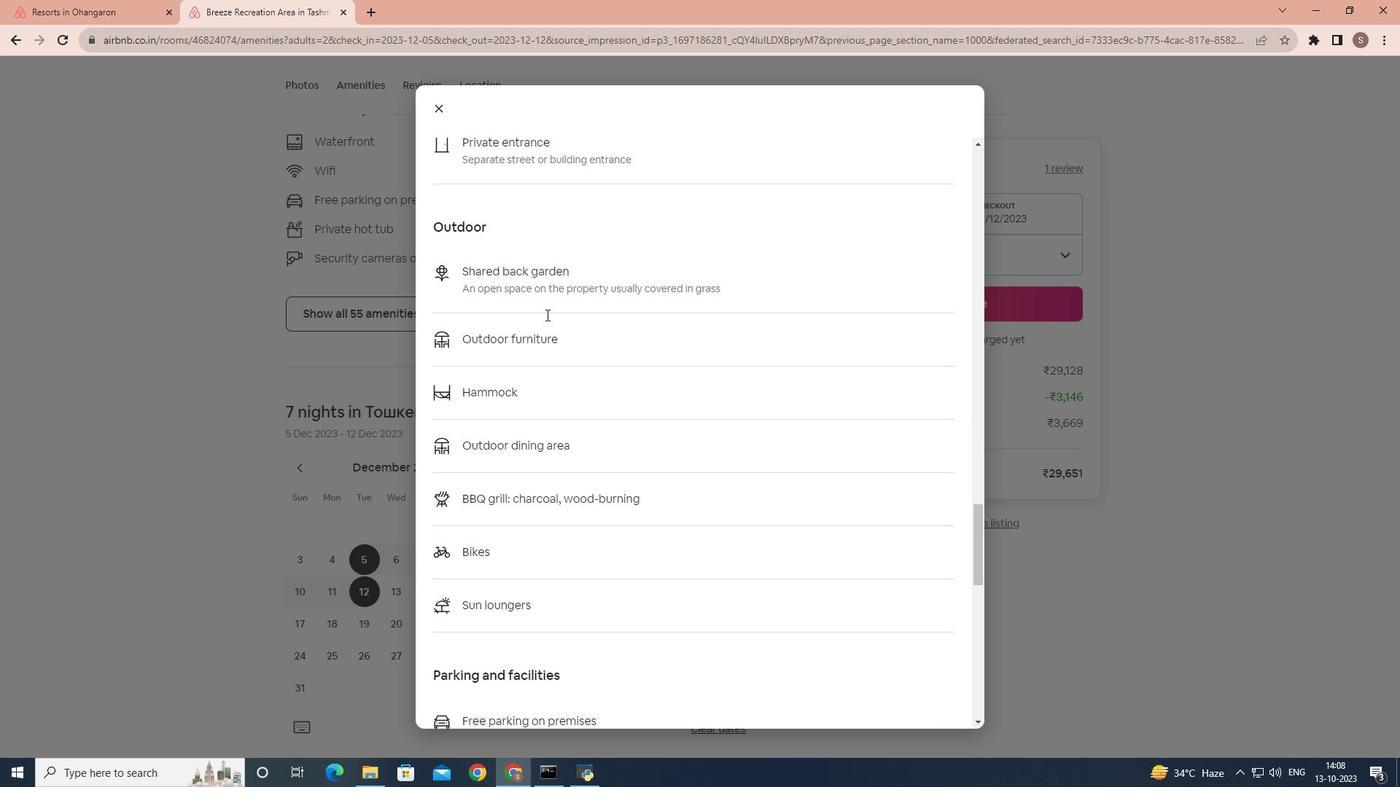 
Action: Mouse scrolled (546, 314) with delta (0, 0)
Screenshot: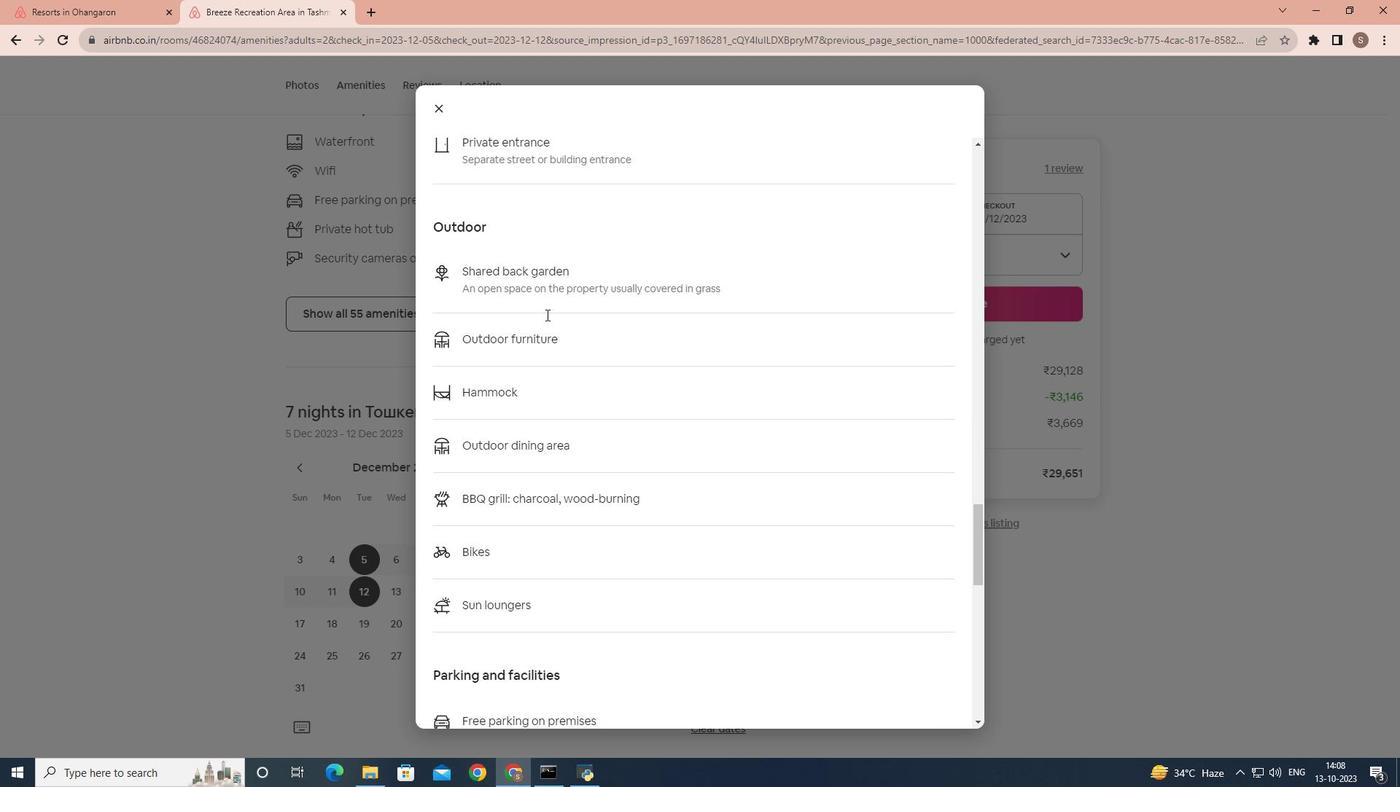 
Action: Mouse scrolled (546, 314) with delta (0, 0)
Screenshot: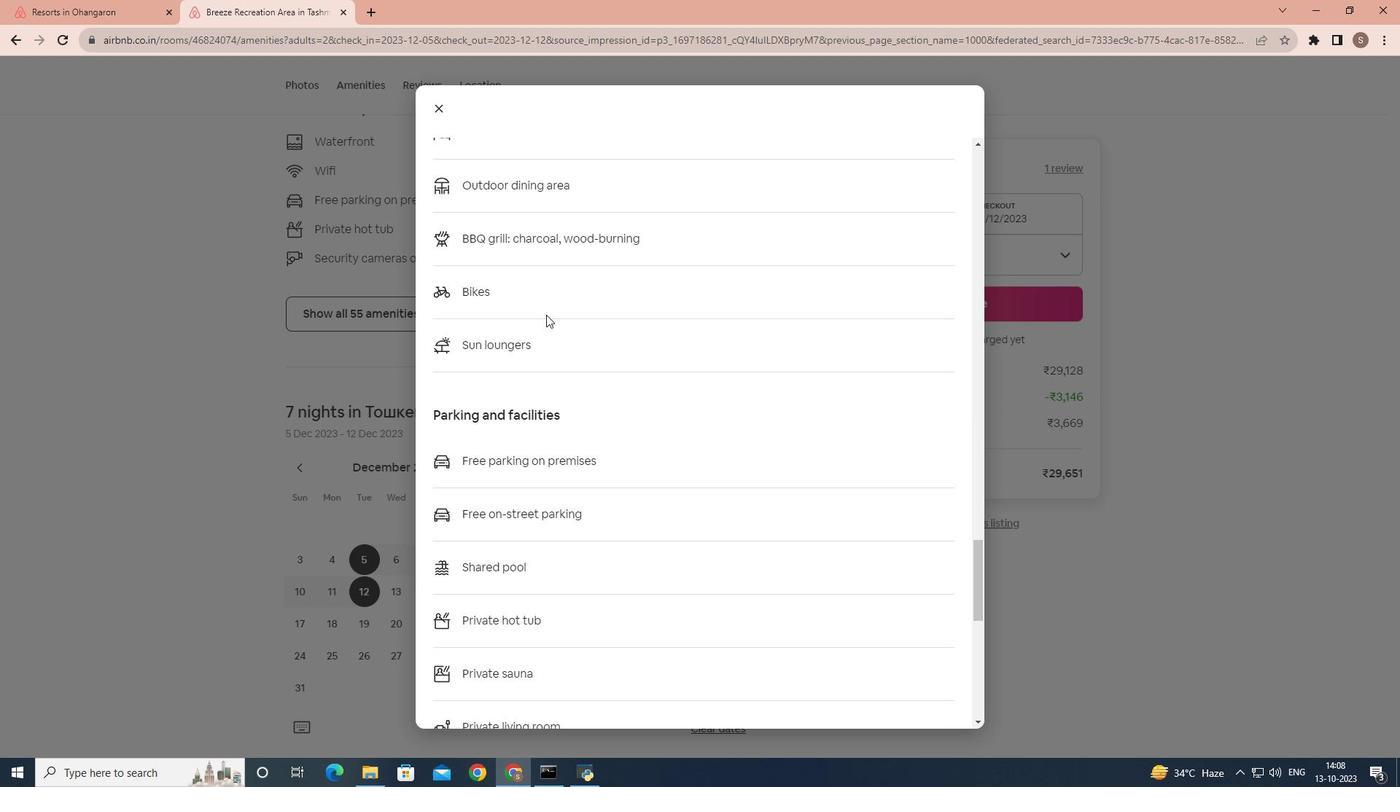 
Action: Mouse scrolled (546, 314) with delta (0, 0)
Screenshot: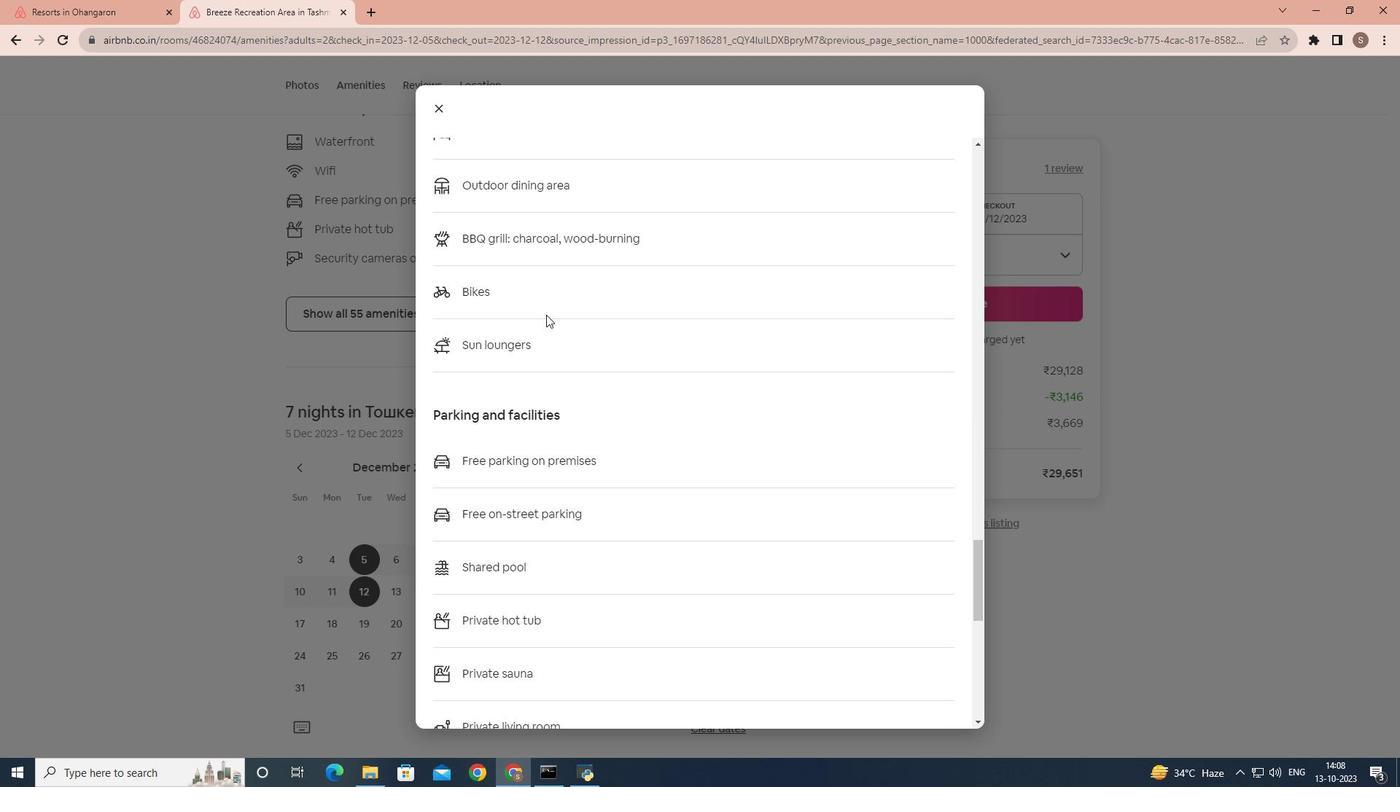 
Action: Mouse scrolled (546, 314) with delta (0, 0)
Screenshot: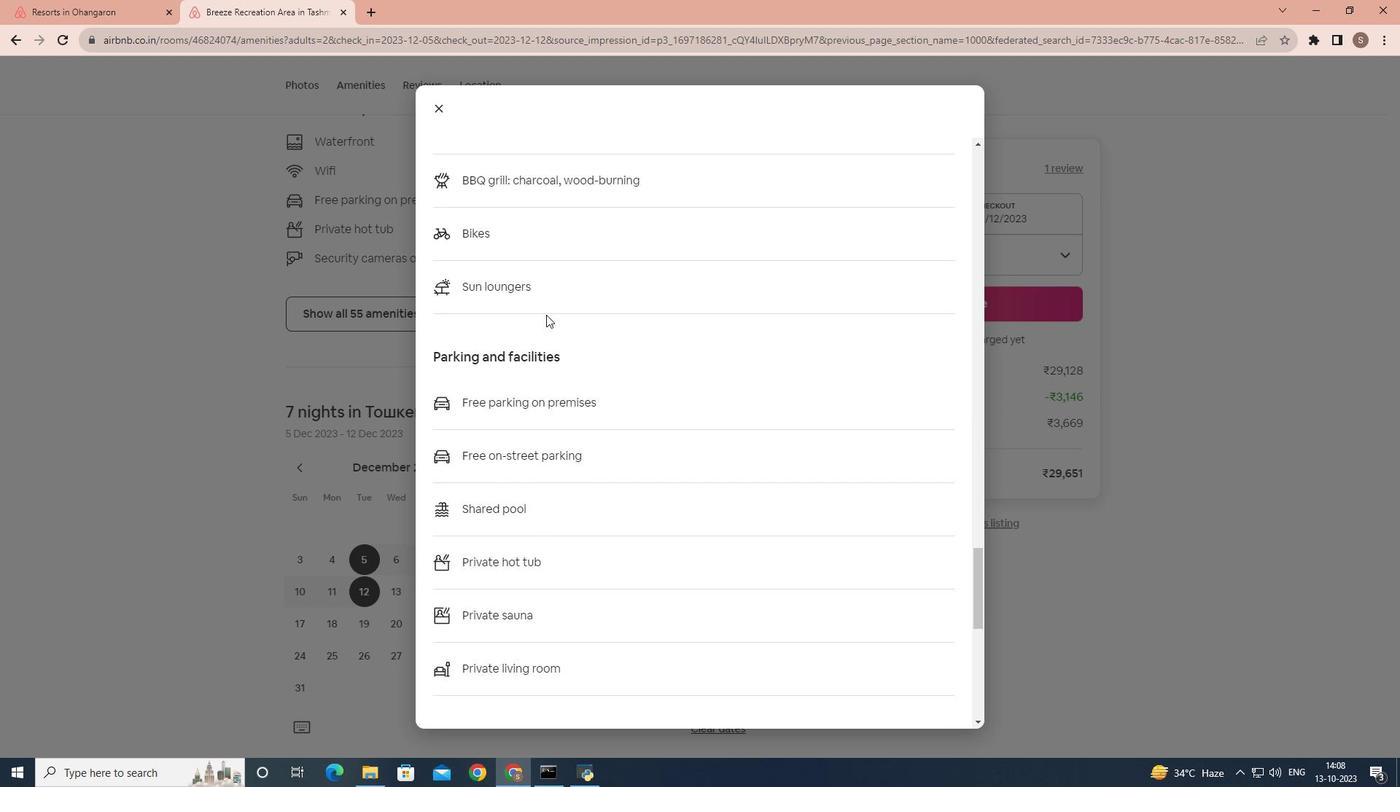 
Action: Mouse scrolled (546, 314) with delta (0, 0)
Screenshot: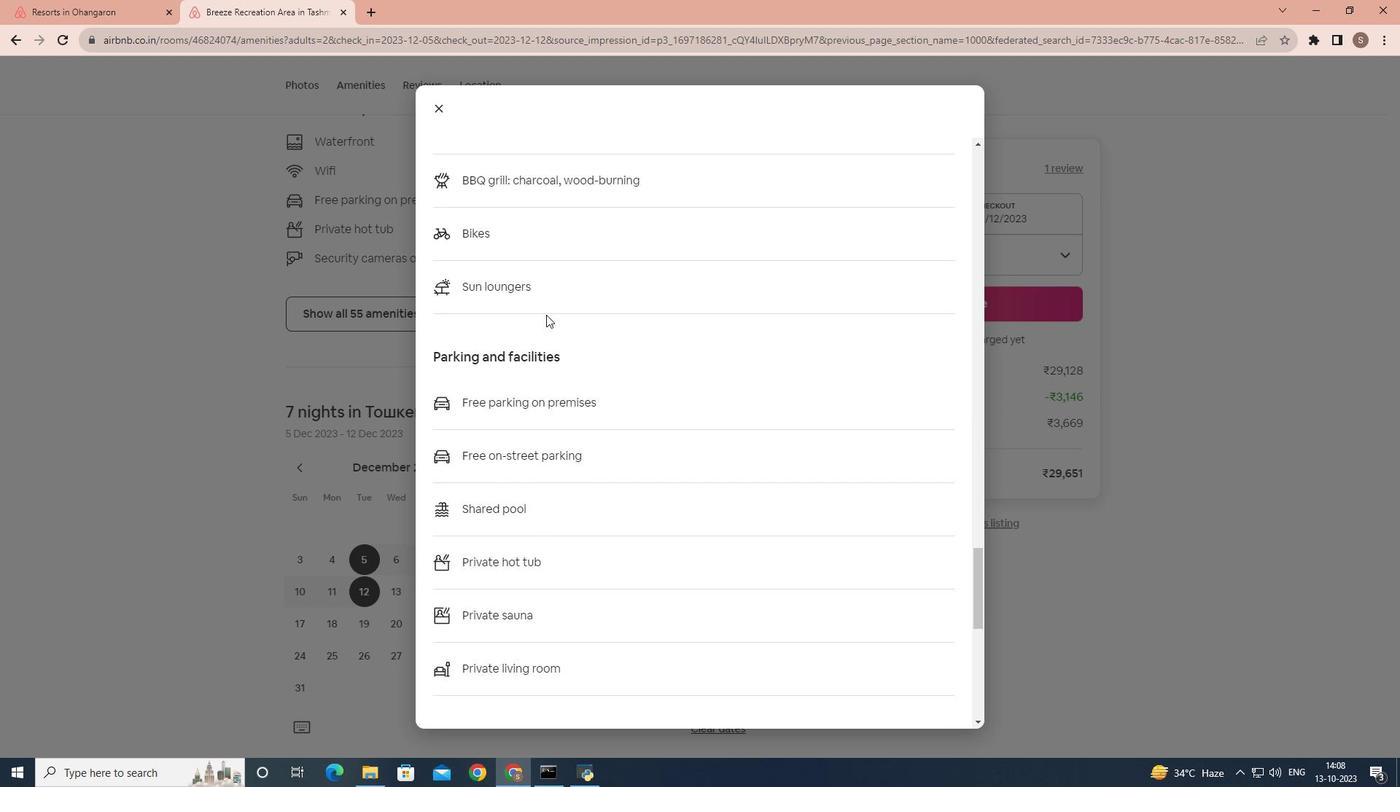 
Action: Mouse scrolled (546, 314) with delta (0, 0)
Screenshot: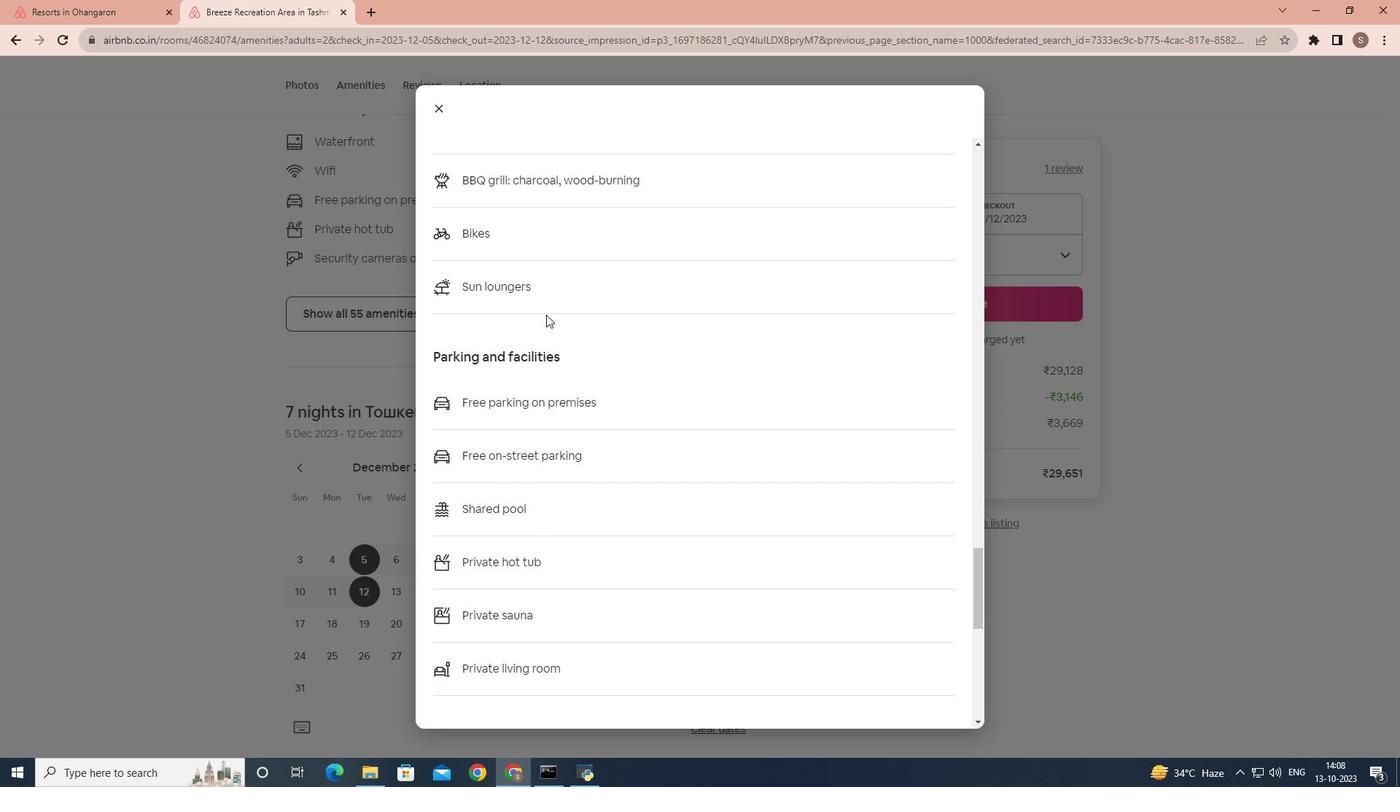 
Action: Mouse scrolled (546, 314) with delta (0, 0)
Screenshot: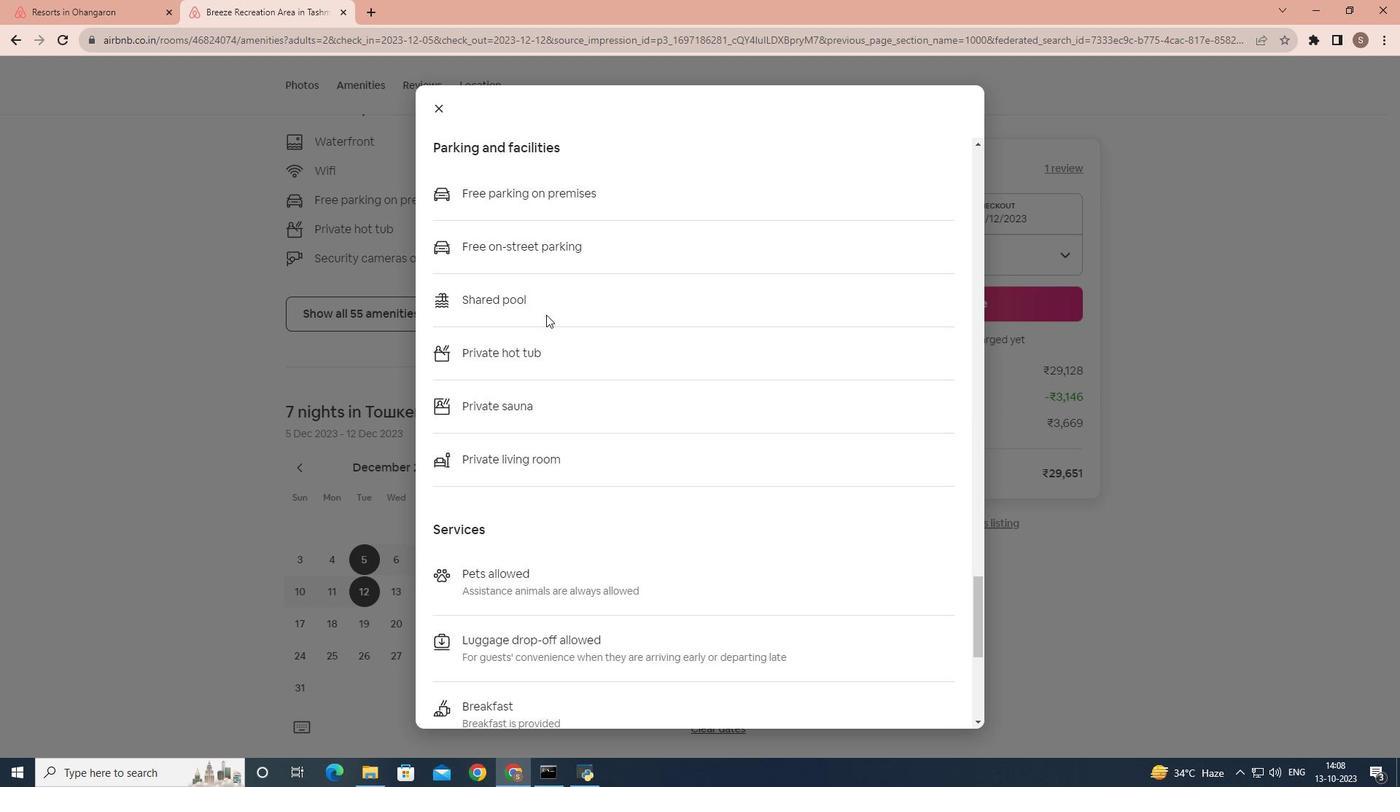 
Action: Mouse scrolled (546, 315) with delta (0, 0)
Screenshot: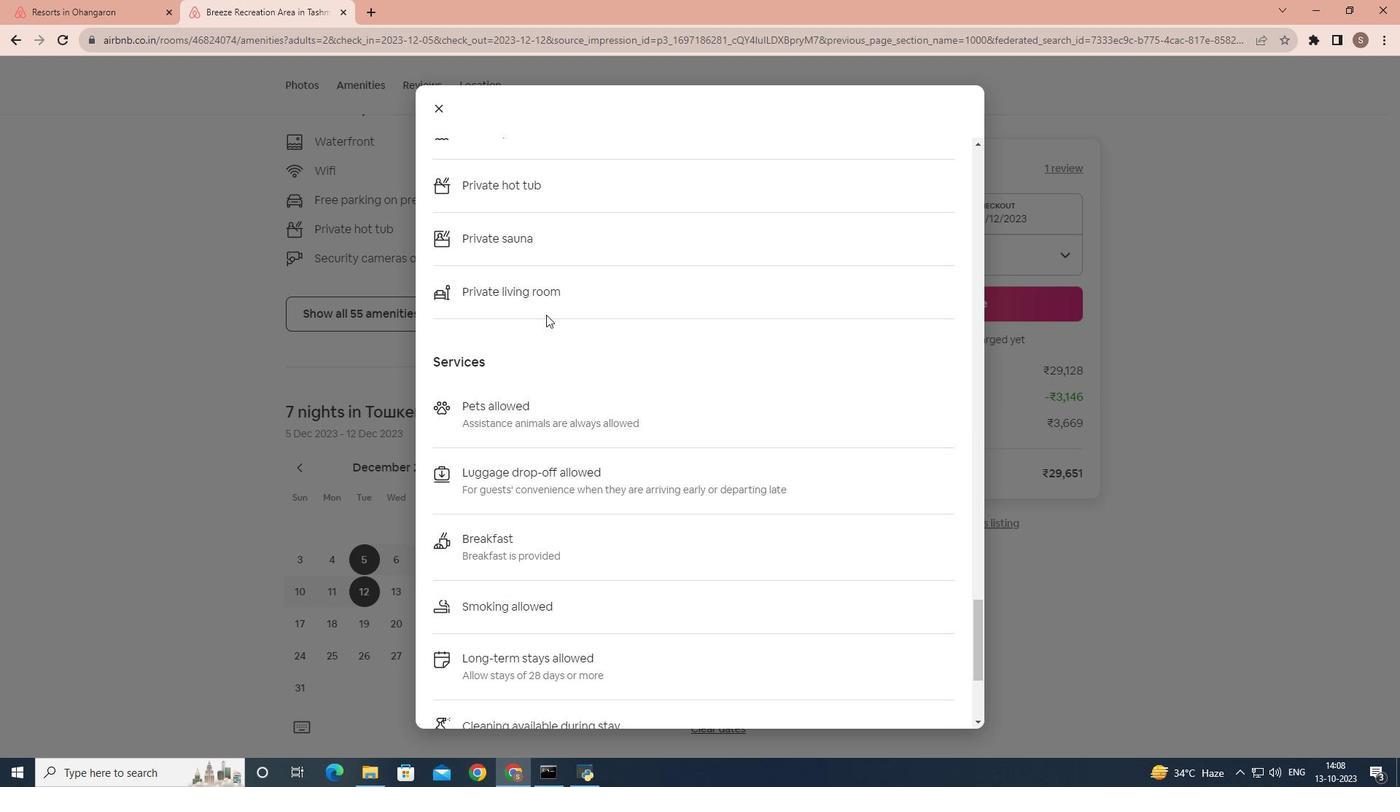 
Action: Mouse scrolled (546, 314) with delta (0, 0)
Screenshot: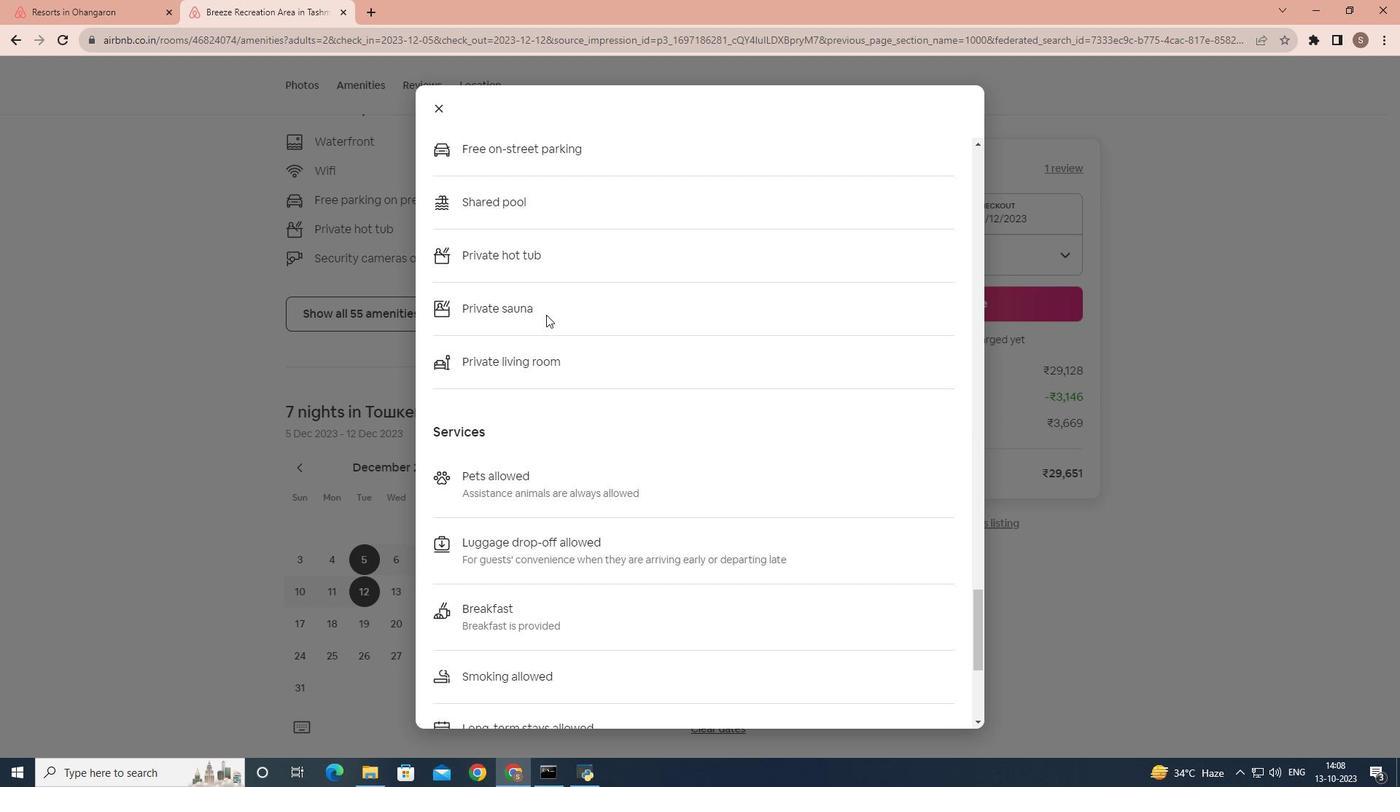 
Action: Mouse scrolled (546, 314) with delta (0, 0)
Screenshot: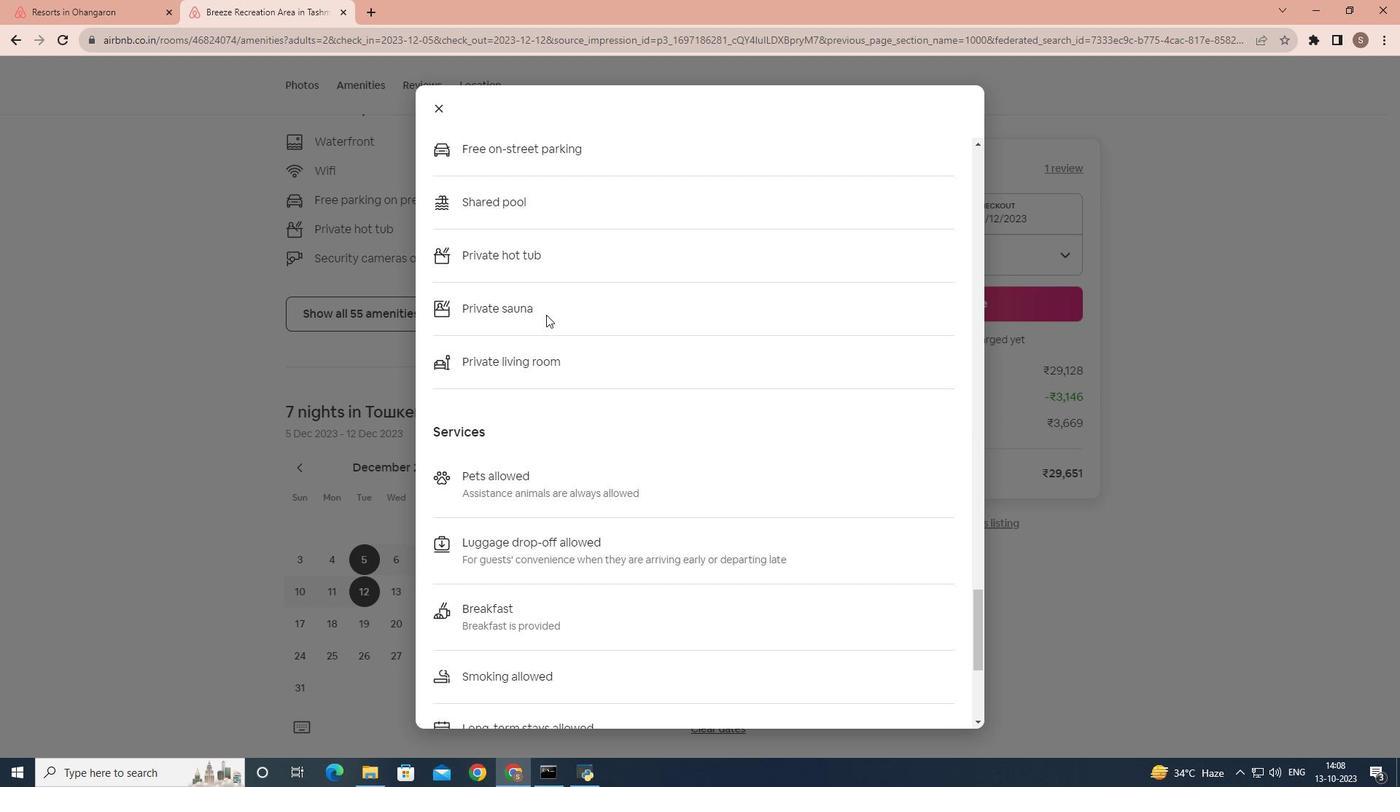 
Action: Mouse scrolled (546, 314) with delta (0, 0)
Screenshot: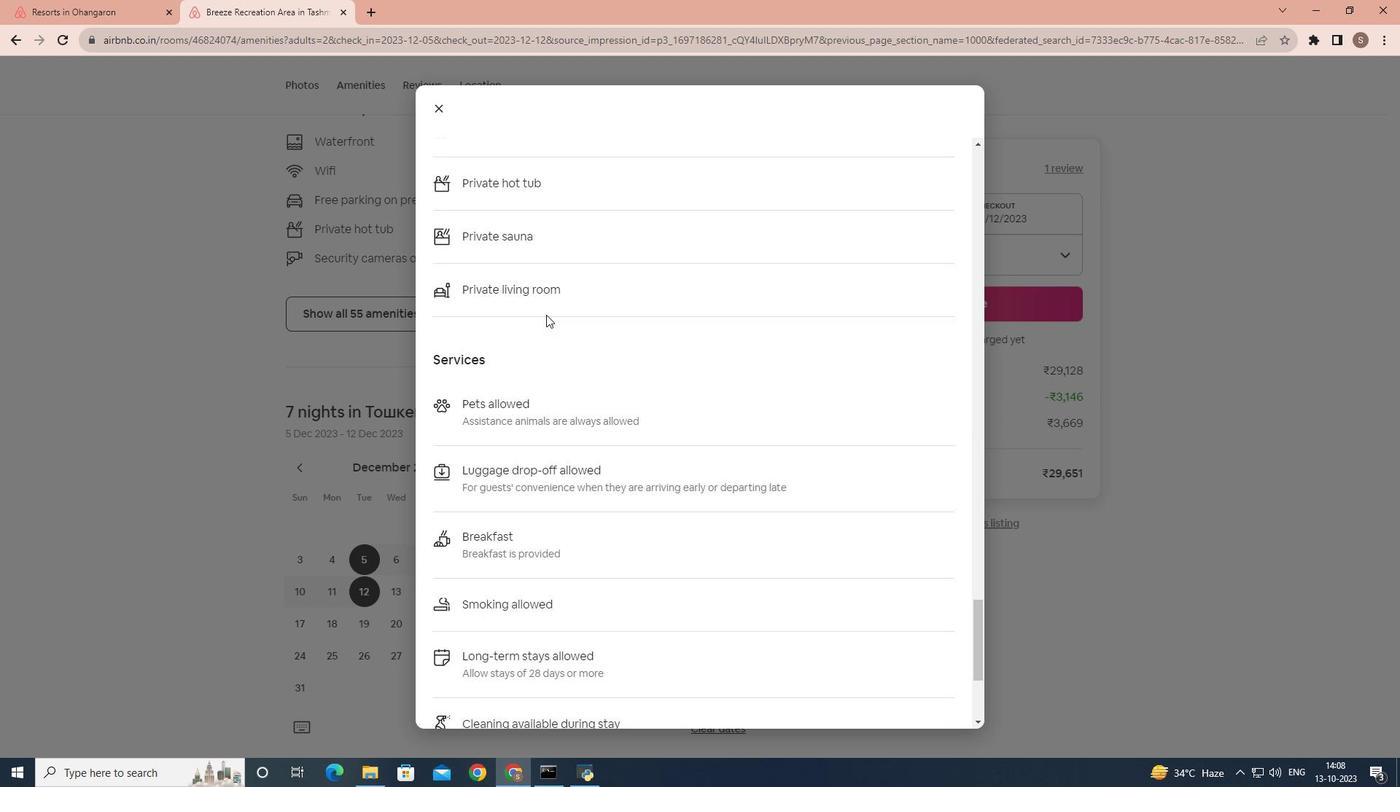 
Action: Mouse scrolled (546, 314) with delta (0, 0)
Screenshot: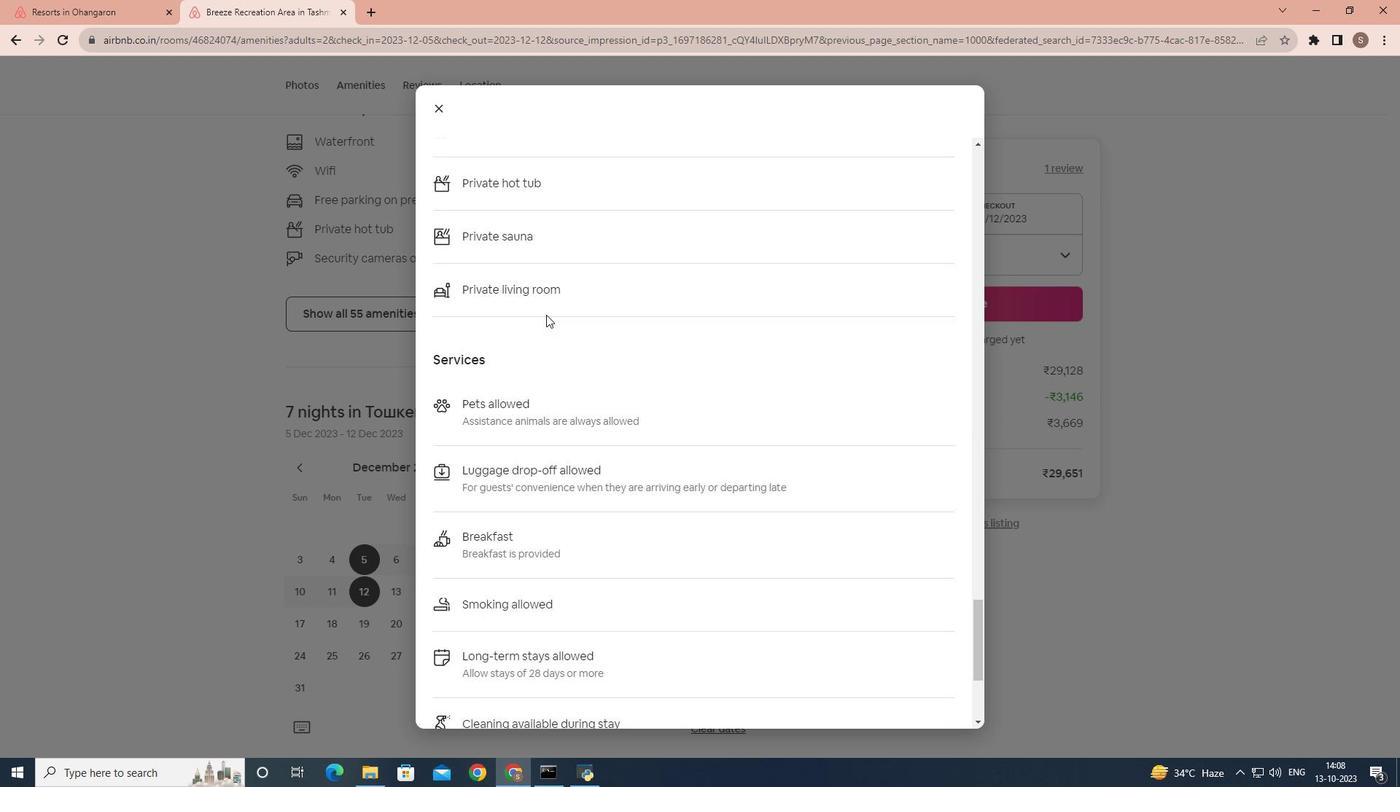 
Action: Mouse scrolled (546, 314) with delta (0, 0)
Screenshot: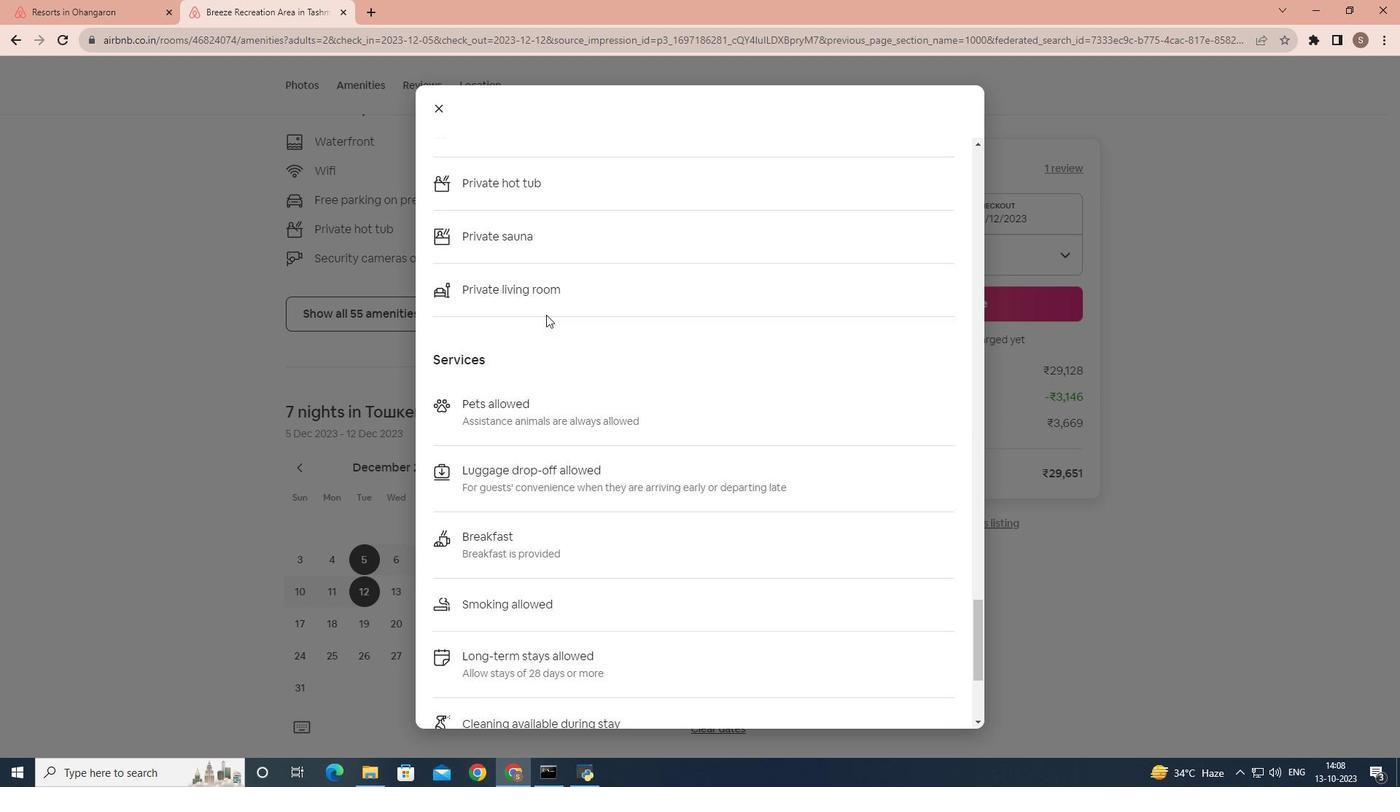 
Action: Mouse scrolled (546, 314) with delta (0, 0)
Screenshot: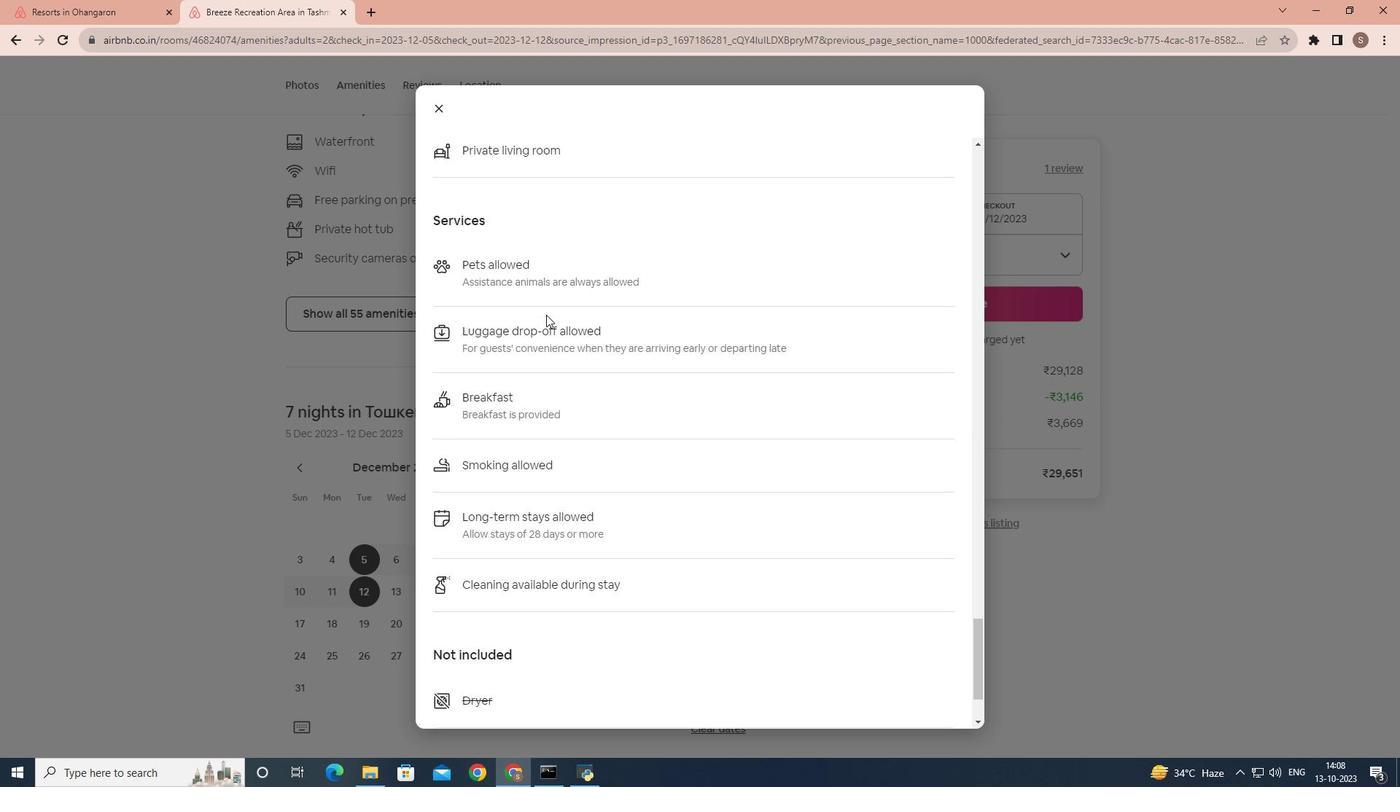 
Action: Mouse moved to (434, 107)
Screenshot: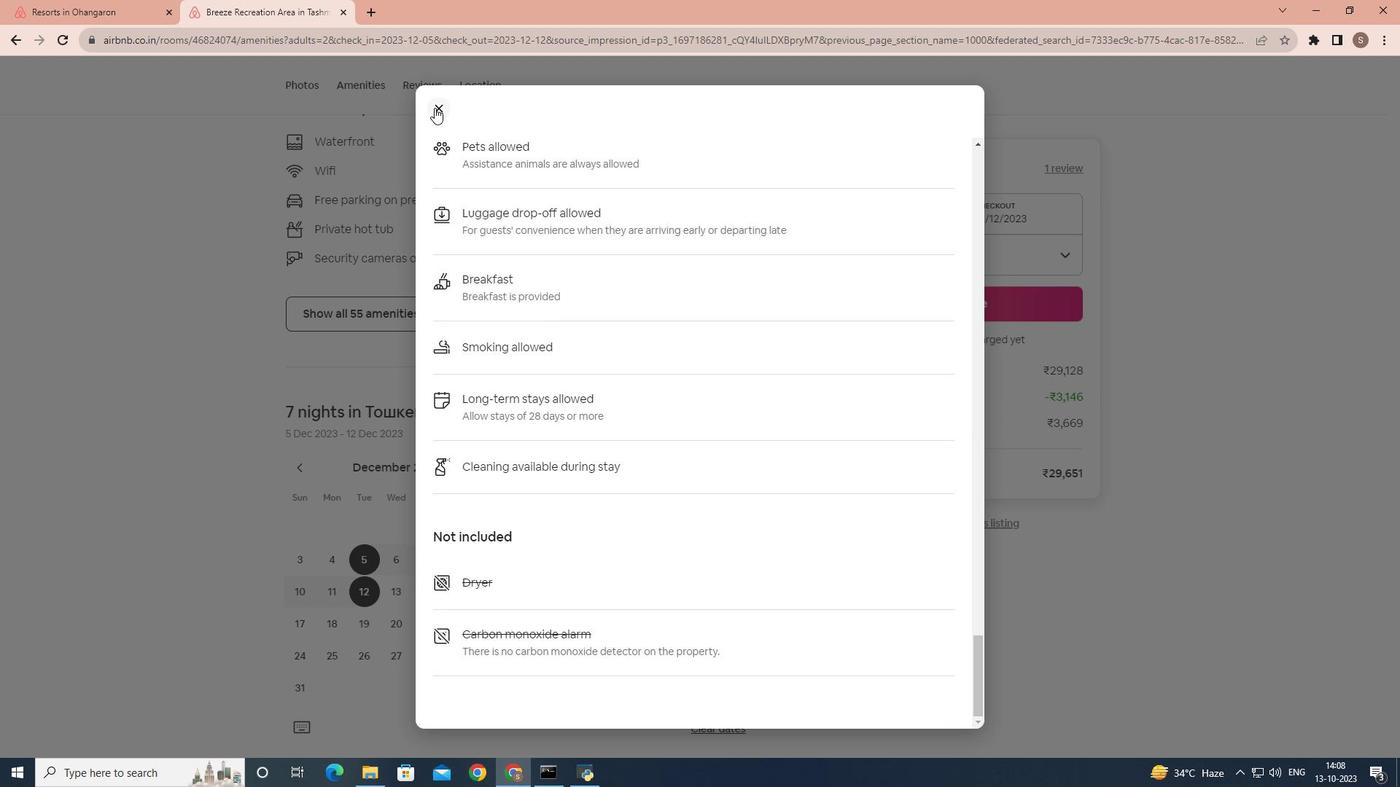 
Action: Mouse pressed left at (434, 107)
Screenshot: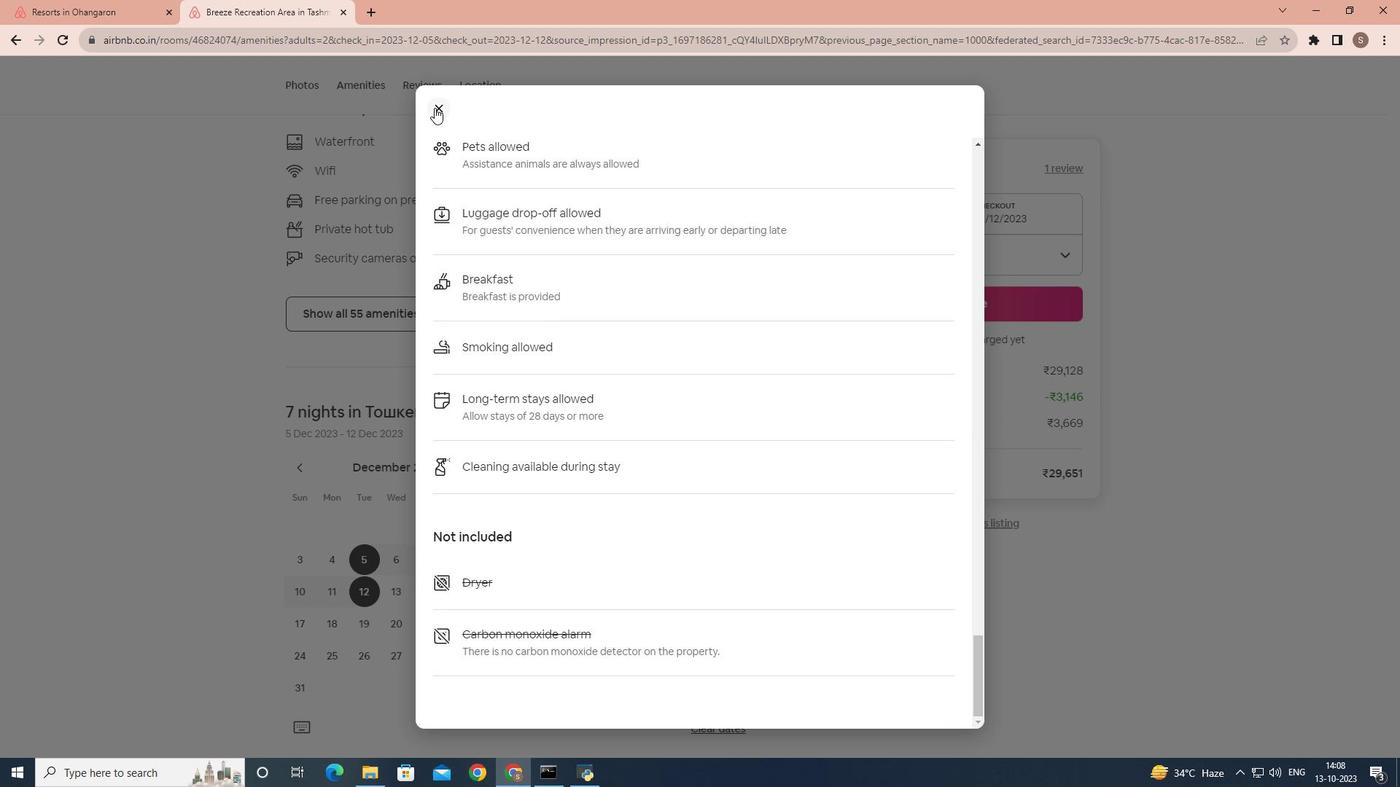 
Action: Mouse moved to (468, 281)
Screenshot: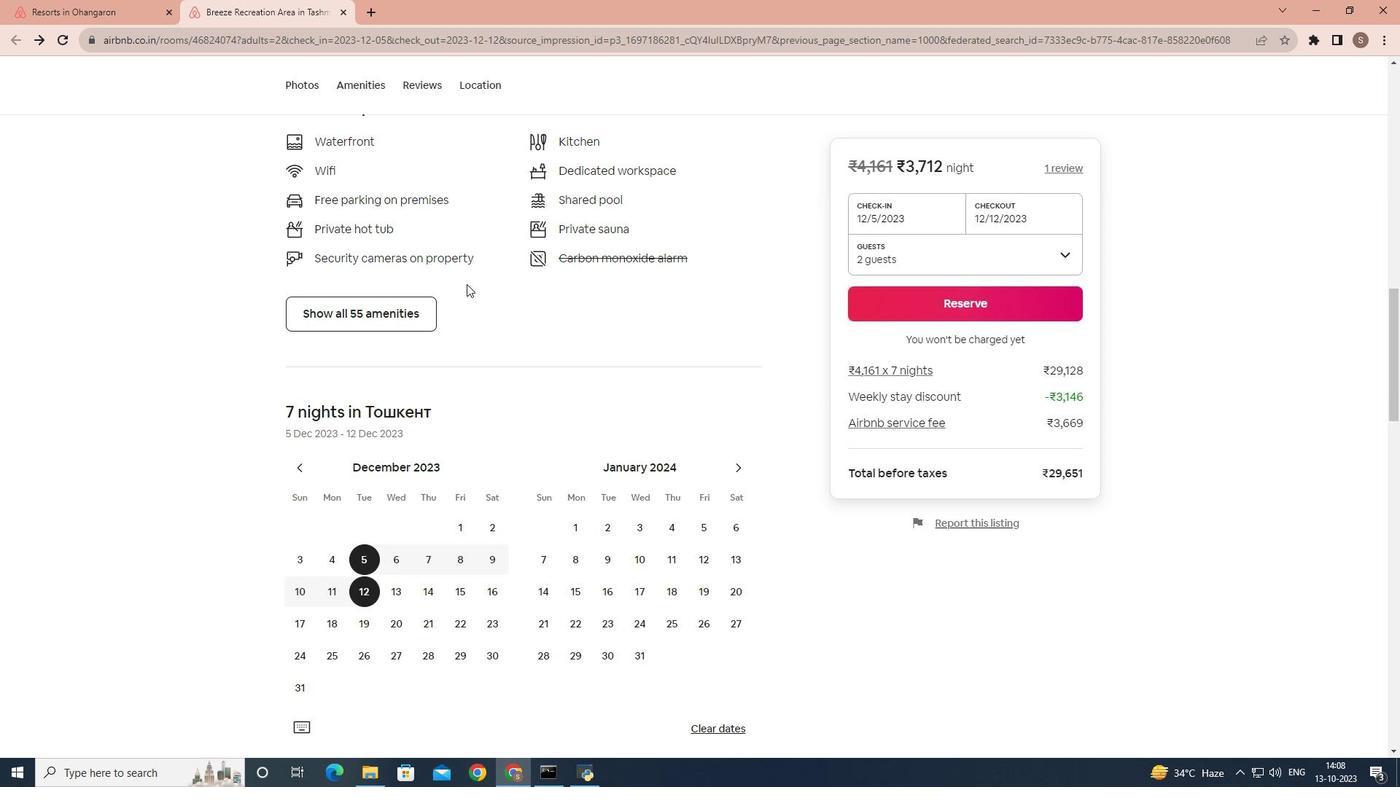 
Action: Mouse scrolled (468, 280) with delta (0, 0)
Screenshot: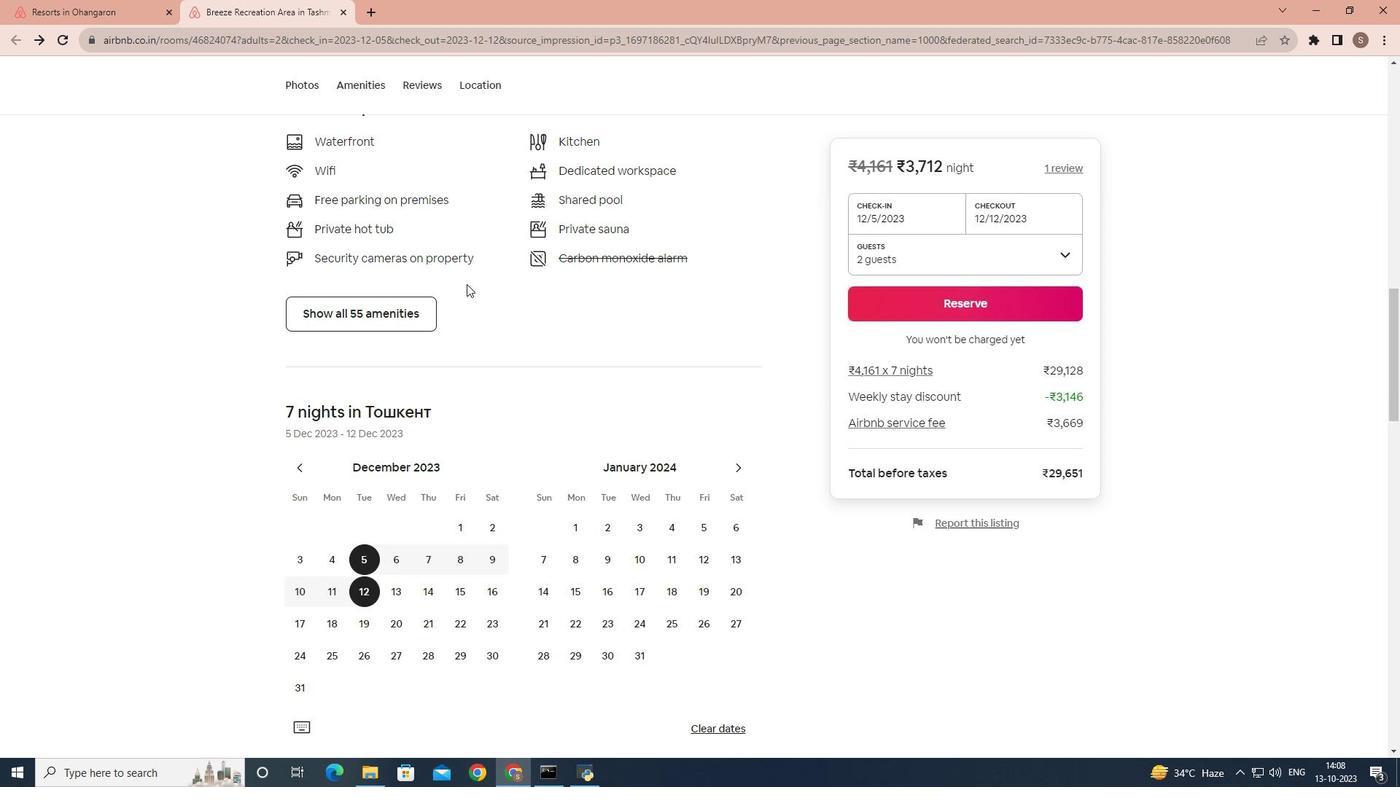 
Action: Mouse moved to (467, 283)
Screenshot: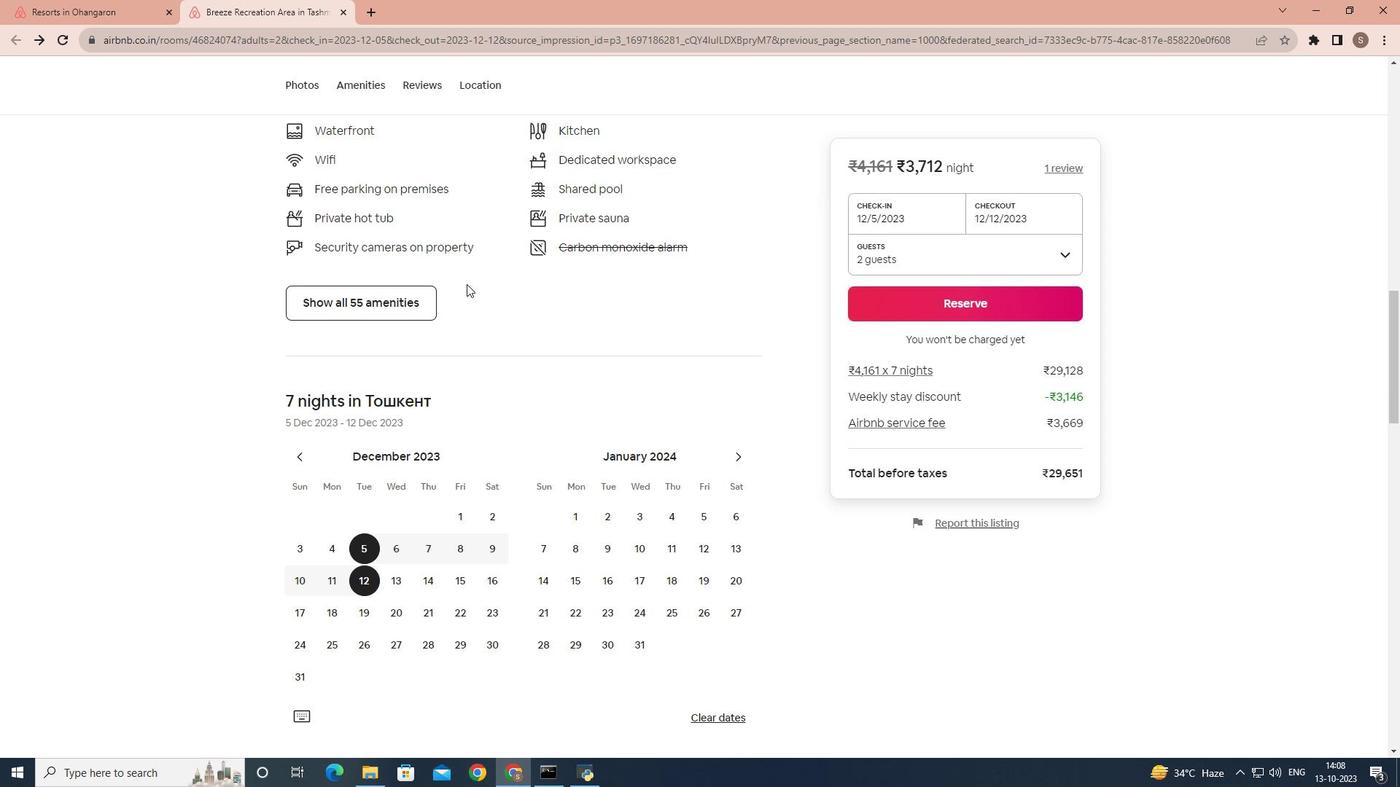
Action: Mouse scrolled (467, 282) with delta (0, 0)
Screenshot: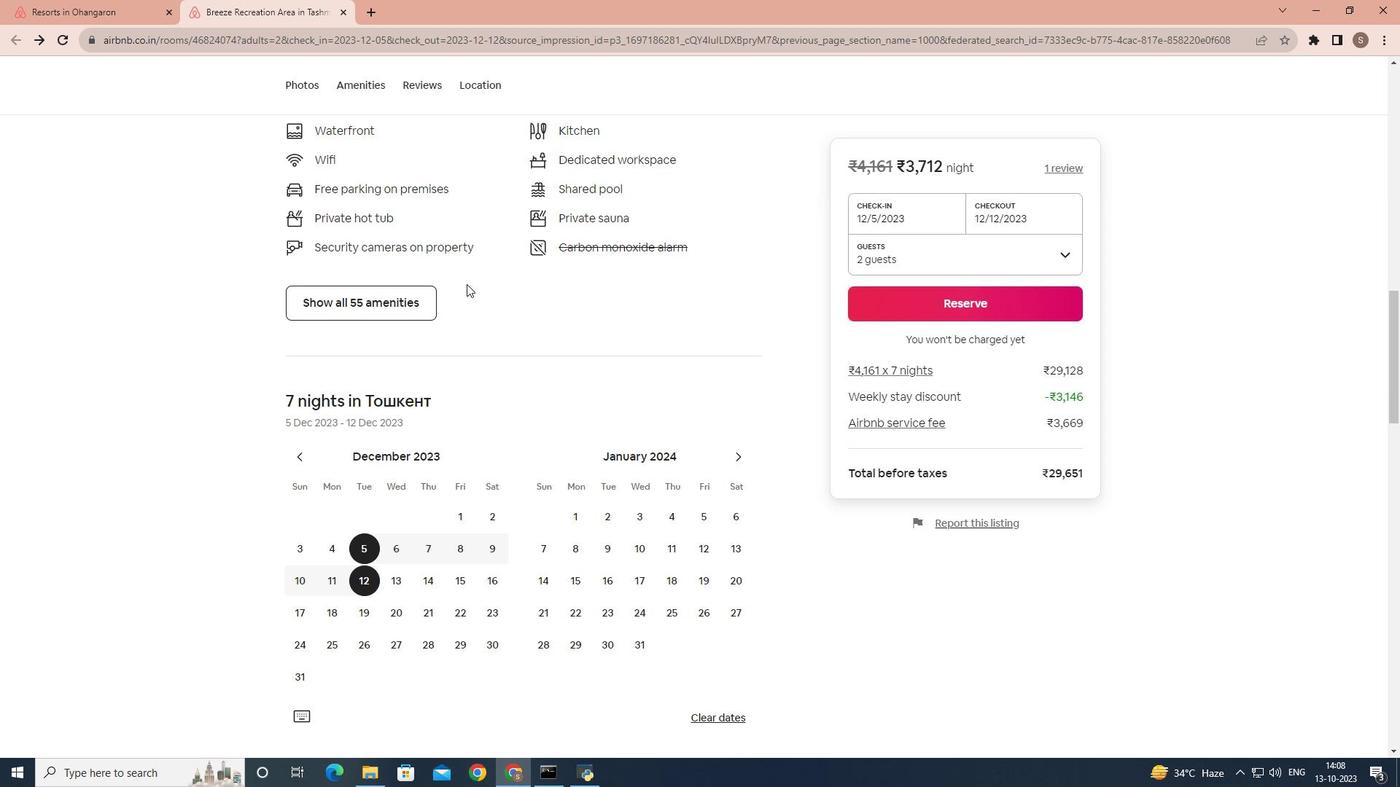 
Action: Mouse moved to (466, 284)
Screenshot: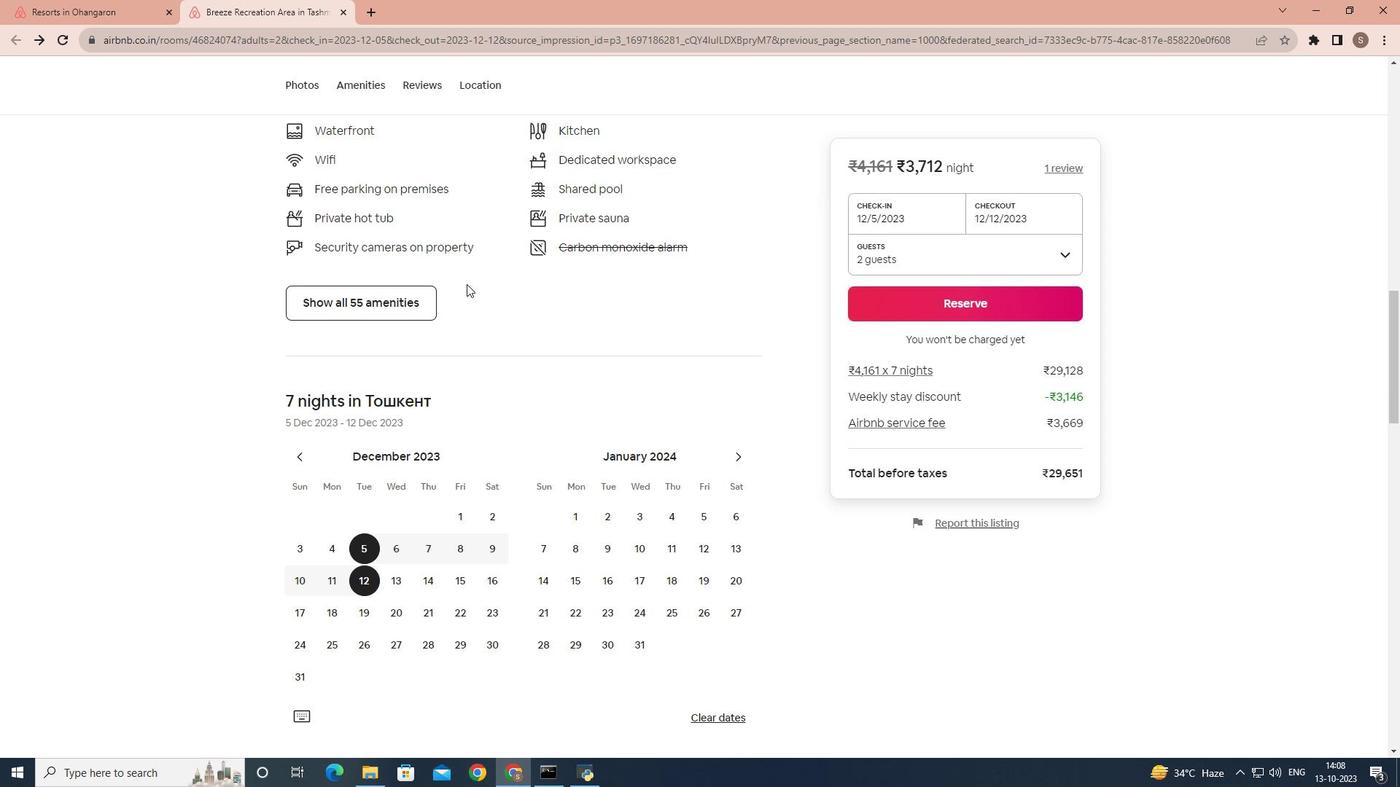 
Action: Mouse scrolled (466, 283) with delta (0, 0)
Screenshot: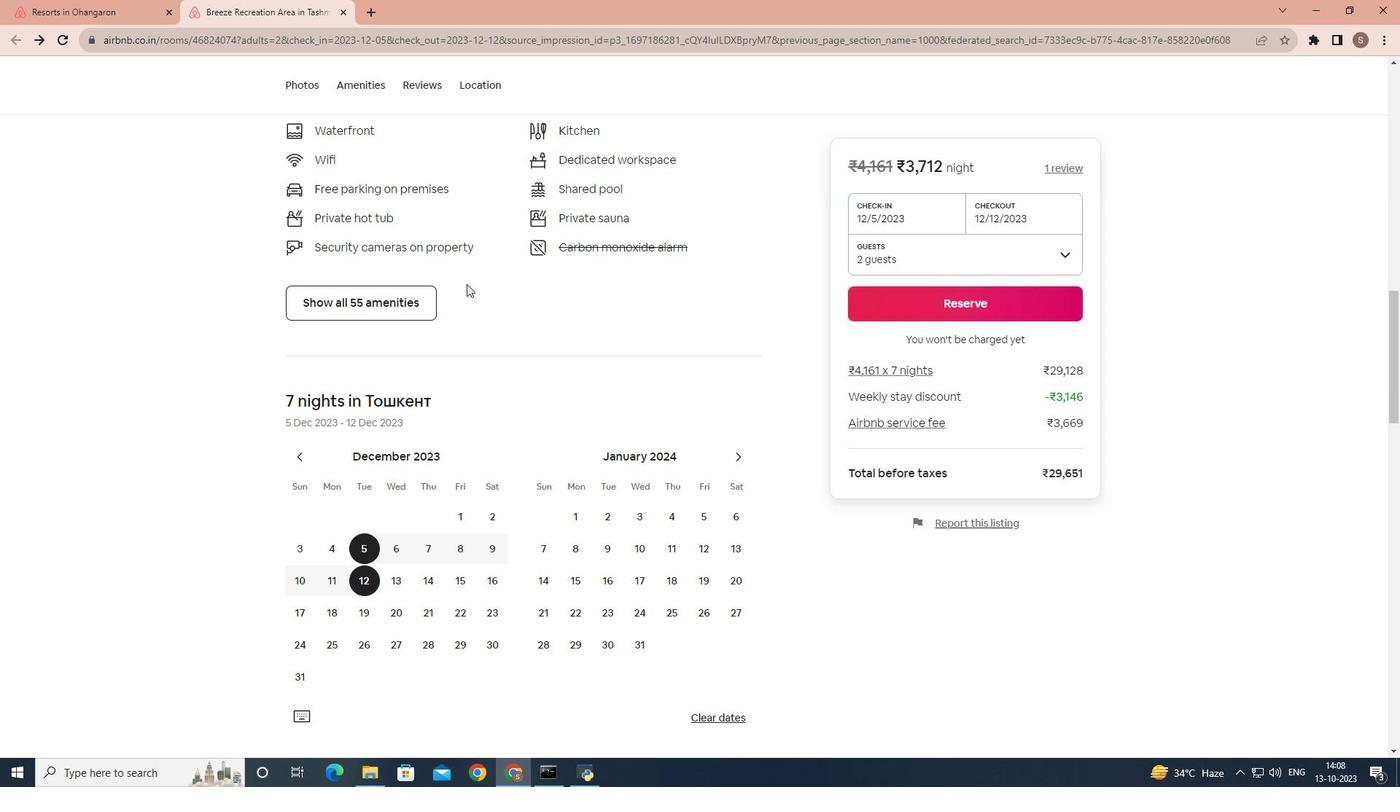 
Action: Mouse scrolled (466, 283) with delta (0, 0)
Screenshot: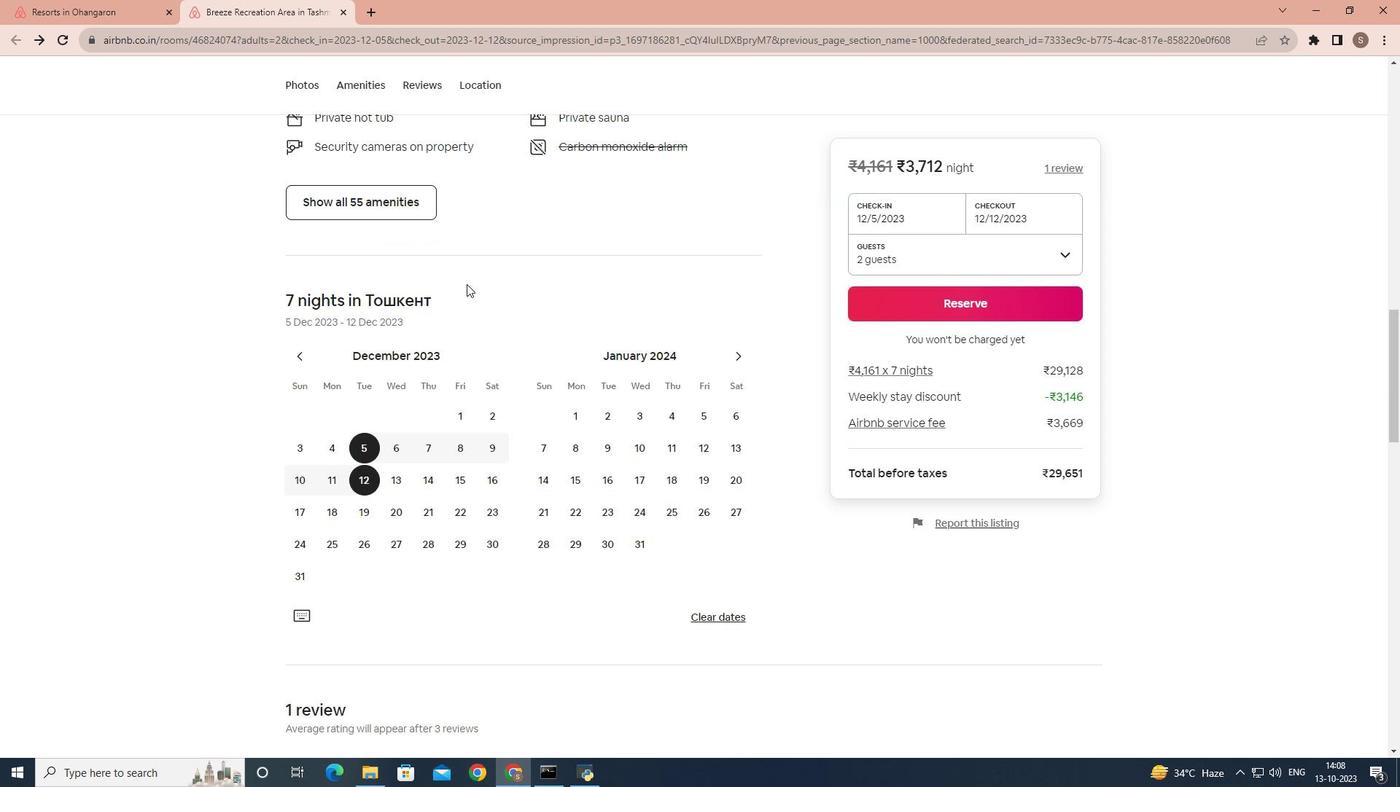 
Action: Mouse scrolled (466, 283) with delta (0, 0)
Screenshot: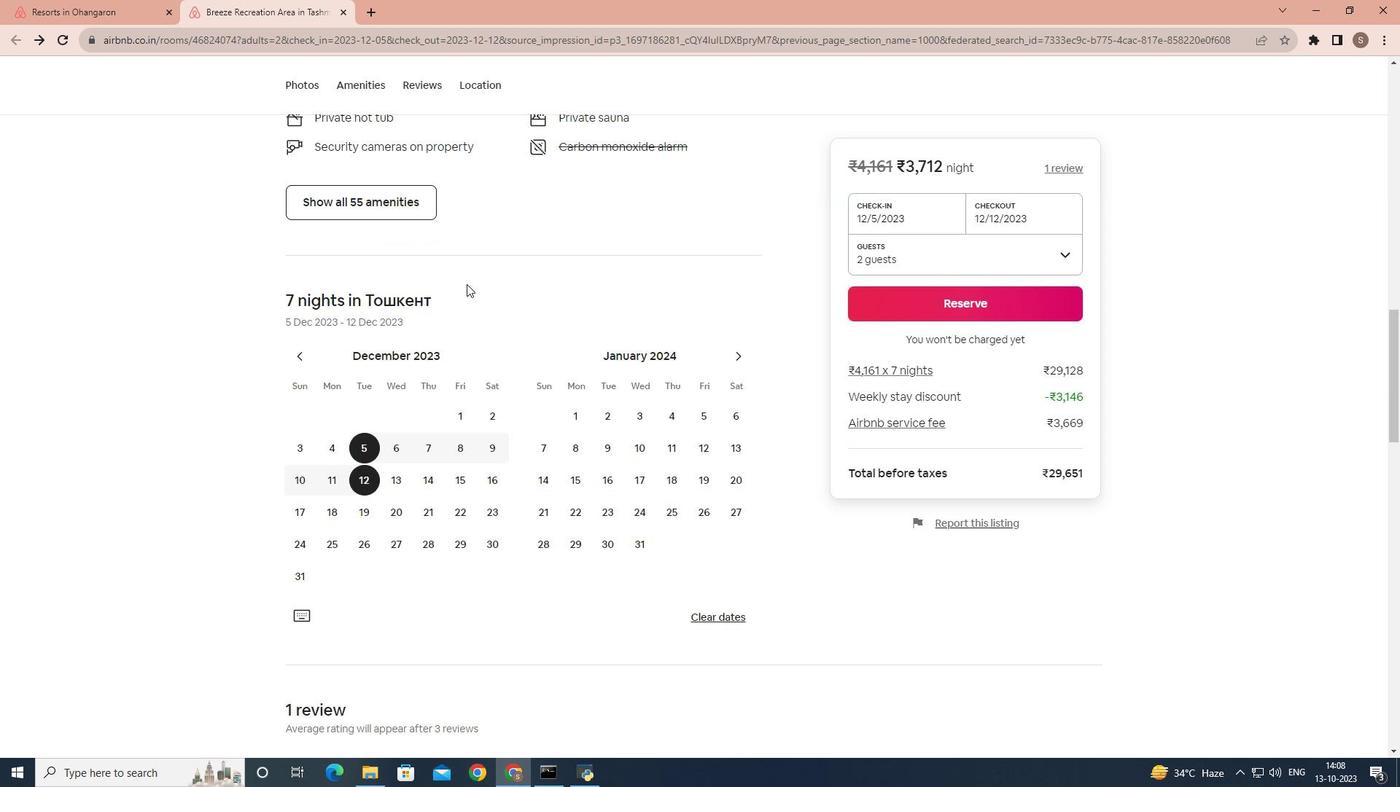 
Action: Mouse scrolled (466, 283) with delta (0, 0)
Screenshot: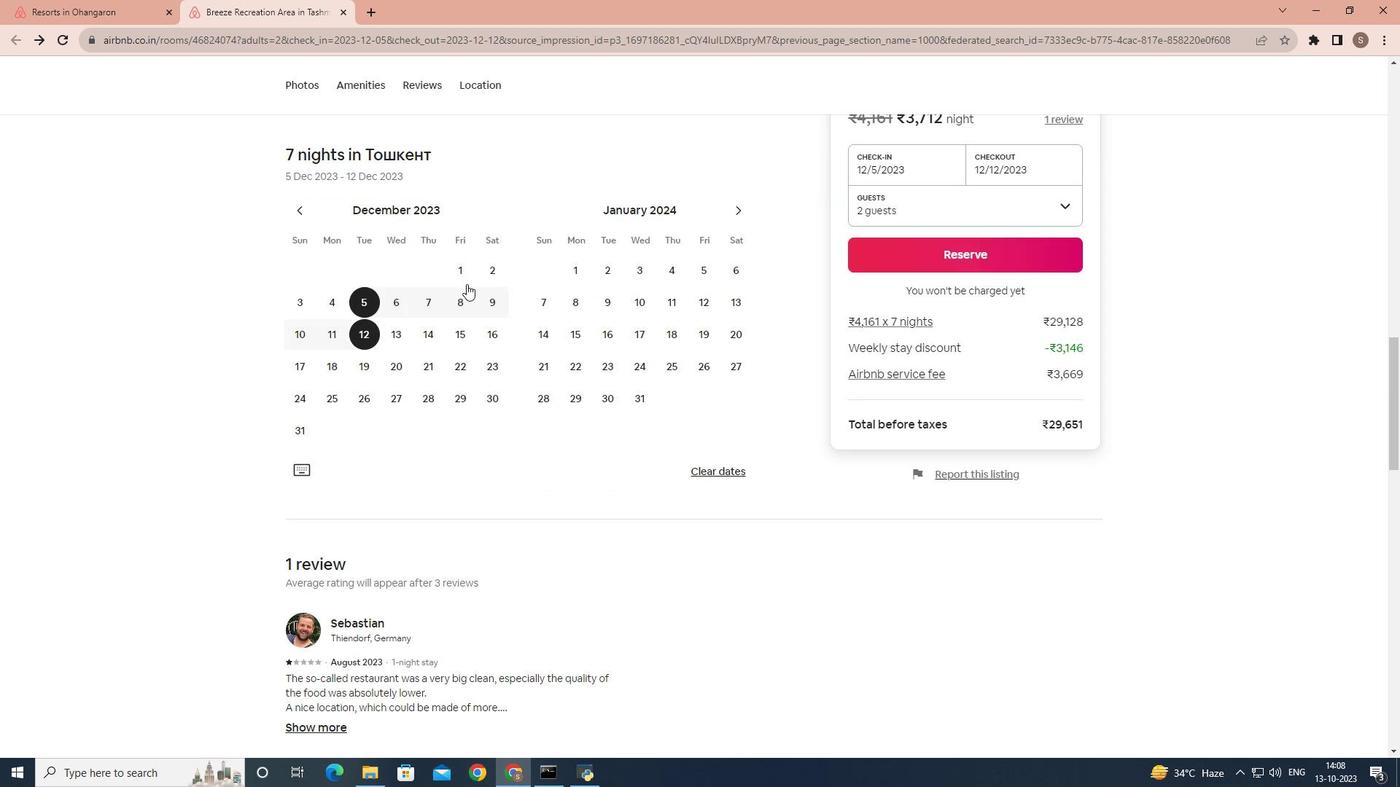 
Action: Mouse scrolled (466, 283) with delta (0, 0)
Screenshot: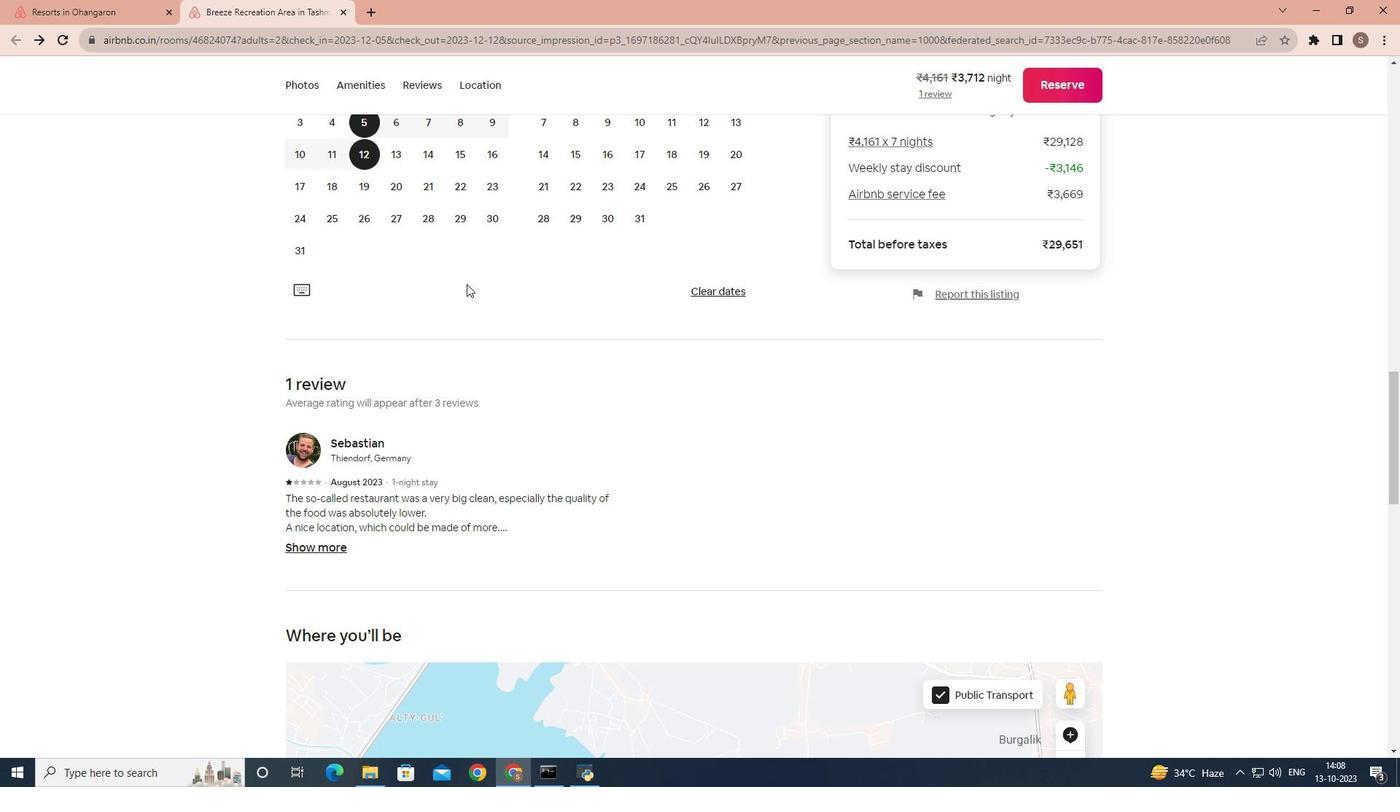 
Action: Mouse scrolled (466, 283) with delta (0, 0)
Screenshot: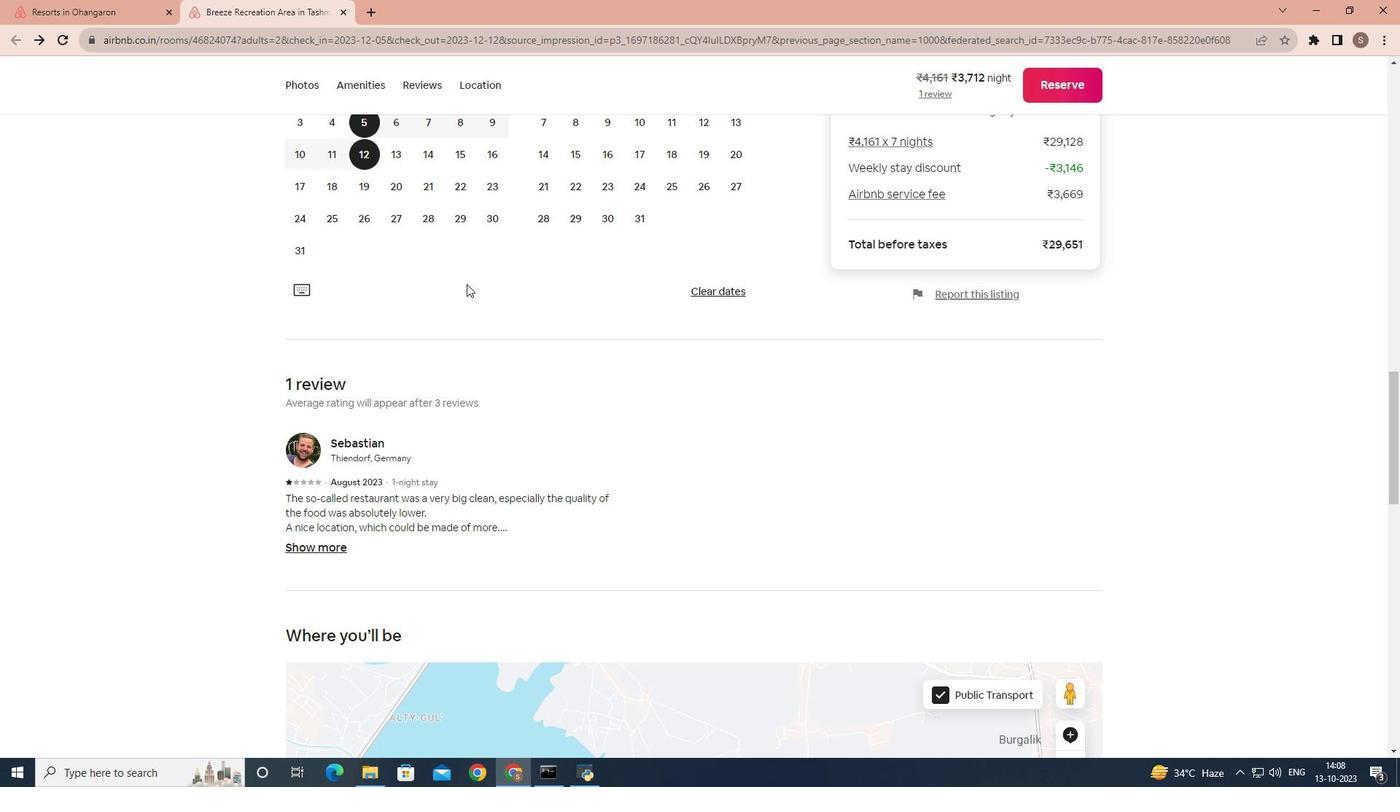 
Action: Mouse scrolled (466, 283) with delta (0, 0)
Screenshot: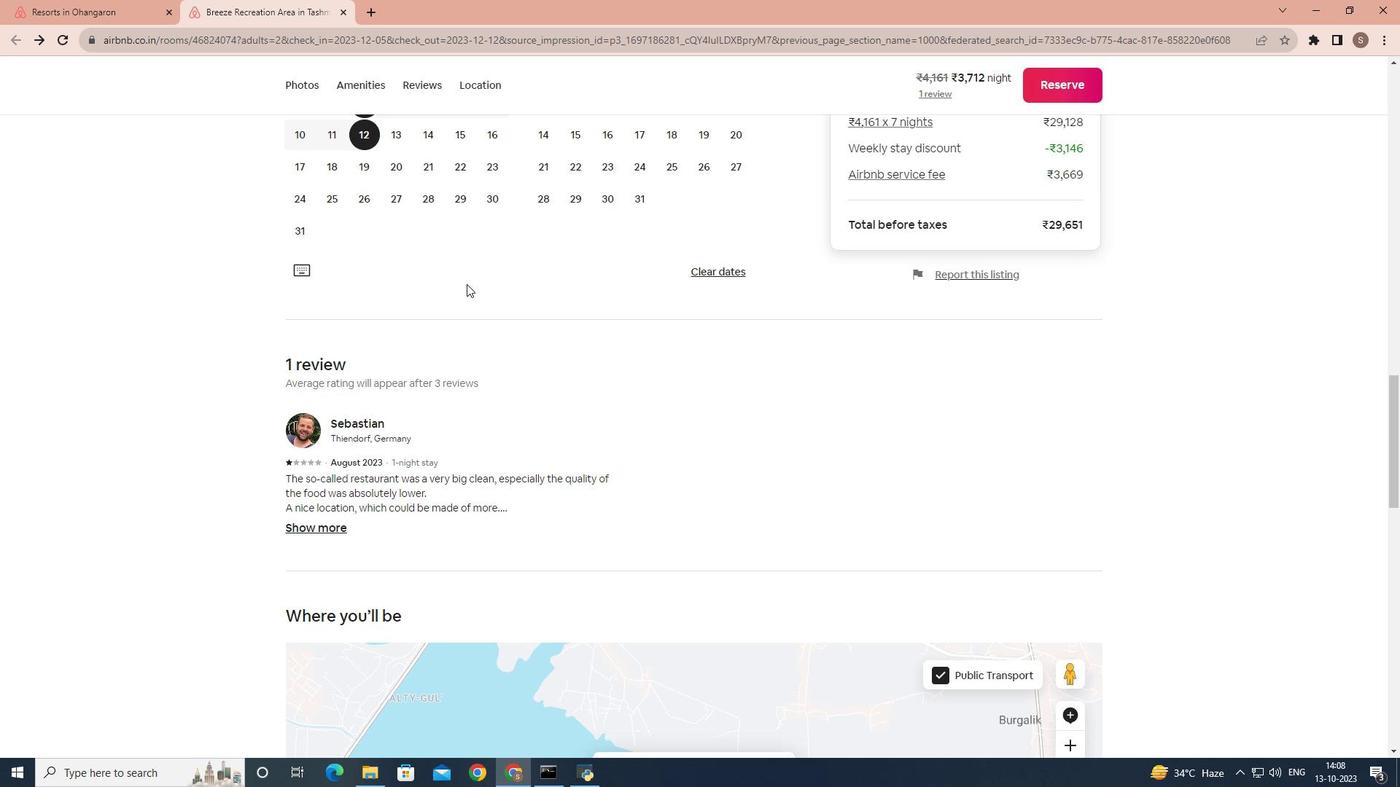 
Action: Mouse scrolled (466, 283) with delta (0, 0)
Screenshot: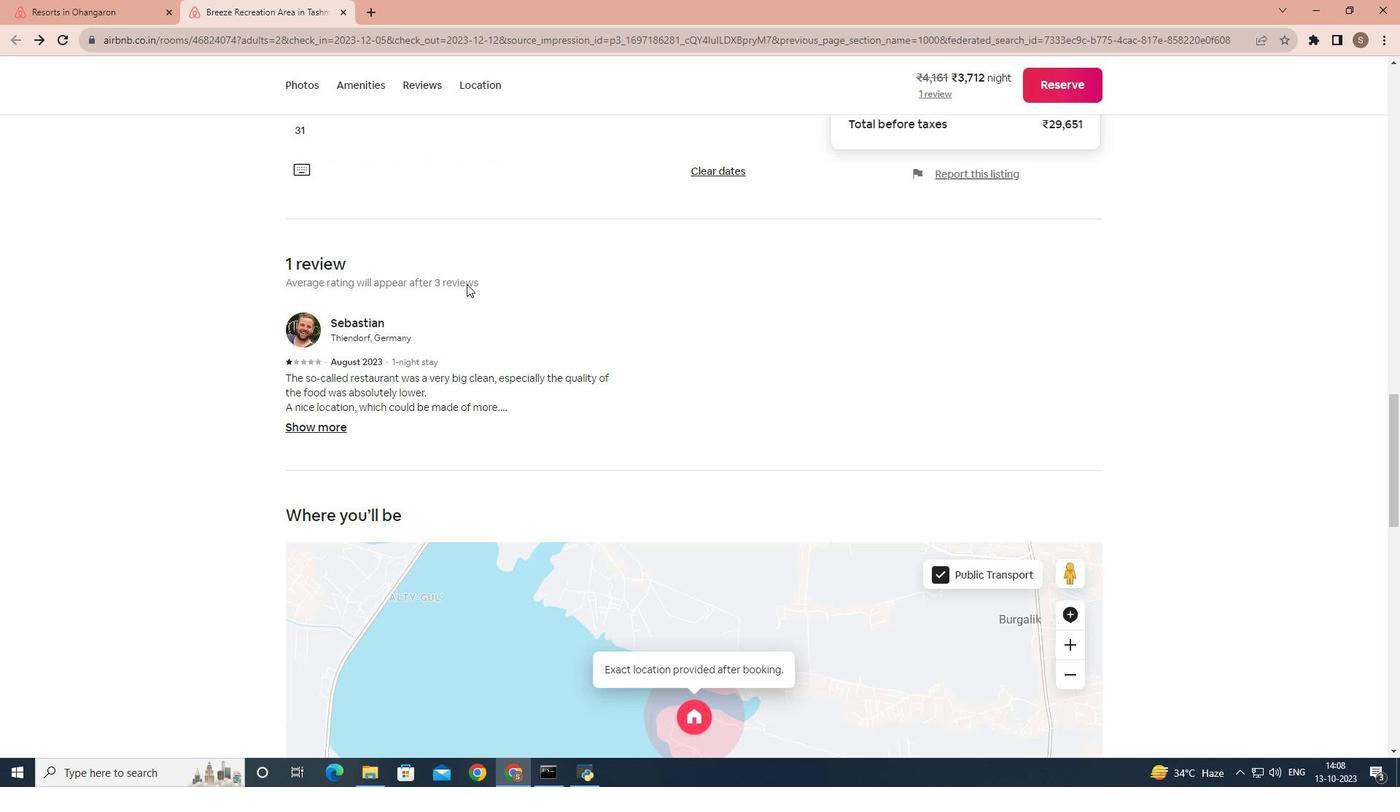 
Action: Mouse moved to (331, 261)
Screenshot: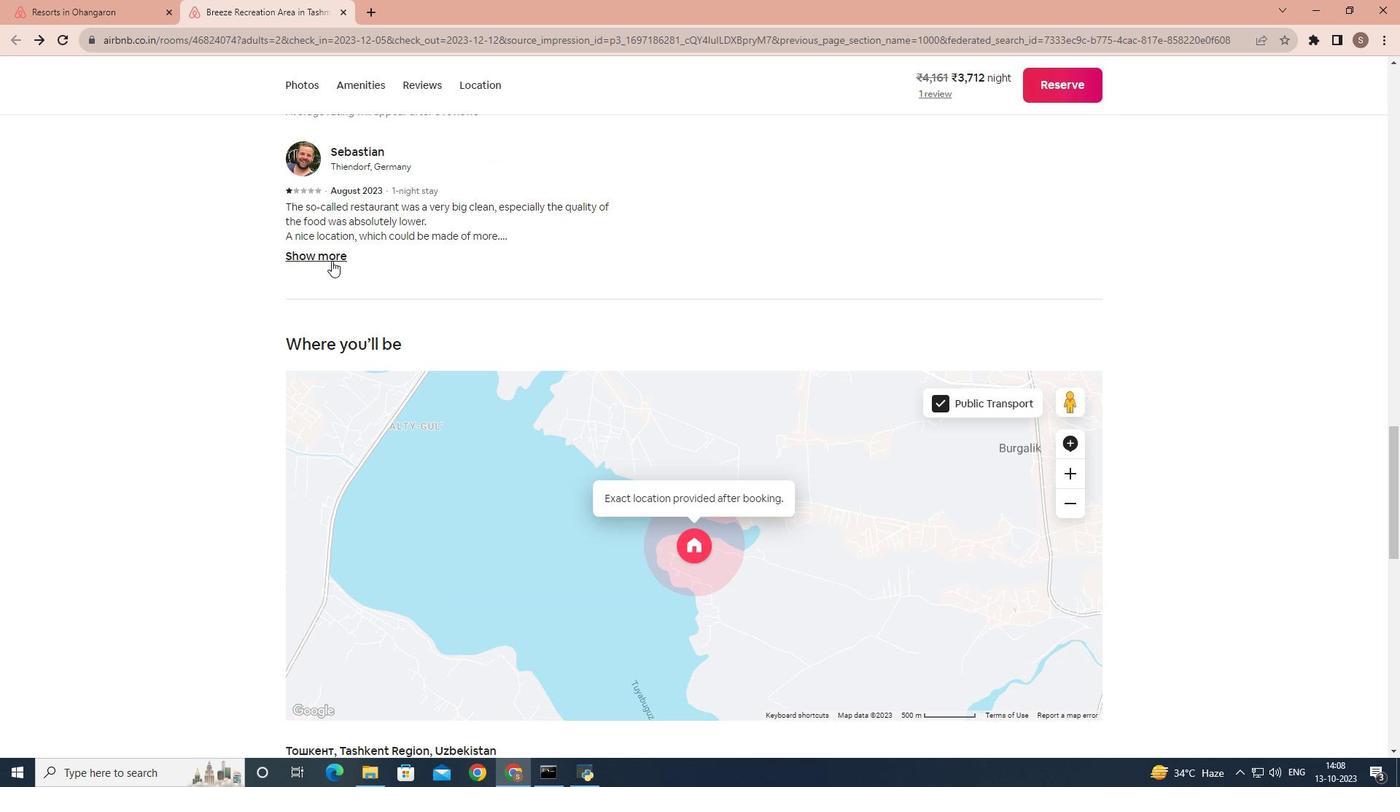 
Action: Mouse pressed left at (331, 261)
Screenshot: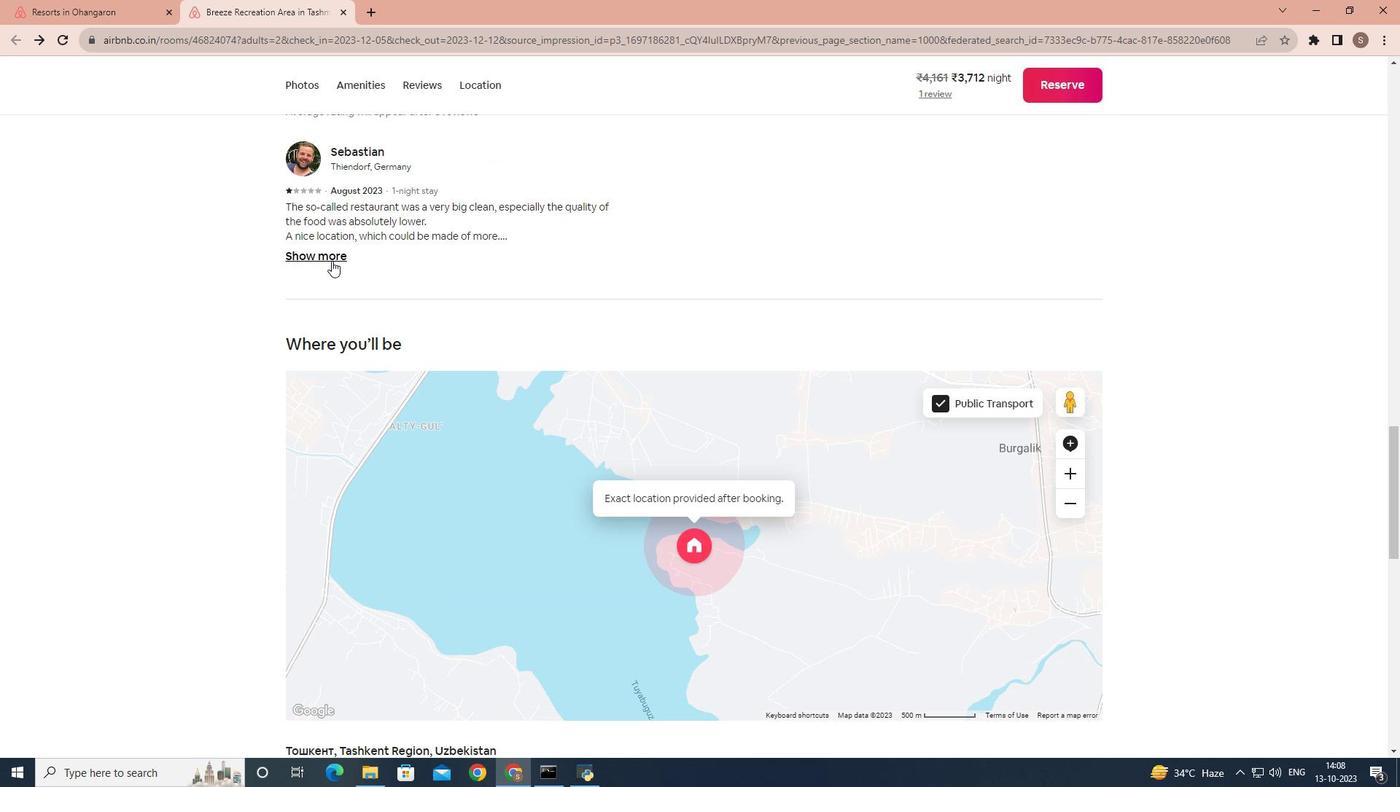 
Action: Mouse moved to (662, 320)
Screenshot: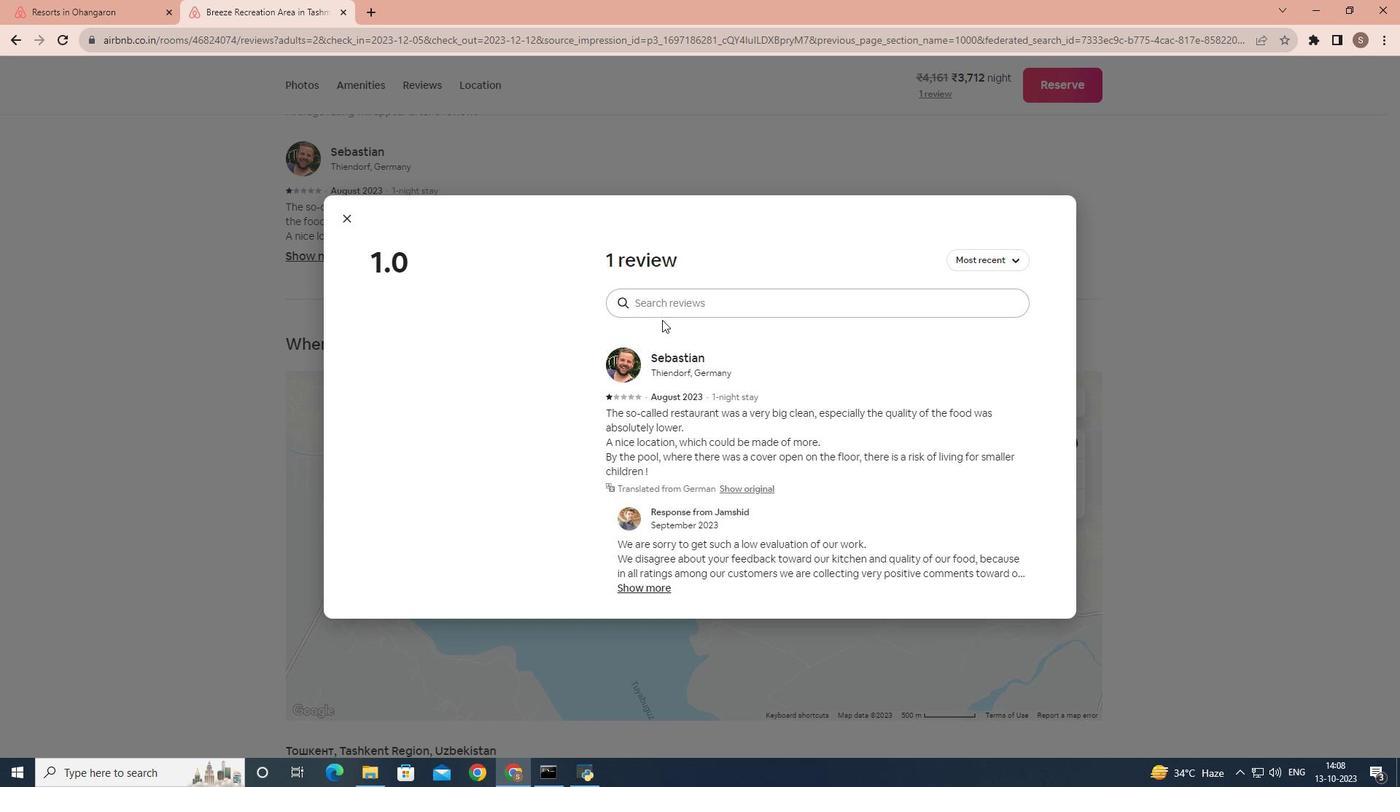 
Action: Mouse scrolled (662, 319) with delta (0, 0)
Screenshot: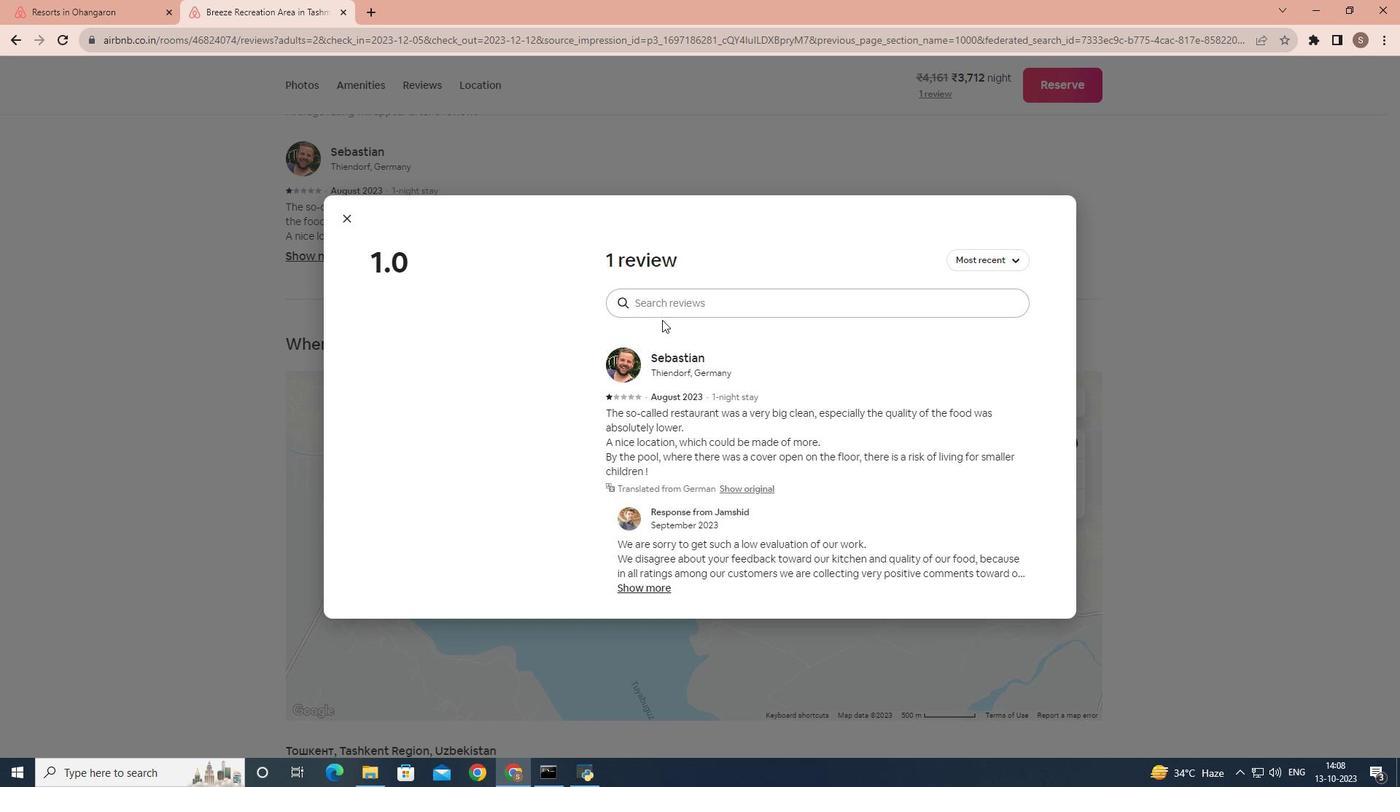 
Action: Mouse scrolled (662, 319) with delta (0, 0)
Screenshot: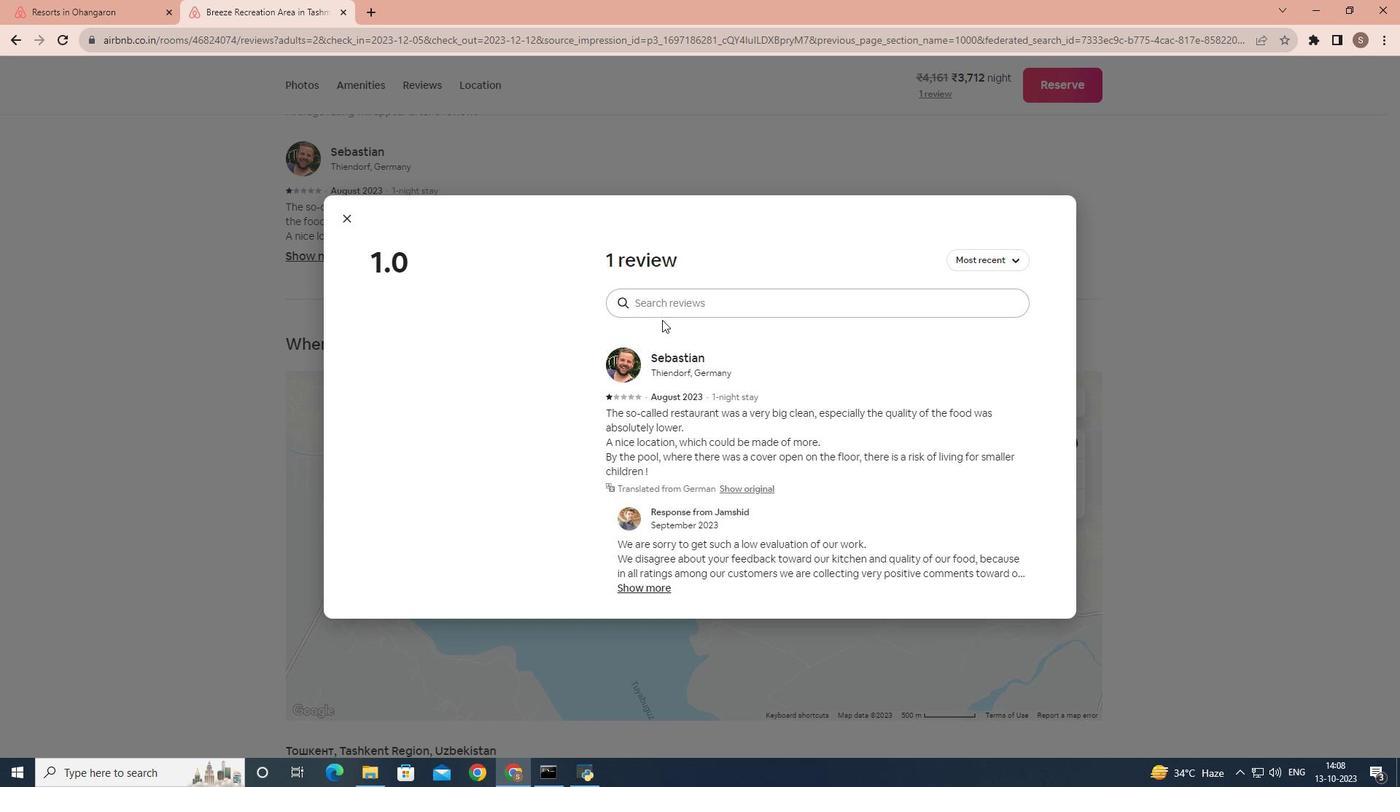 
Action: Mouse scrolled (662, 319) with delta (0, 0)
Screenshot: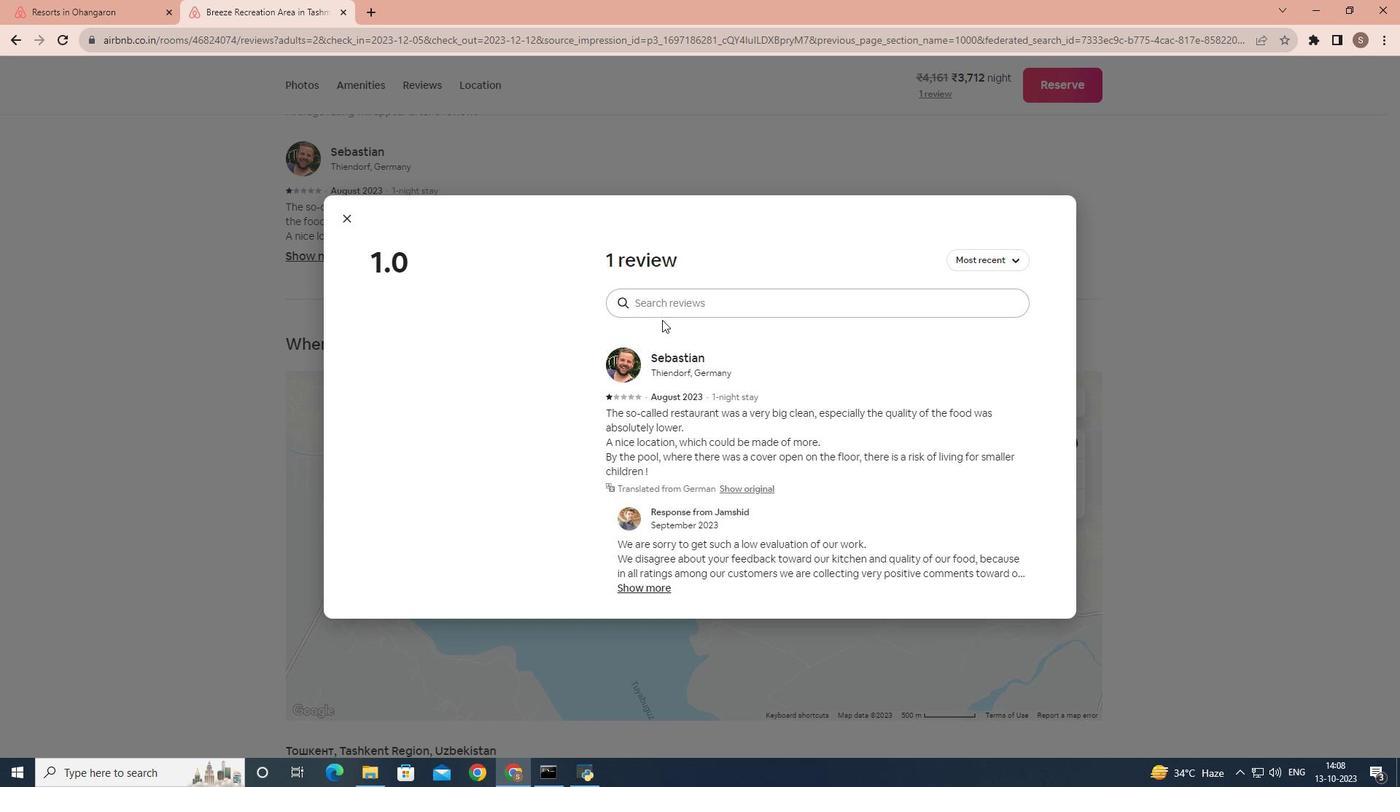 
Action: Mouse moved to (642, 586)
Screenshot: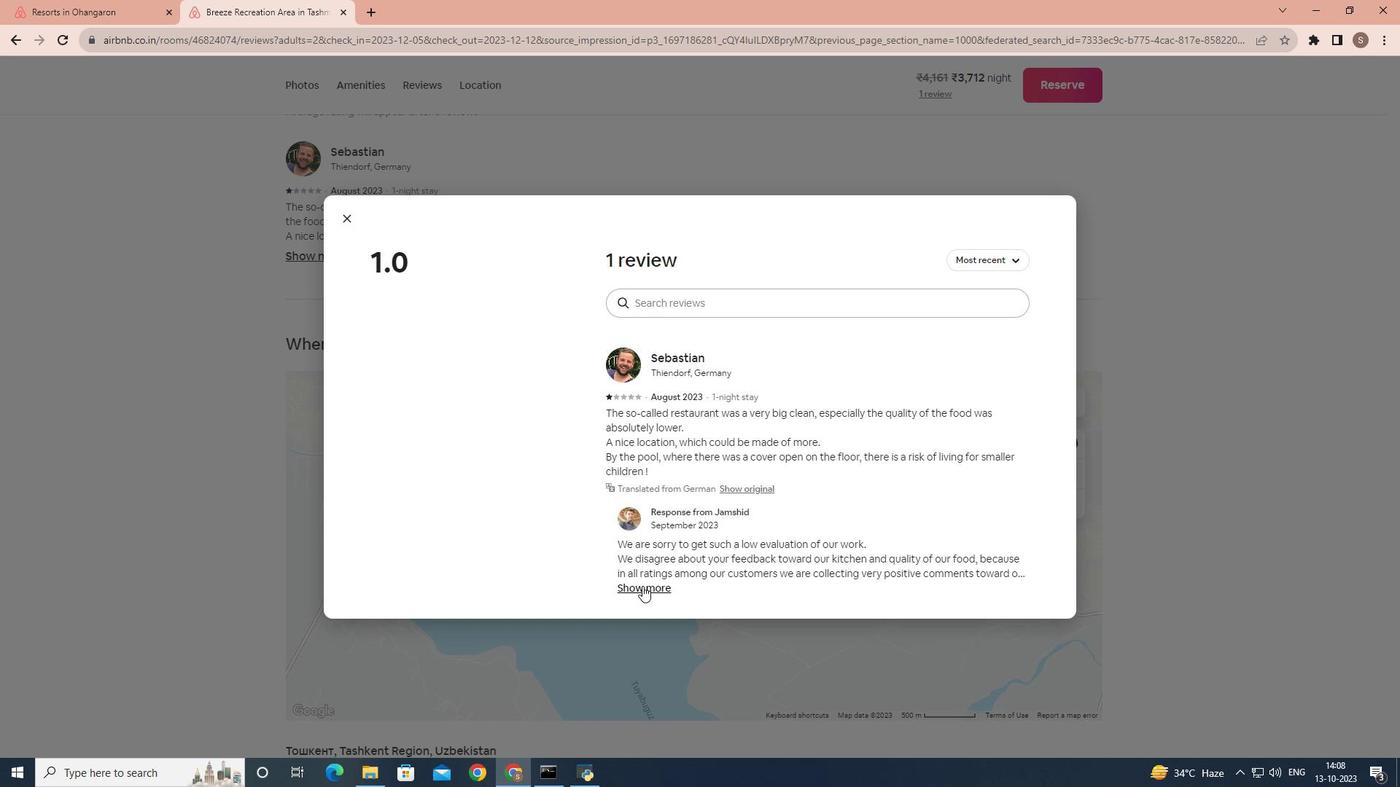 
Action: Mouse pressed left at (642, 586)
Screenshot: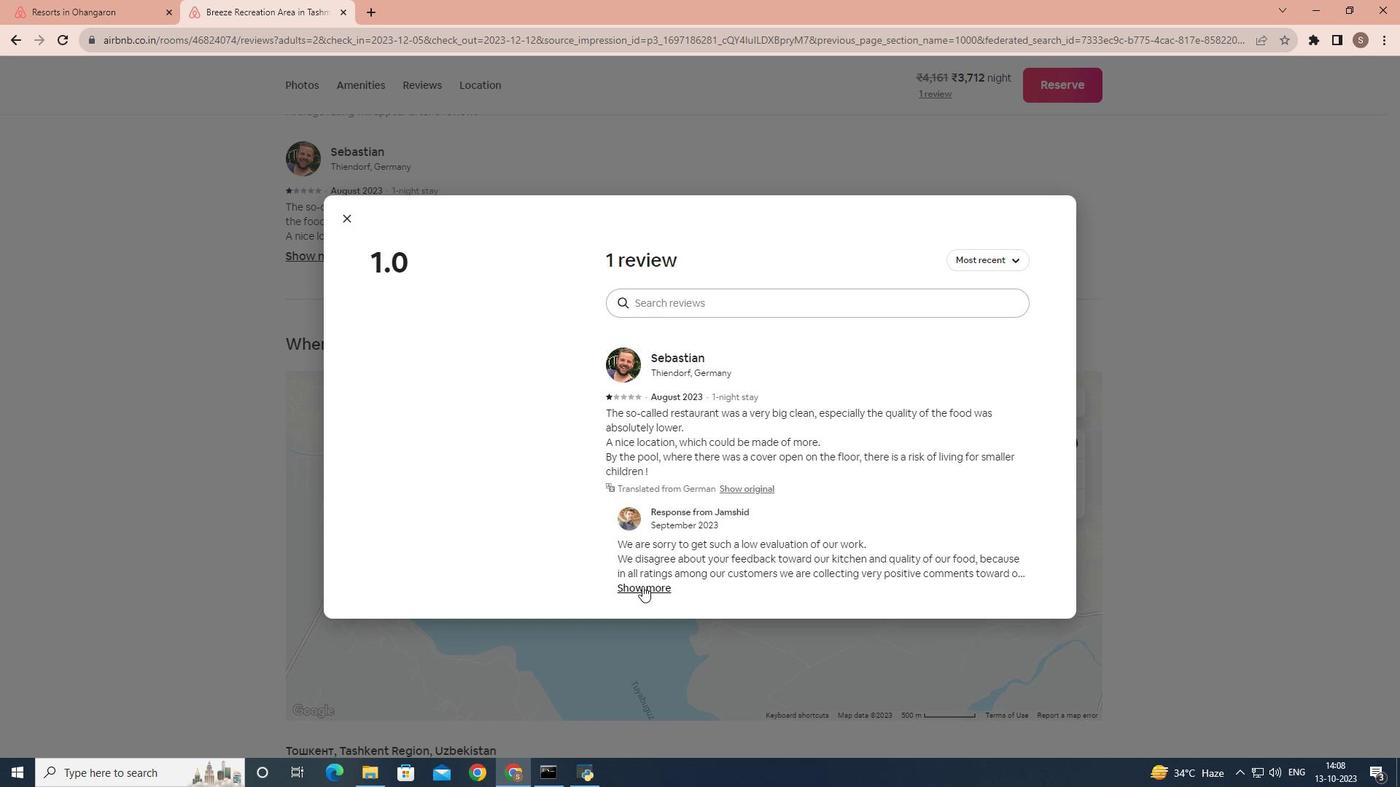 
Action: Mouse moved to (353, 210)
Screenshot: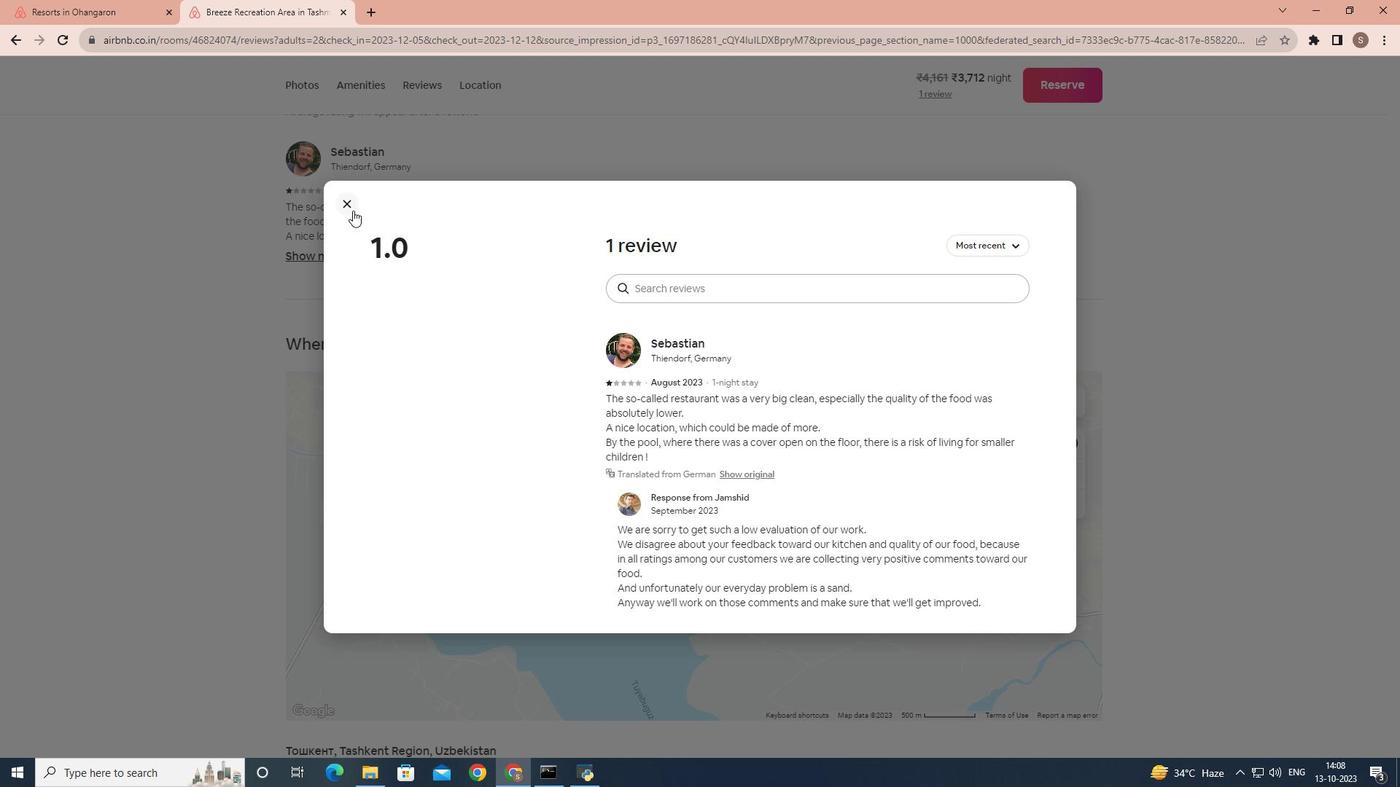 
Action: Mouse pressed left at (353, 210)
Screenshot: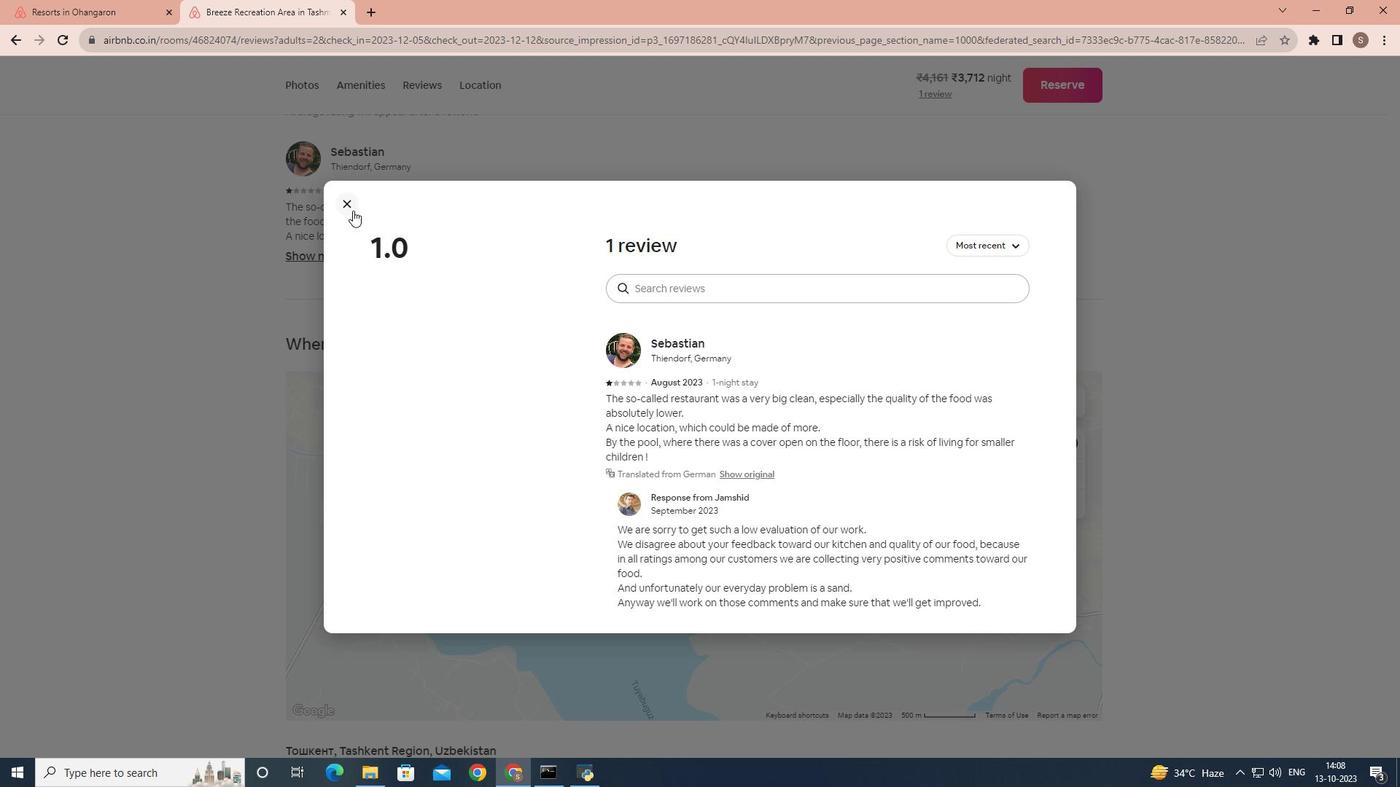 
Action: Mouse moved to (609, 476)
Screenshot: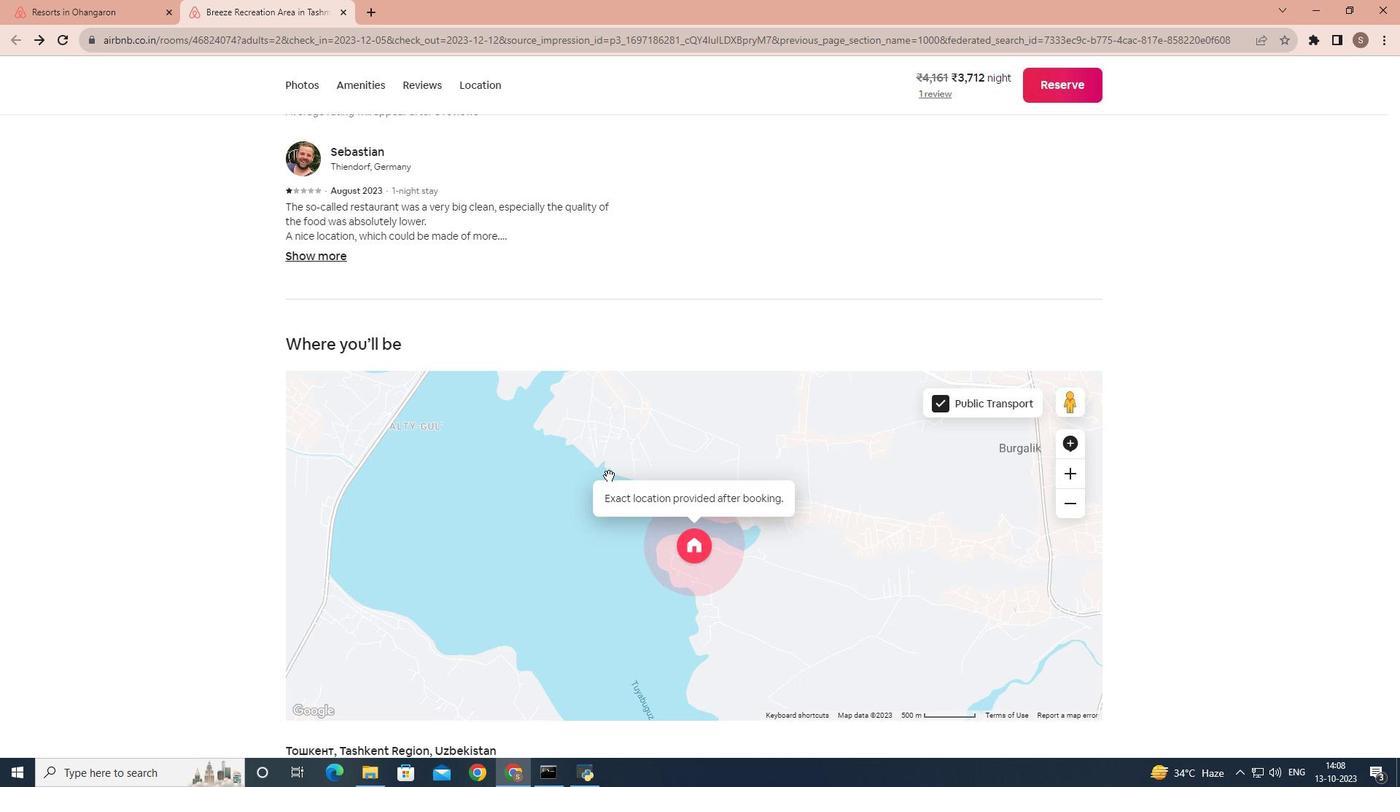 
Action: Mouse scrolled (609, 475) with delta (0, 0)
Screenshot: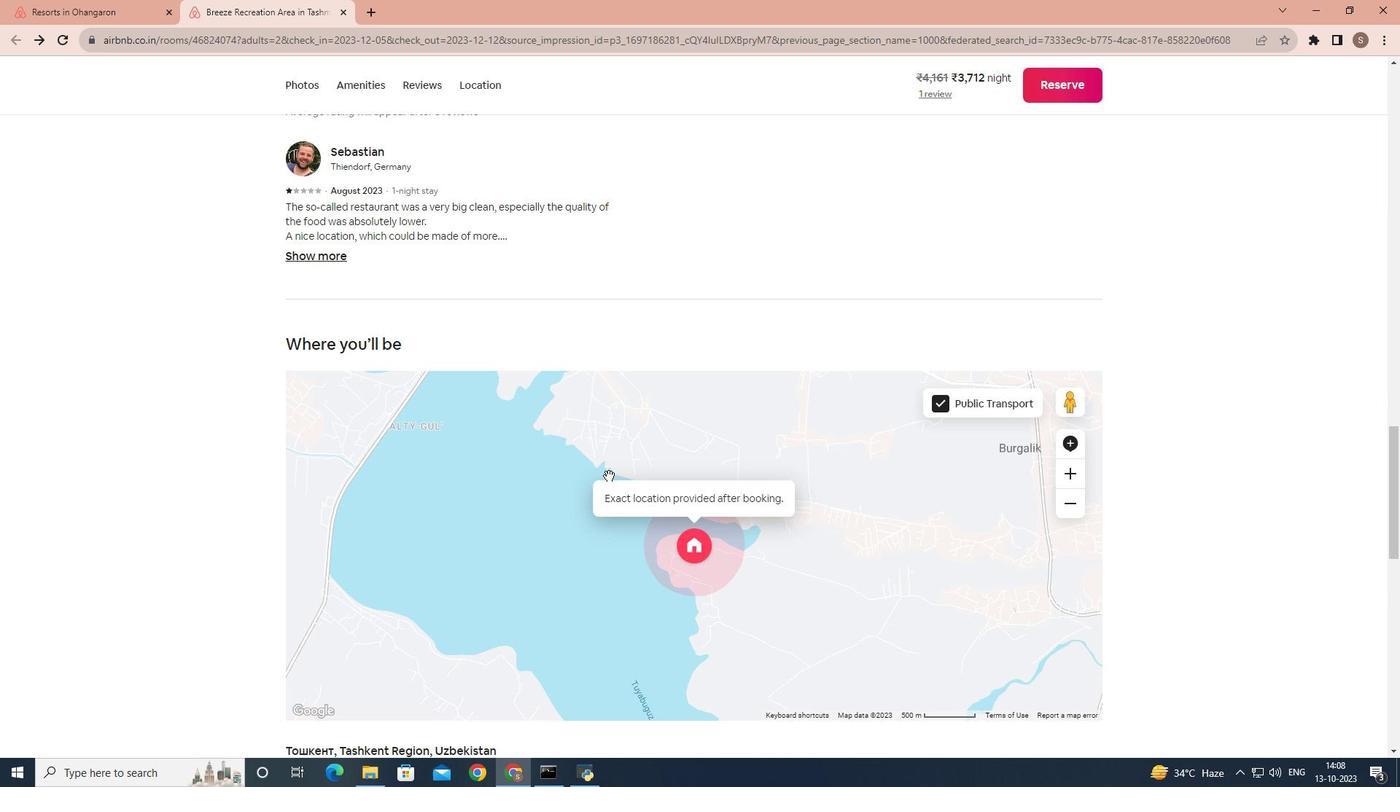 
Action: Mouse scrolled (609, 475) with delta (0, 0)
Screenshot: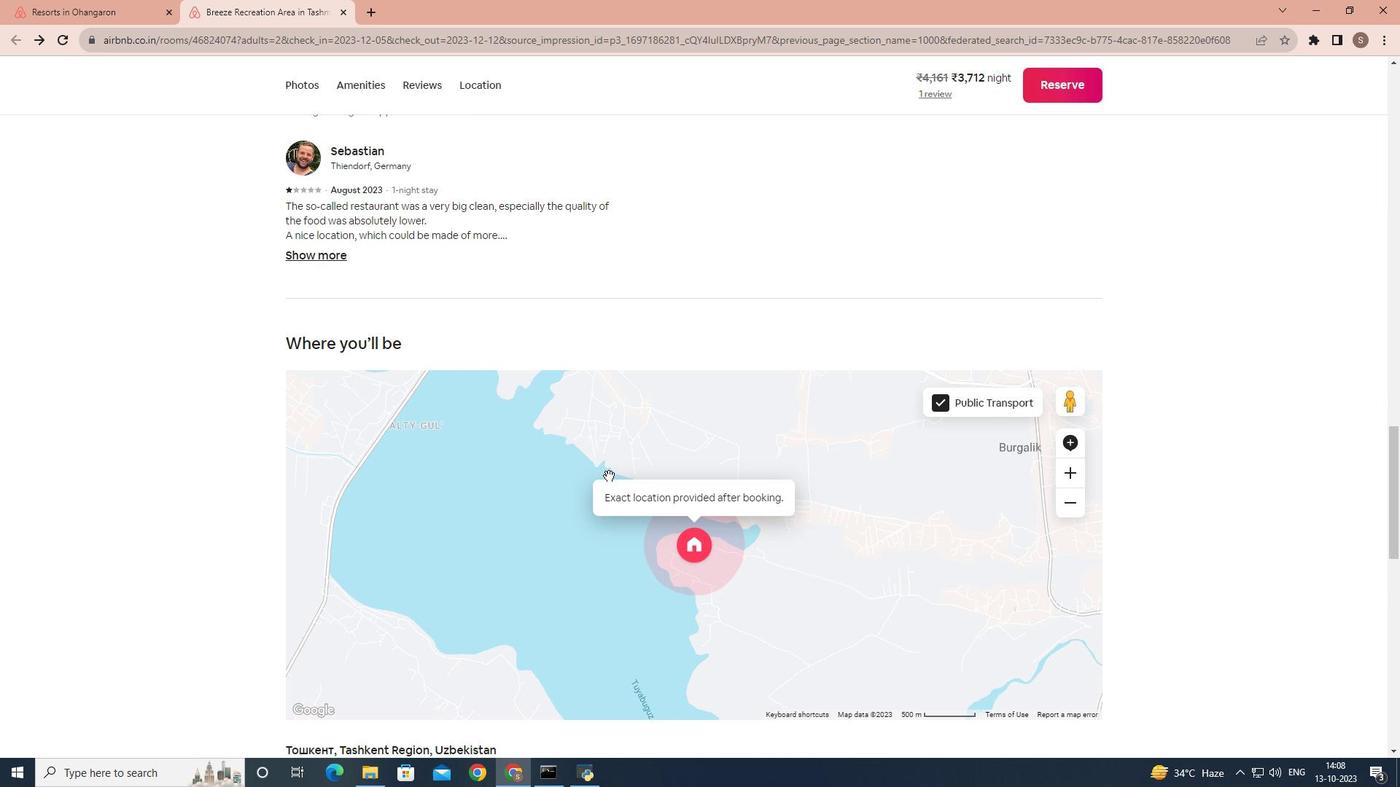 
Action: Mouse scrolled (609, 475) with delta (0, 0)
Screenshot: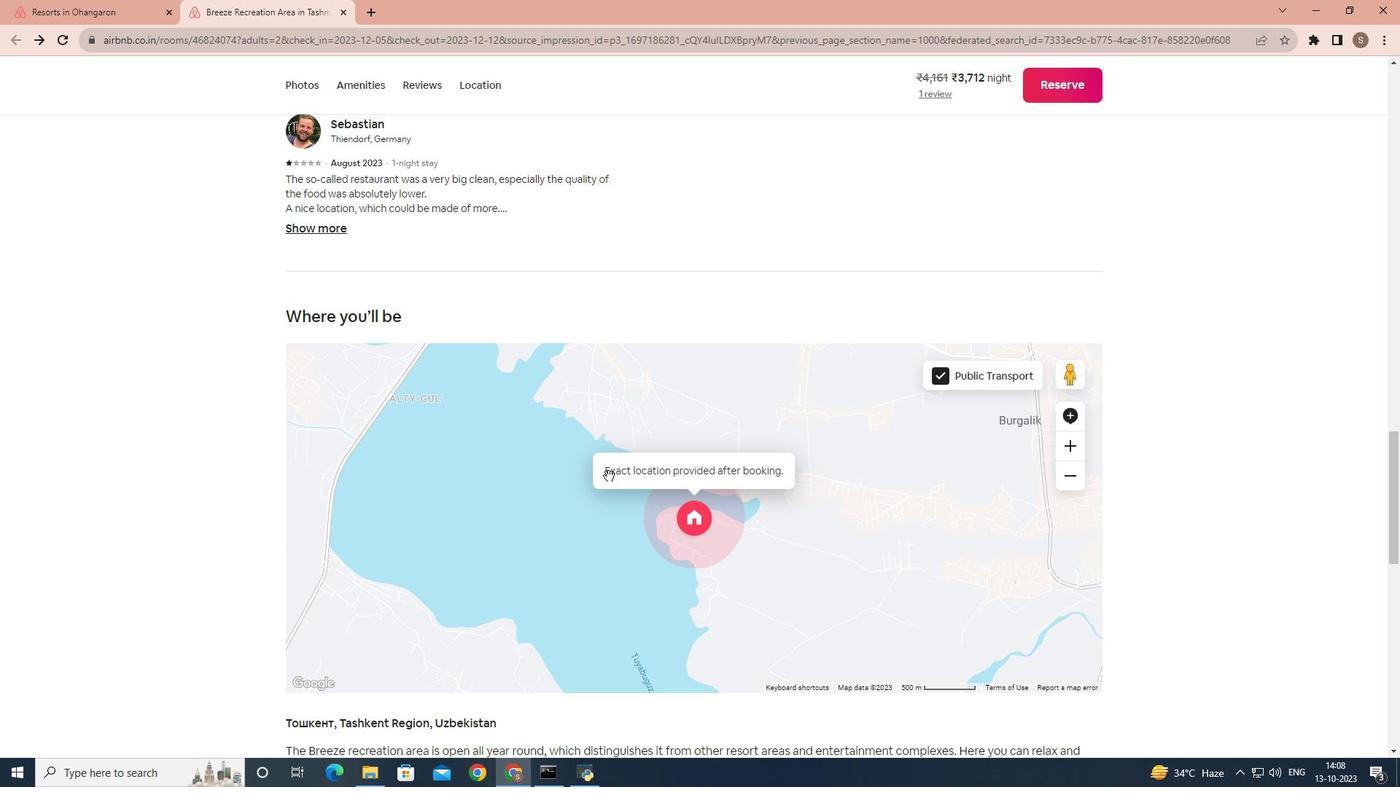 
Action: Mouse scrolled (609, 475) with delta (0, 0)
Screenshot: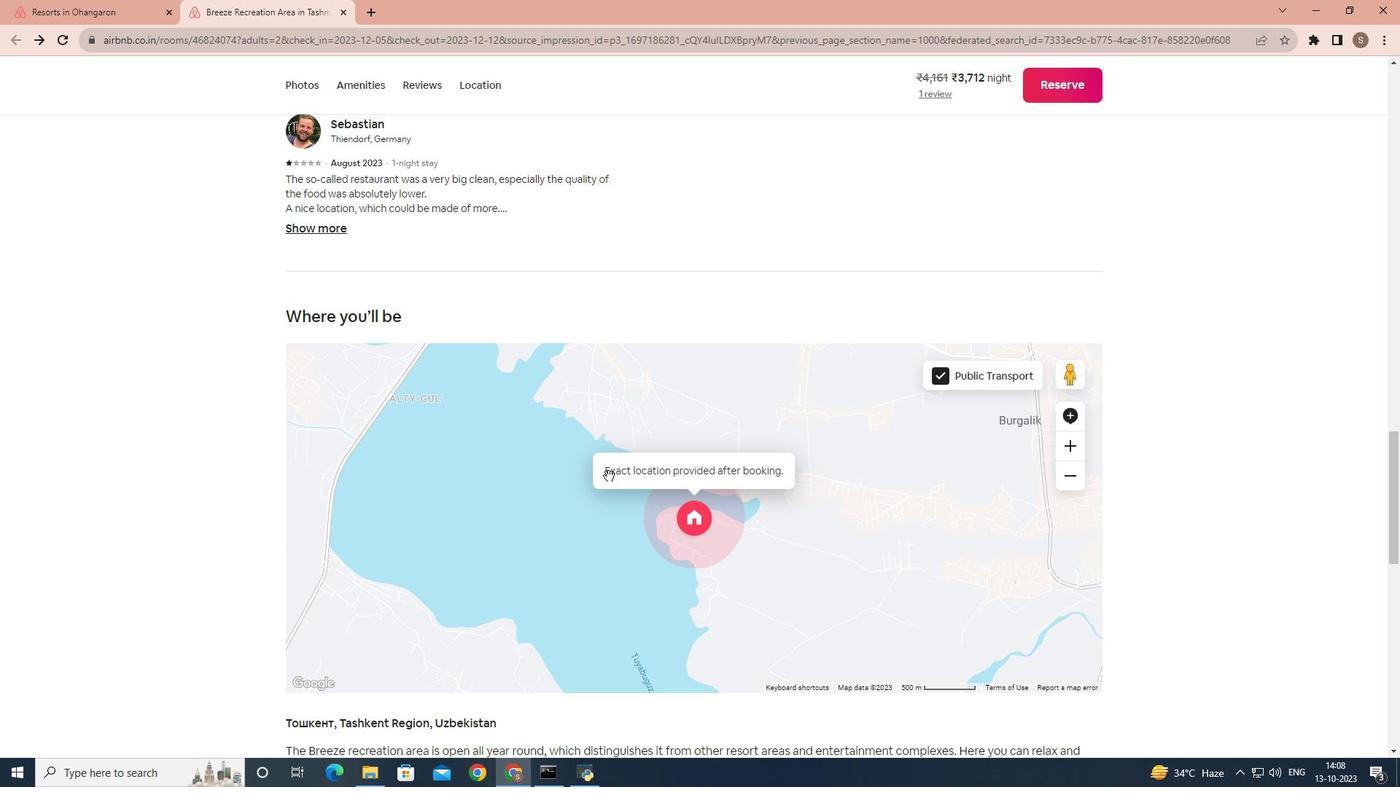 
Action: Mouse scrolled (609, 475) with delta (0, 0)
Screenshot: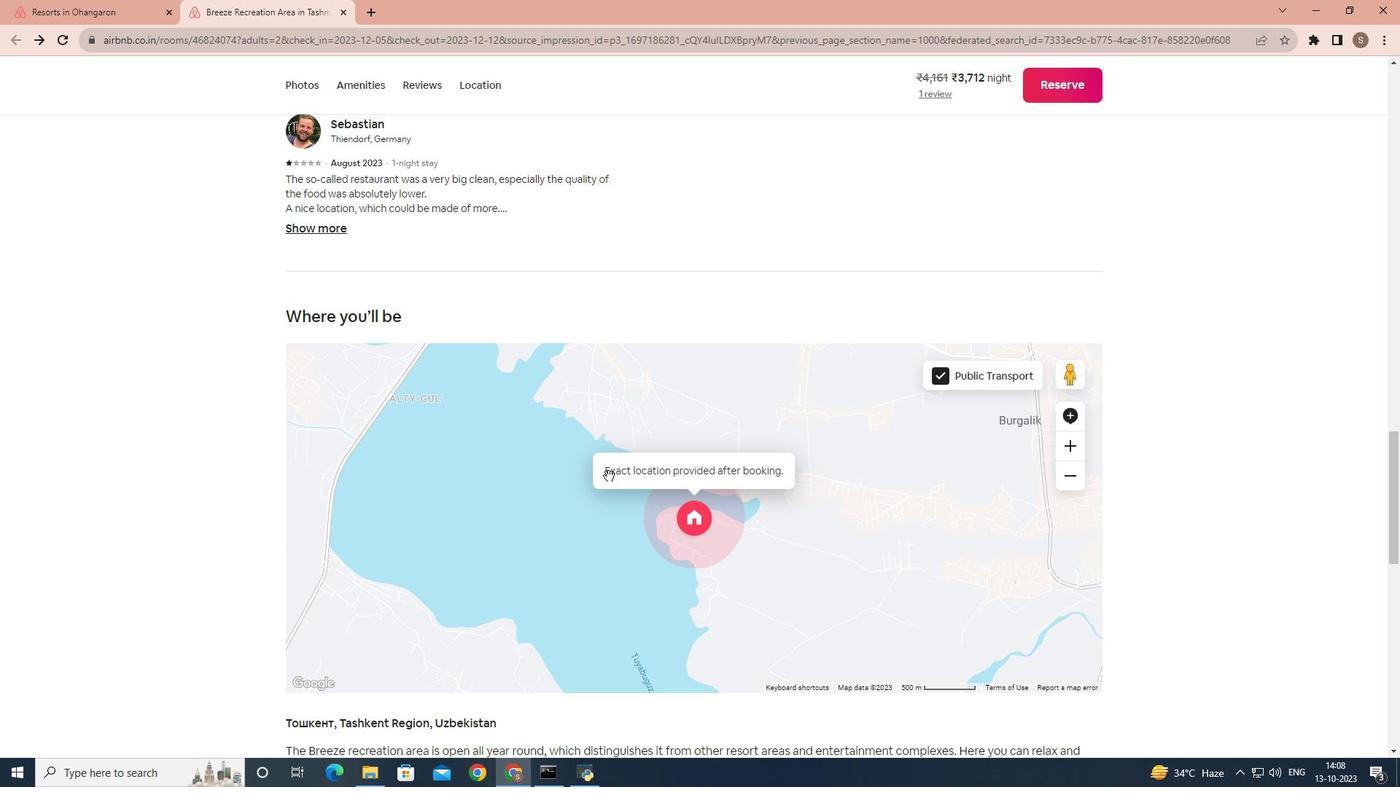 
Action: Mouse scrolled (609, 475) with delta (0, 0)
Screenshot: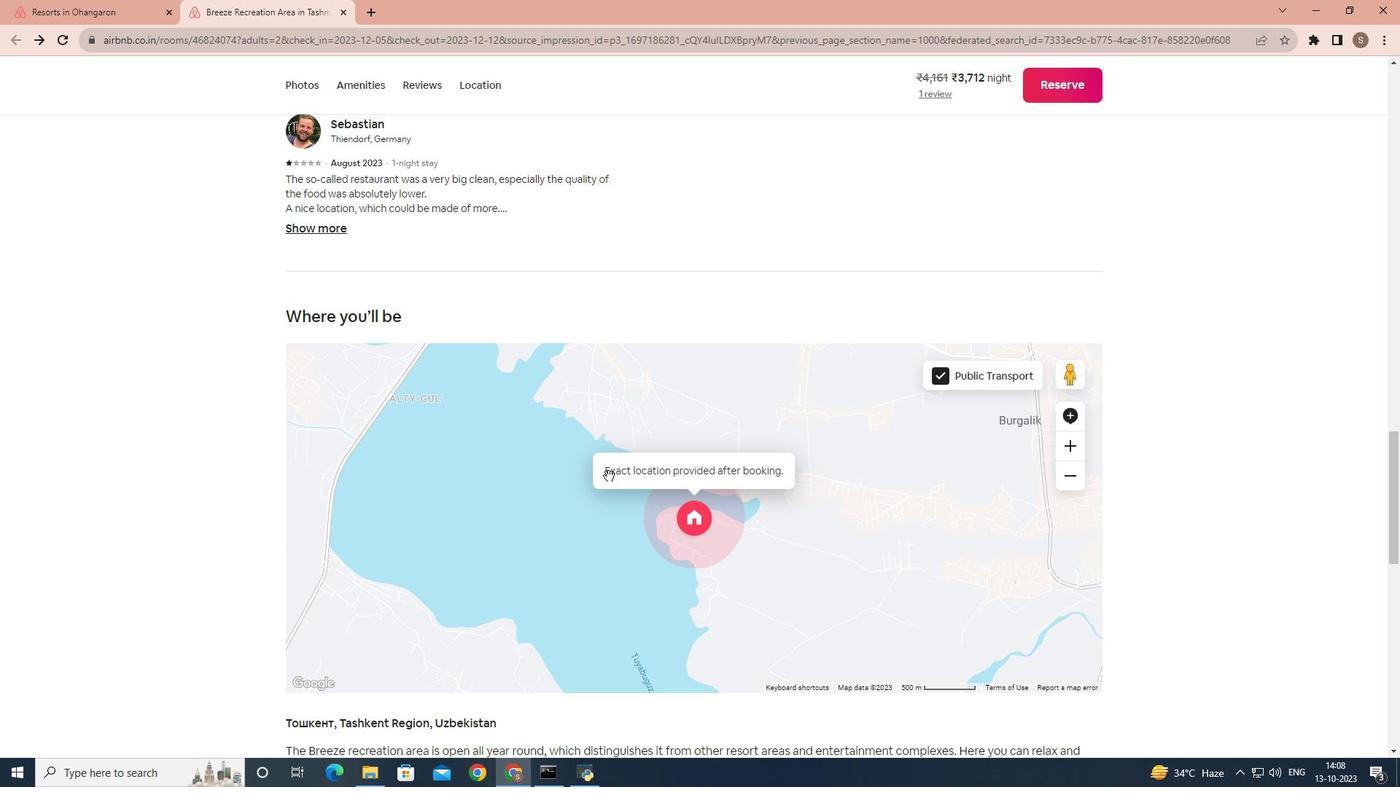 
Action: Mouse moved to (323, 403)
Screenshot: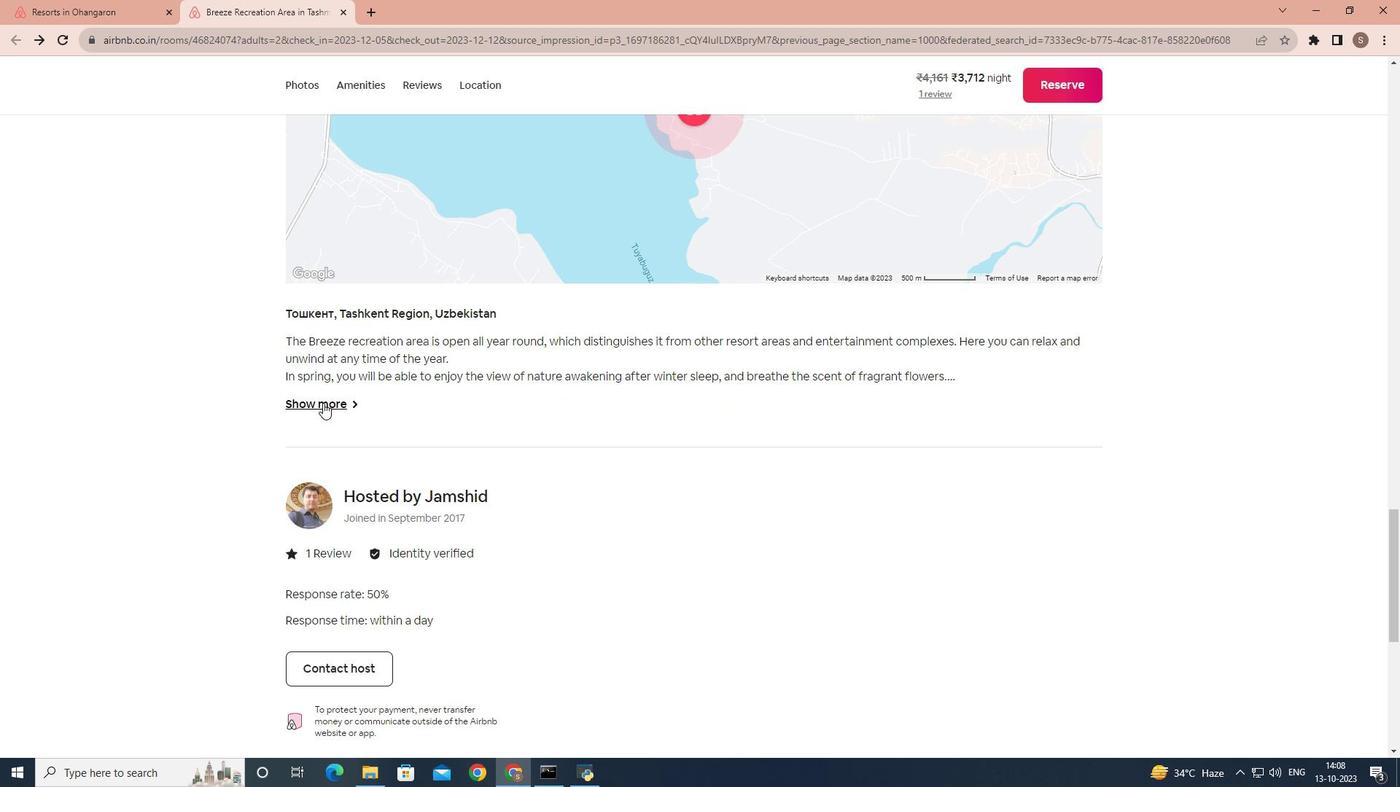 
Action: Mouse pressed left at (323, 403)
Screenshot: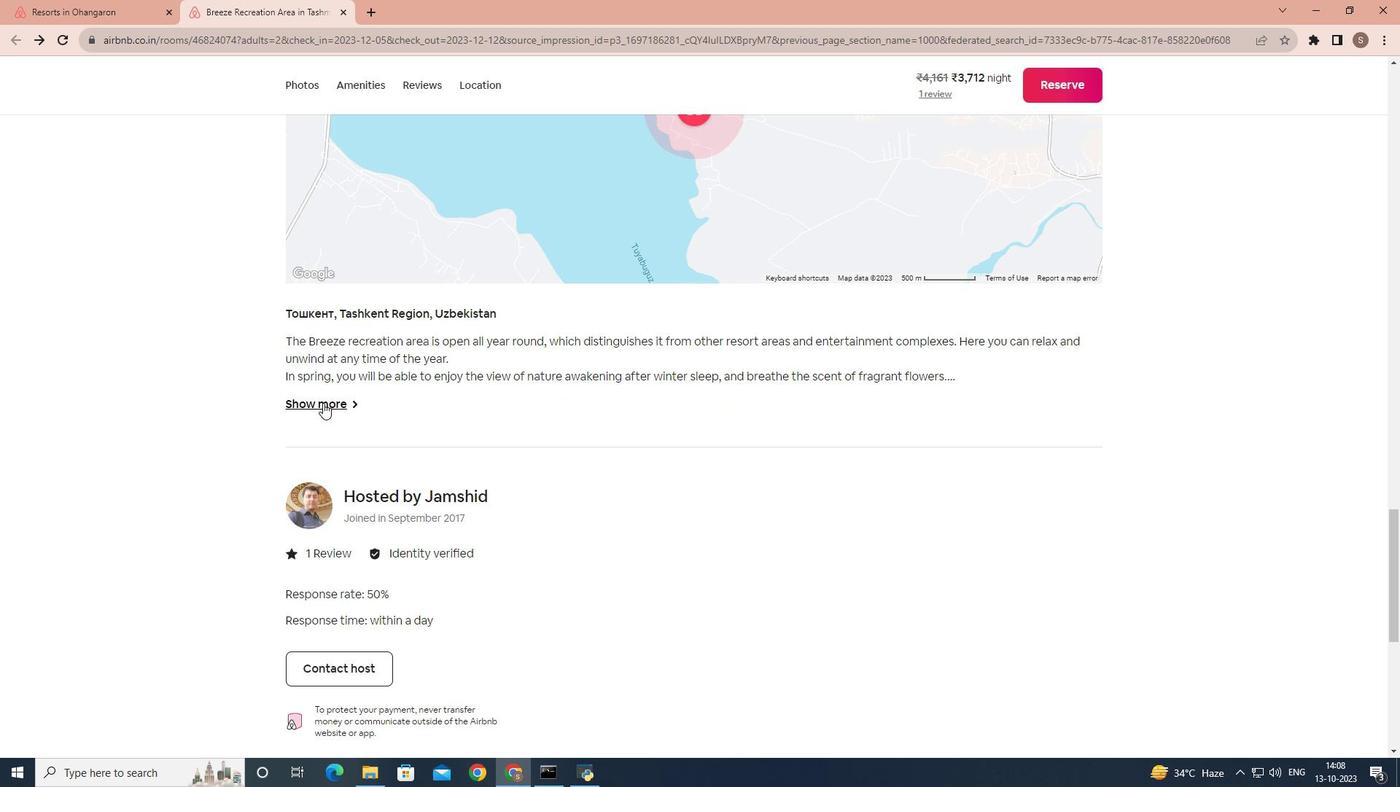 
Action: Mouse moved to (80, 258)
Screenshot: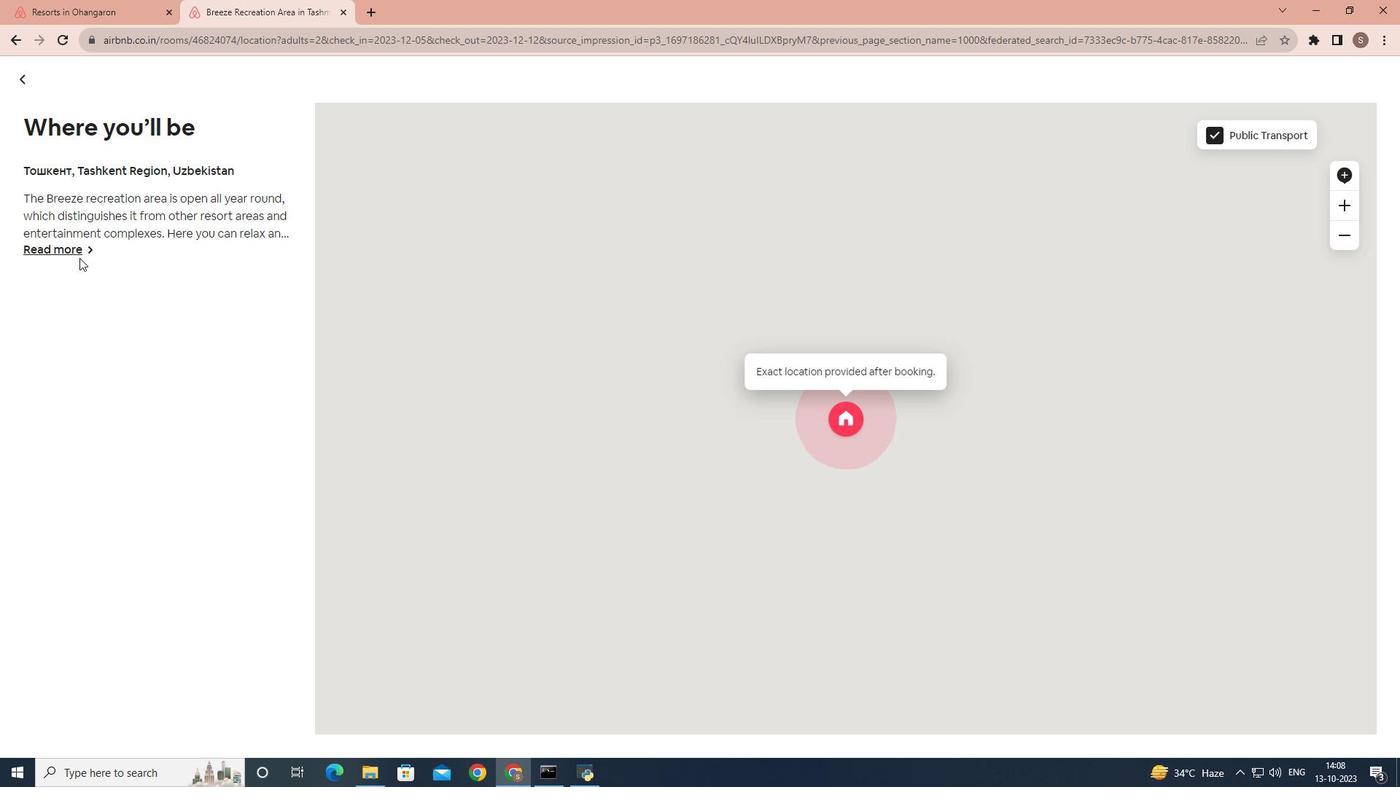 
Action: Mouse pressed left at (80, 258)
Screenshot: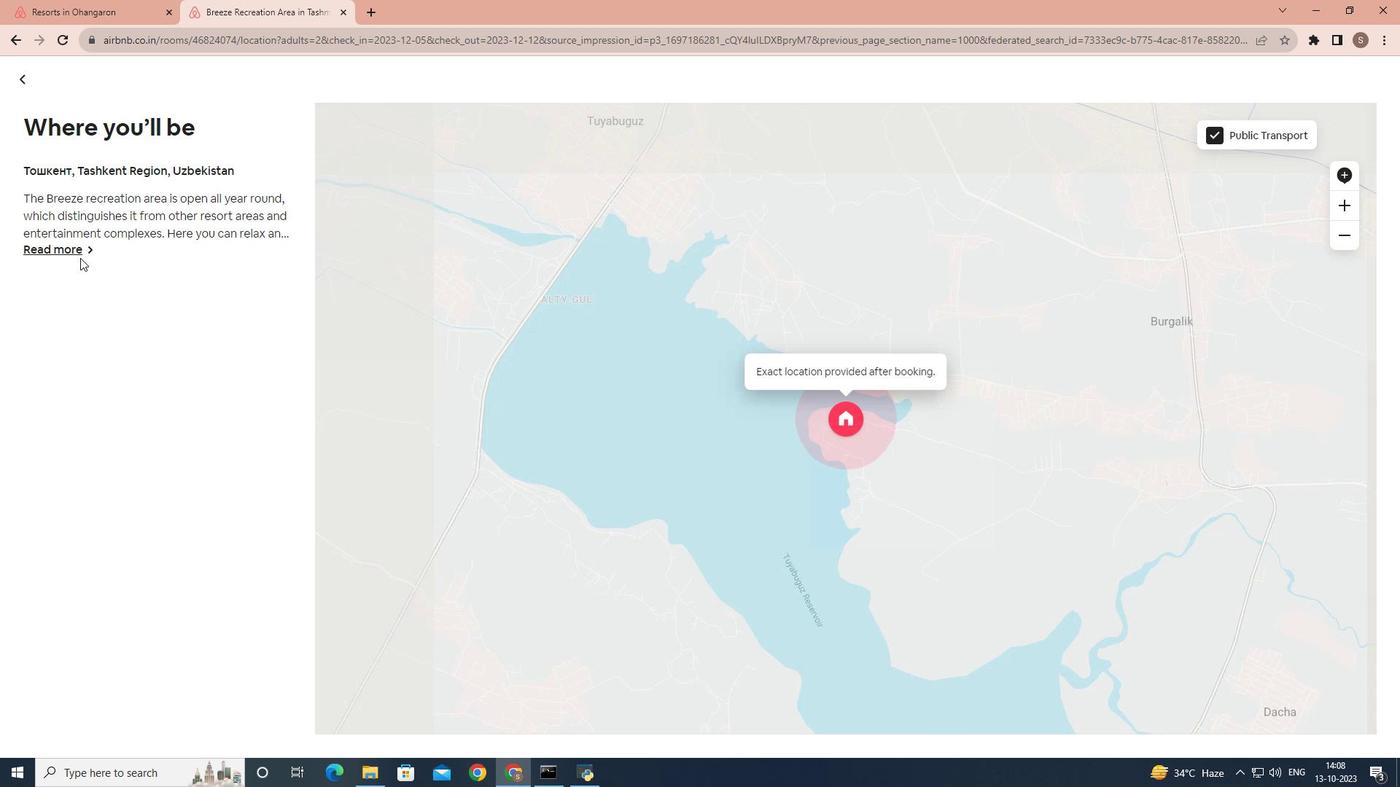 
Action: Mouse moved to (85, 249)
Screenshot: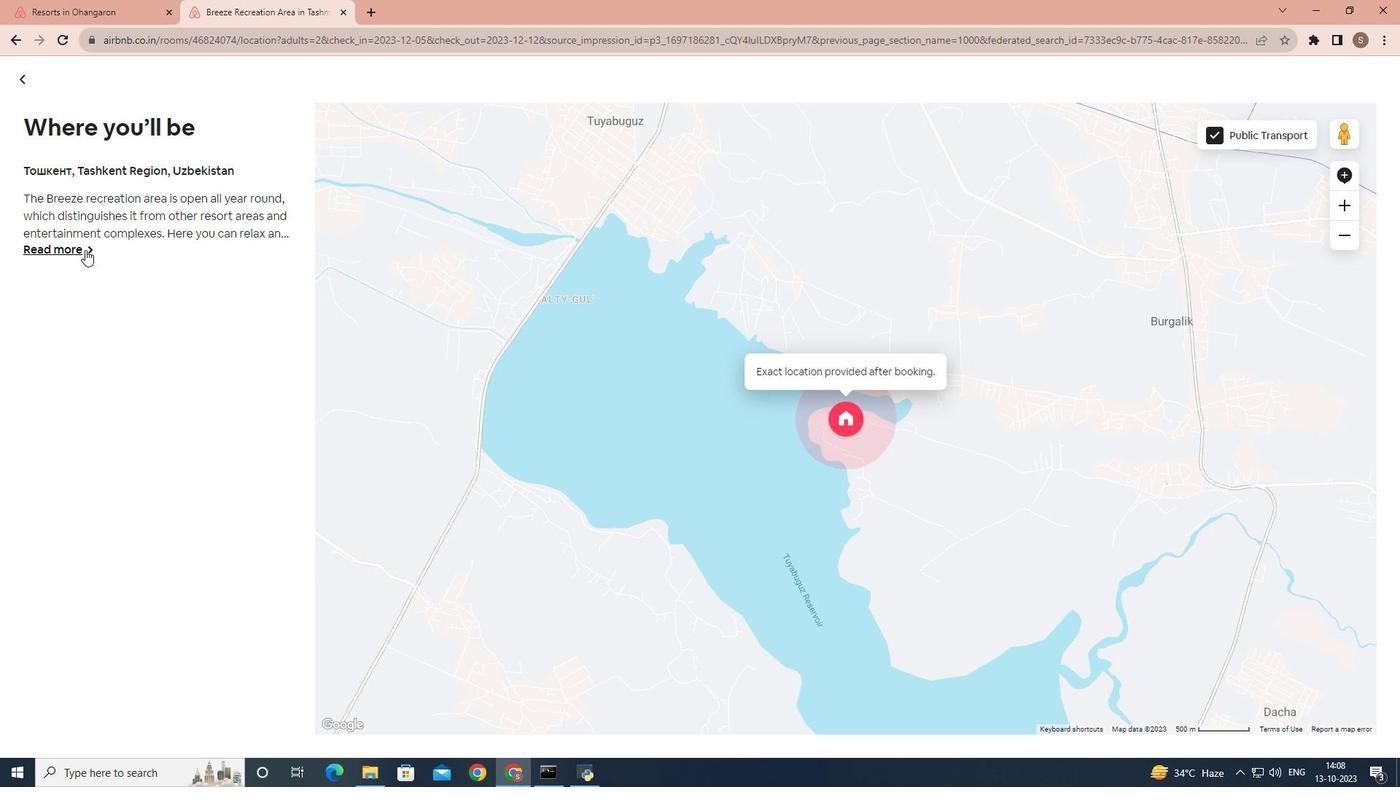 
Action: Mouse pressed left at (85, 249)
Screenshot: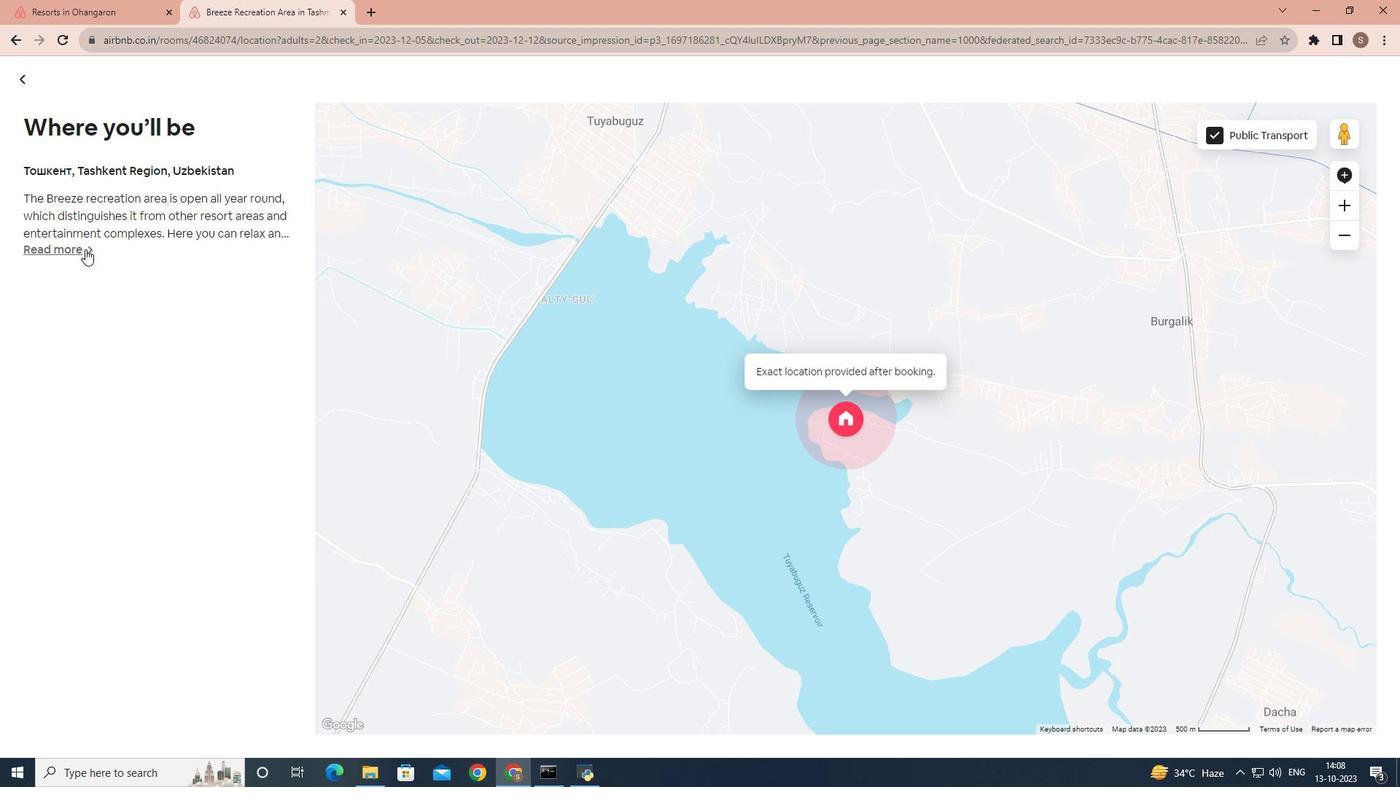 
Action: Mouse moved to (898, 423)
Screenshot: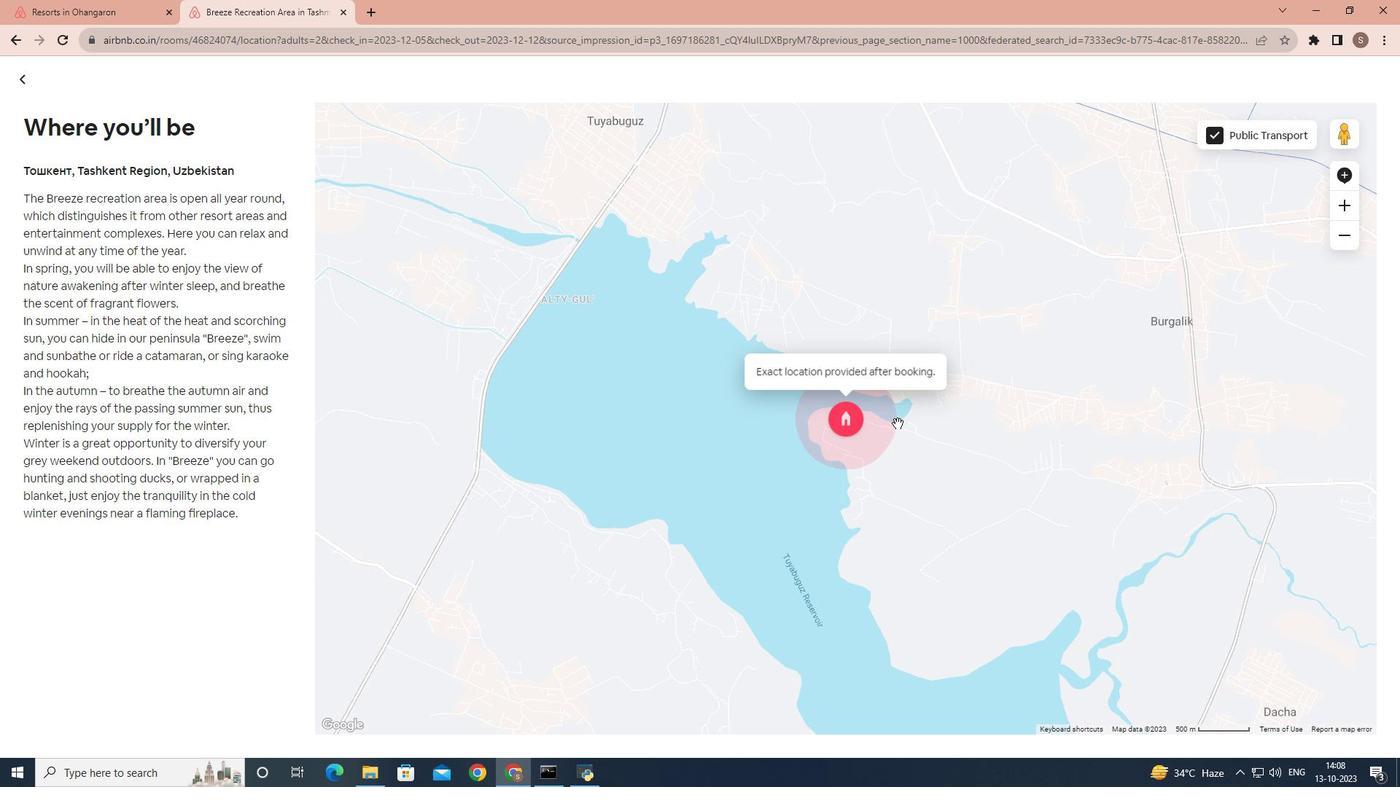 
Action: Mouse scrolled (898, 424) with delta (0, 0)
Screenshot: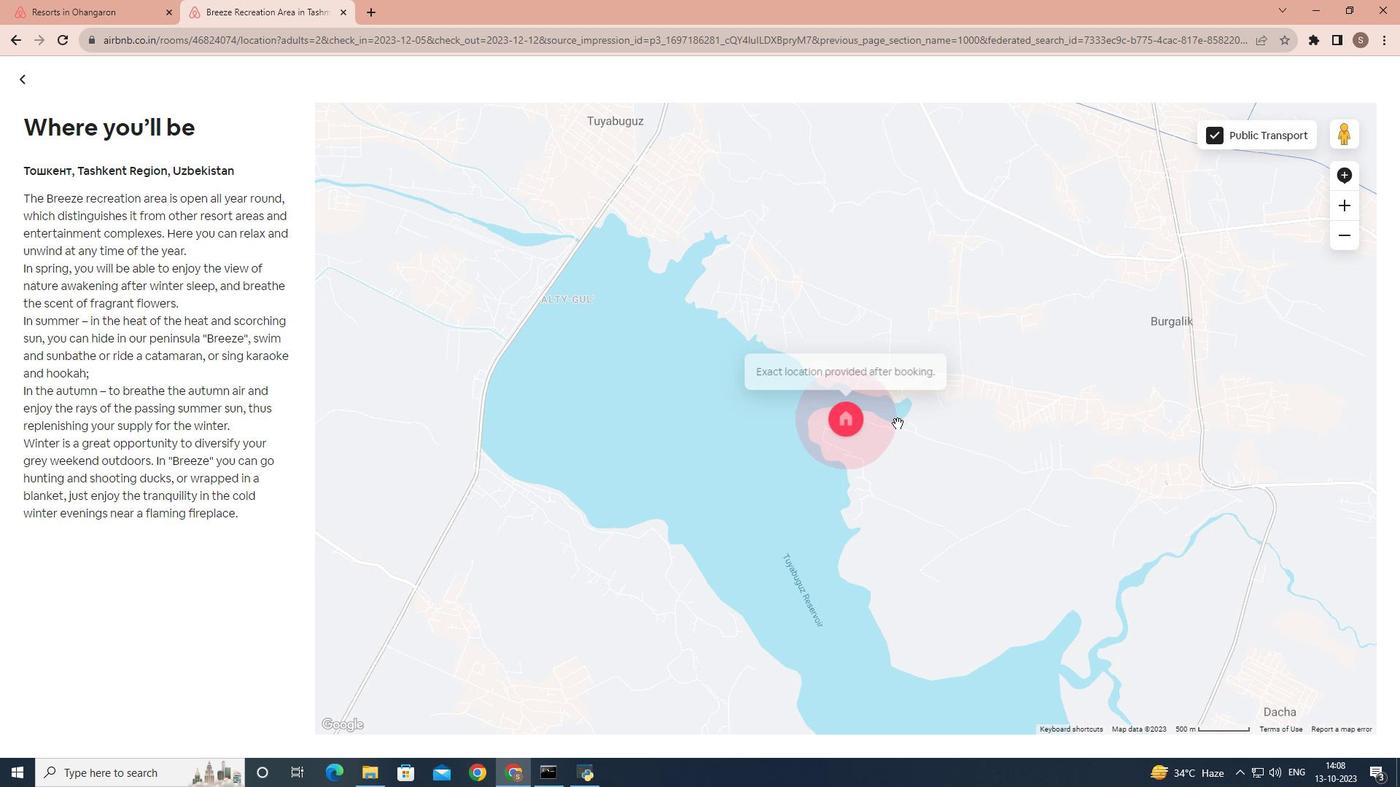 
Action: Mouse scrolled (898, 424) with delta (0, 0)
Screenshot: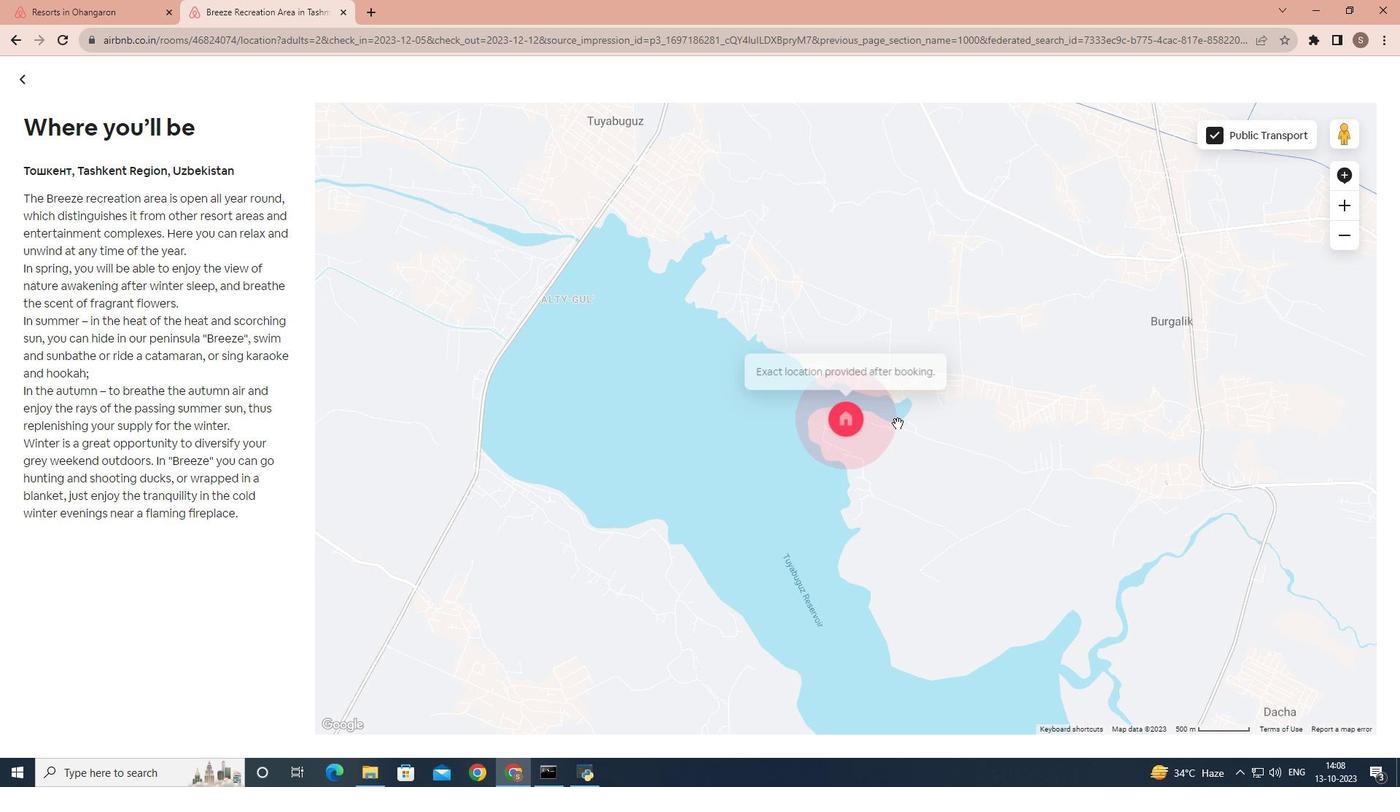 
Action: Mouse scrolled (898, 424) with delta (0, 0)
Screenshot: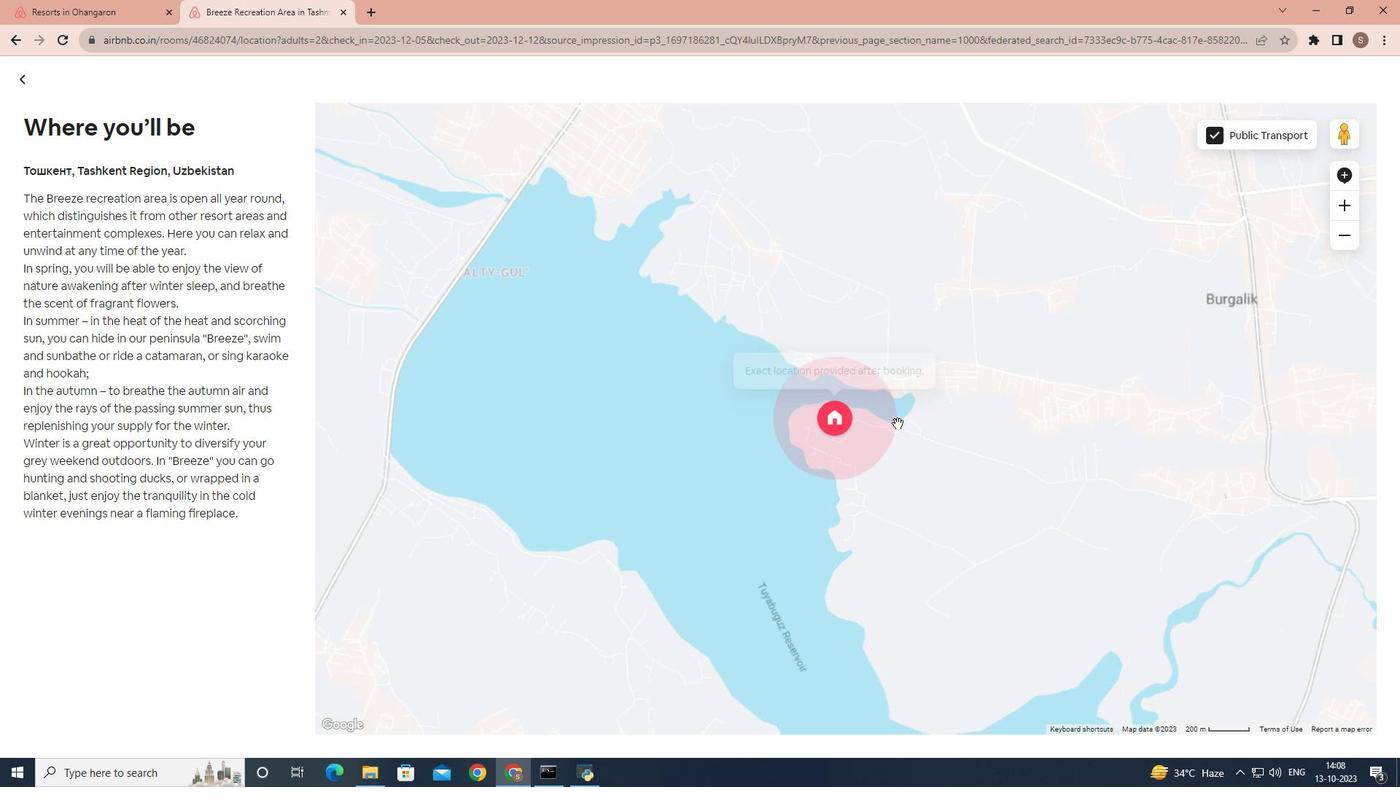
Action: Mouse scrolled (898, 424) with delta (0, 0)
Screenshot: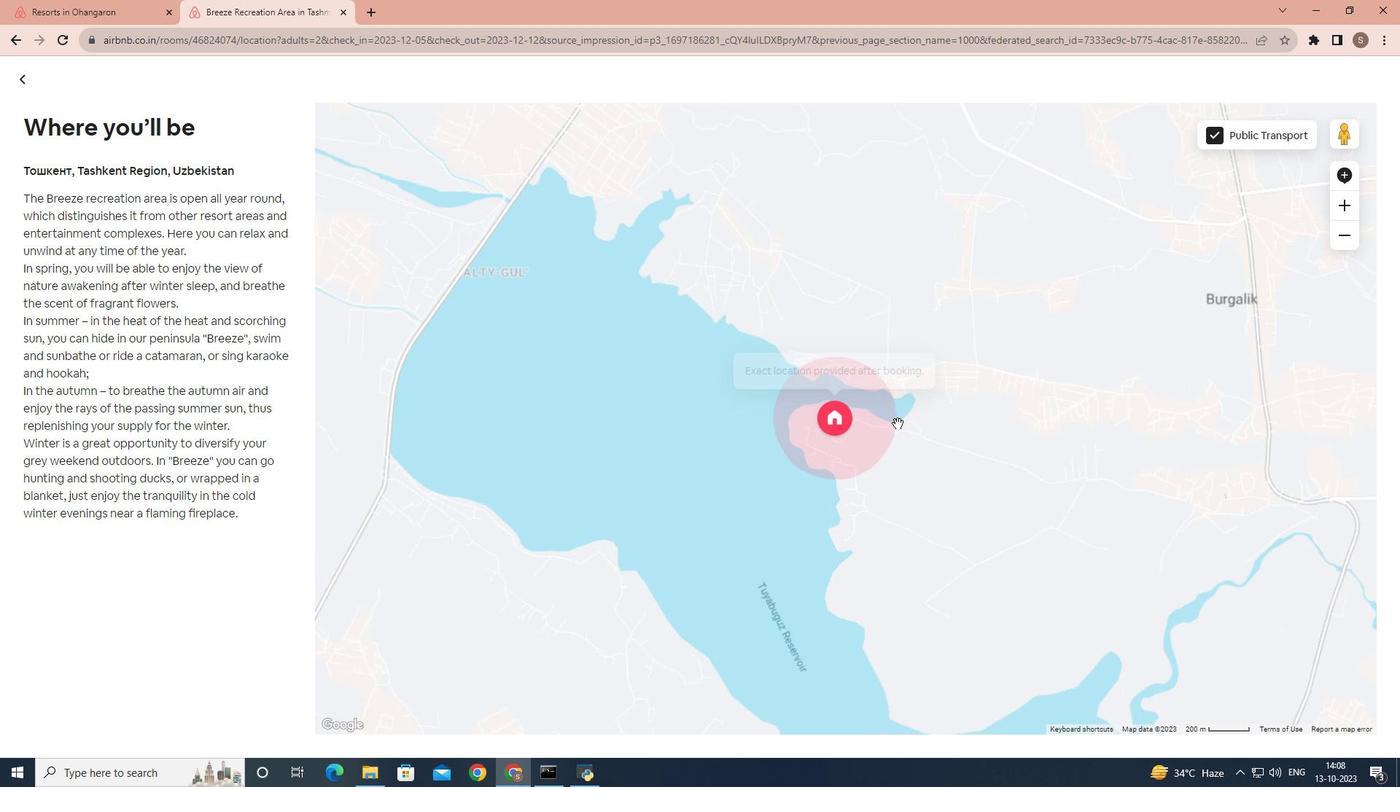 
Action: Mouse scrolled (898, 424) with delta (0, 0)
Screenshot: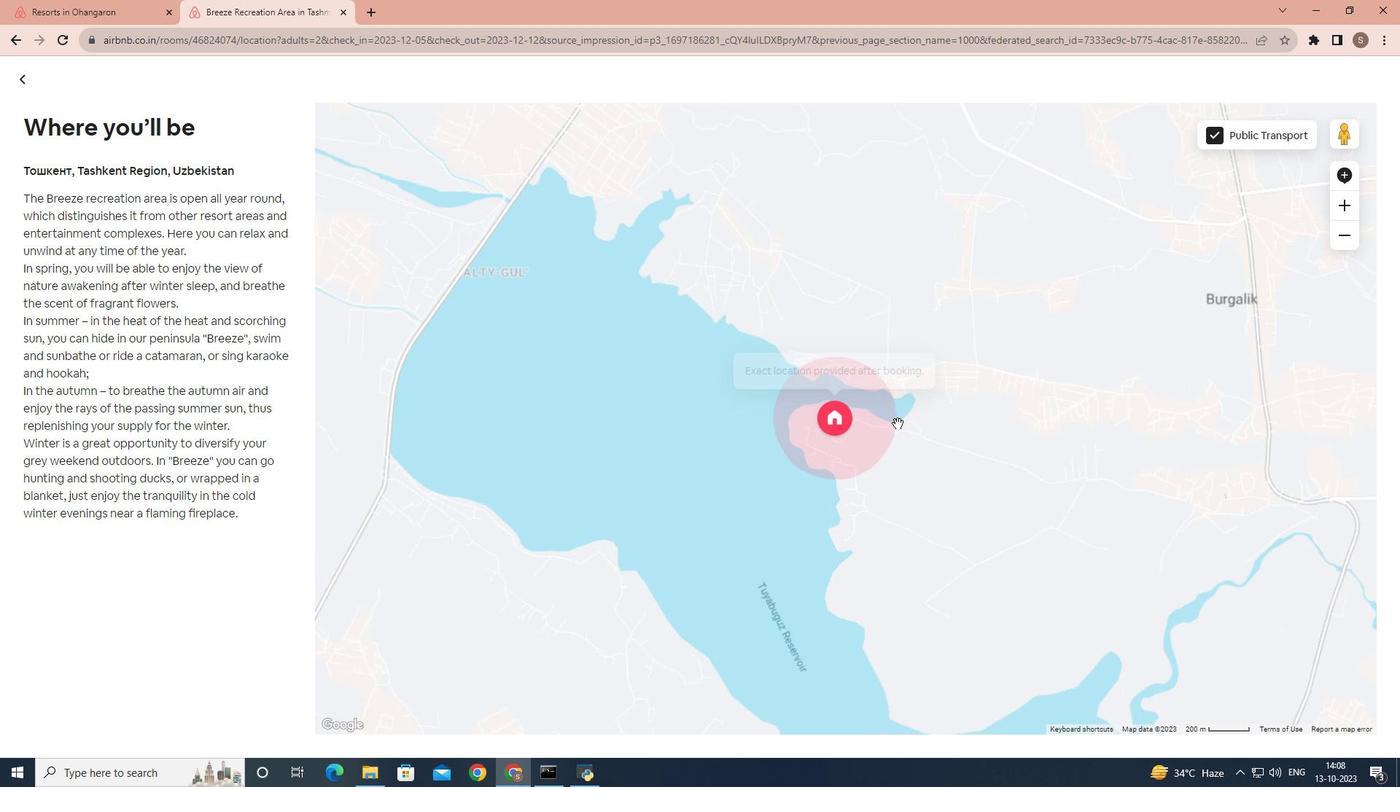 
Action: Mouse scrolled (898, 424) with delta (0, 0)
Screenshot: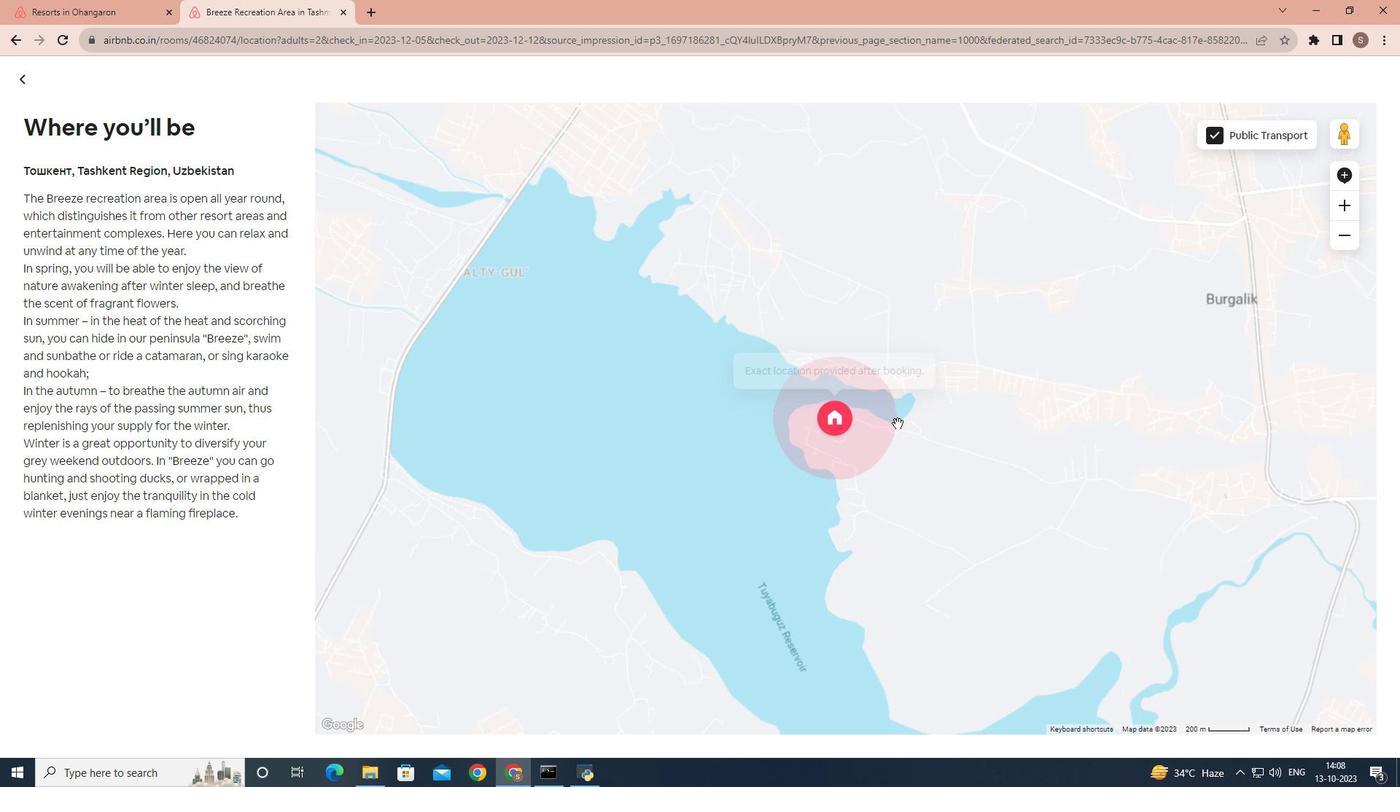 
Action: Mouse moved to (818, 407)
Screenshot: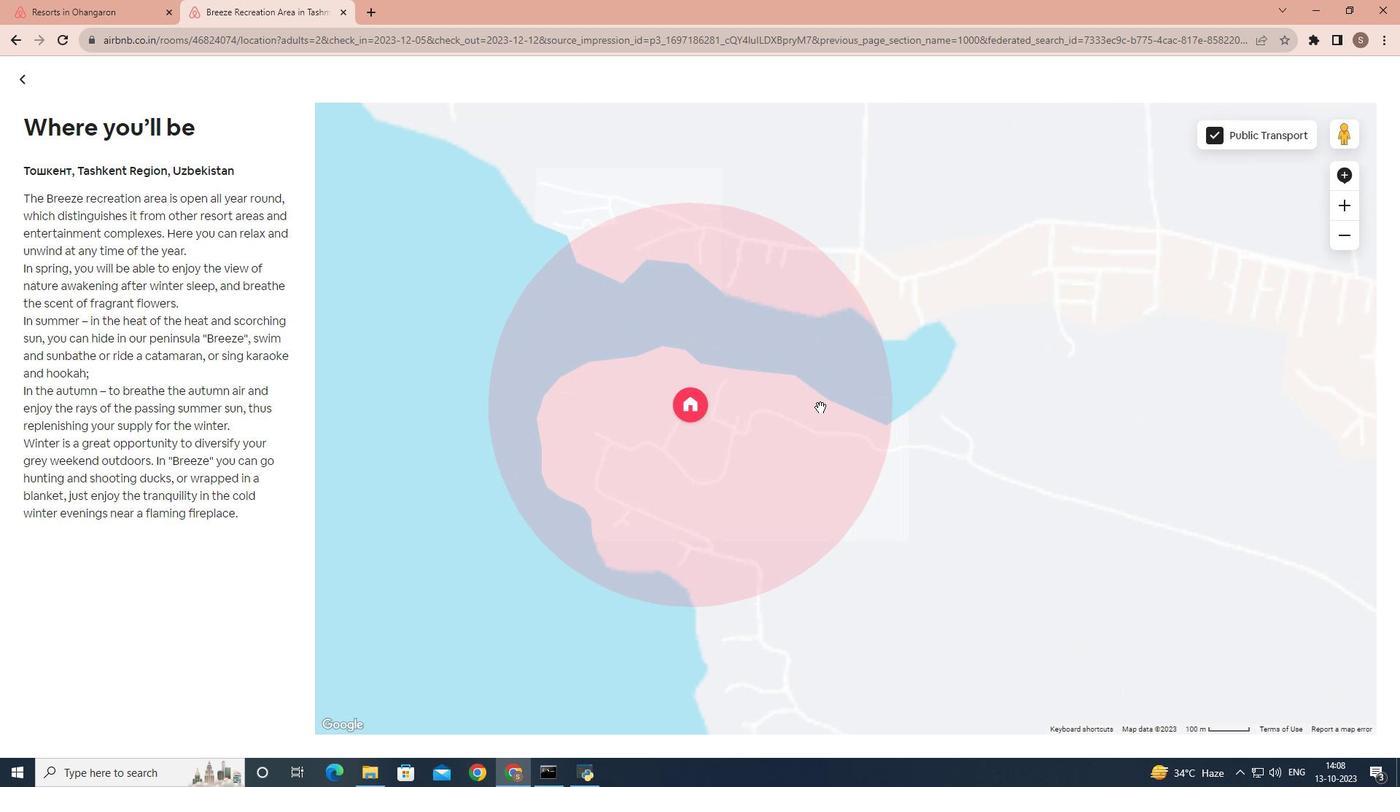 
Action: Mouse scrolled (818, 406) with delta (0, 0)
Screenshot: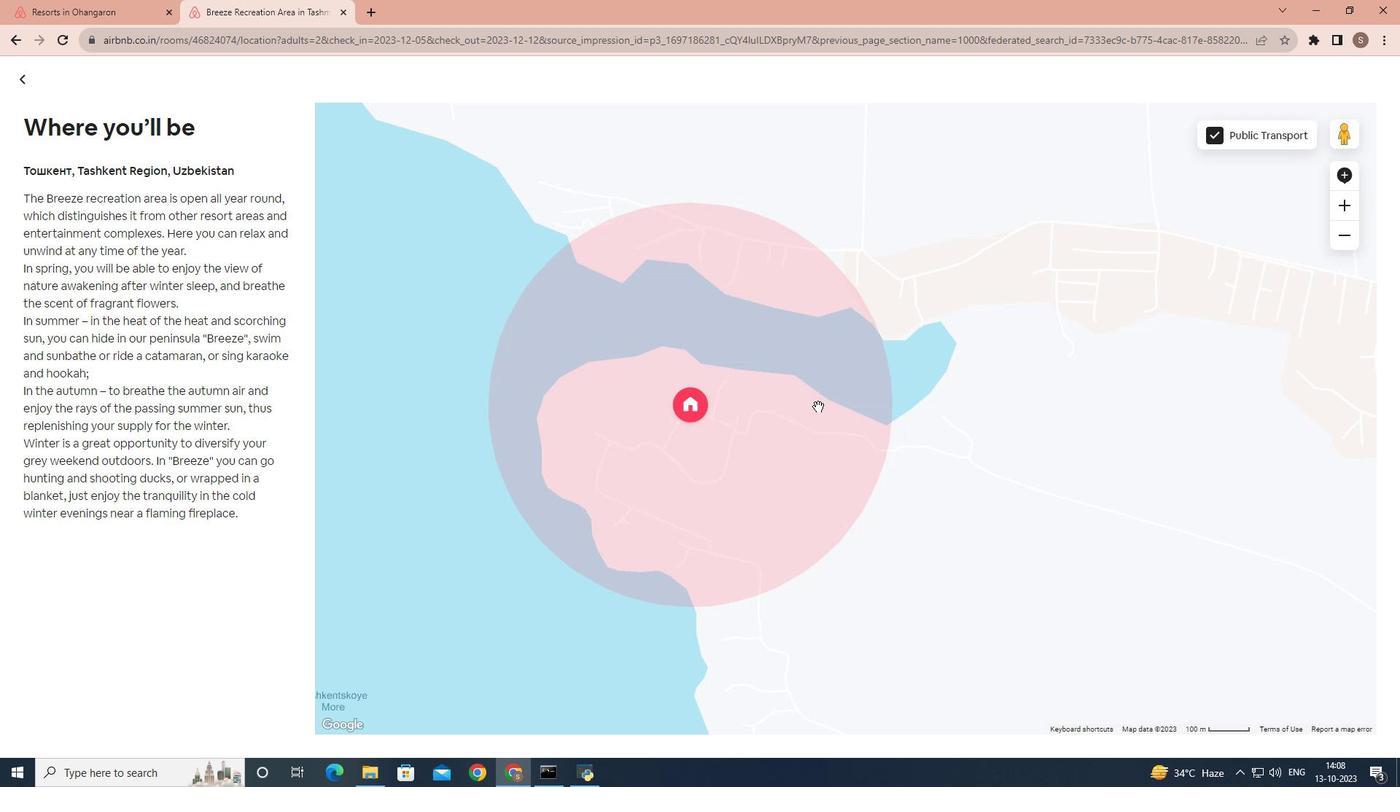 
Action: Mouse scrolled (818, 406) with delta (0, 0)
Screenshot: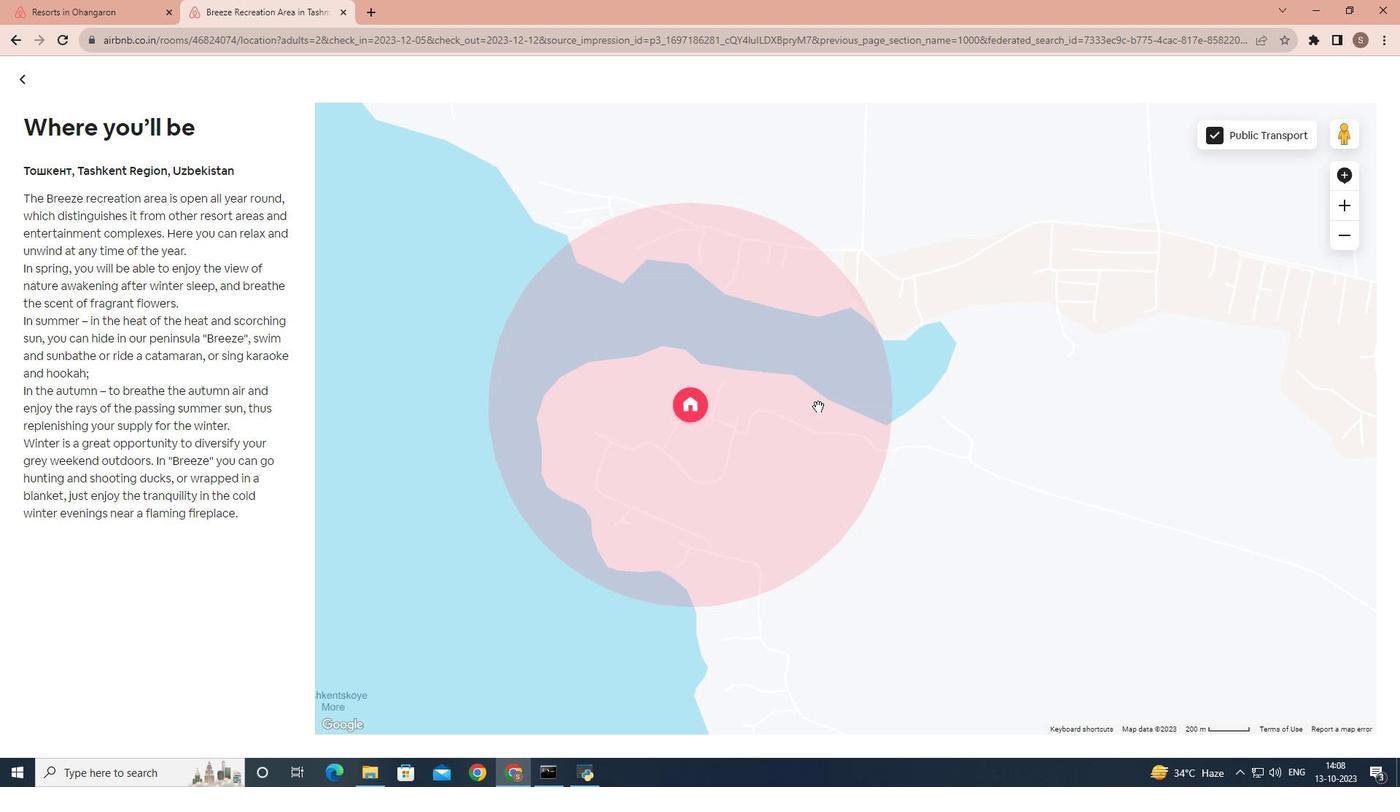 
Action: Mouse scrolled (818, 406) with delta (0, 0)
Screenshot: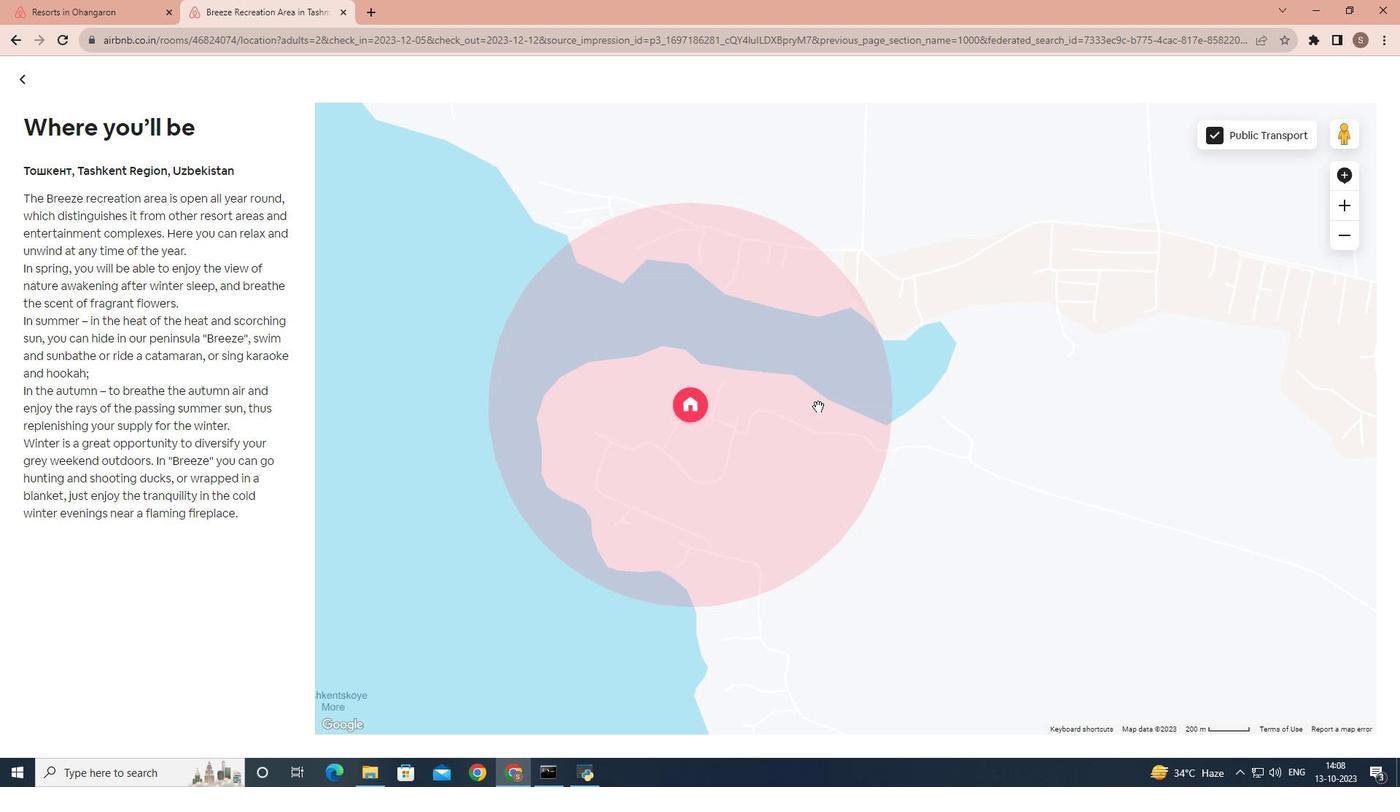 
Action: Mouse scrolled (818, 406) with delta (0, 0)
Screenshot: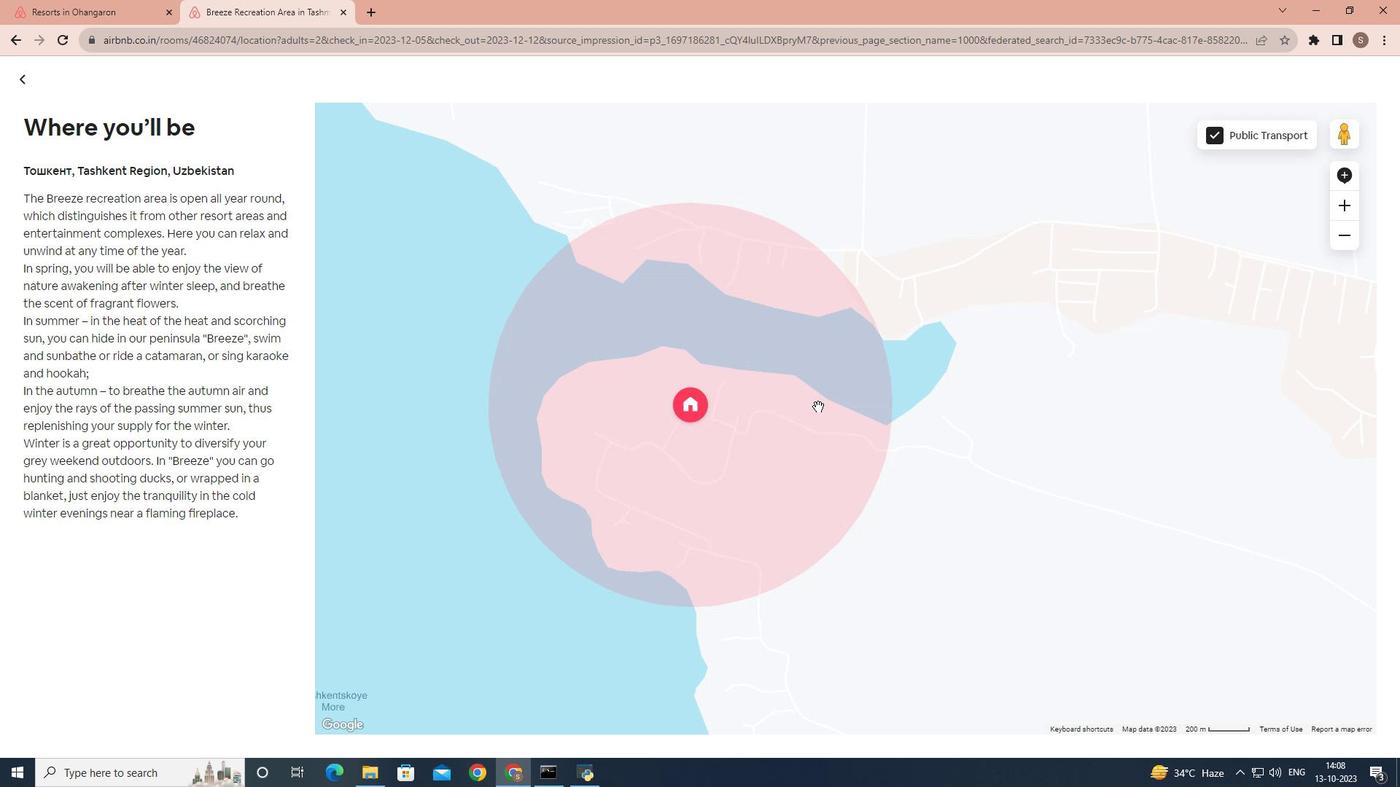 
Action: Mouse scrolled (818, 406) with delta (0, 0)
Screenshot: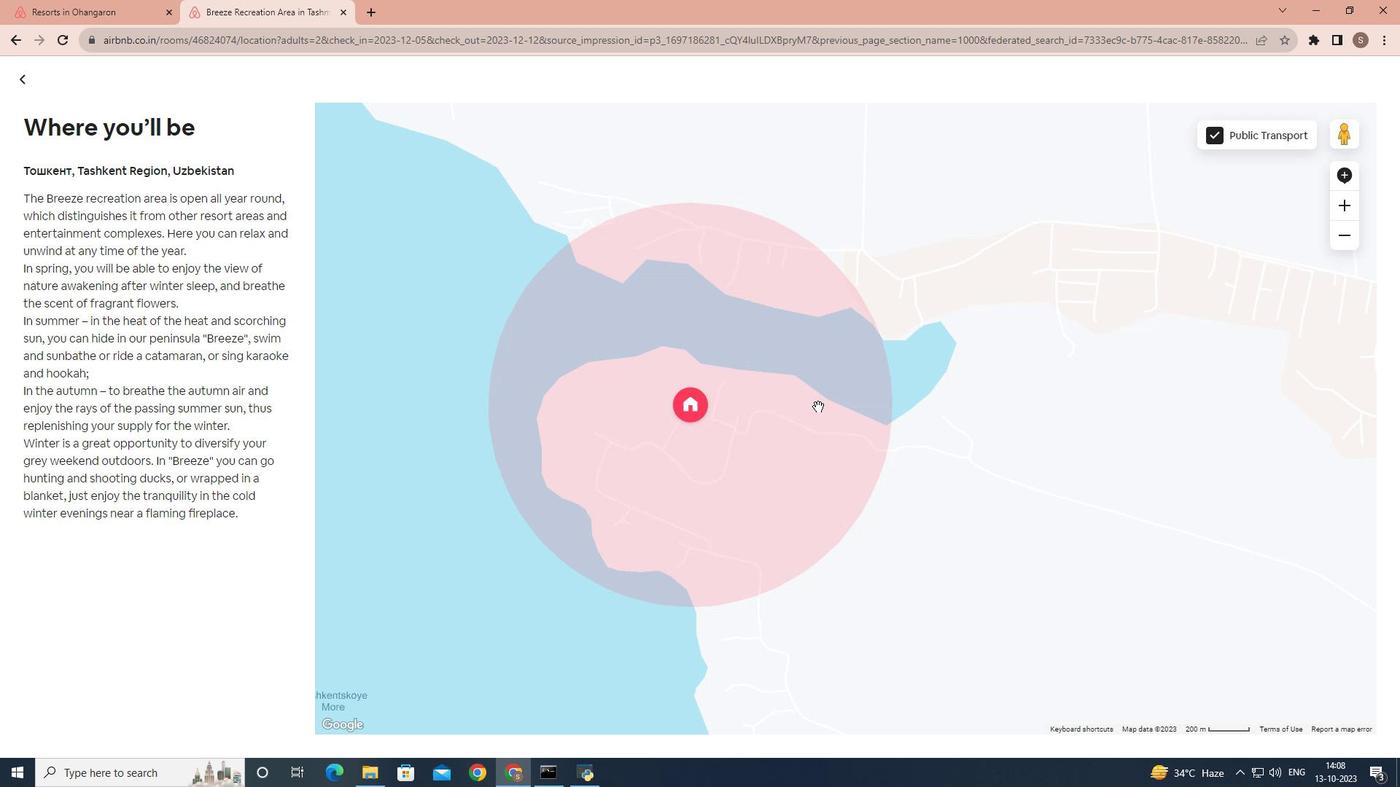 
Action: Mouse scrolled (818, 406) with delta (0, 0)
Screenshot: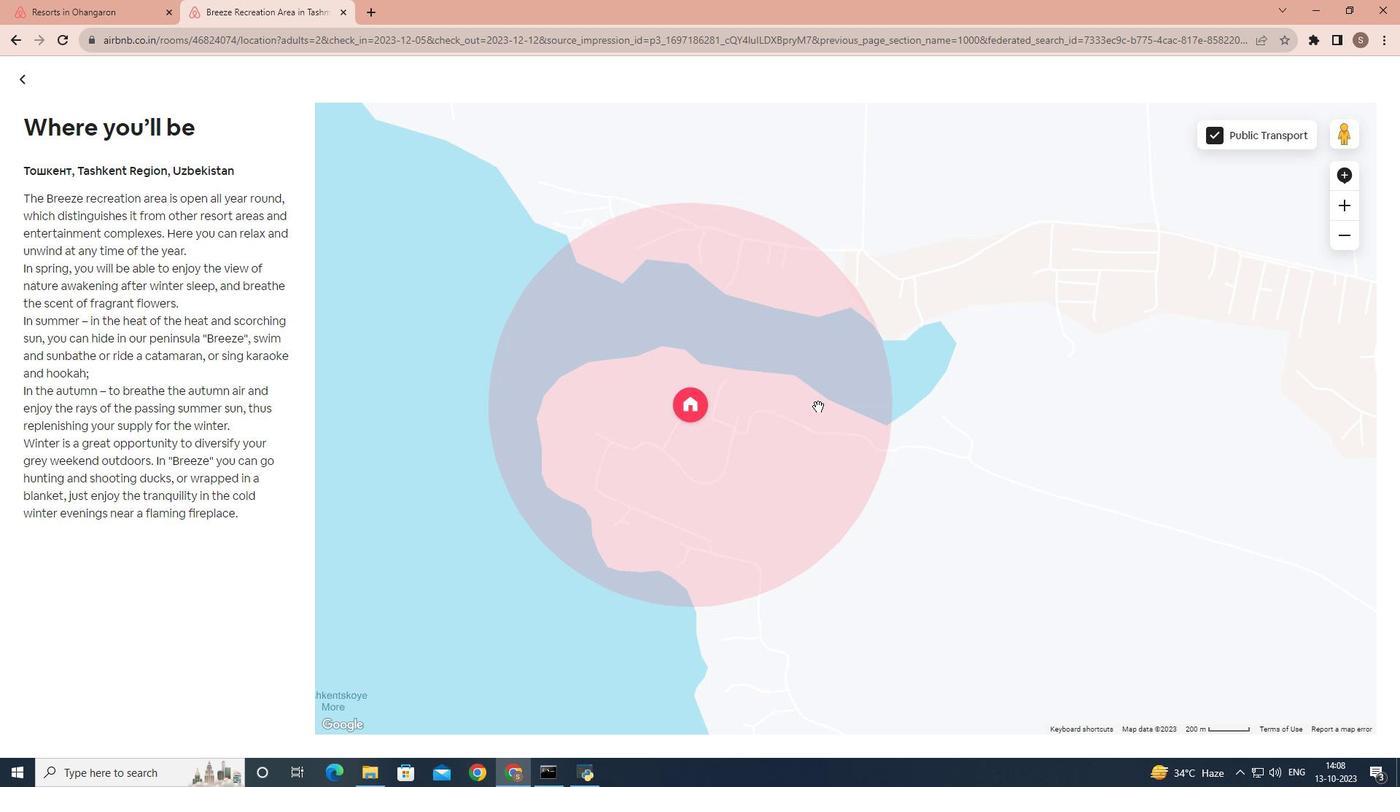 
Action: Mouse moved to (808, 399)
Screenshot: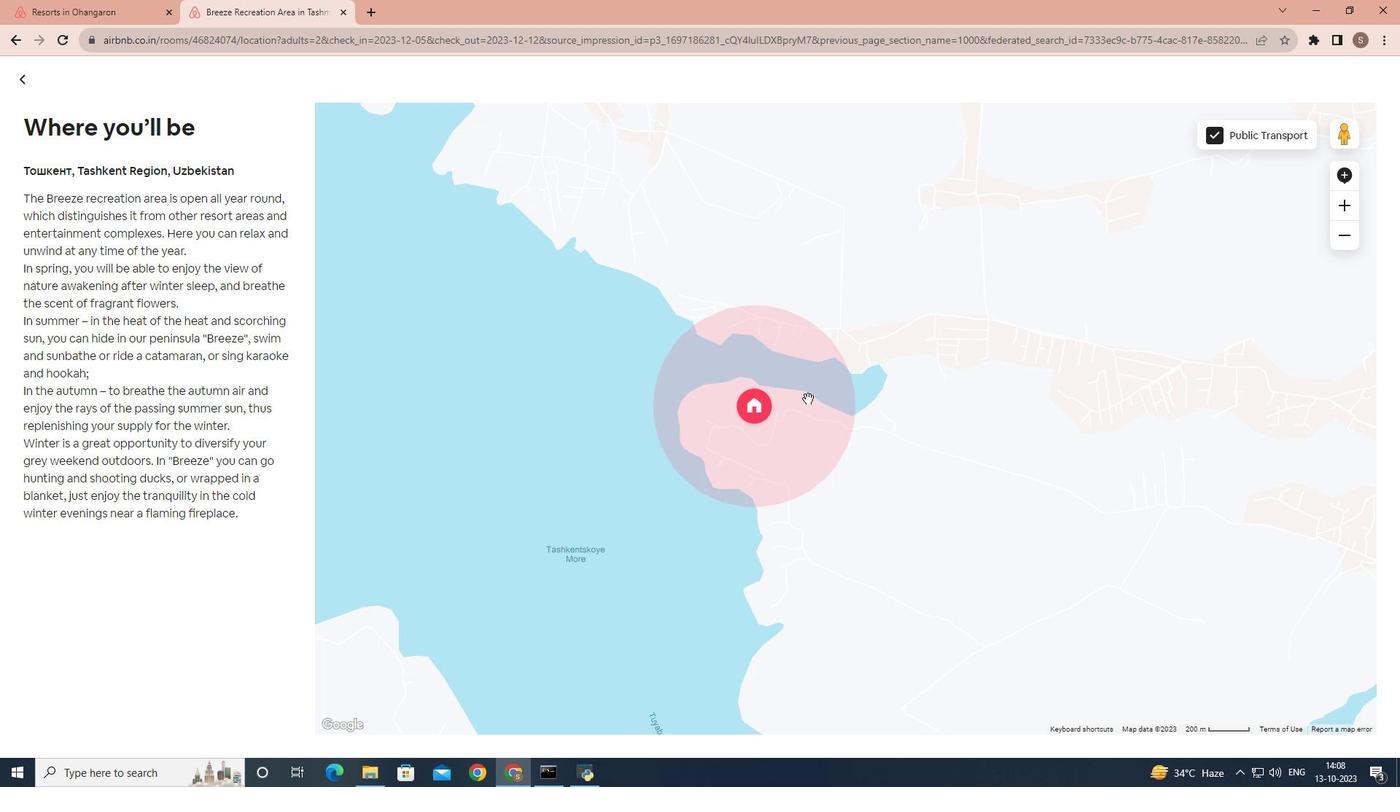 
Action: Mouse scrolled (808, 398) with delta (0, 0)
Screenshot: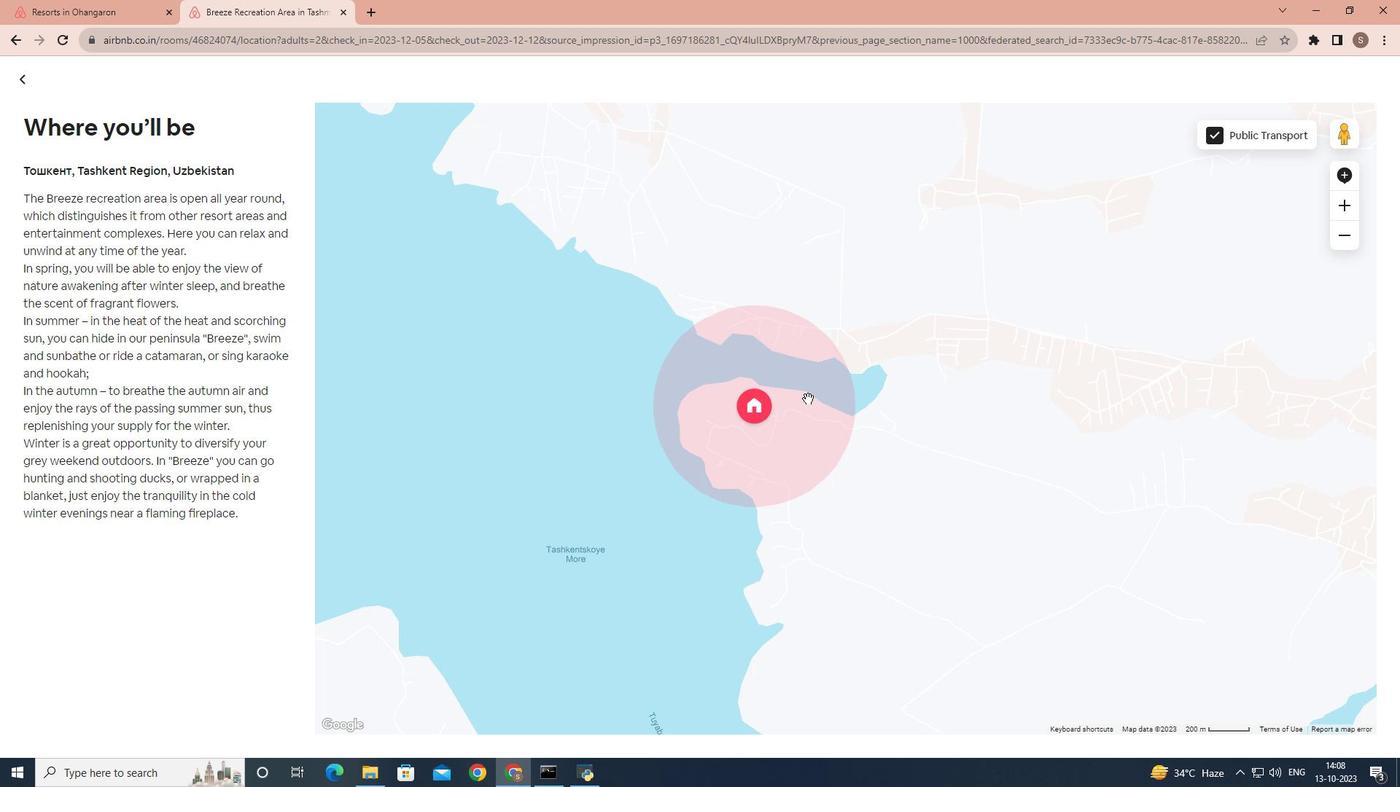 
Action: Mouse scrolled (808, 398) with delta (0, 0)
Screenshot: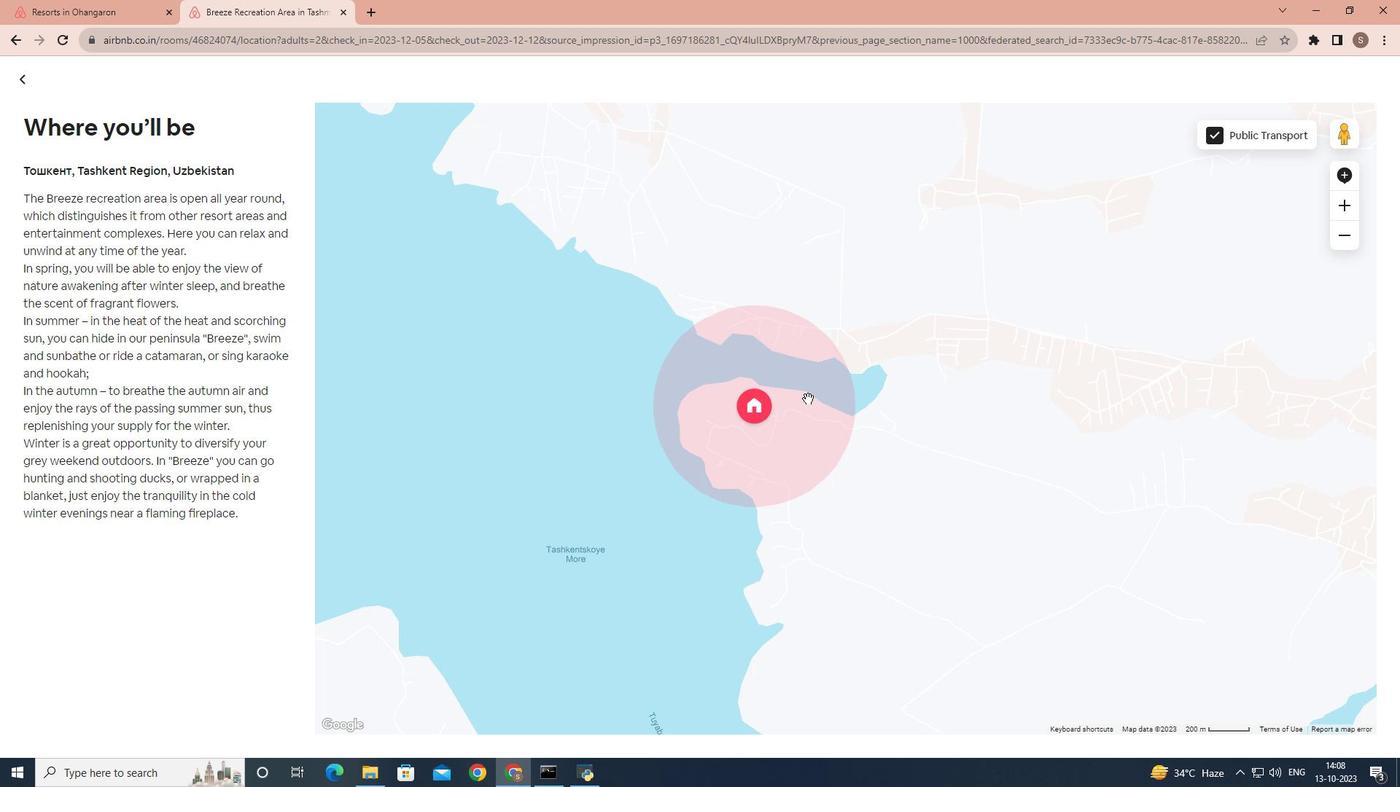 
Action: Mouse scrolled (808, 398) with delta (0, 0)
Screenshot: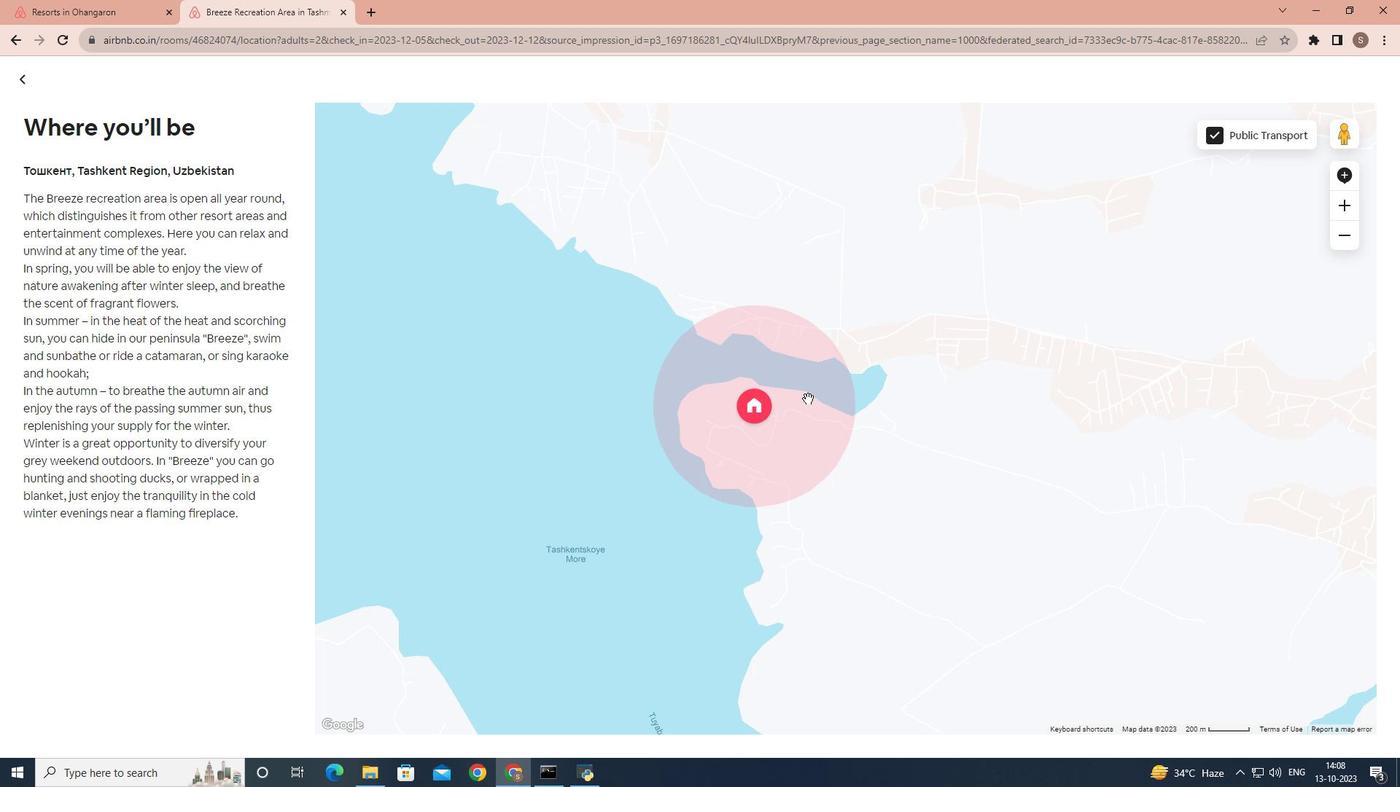 
Action: Mouse scrolled (808, 398) with delta (0, 0)
Screenshot: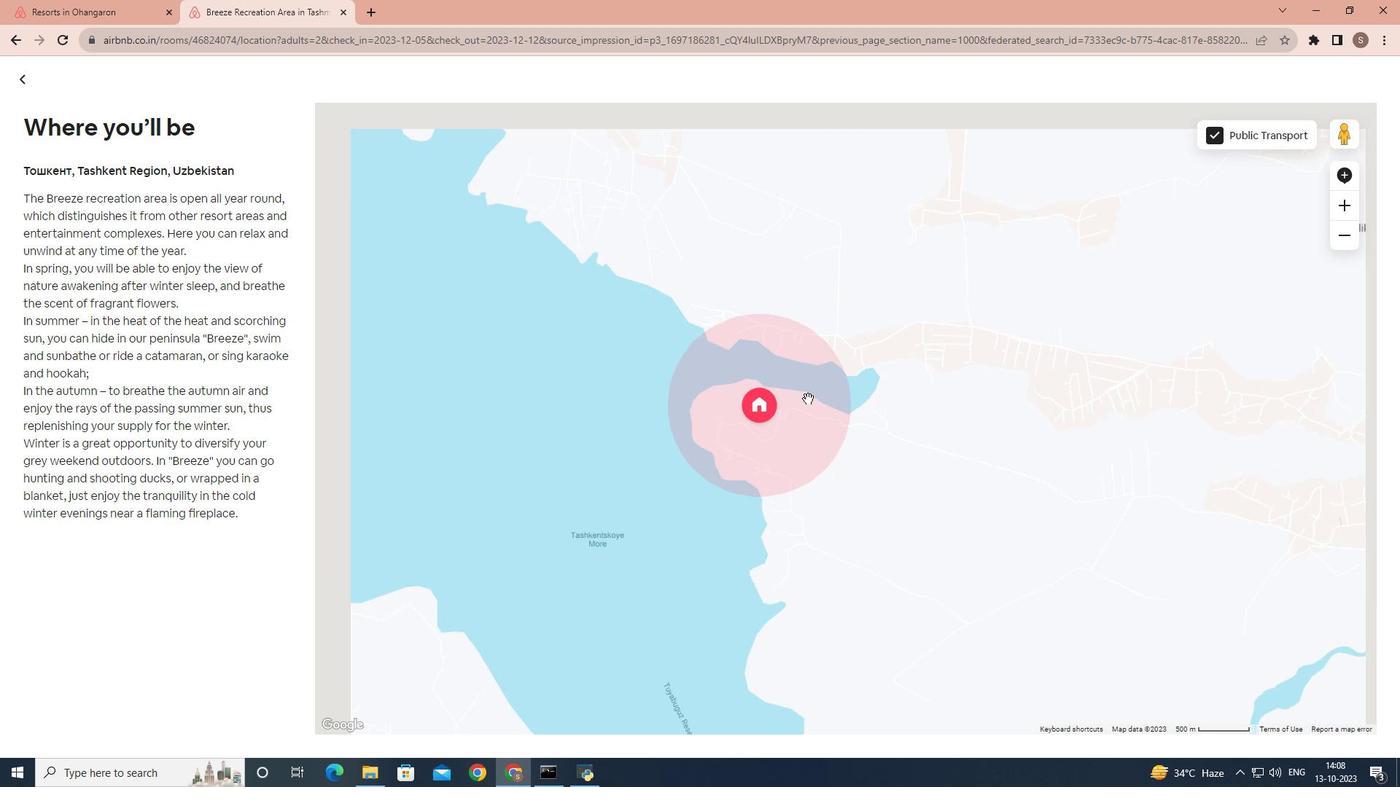 
Action: Mouse moved to (26, 84)
Screenshot: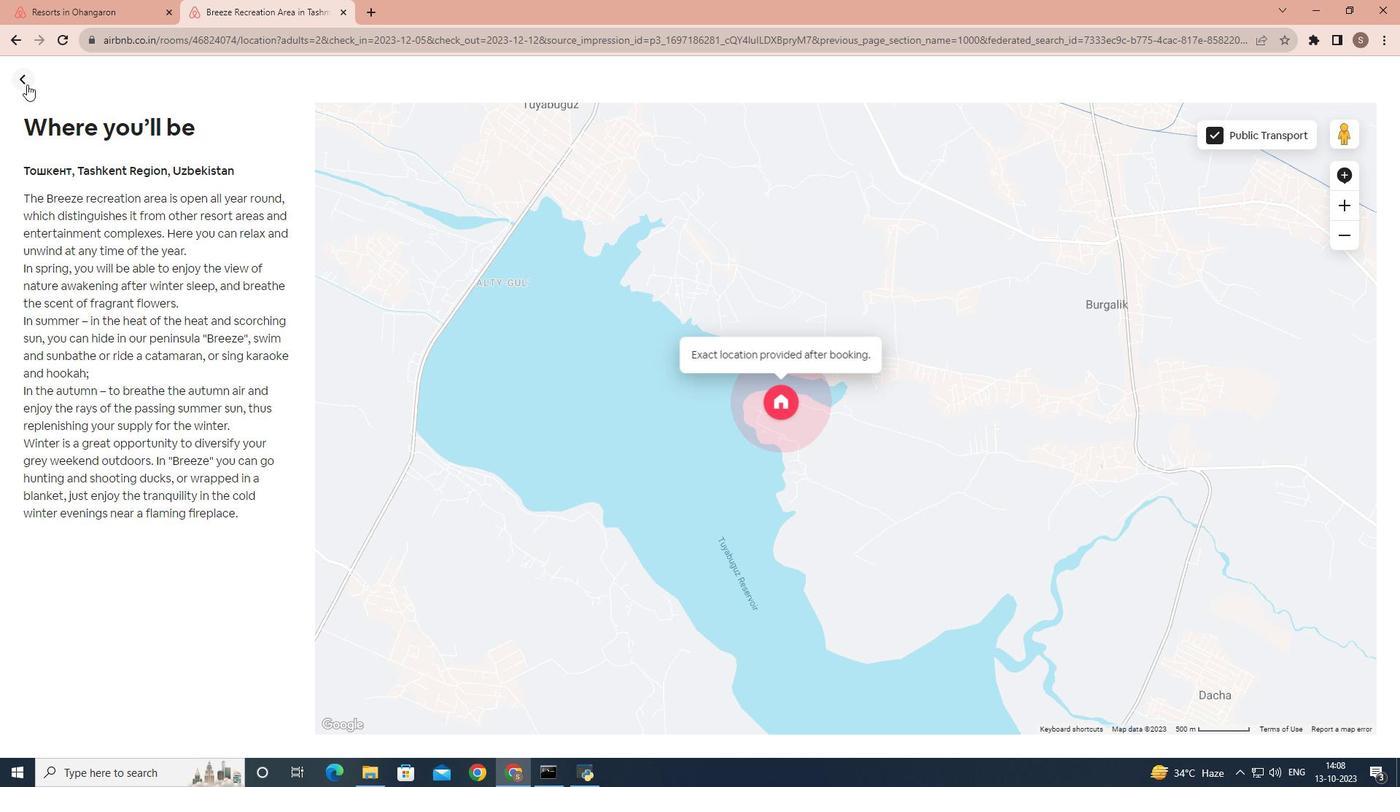 
Action: Mouse pressed left at (26, 84)
Screenshot: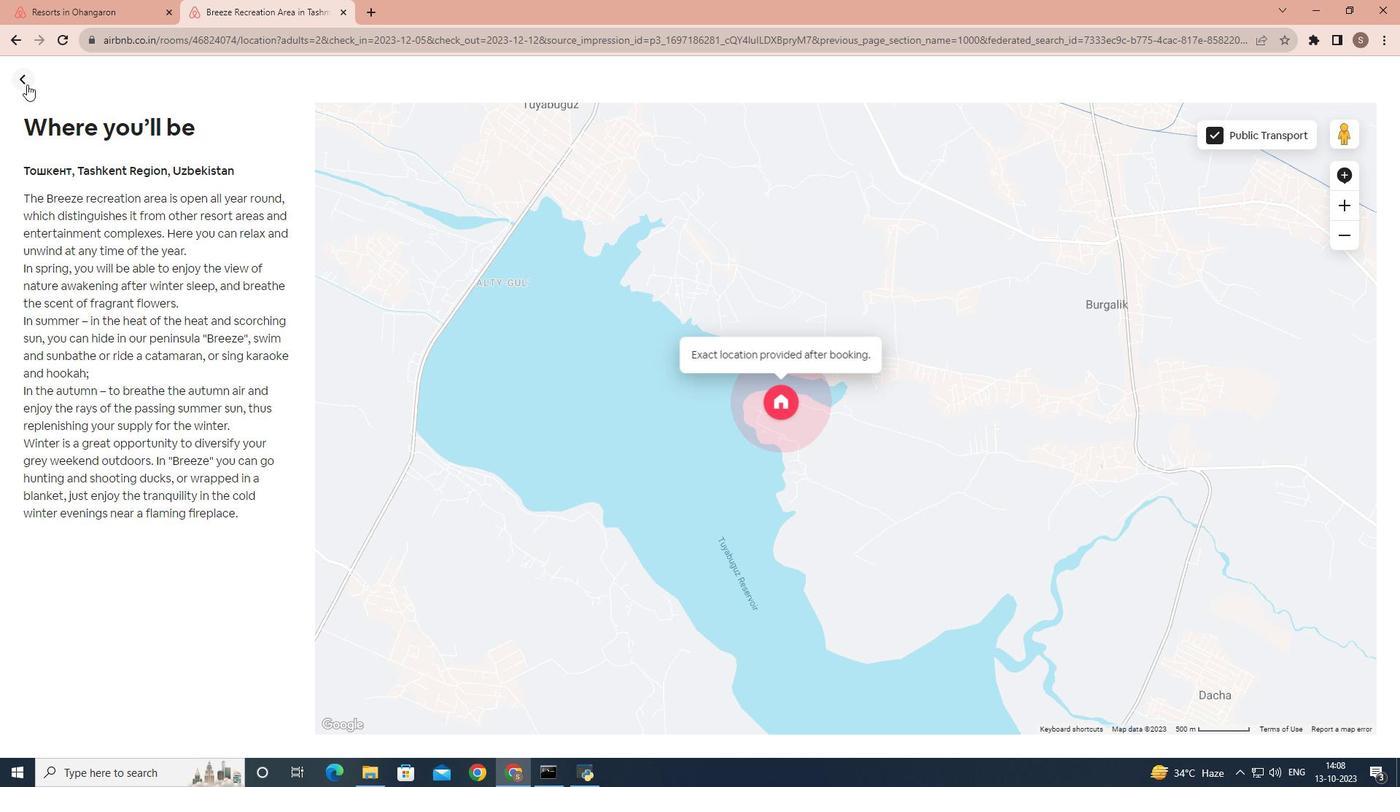 
Action: Mouse moved to (418, 284)
Screenshot: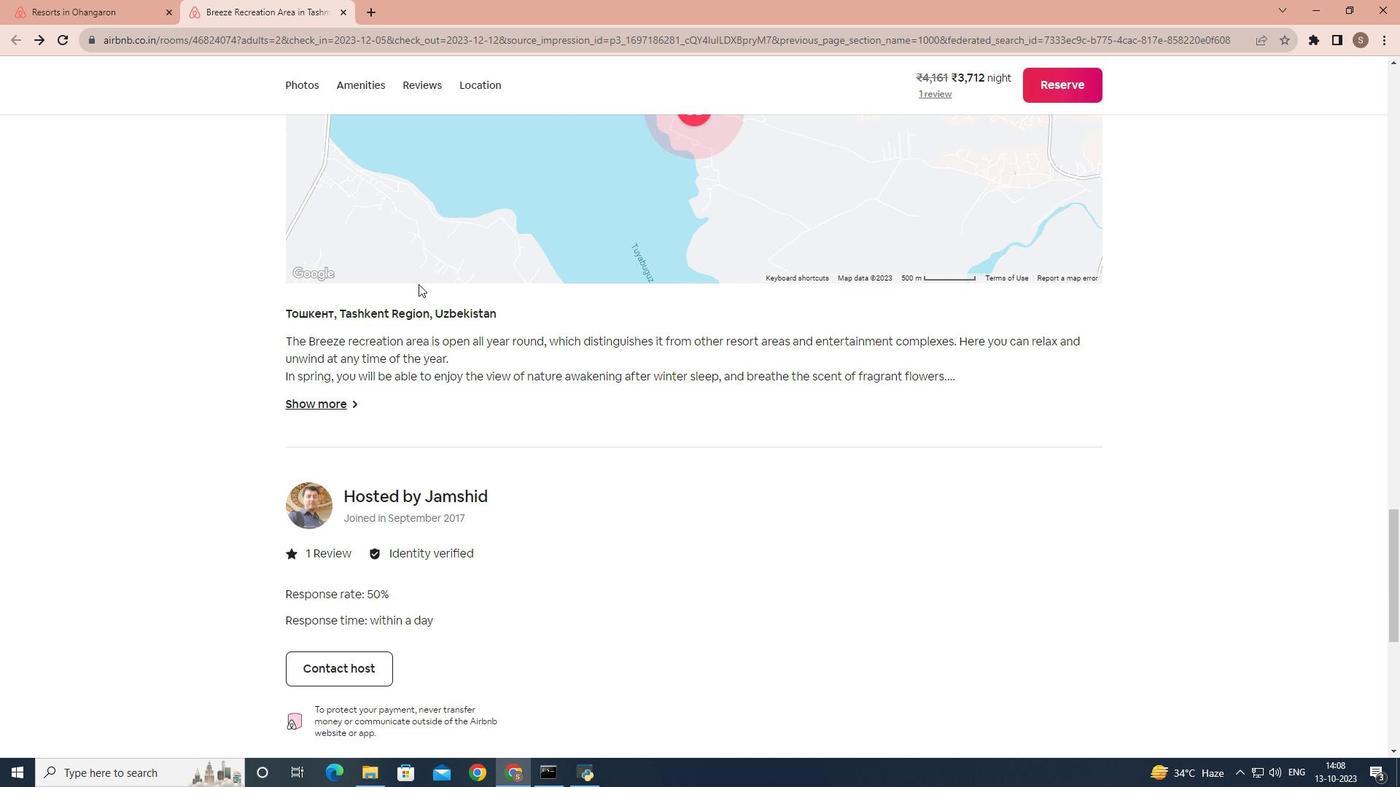 
Action: Mouse scrolled (418, 283) with delta (0, 0)
Screenshot: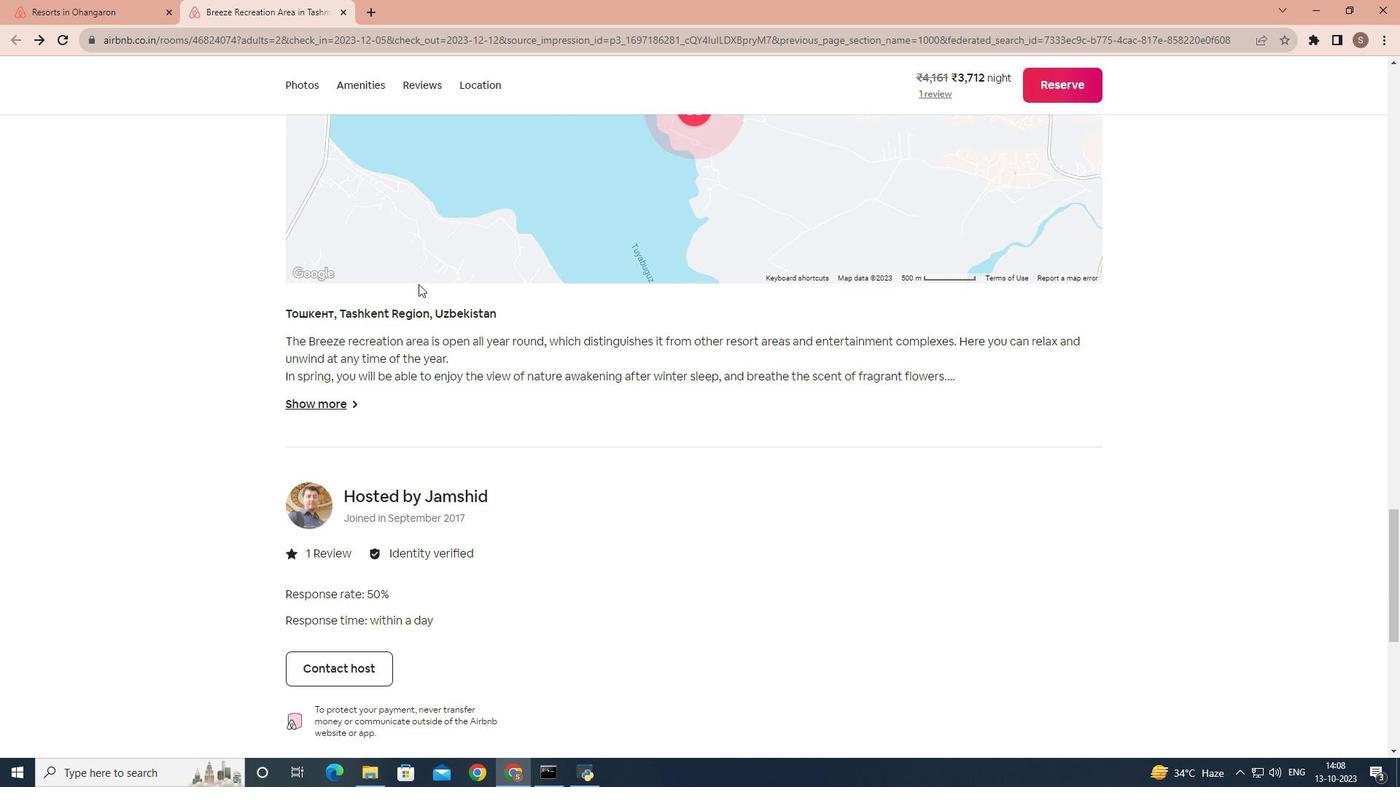 
Action: Mouse scrolled (418, 283) with delta (0, 0)
Screenshot: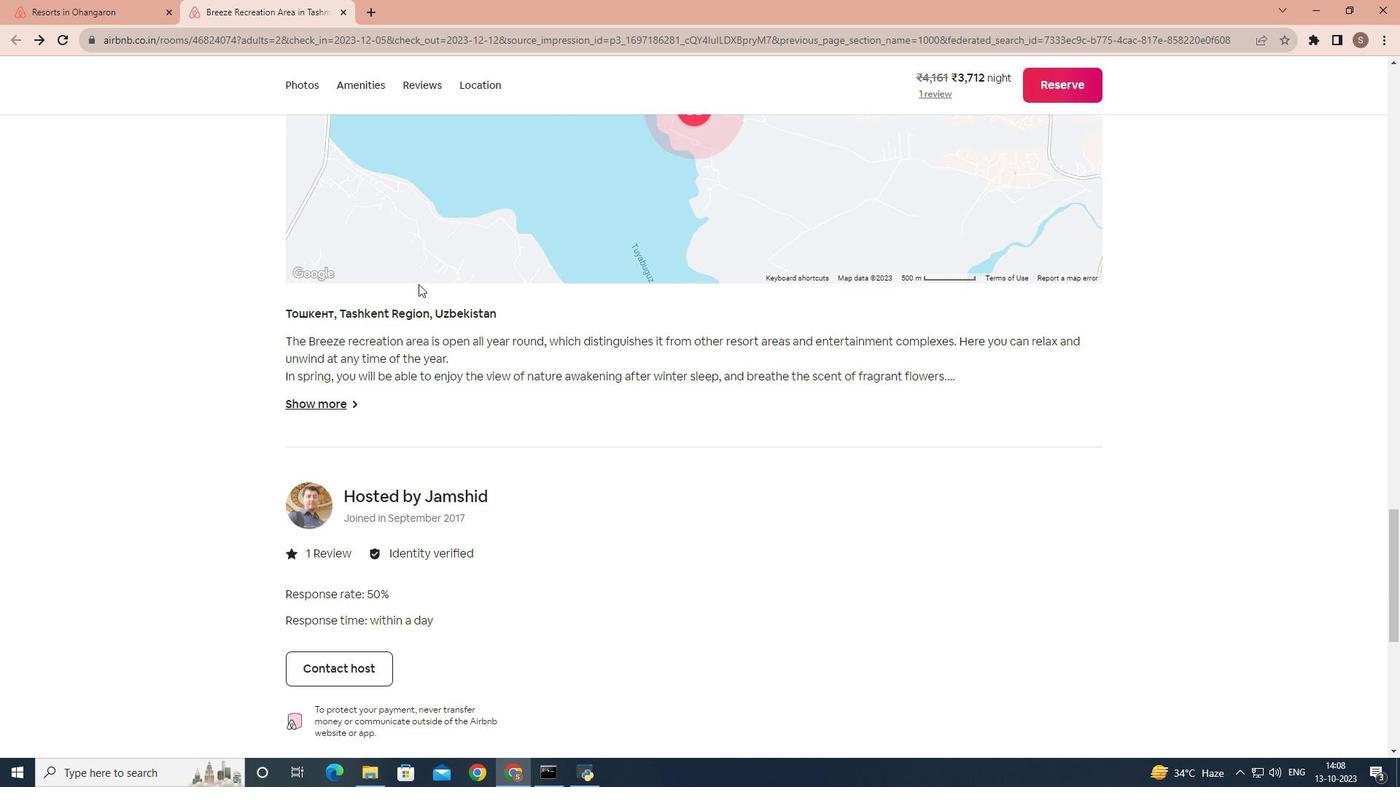 
Action: Mouse scrolled (418, 283) with delta (0, 0)
Screenshot: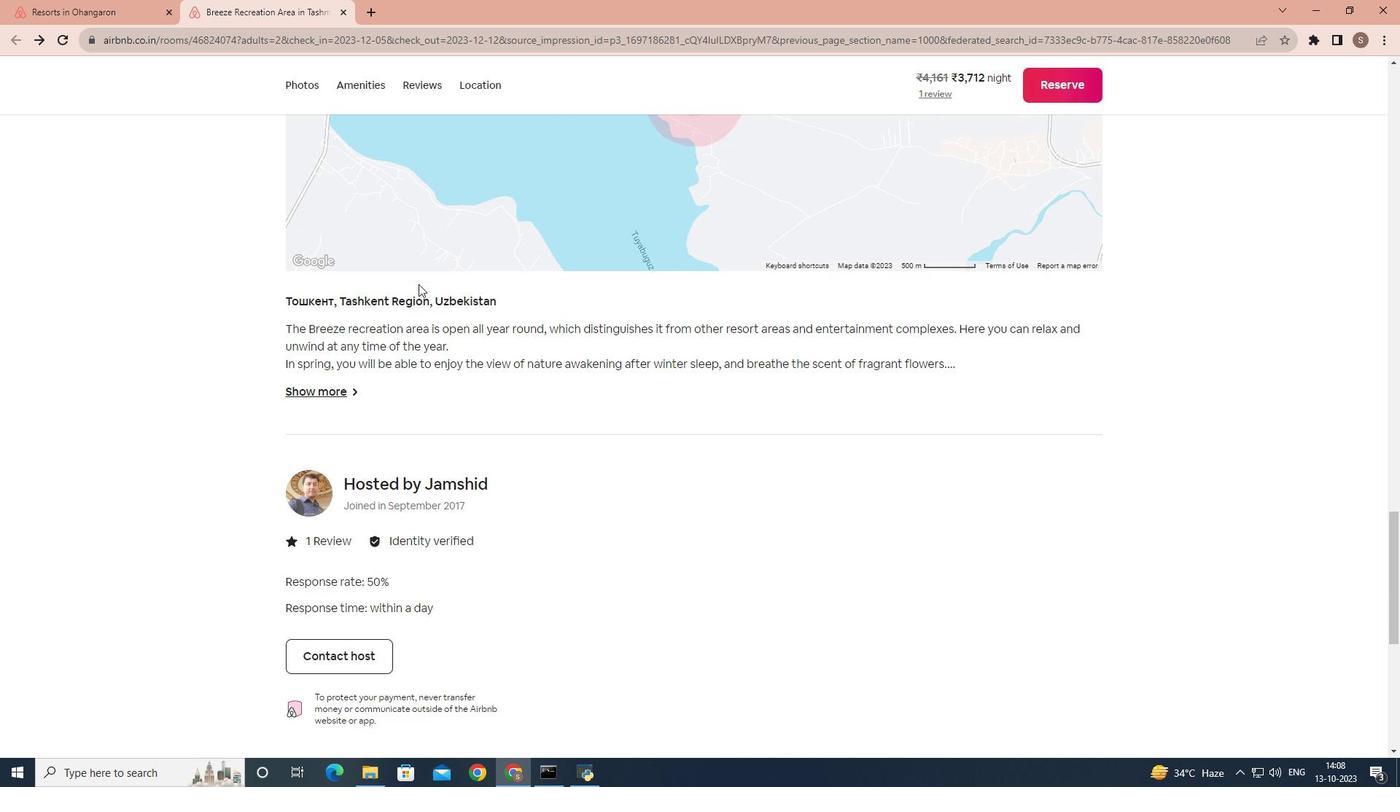 
Action: Mouse scrolled (418, 283) with delta (0, 0)
Screenshot: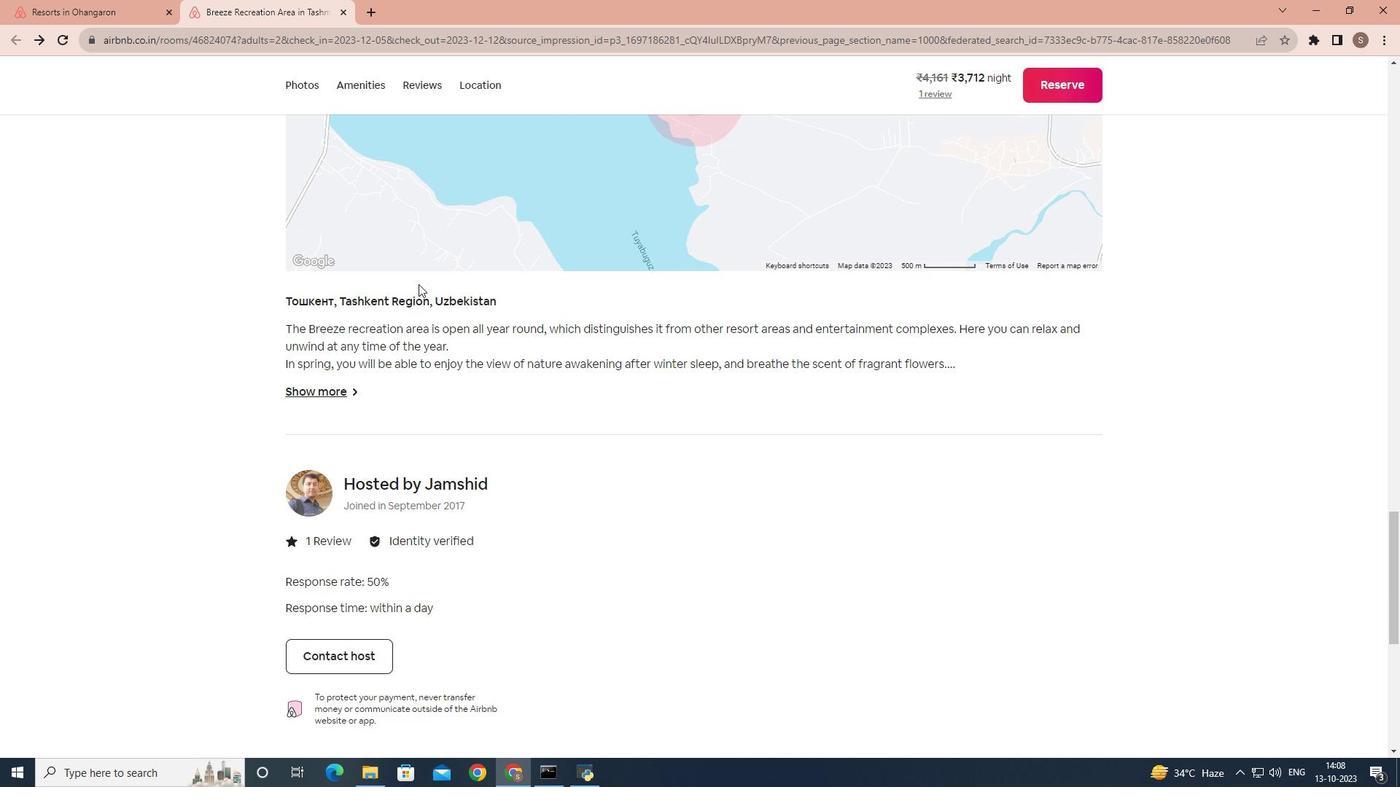 
Action: Mouse scrolled (418, 283) with delta (0, 0)
Screenshot: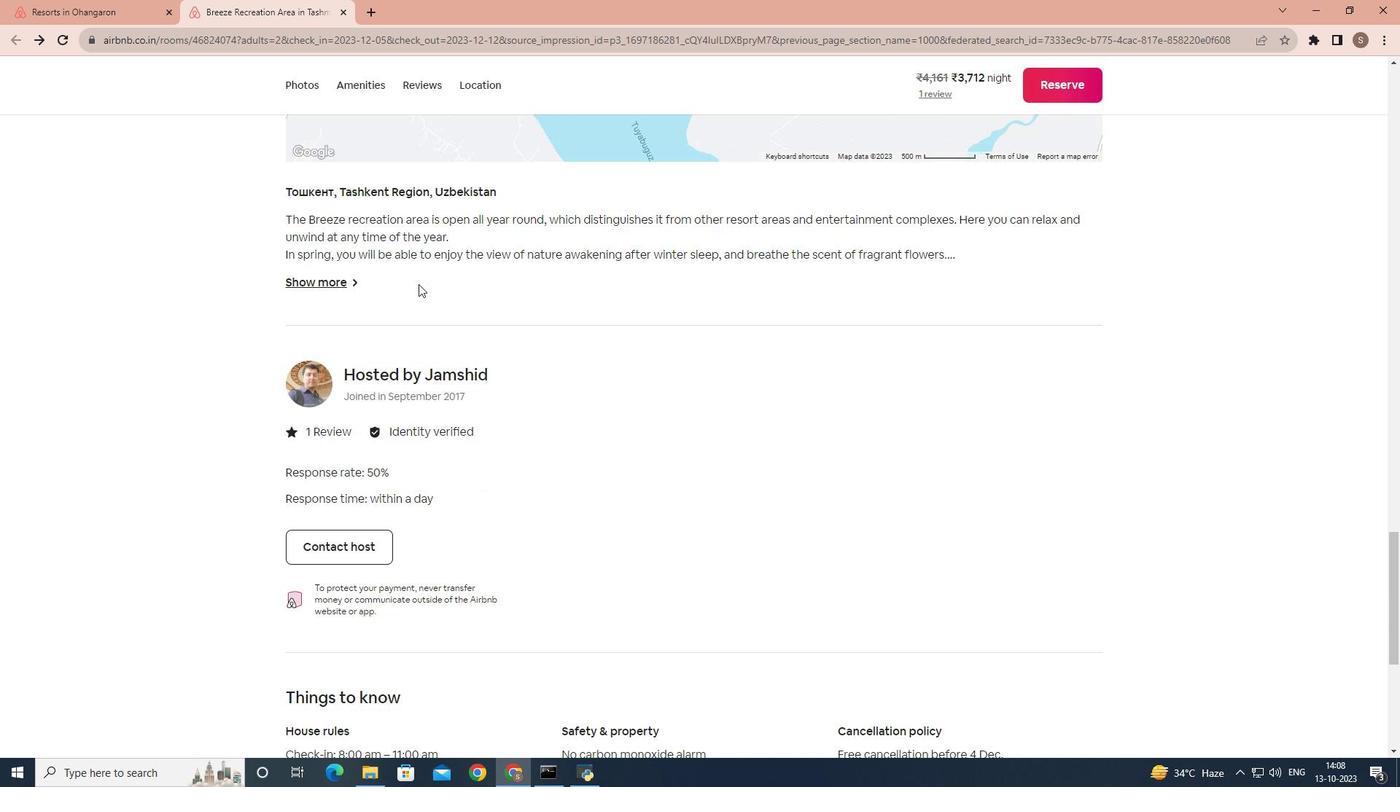 
Action: Mouse scrolled (418, 283) with delta (0, 0)
Screenshot: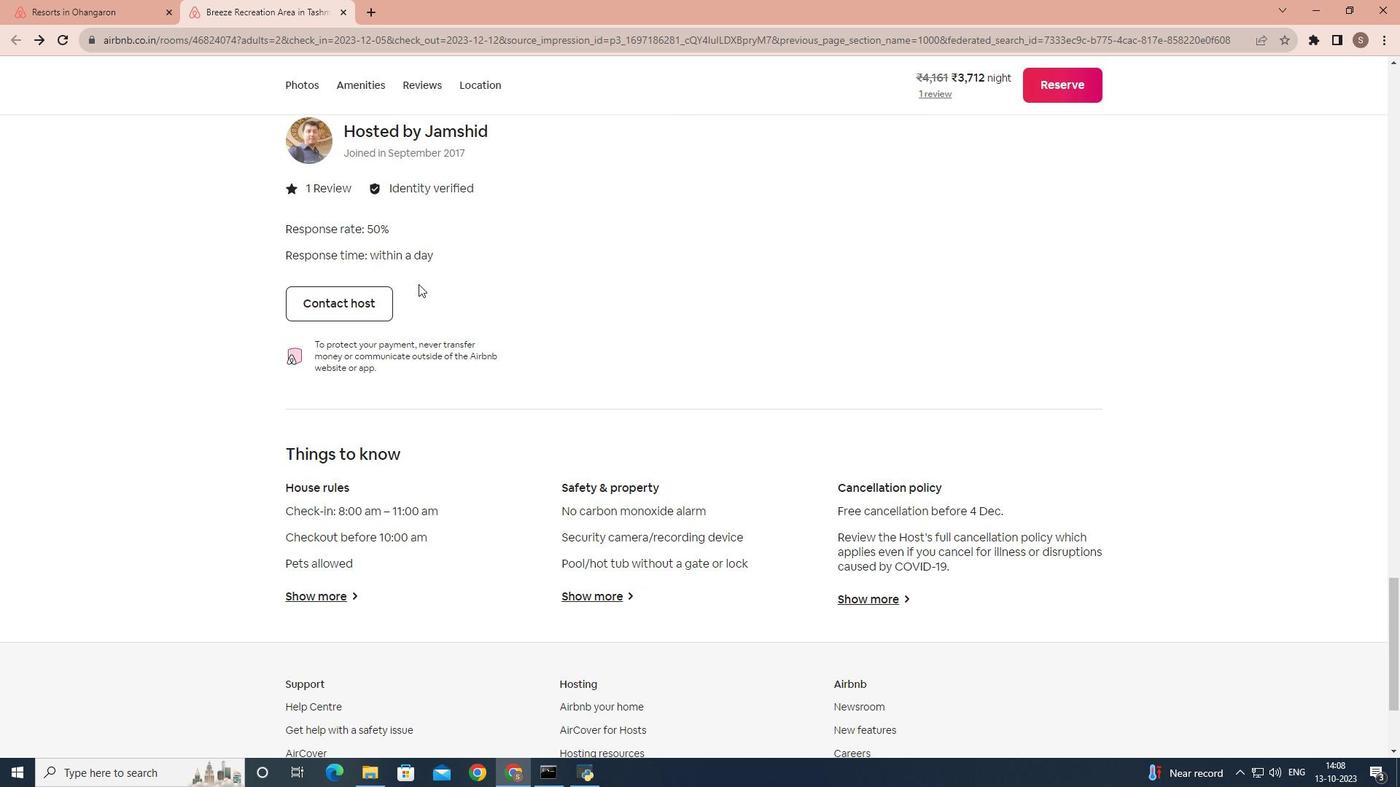 
Action: Mouse scrolled (418, 283) with delta (0, 0)
Screenshot: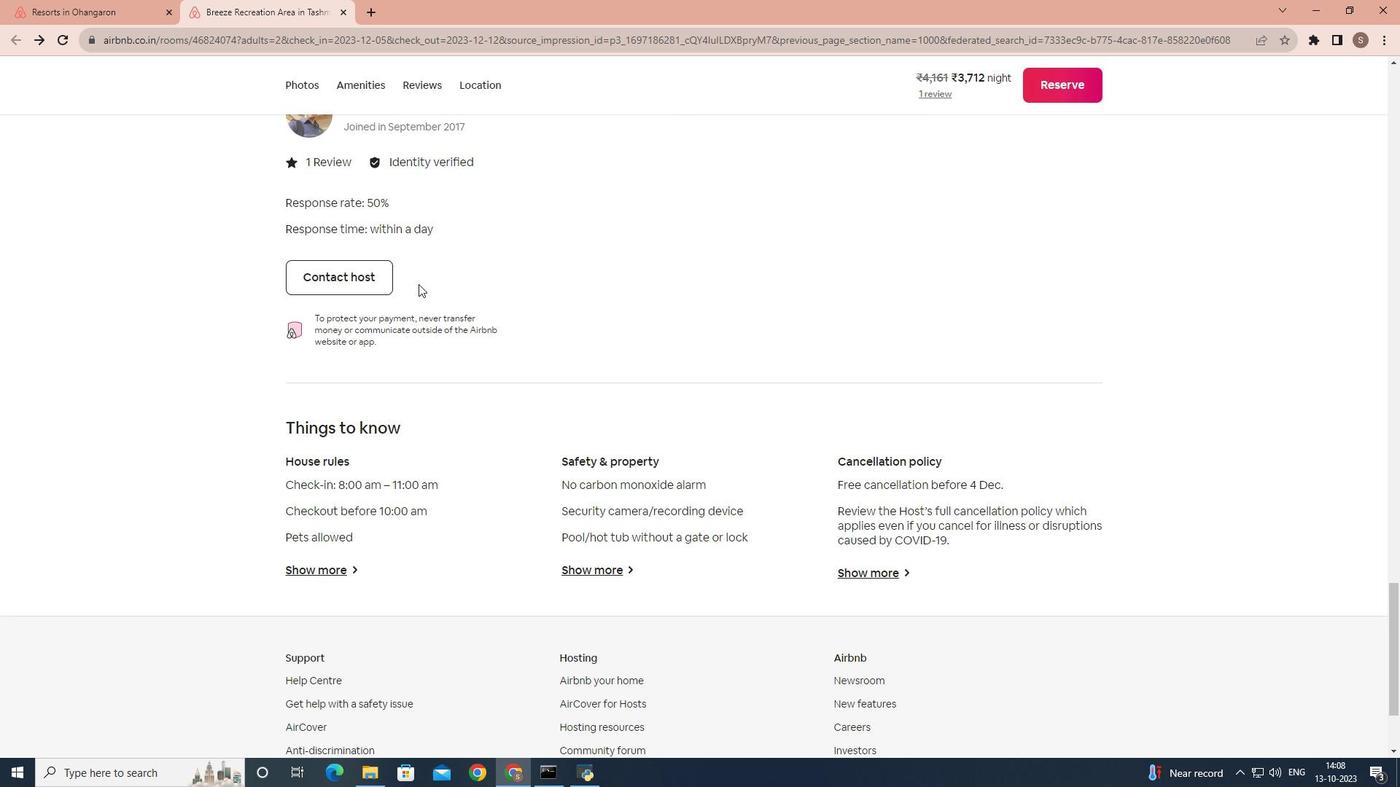 
Action: Mouse scrolled (418, 283) with delta (0, 0)
Screenshot: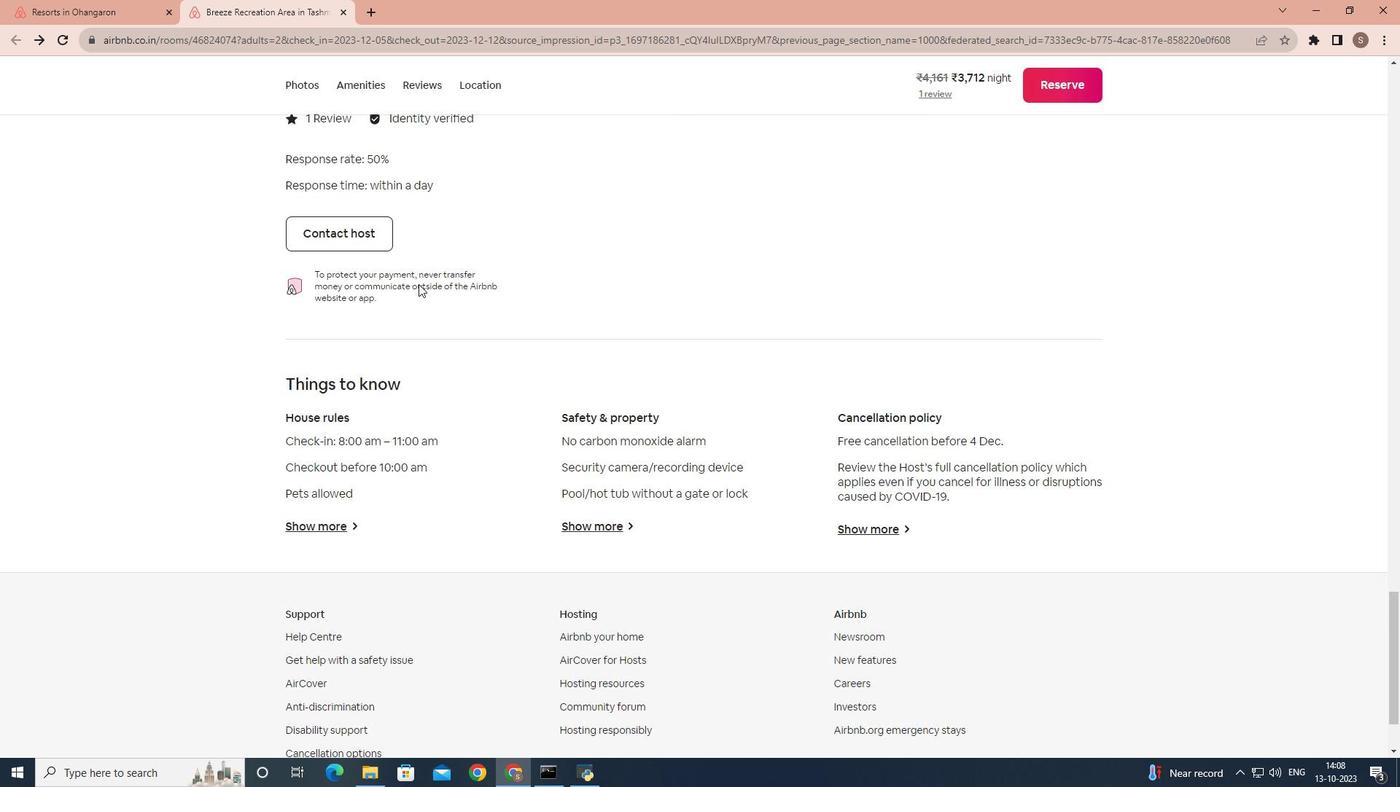 
Action: Mouse scrolled (418, 283) with delta (0, 0)
Screenshot: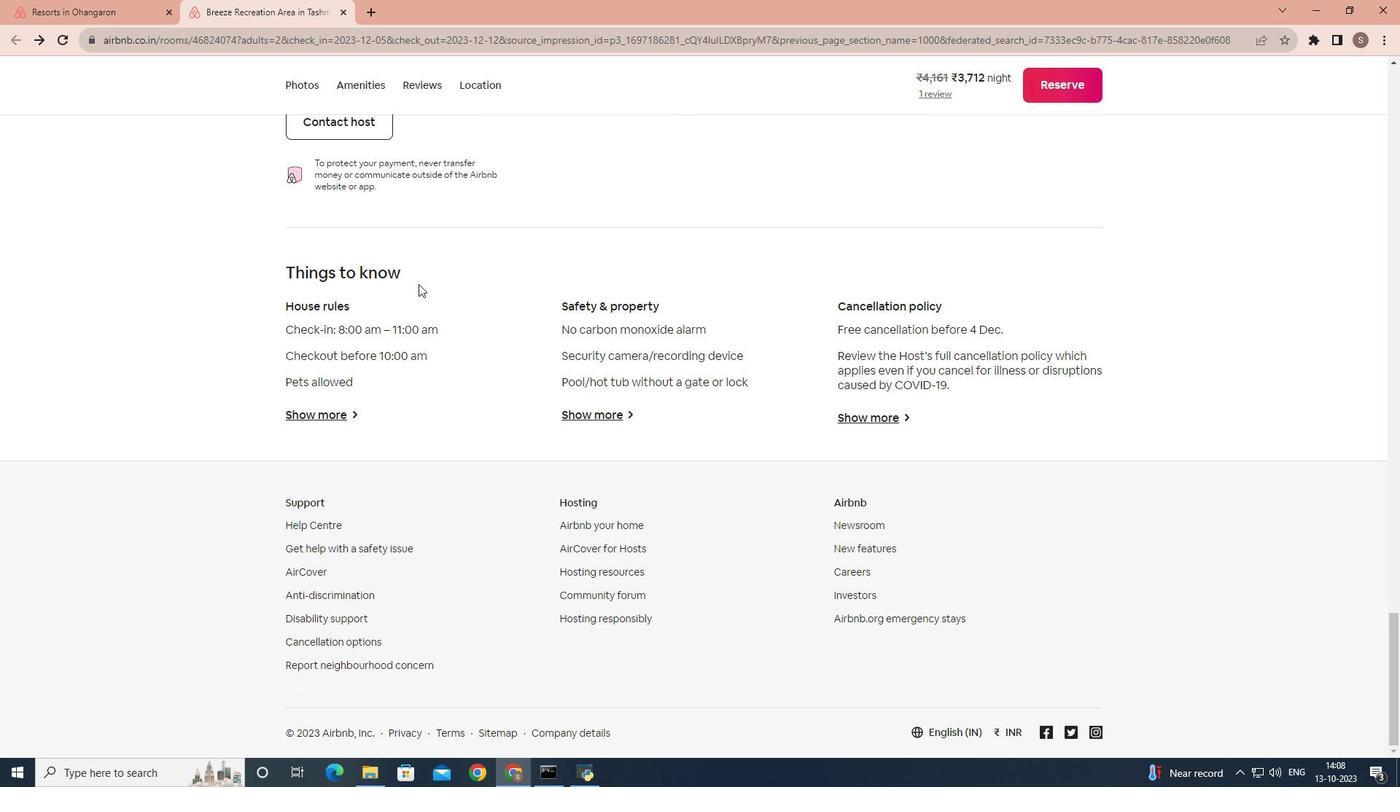 
Action: Mouse scrolled (418, 283) with delta (0, 0)
Screenshot: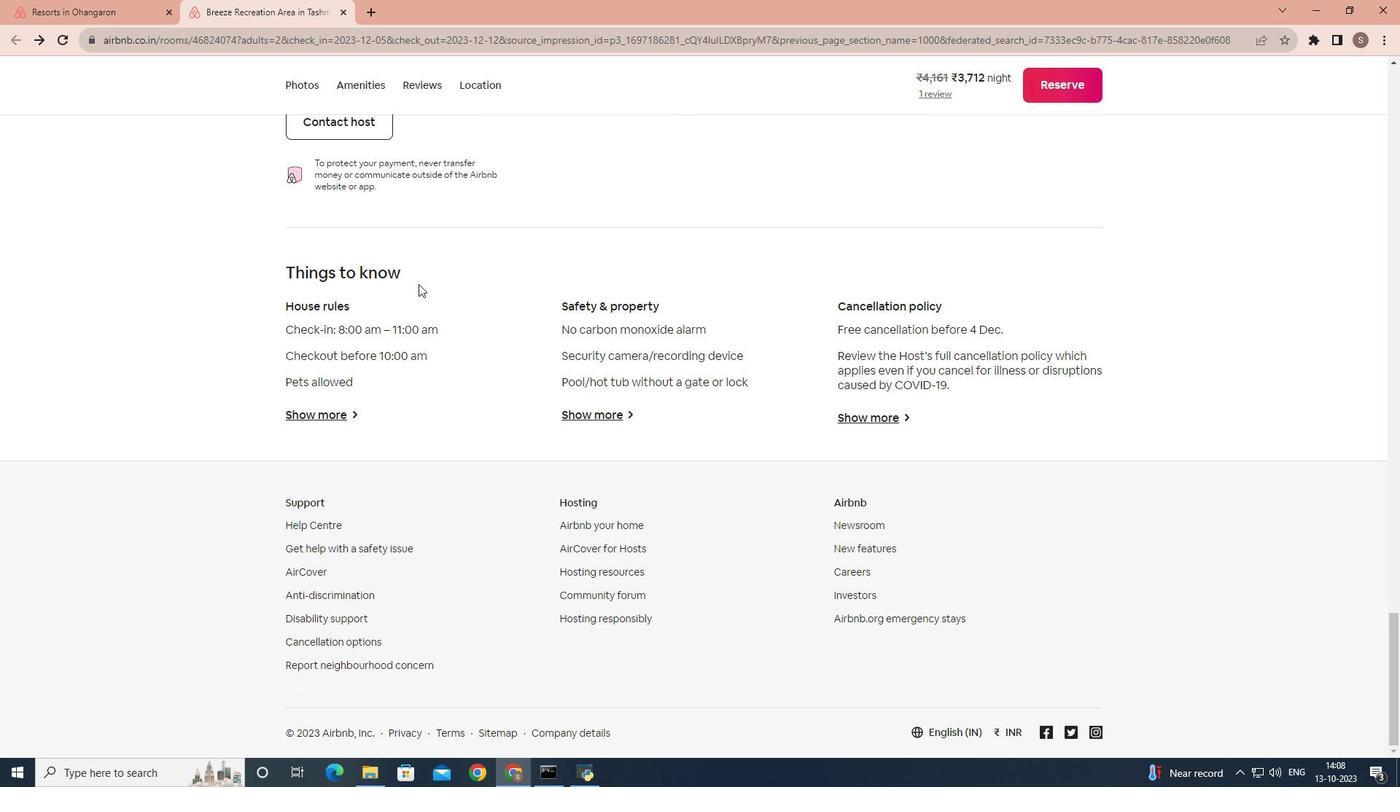 
Action: Mouse scrolled (418, 283) with delta (0, 0)
Screenshot: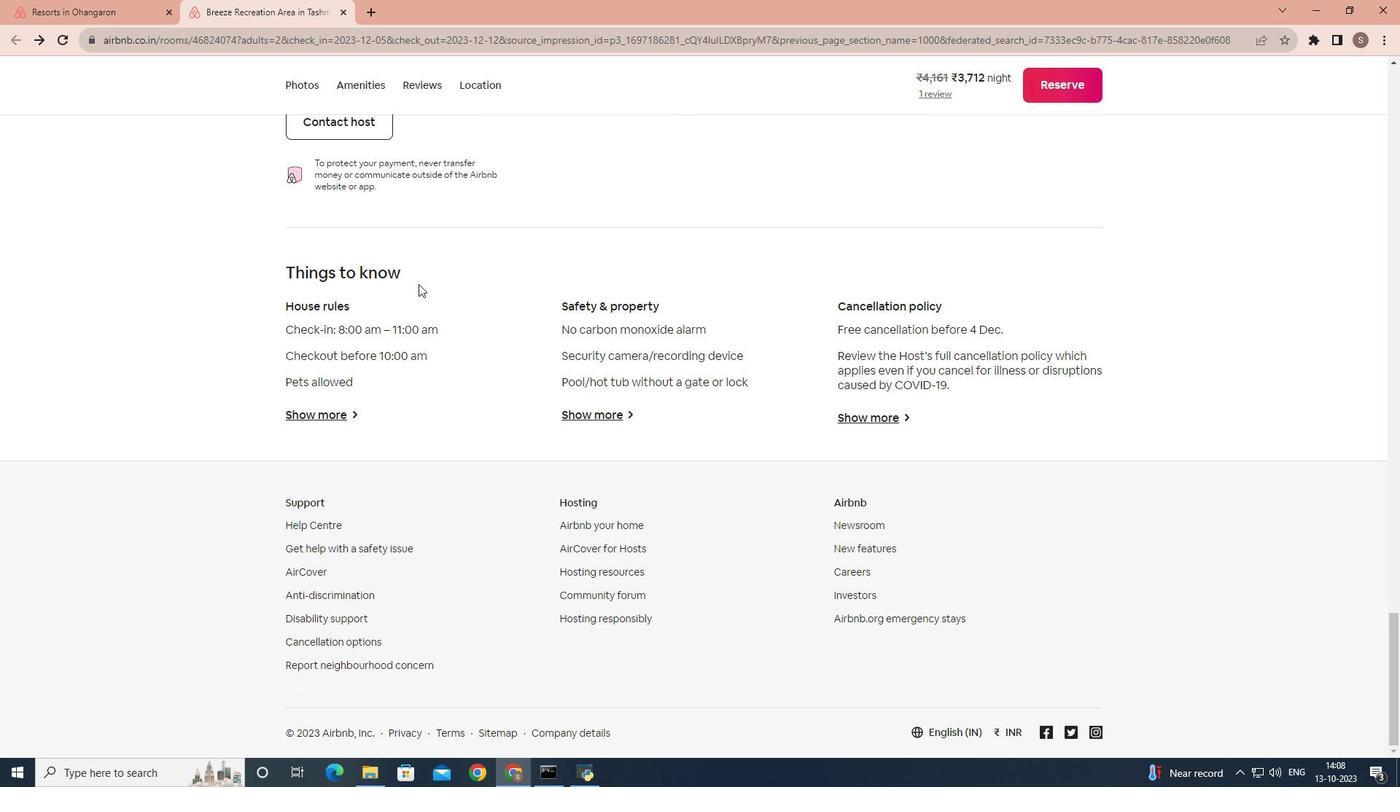 
Action: Mouse moved to (317, 412)
Screenshot: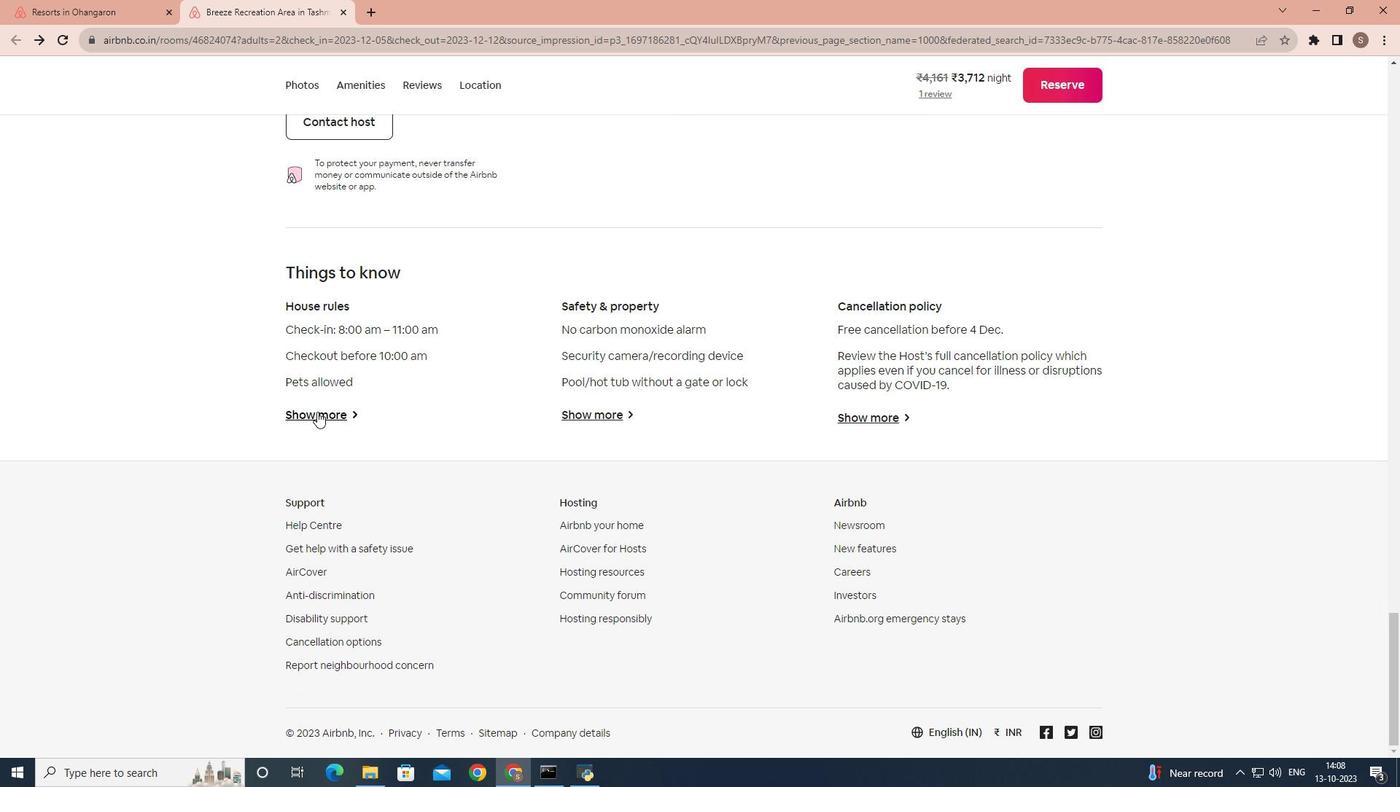 
Action: Mouse pressed left at (317, 412)
Screenshot: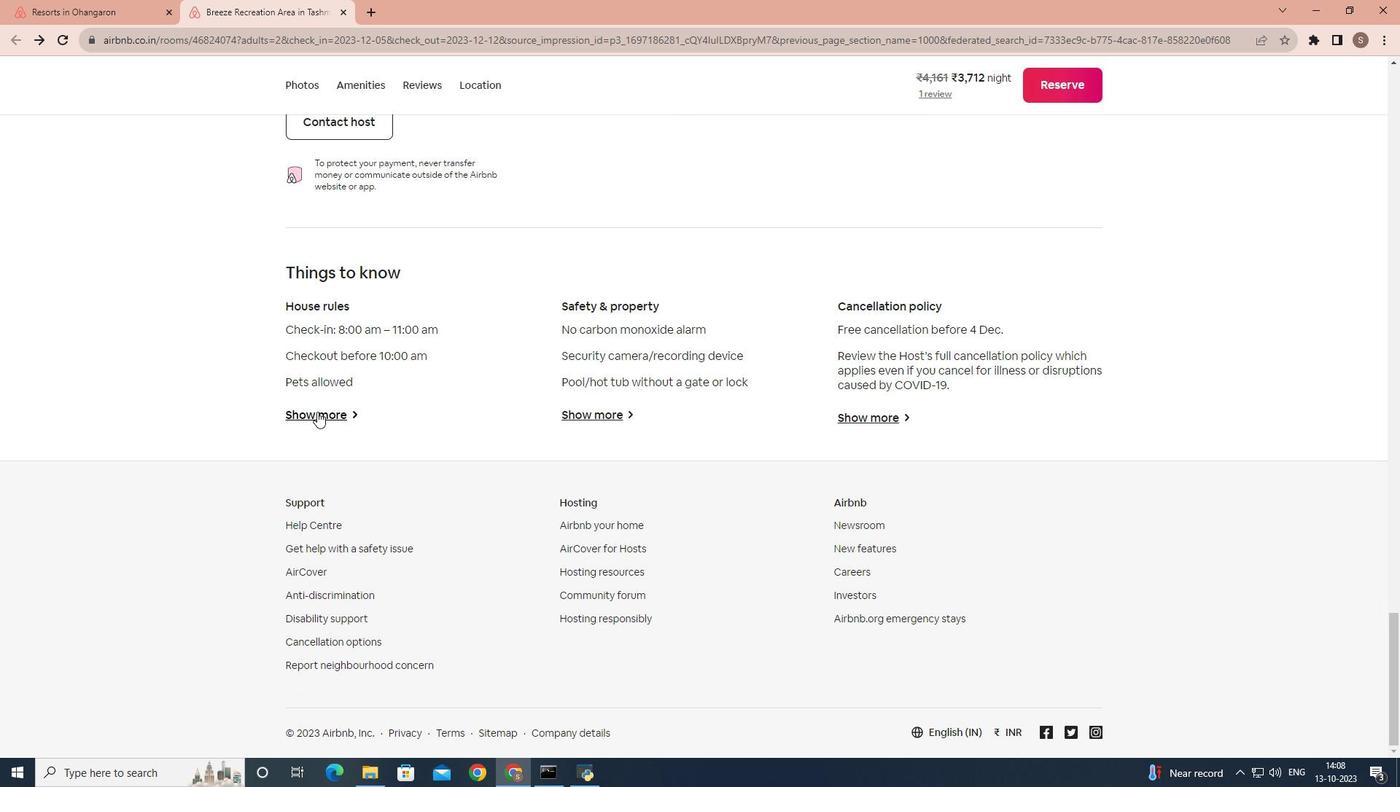 
Action: Mouse moved to (439, 147)
Screenshot: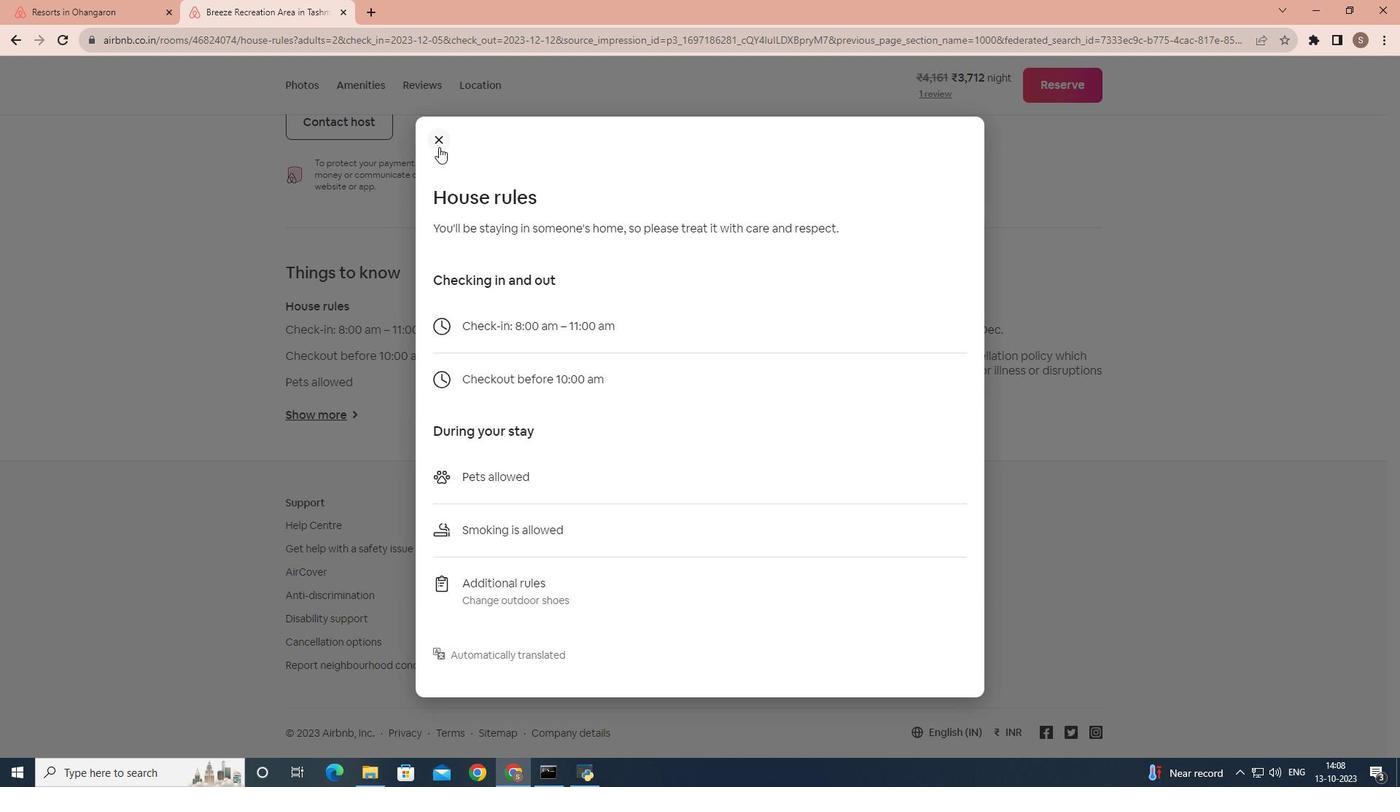 
Action: Mouse pressed left at (439, 147)
Screenshot: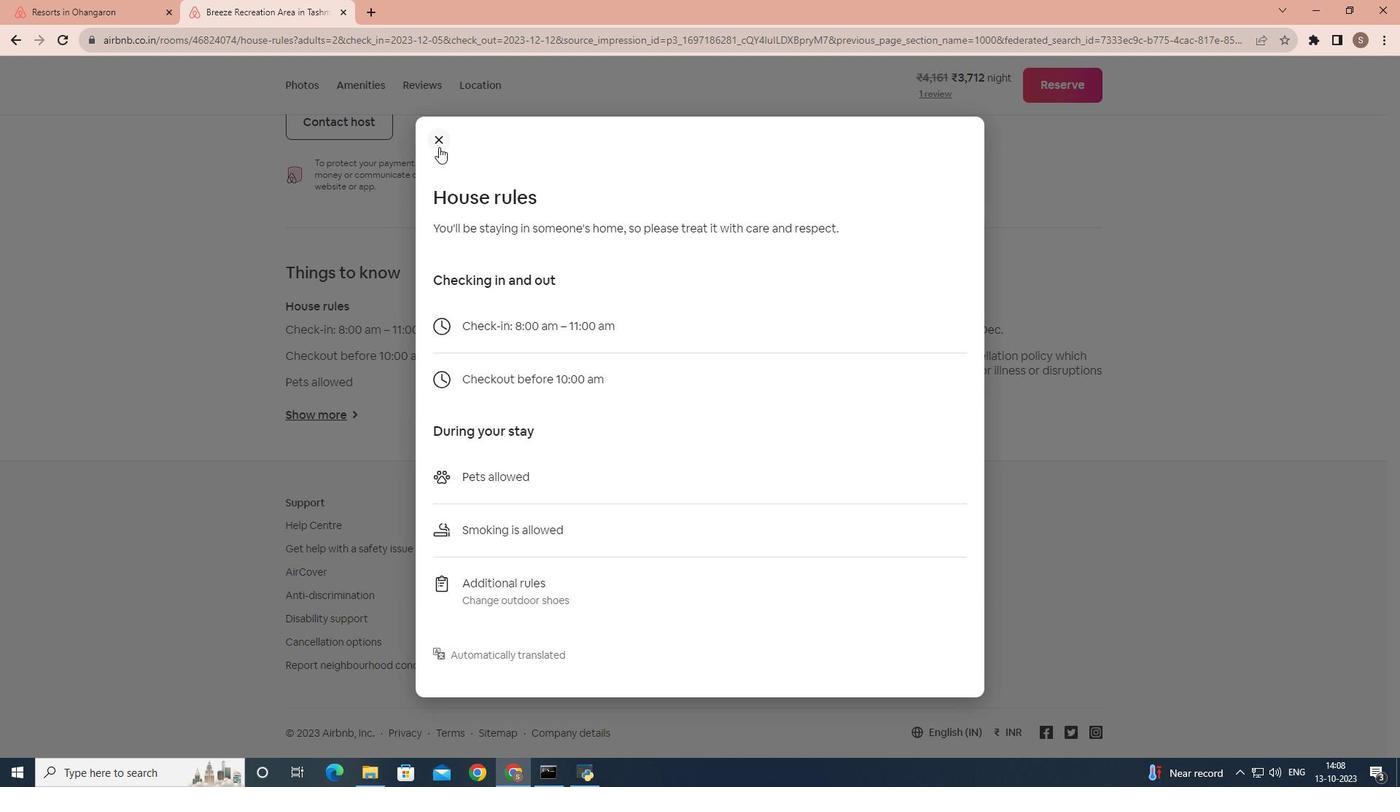 
Action: Mouse moved to (581, 409)
Screenshot: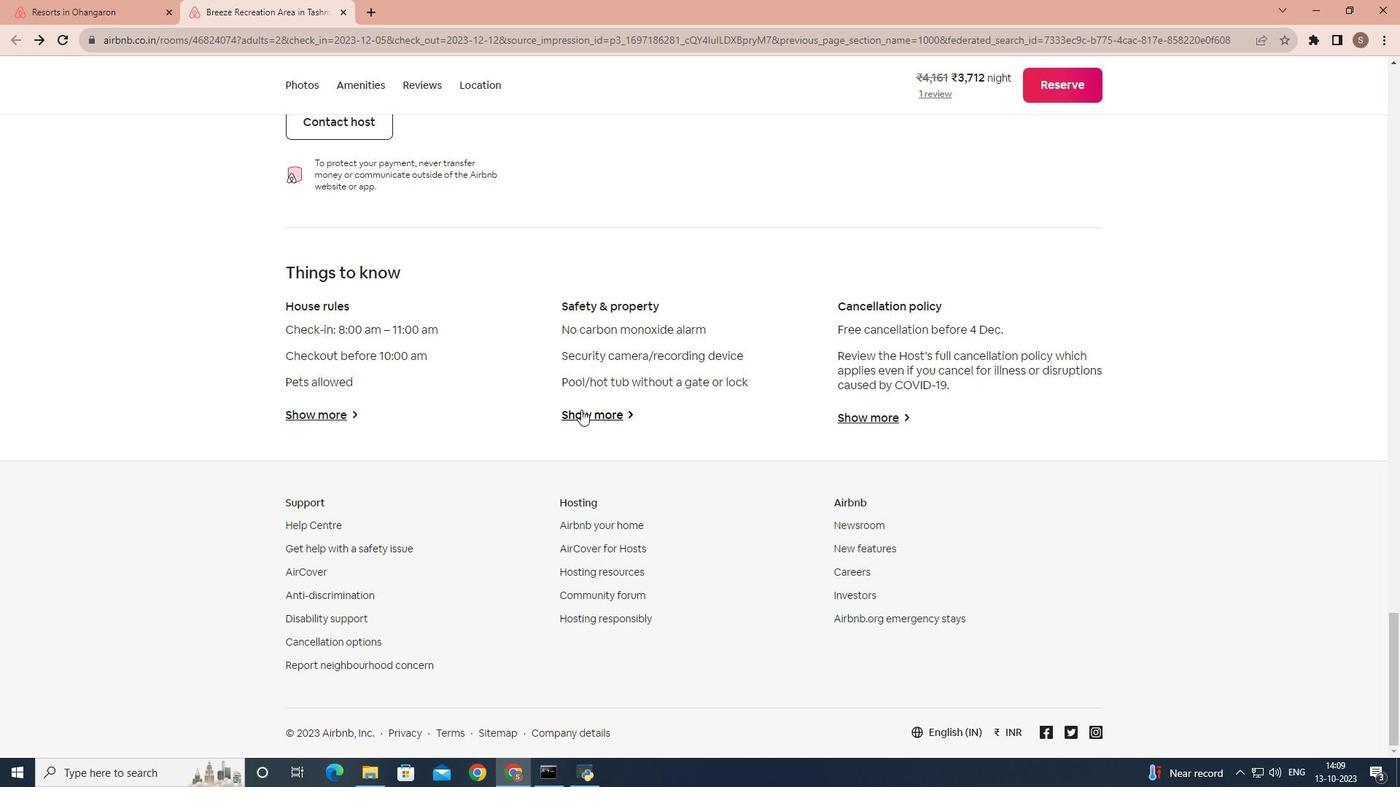 
Action: Mouse pressed left at (581, 409)
Screenshot: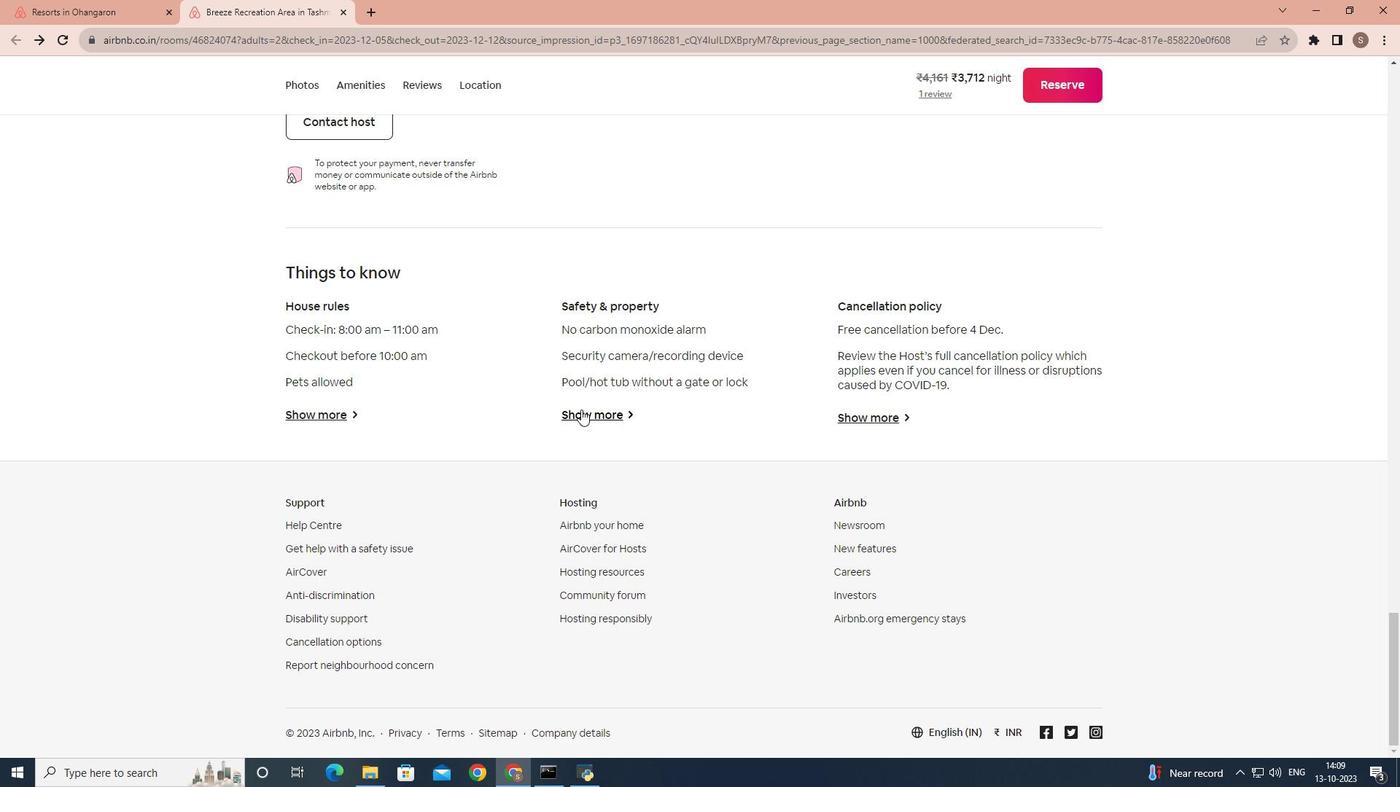 
Action: Mouse moved to (444, 114)
Screenshot: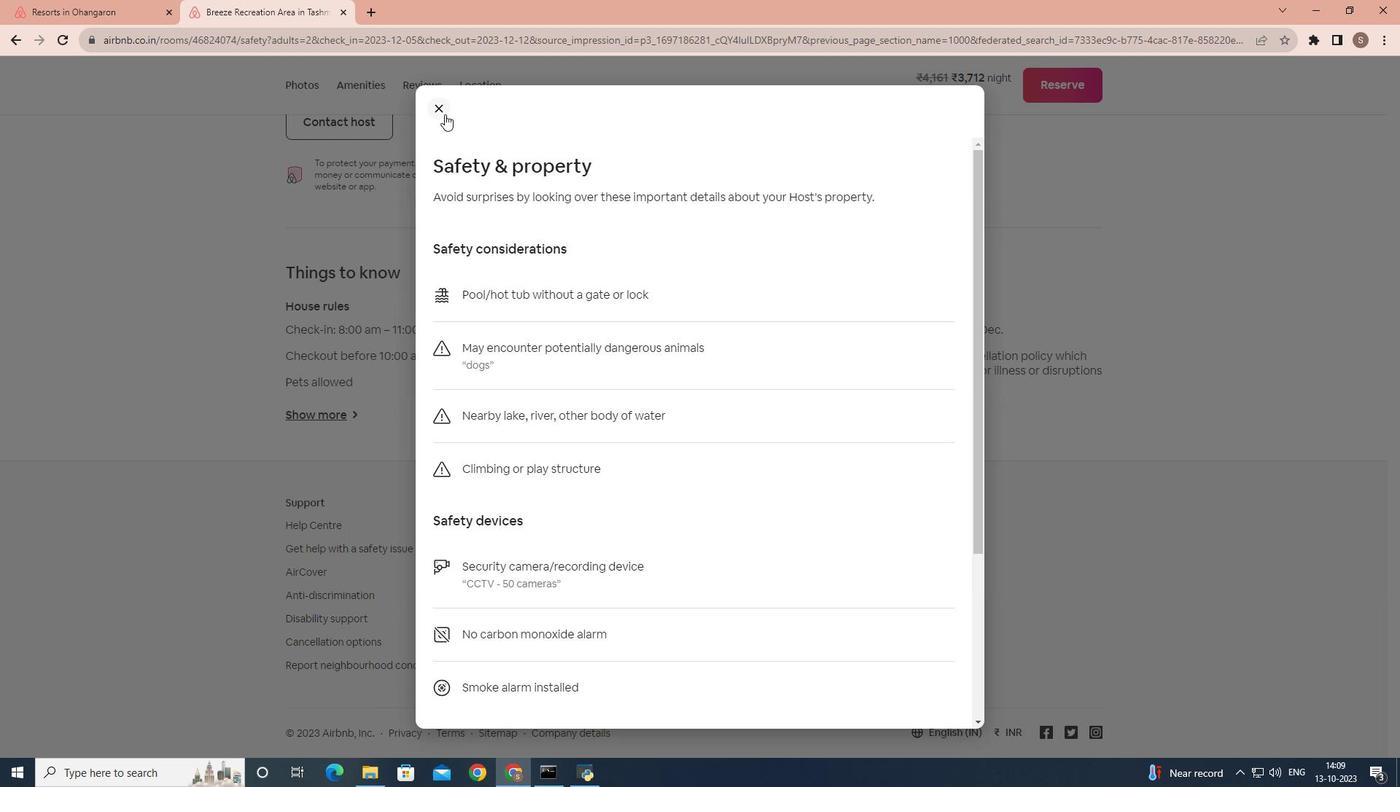 
Action: Mouse pressed left at (444, 114)
Screenshot: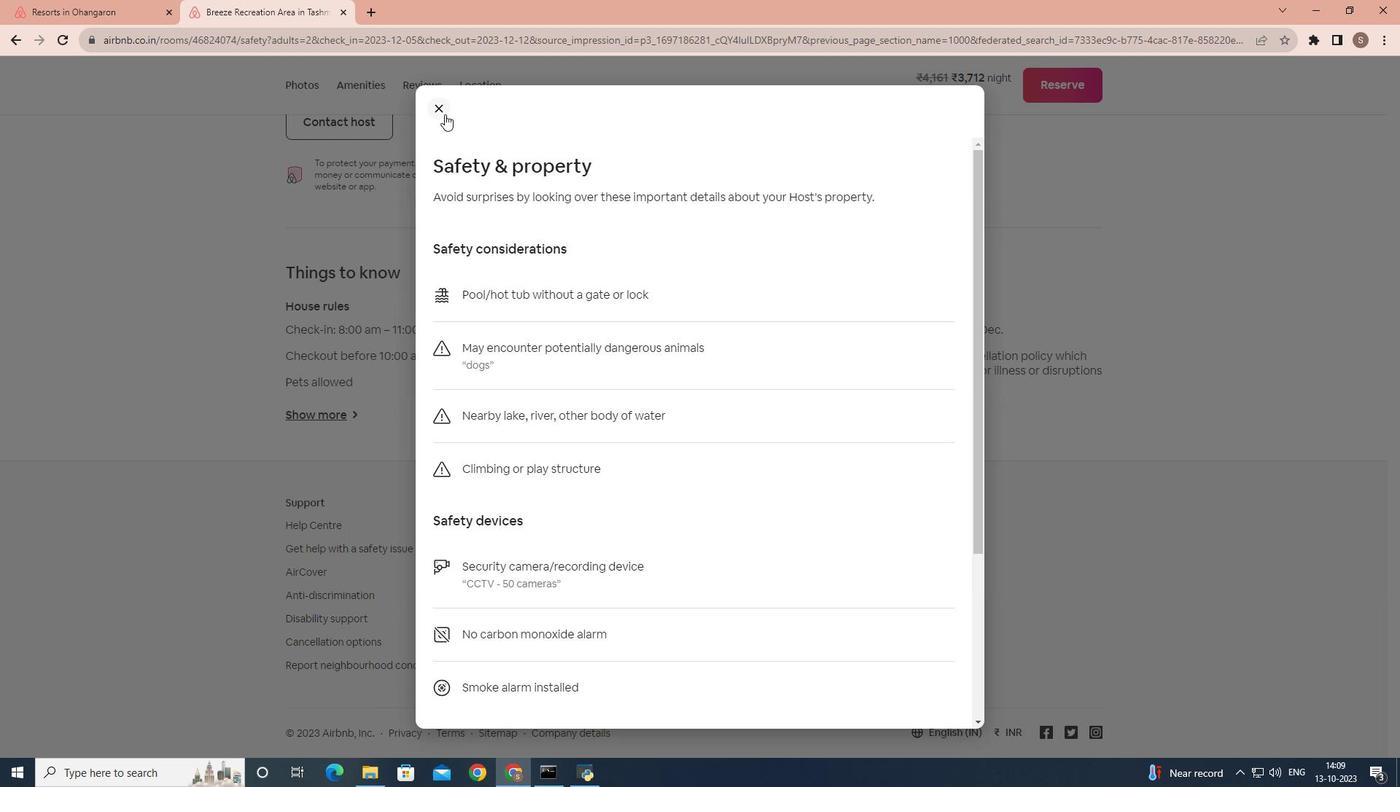 
Action: Mouse moved to (886, 423)
Screenshot: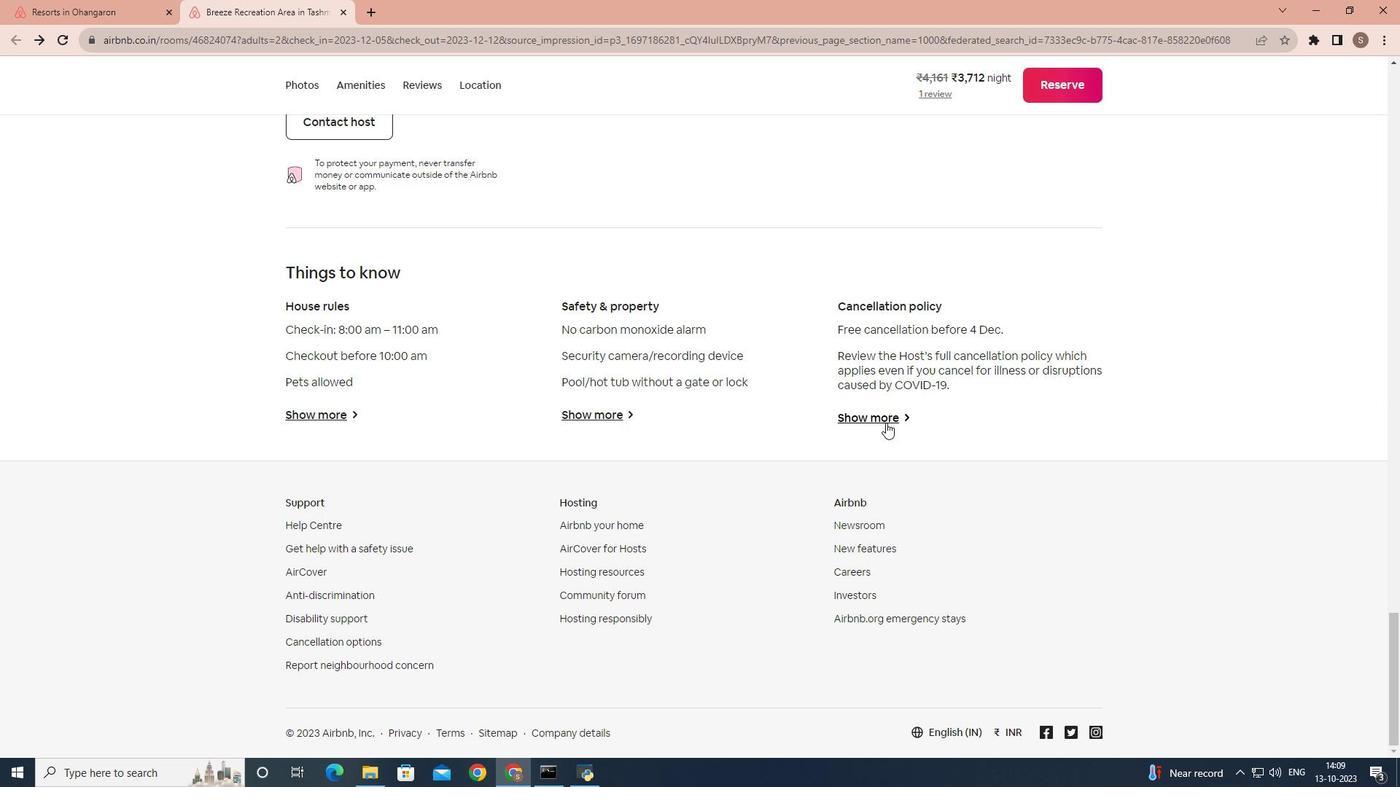 
Action: Mouse pressed left at (886, 423)
Screenshot: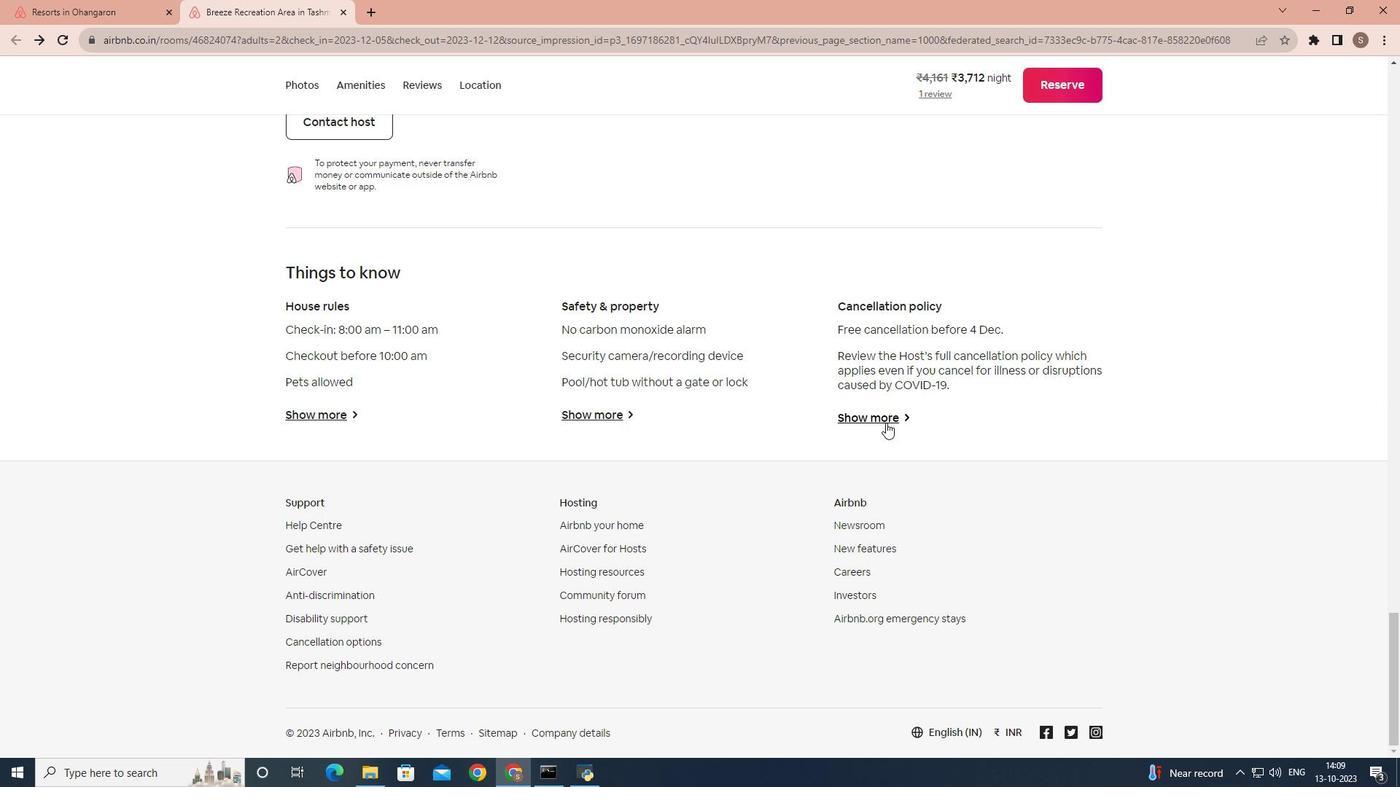 
Action: Mouse moved to (516, 216)
Screenshot: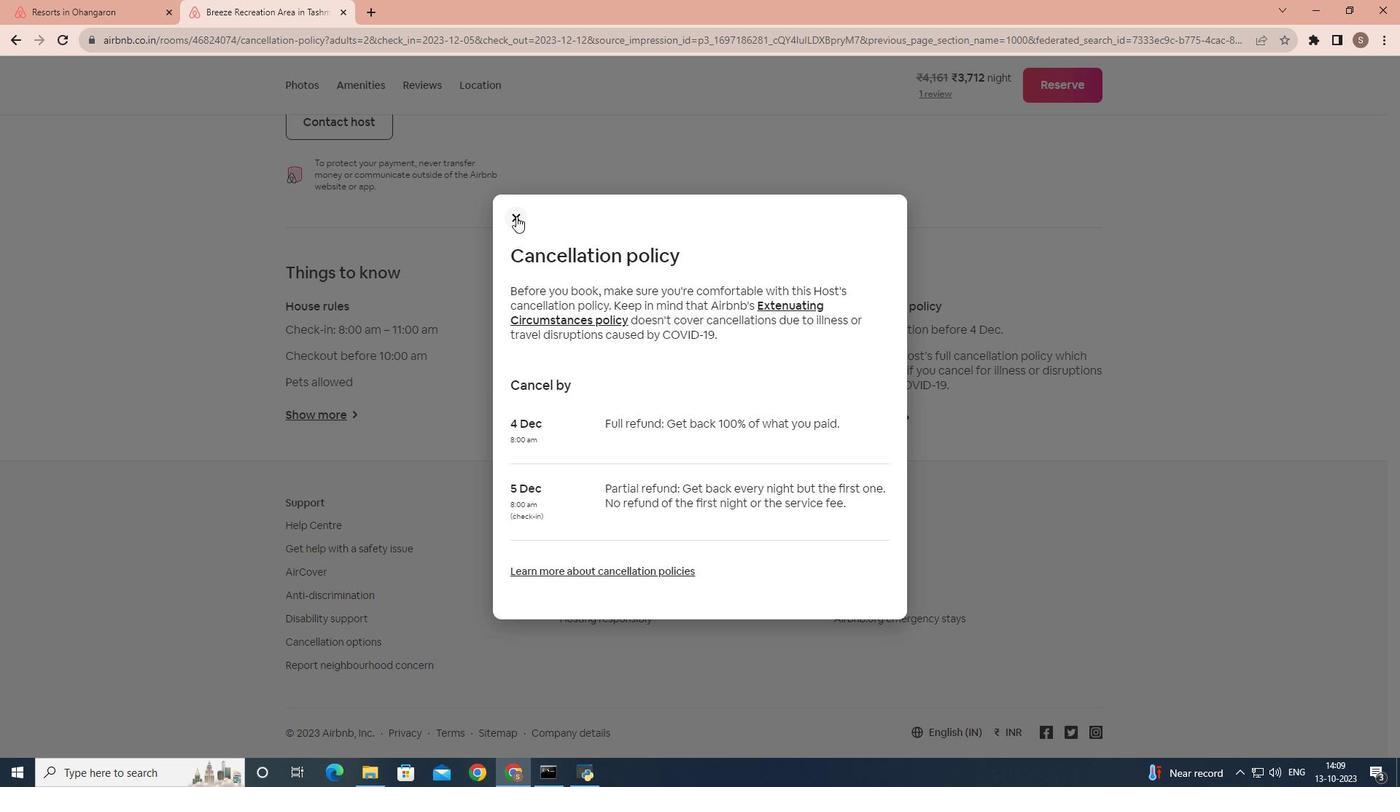 
Action: Mouse pressed left at (516, 216)
Screenshot: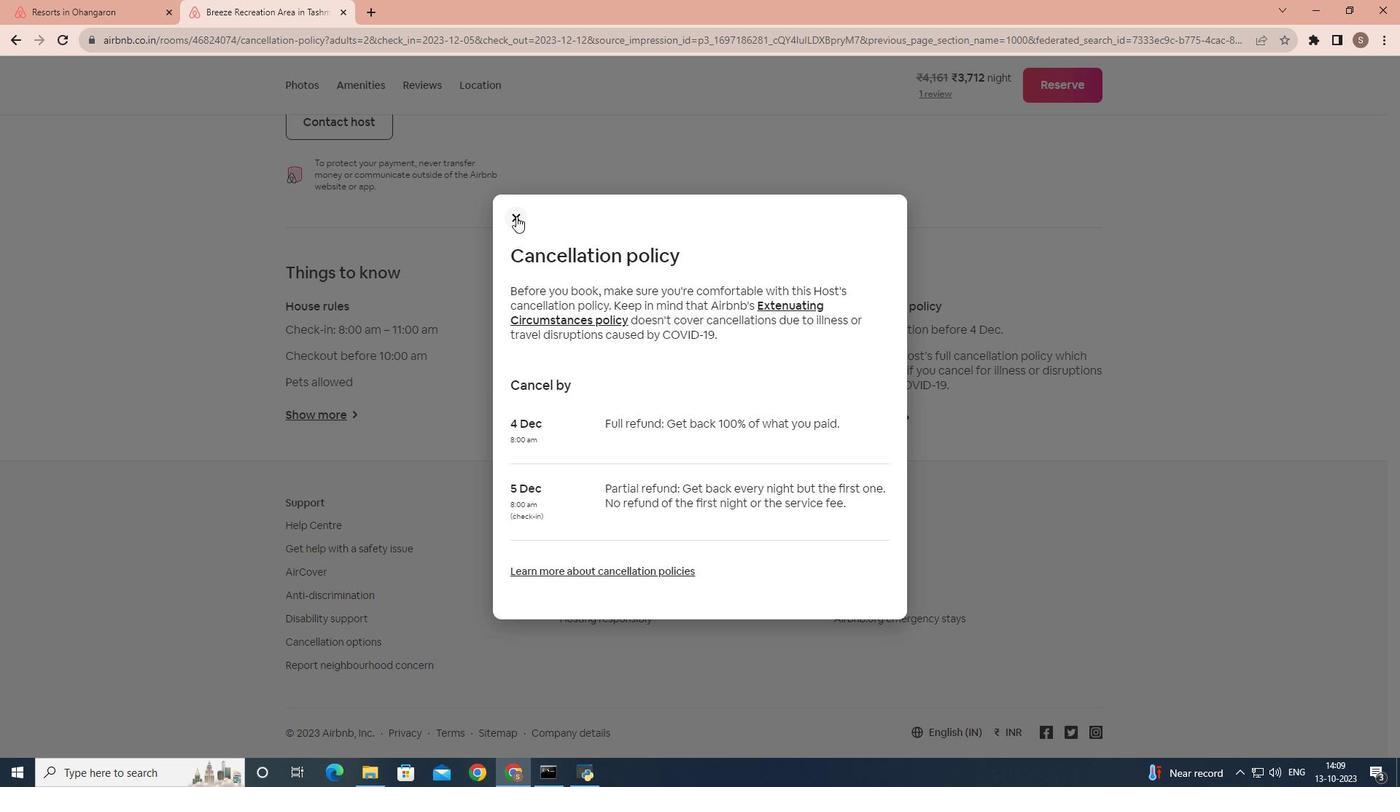 
Action: Mouse moved to (594, 305)
Screenshot: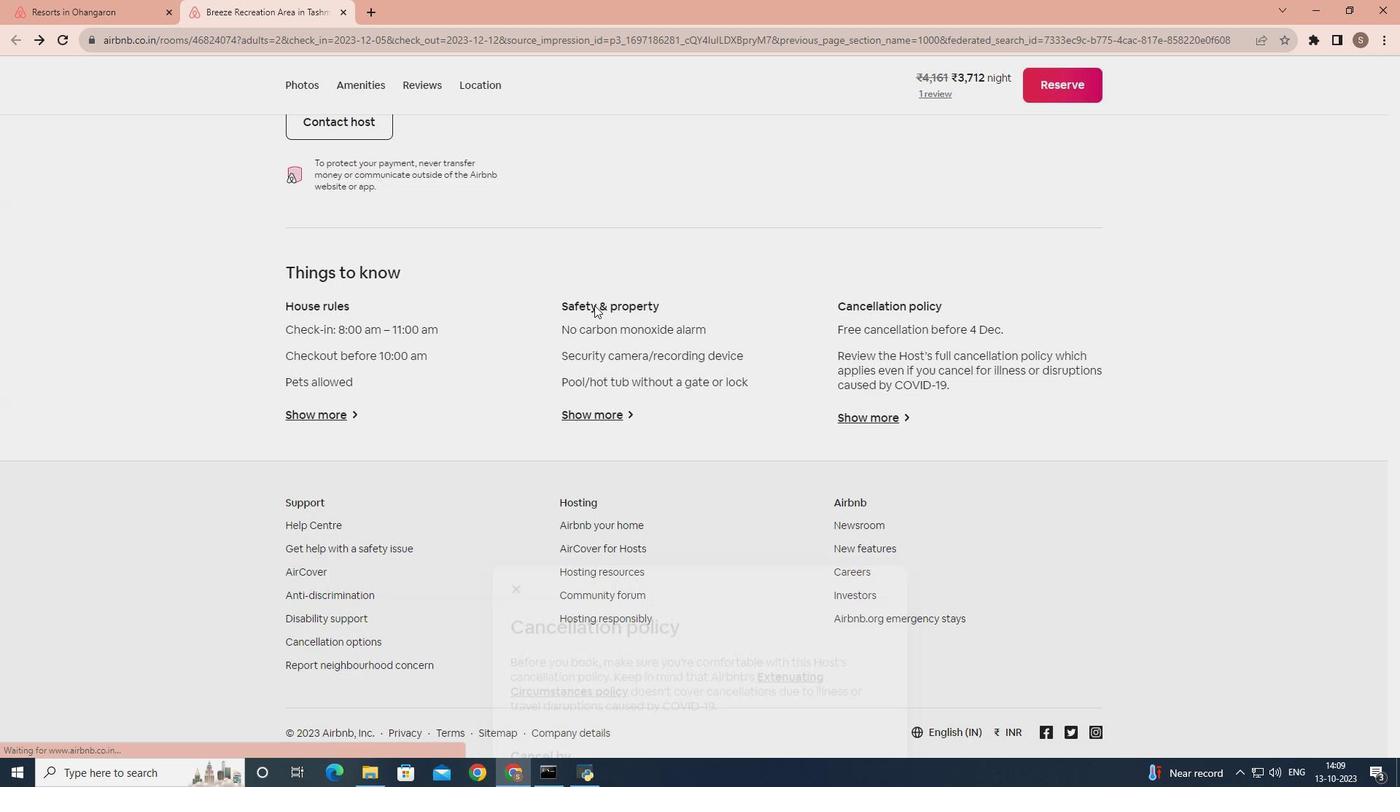 
Action: Mouse scrolled (594, 306) with delta (0, 0)
Screenshot: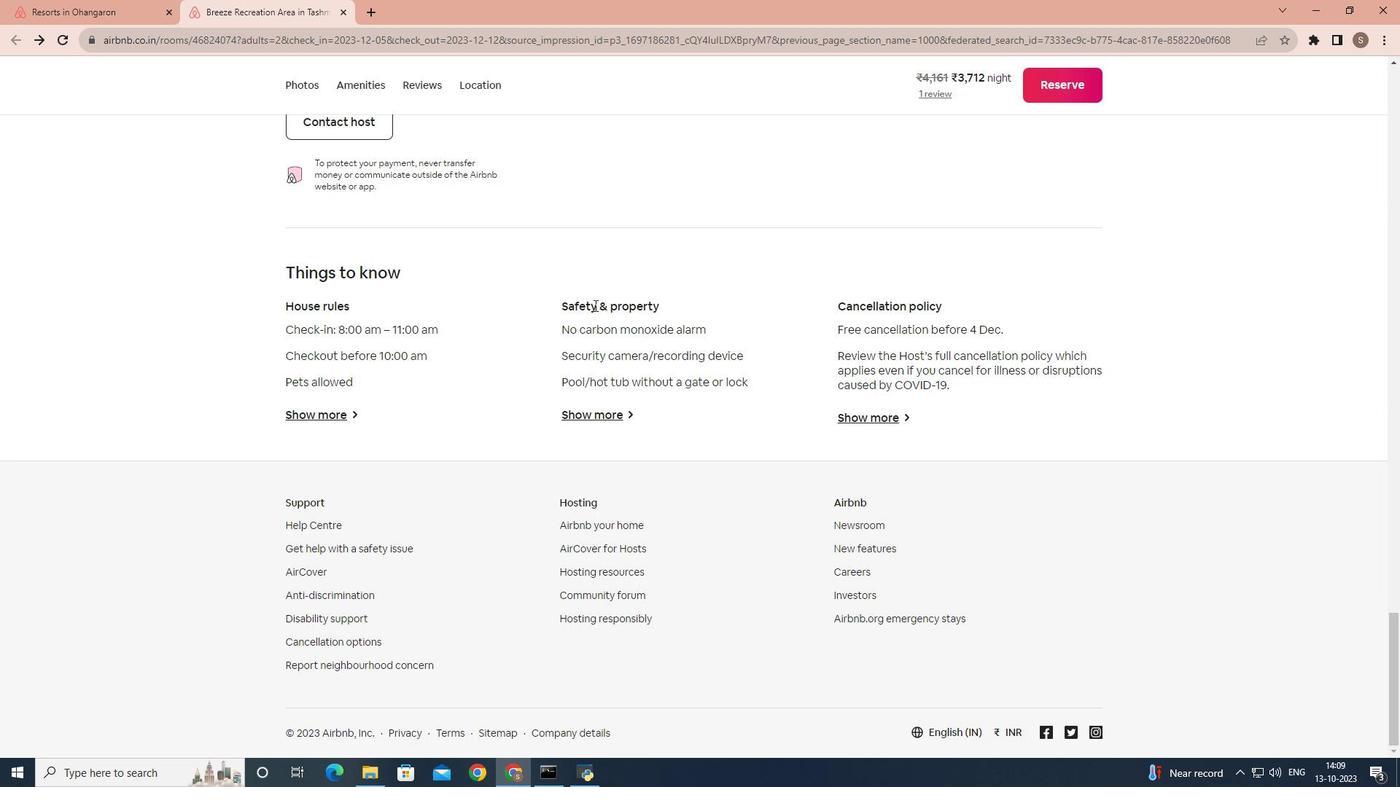 
Action: Mouse scrolled (594, 306) with delta (0, 0)
Screenshot: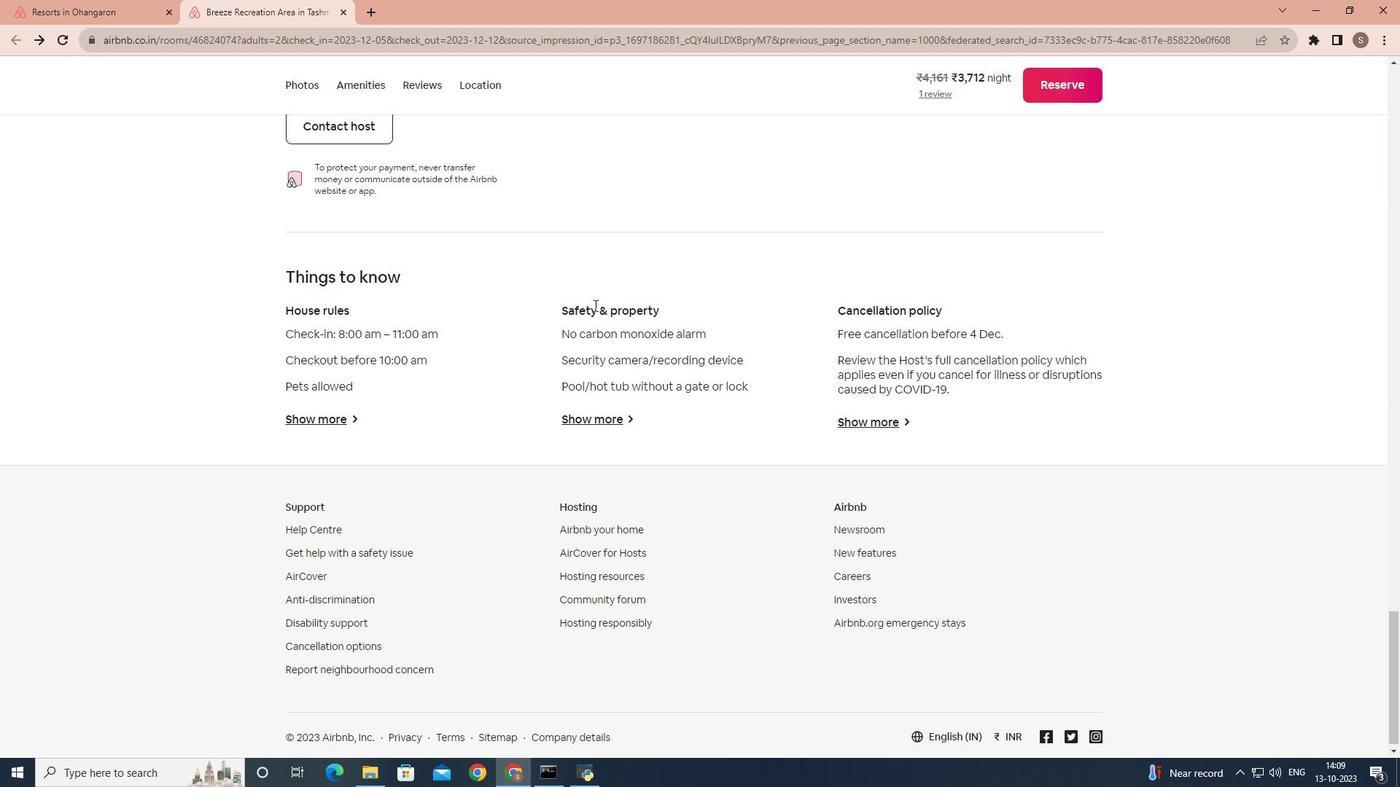 
Action: Mouse scrolled (594, 306) with delta (0, 0)
Screenshot: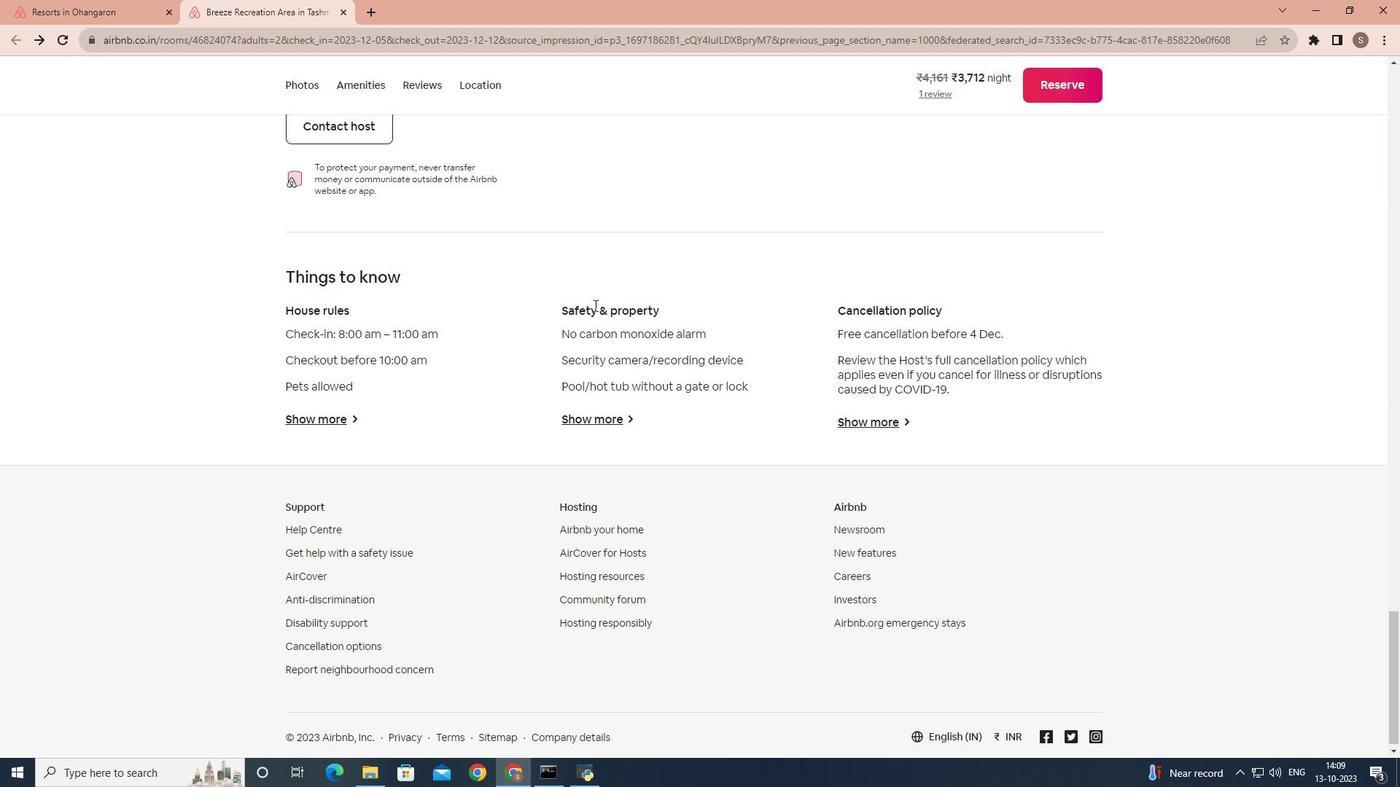 
Action: Mouse scrolled (594, 306) with delta (0, 0)
Screenshot: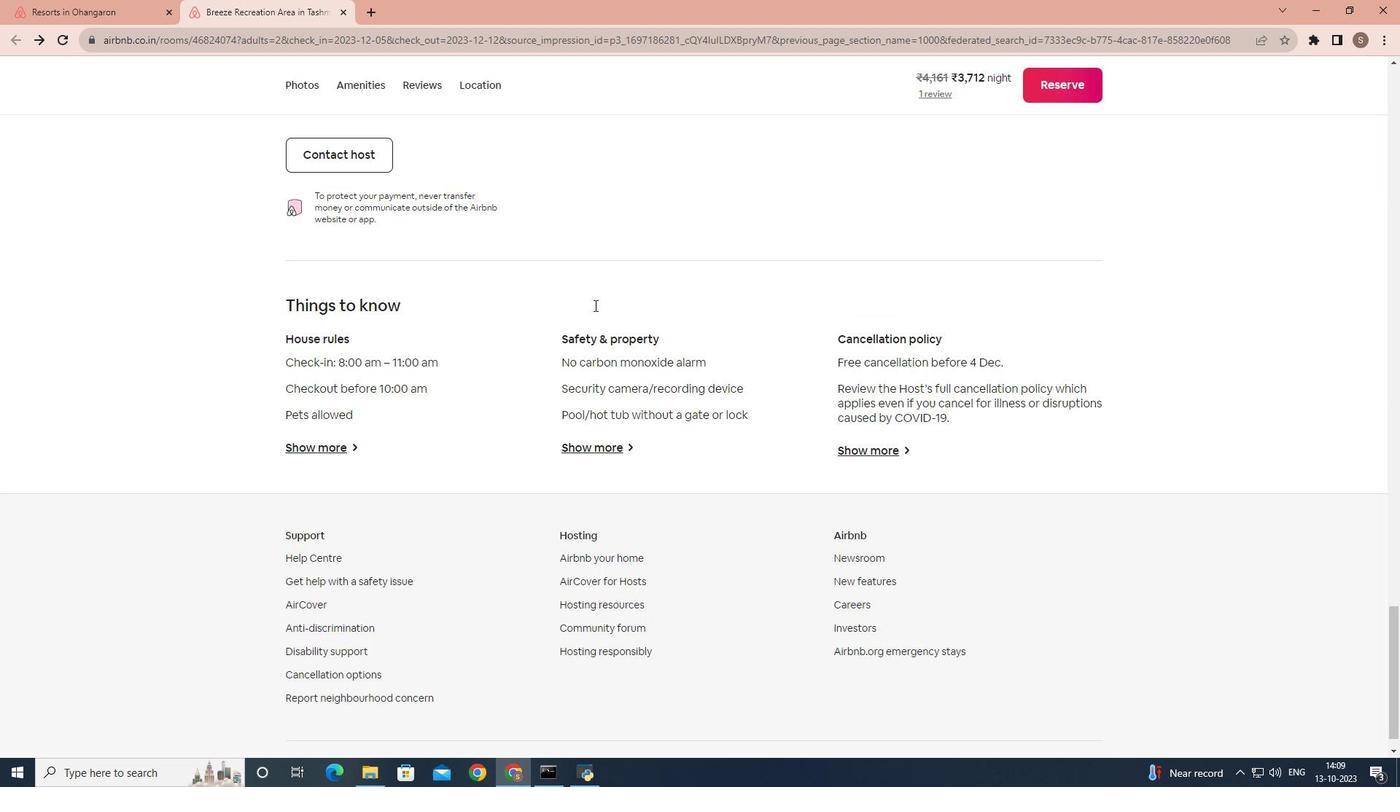 
Action: Mouse scrolled (594, 306) with delta (0, 0)
Screenshot: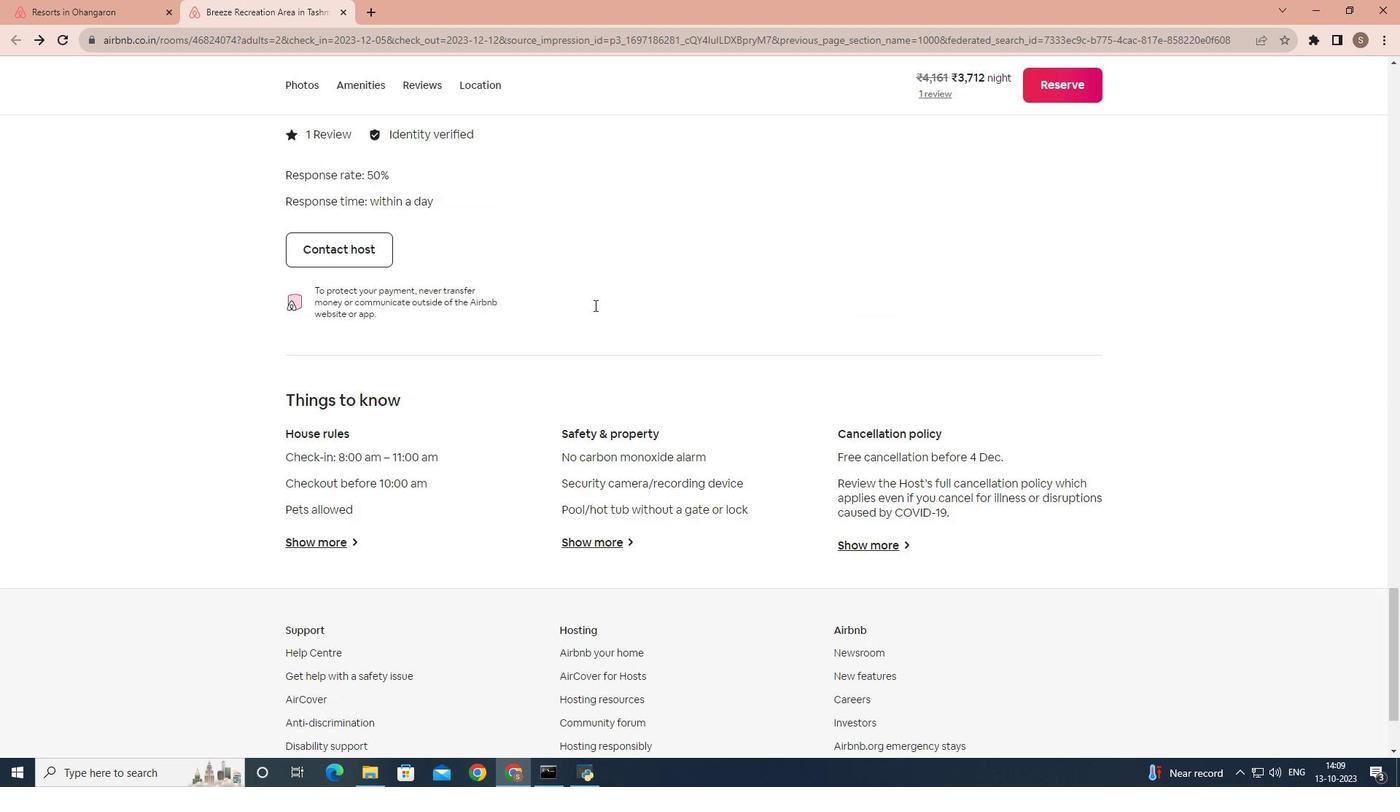 
Action: Mouse scrolled (594, 306) with delta (0, 0)
Screenshot: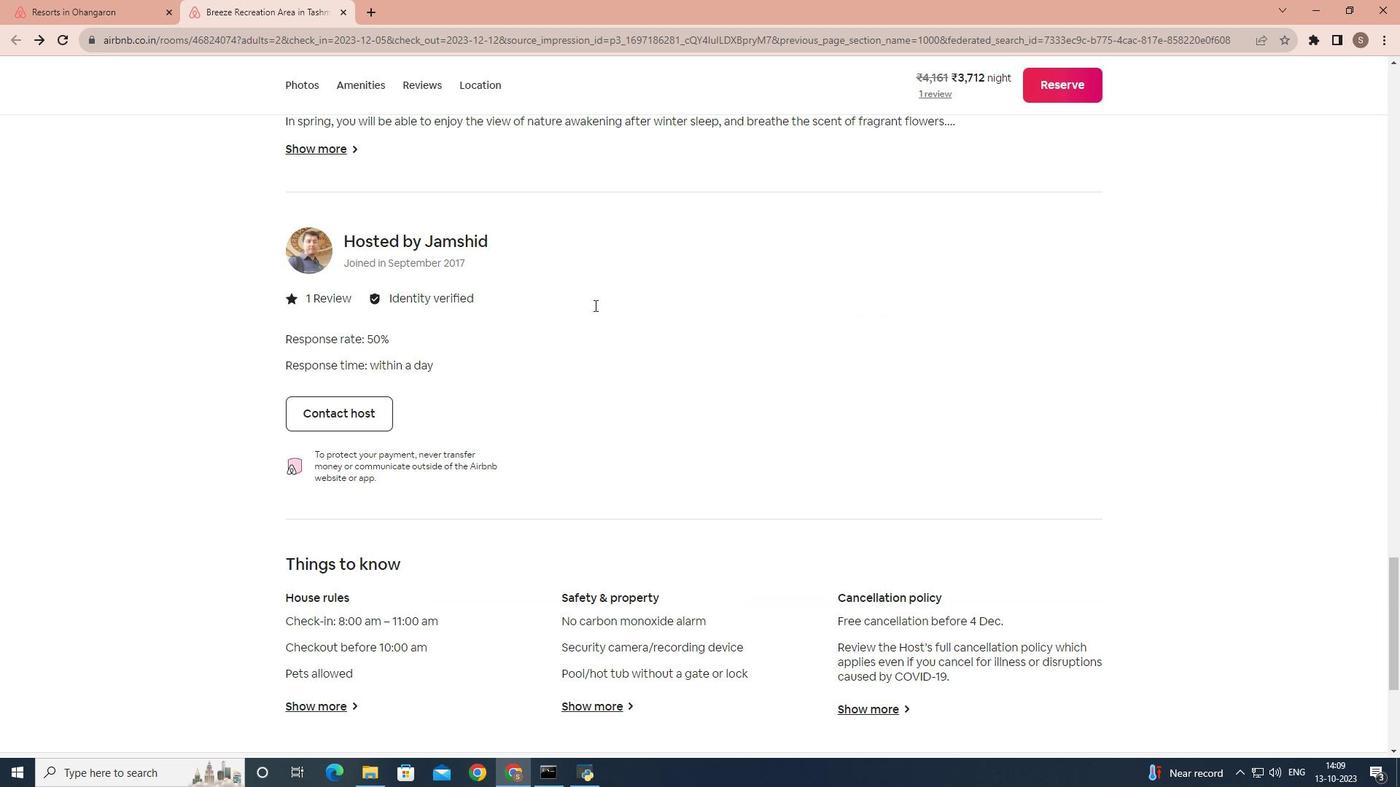 
Action: Mouse scrolled (594, 306) with delta (0, 0)
Screenshot: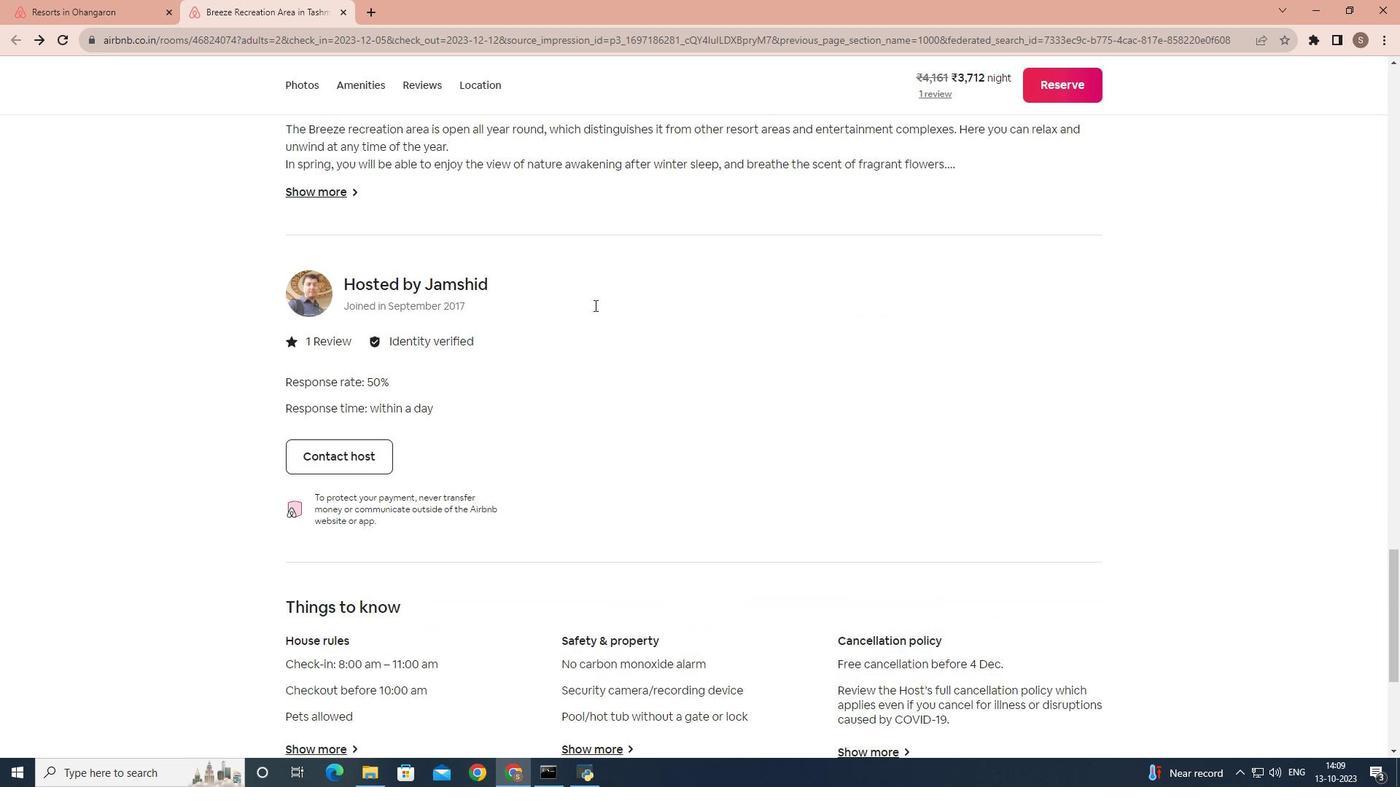 
Action: Mouse scrolled (594, 306) with delta (0, 0)
Screenshot: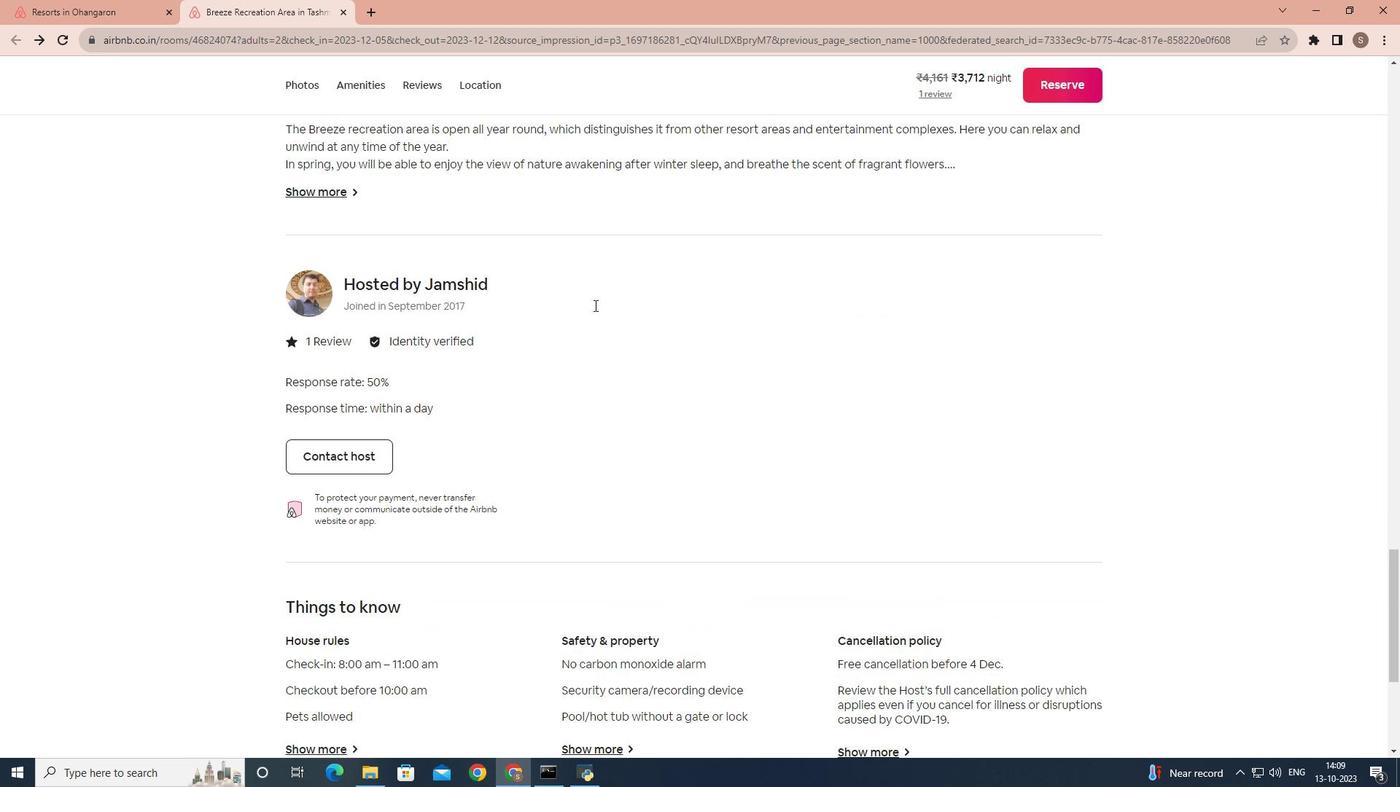 
Action: Mouse scrolled (594, 306) with delta (0, 0)
Screenshot: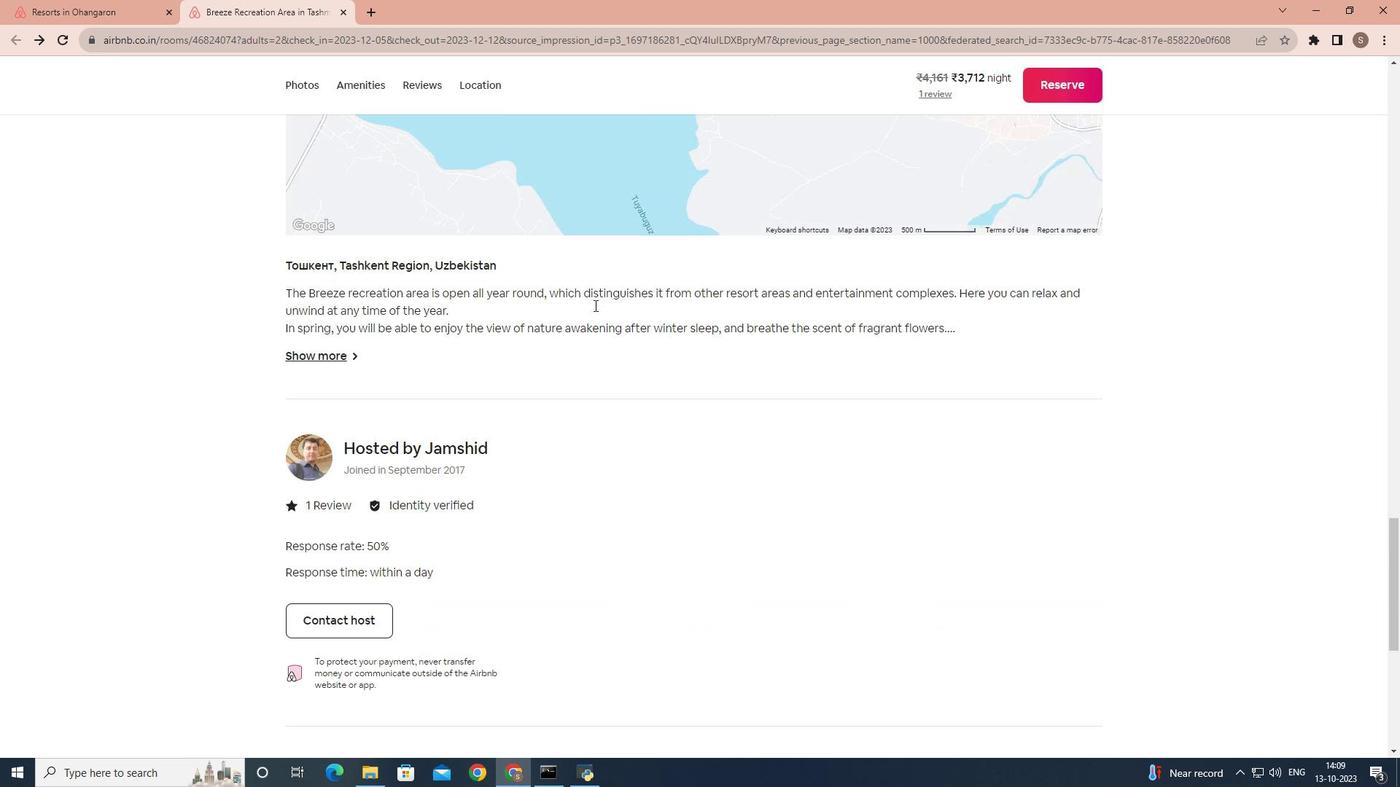 
Action: Mouse scrolled (594, 306) with delta (0, 0)
Screenshot: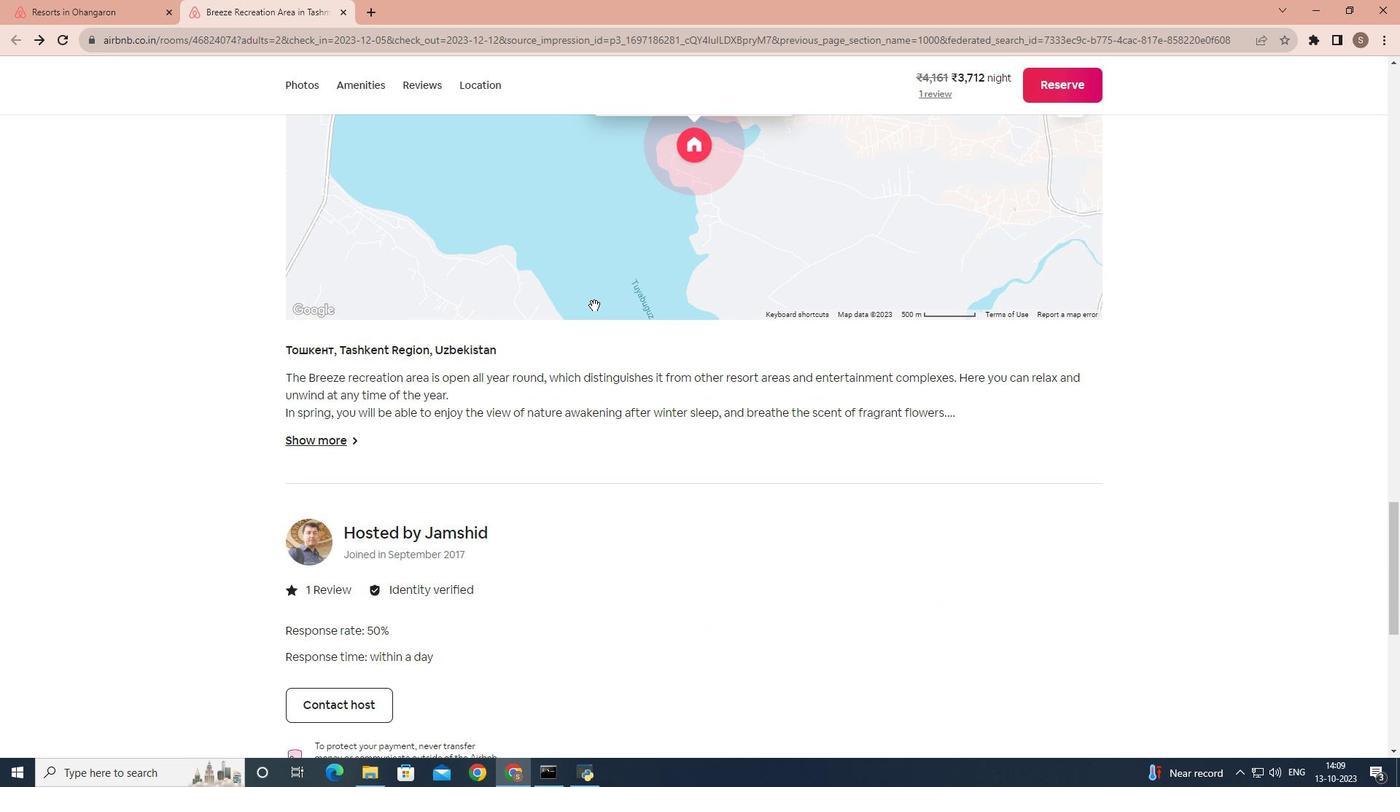 
Action: Mouse scrolled (594, 306) with delta (0, 0)
Screenshot: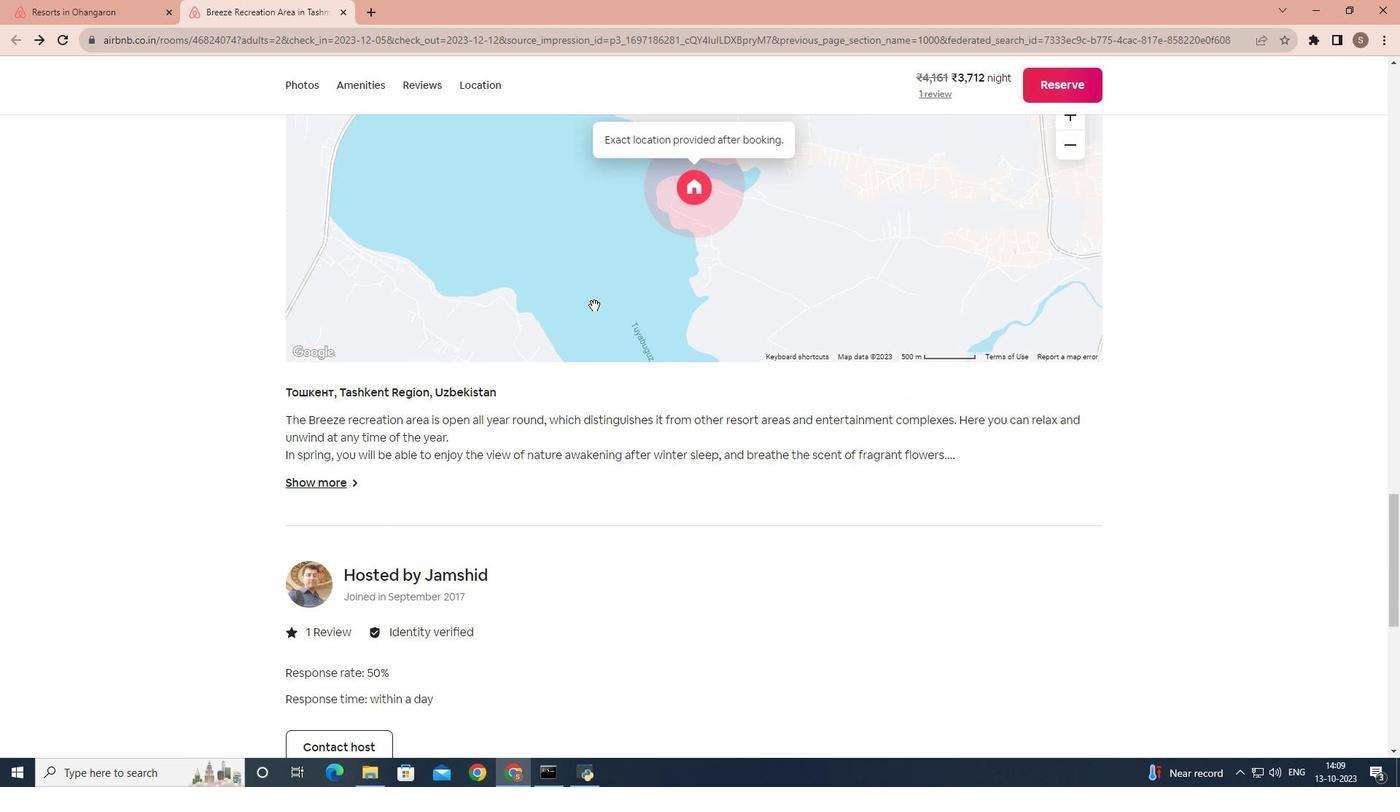 
Action: Mouse scrolled (594, 306) with delta (0, 0)
Screenshot: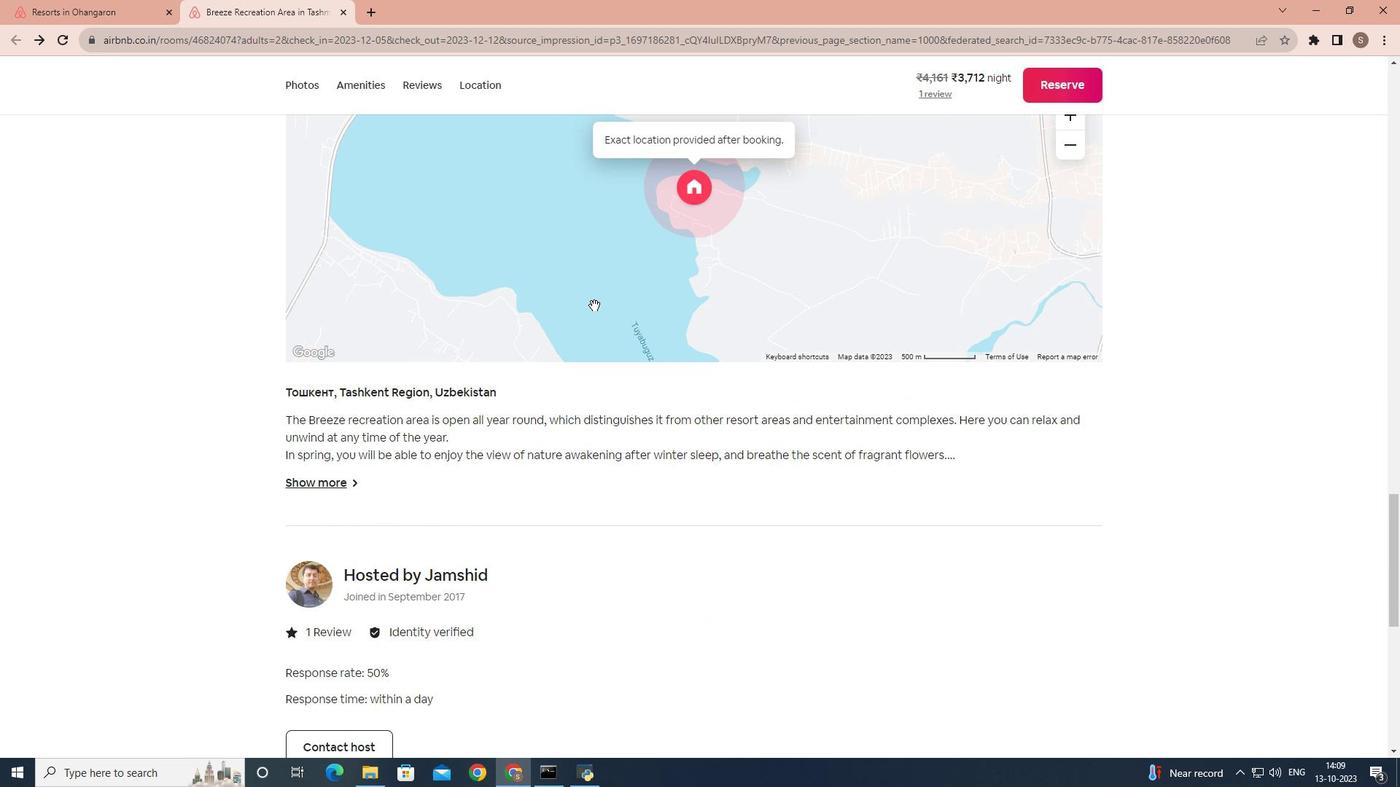 
Action: Mouse scrolled (594, 306) with delta (0, 0)
Screenshot: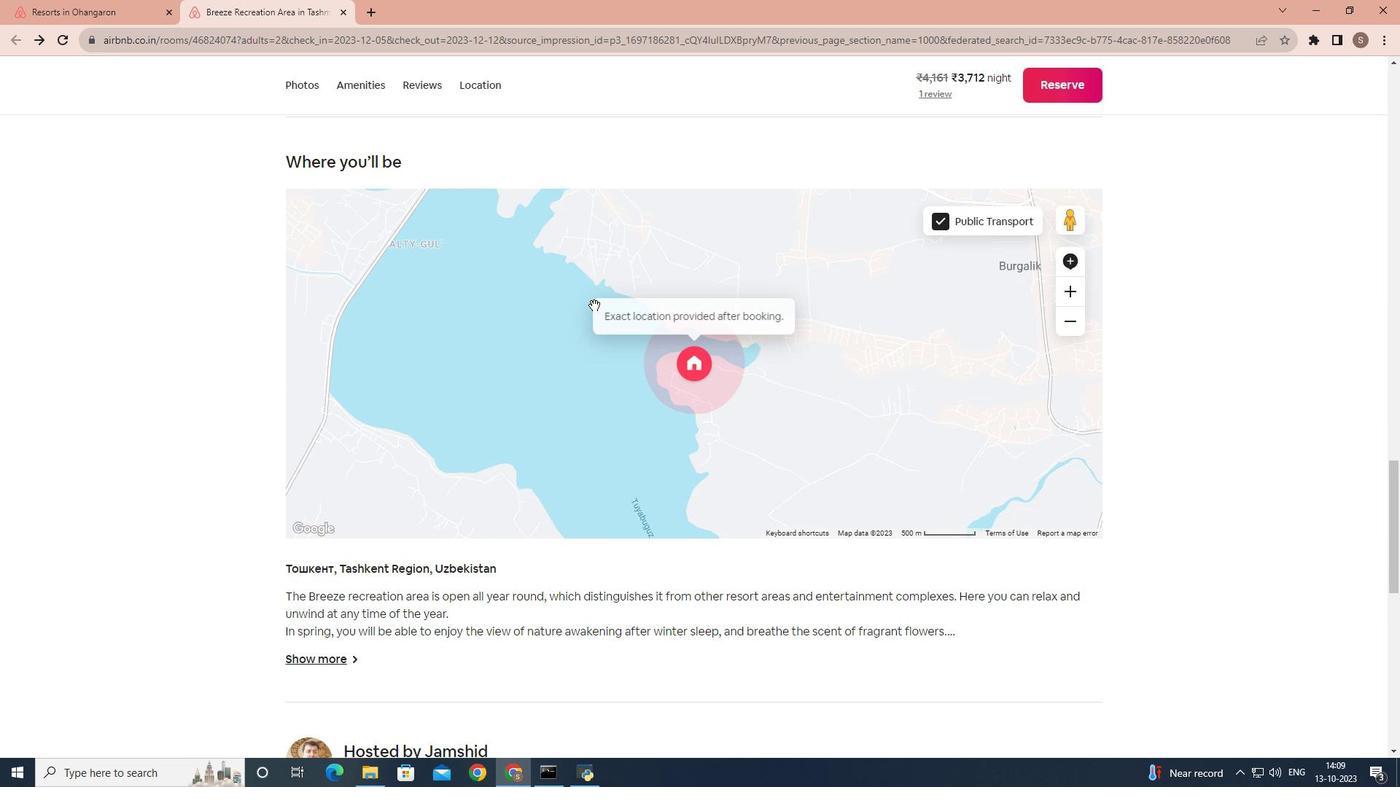 
Action: Mouse scrolled (594, 306) with delta (0, 0)
Screenshot: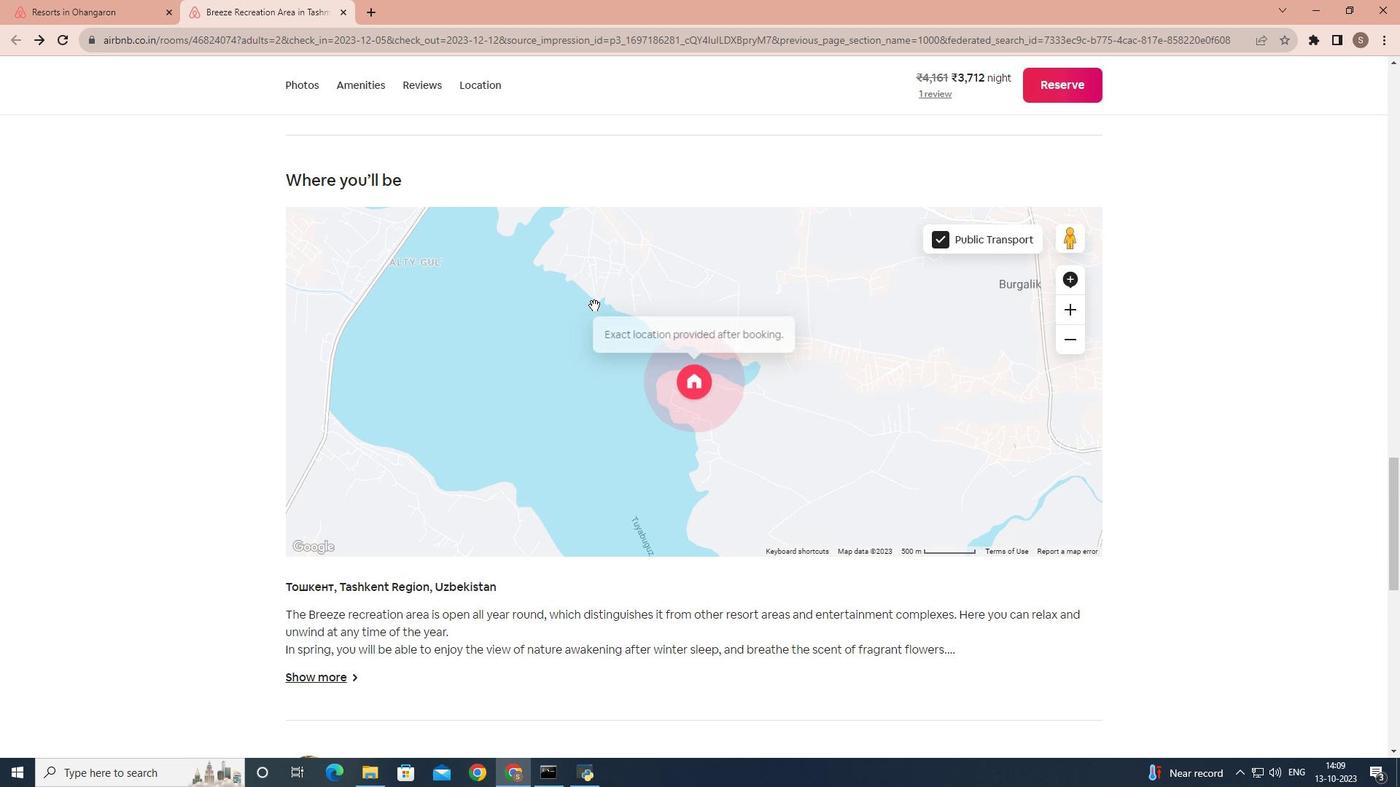 
Action: Mouse scrolled (594, 306) with delta (0, 0)
Screenshot: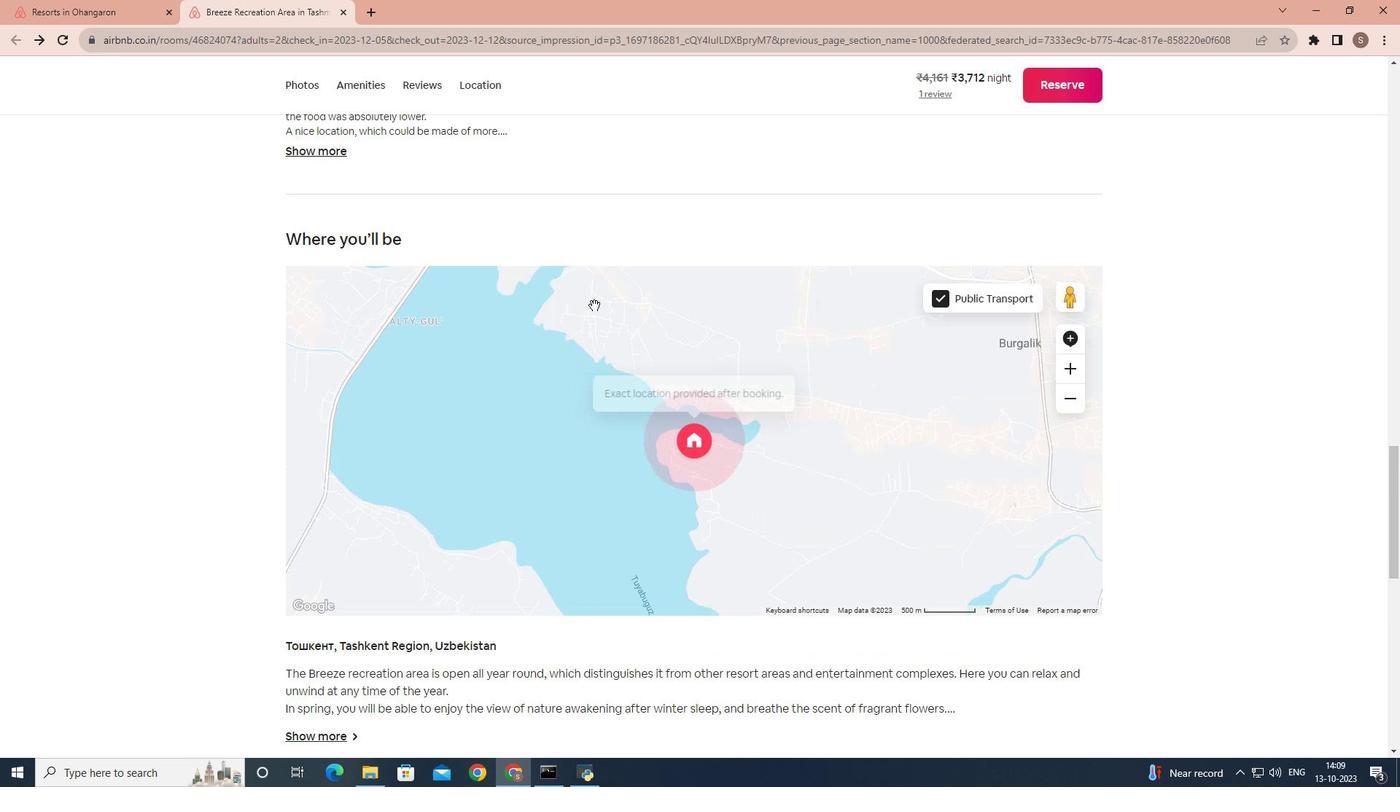 
Action: Mouse scrolled (594, 306) with delta (0, 0)
Screenshot: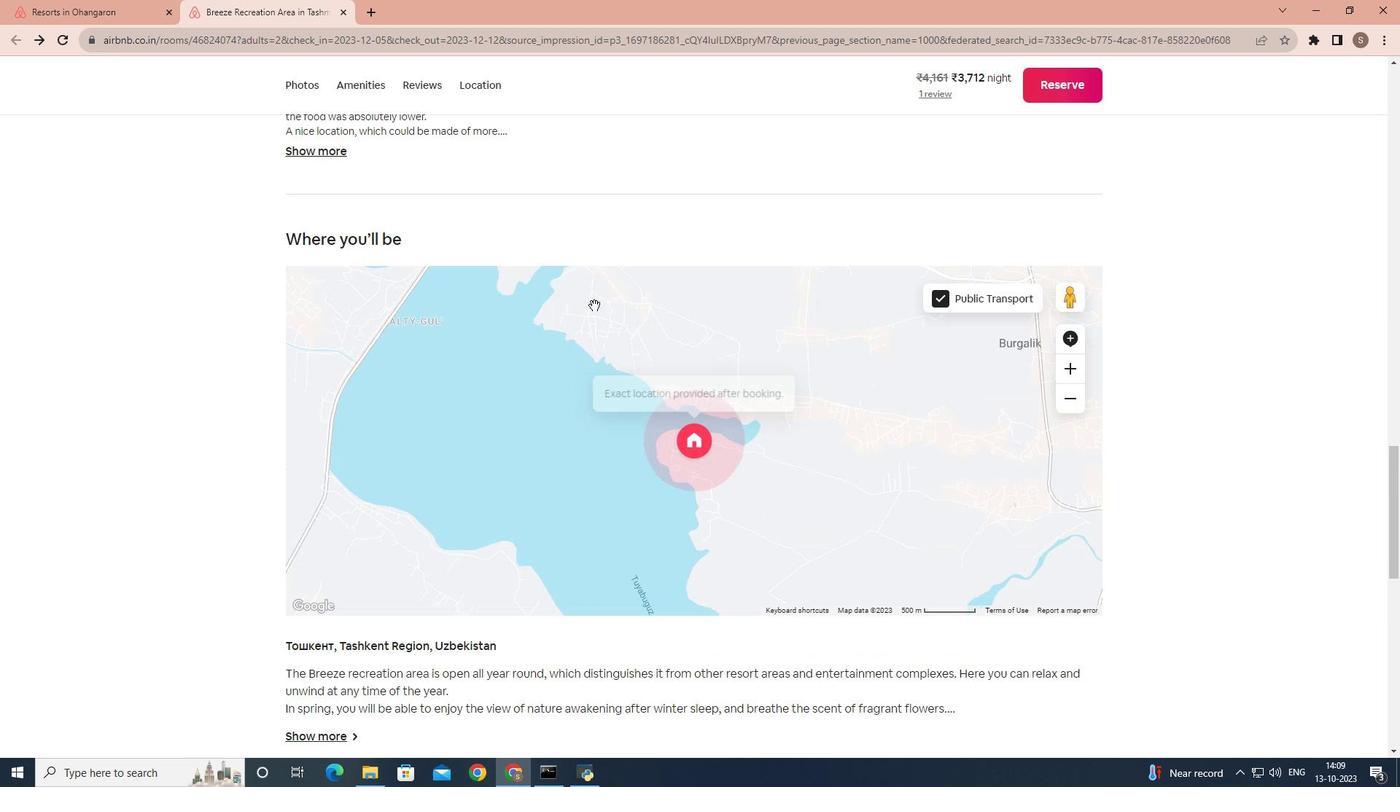 
Action: Mouse scrolled (594, 306) with delta (0, 0)
Screenshot: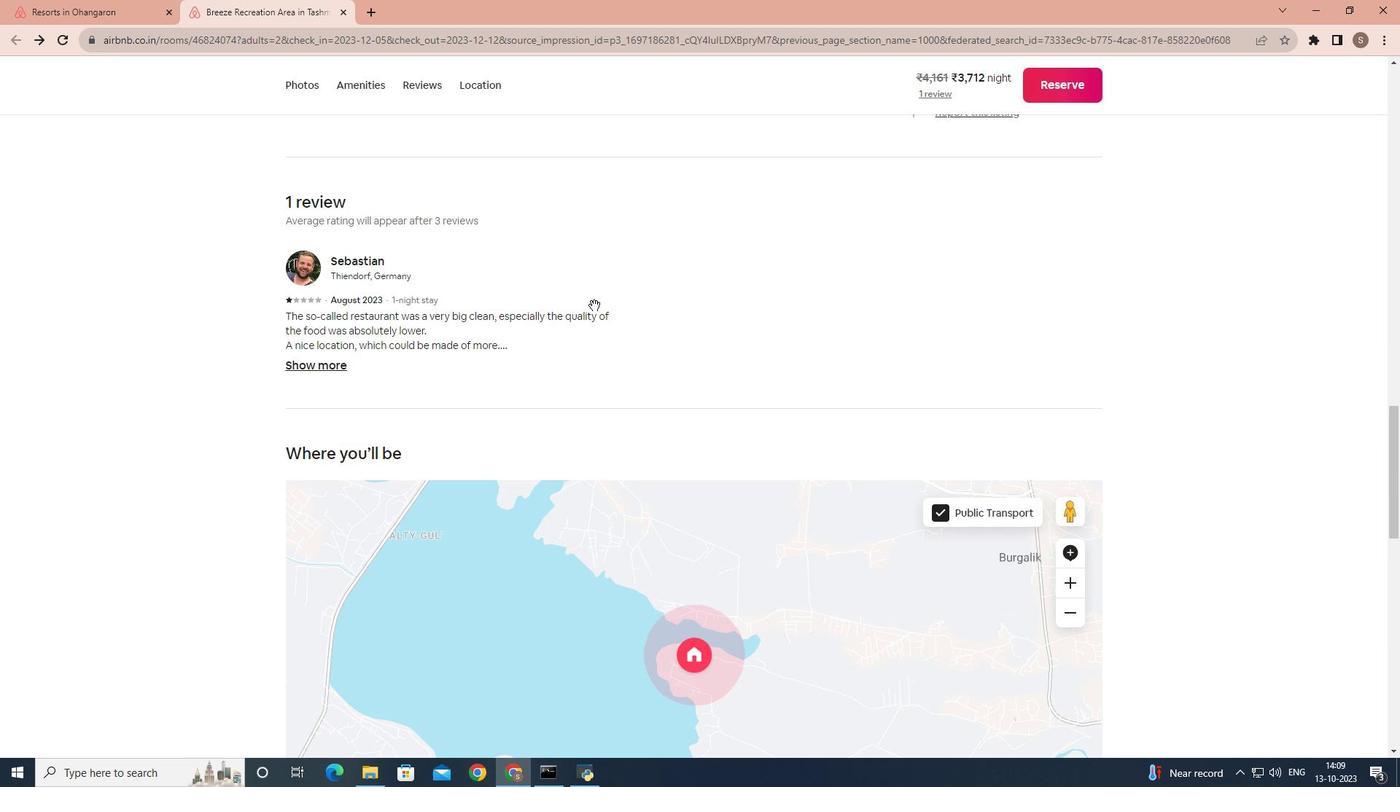 
Action: Mouse scrolled (594, 306) with delta (0, 0)
Screenshot: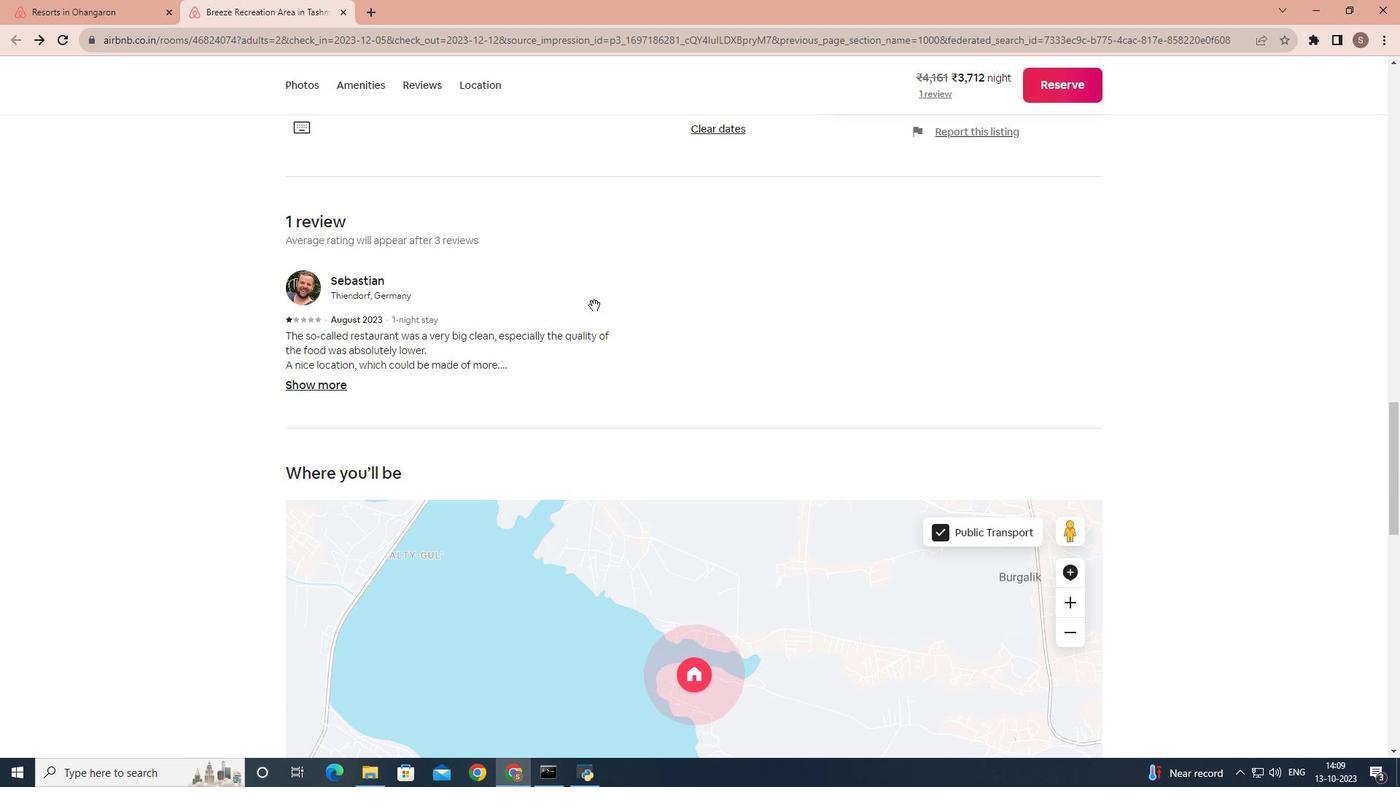 
Action: Mouse scrolled (594, 306) with delta (0, 0)
Screenshot: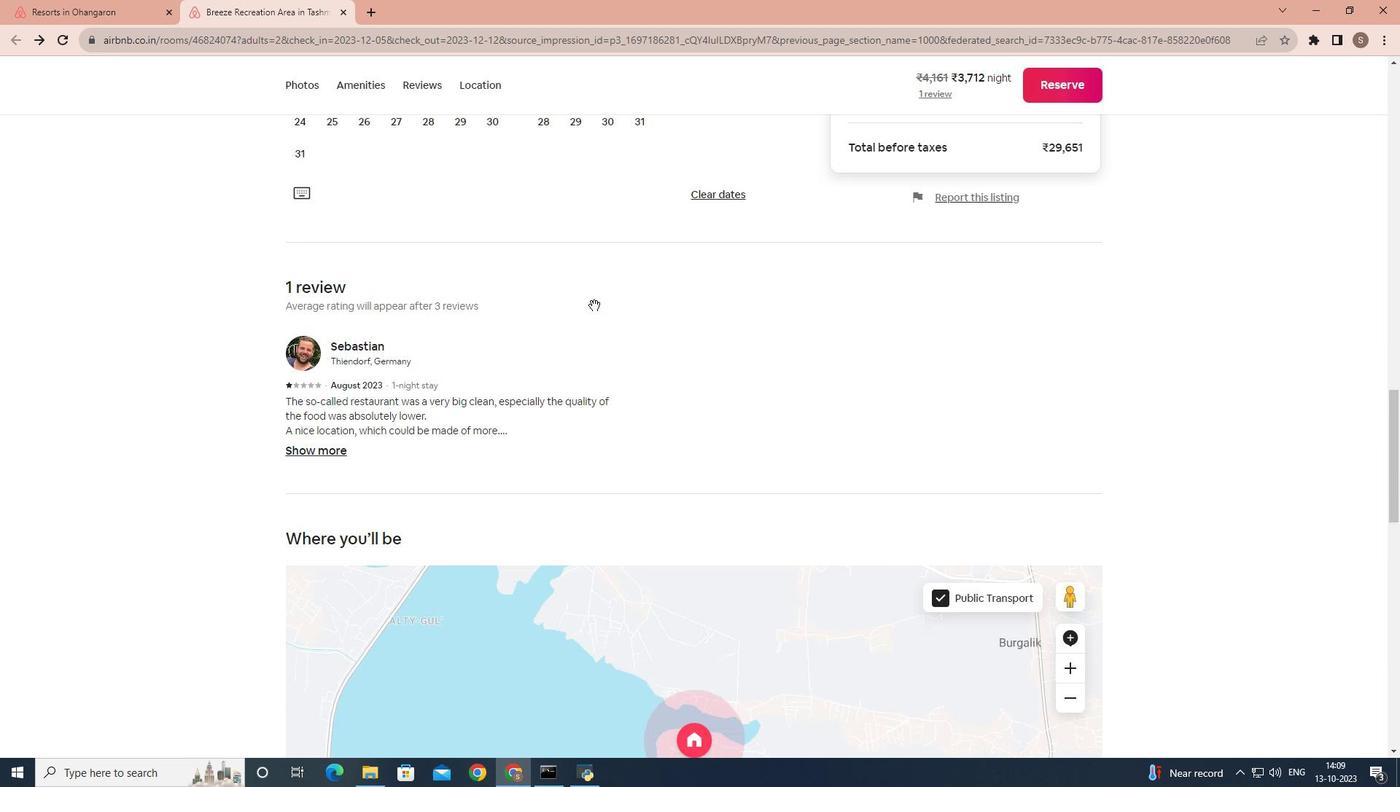 
Action: Mouse scrolled (594, 306) with delta (0, 0)
Screenshot: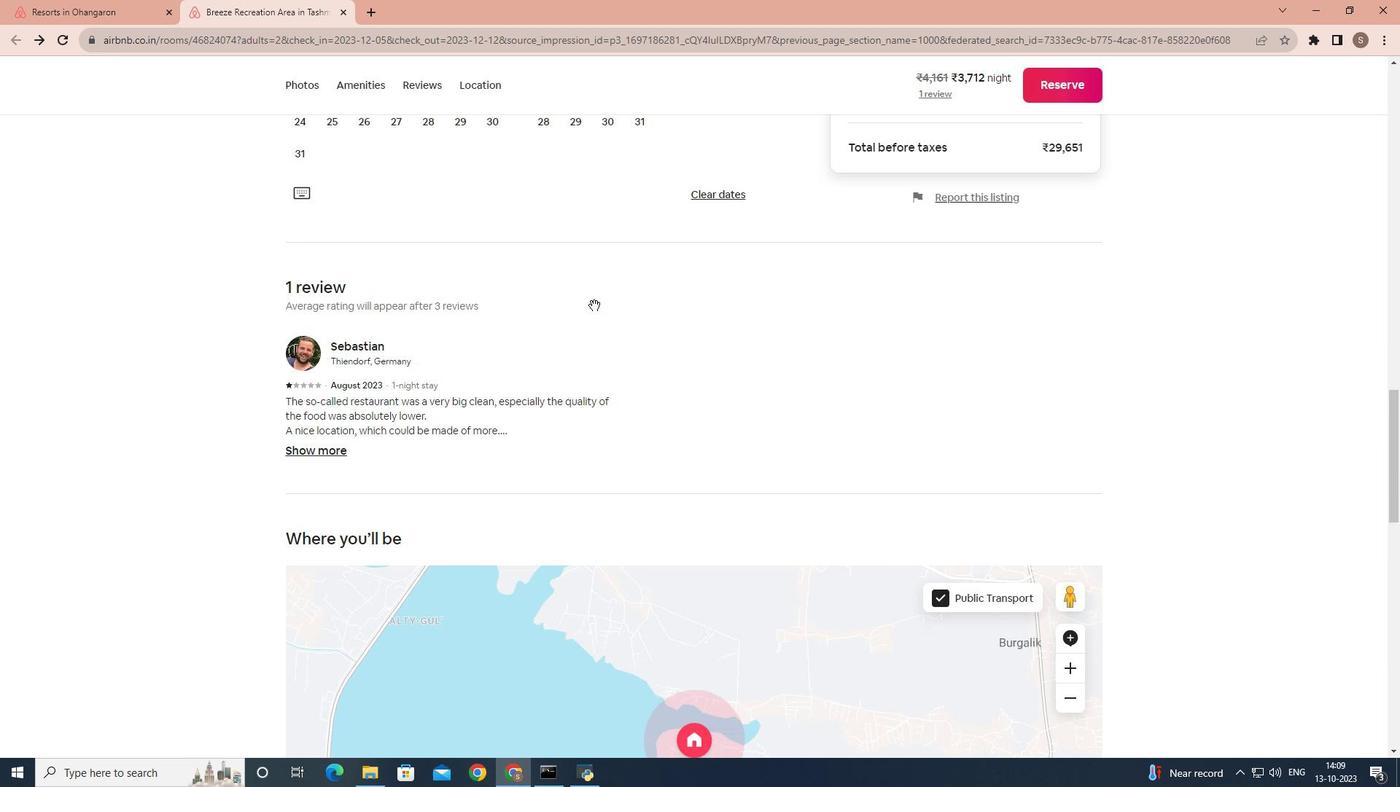 
Action: Mouse scrolled (594, 306) with delta (0, 0)
Screenshot: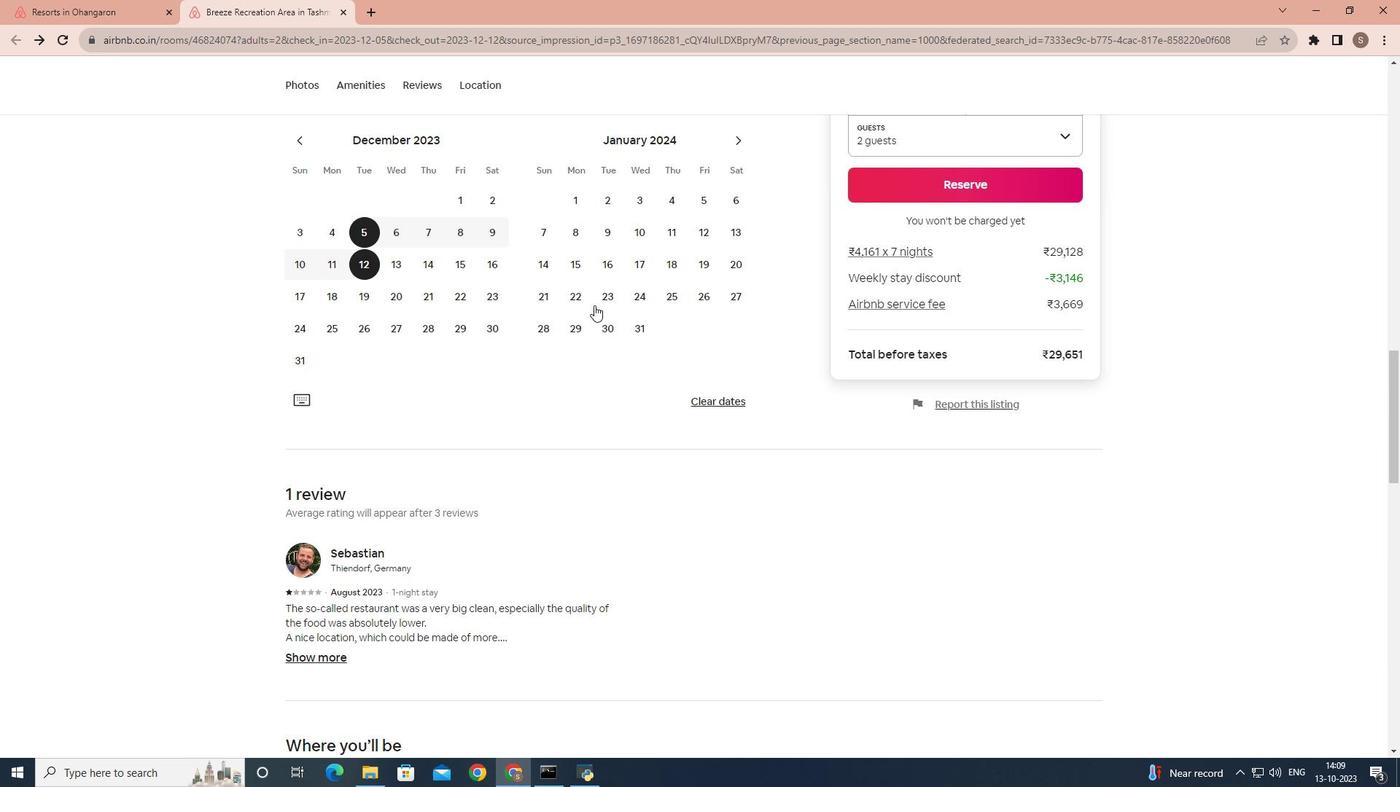 
Action: Mouse scrolled (594, 306) with delta (0, 0)
Screenshot: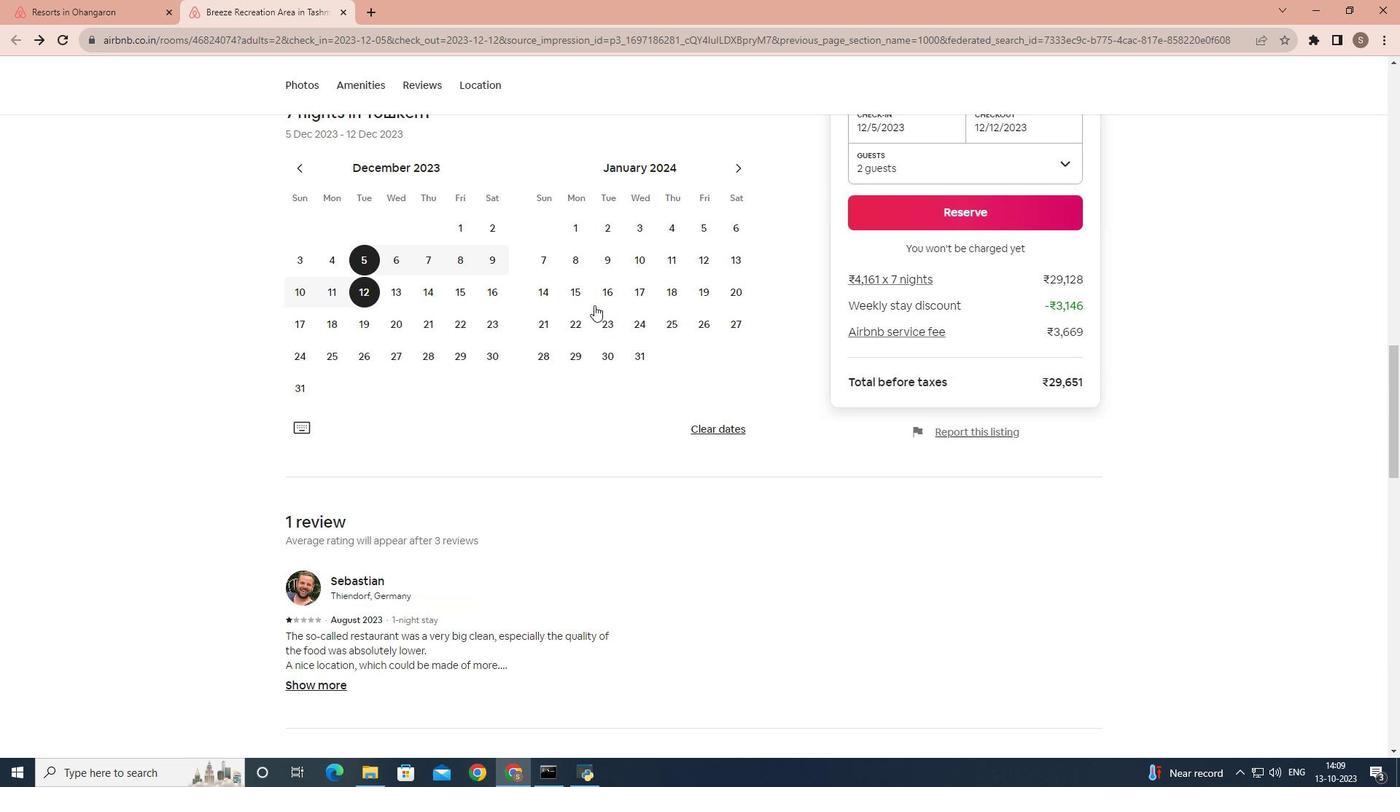 
Action: Mouse scrolled (594, 306) with delta (0, 0)
Screenshot: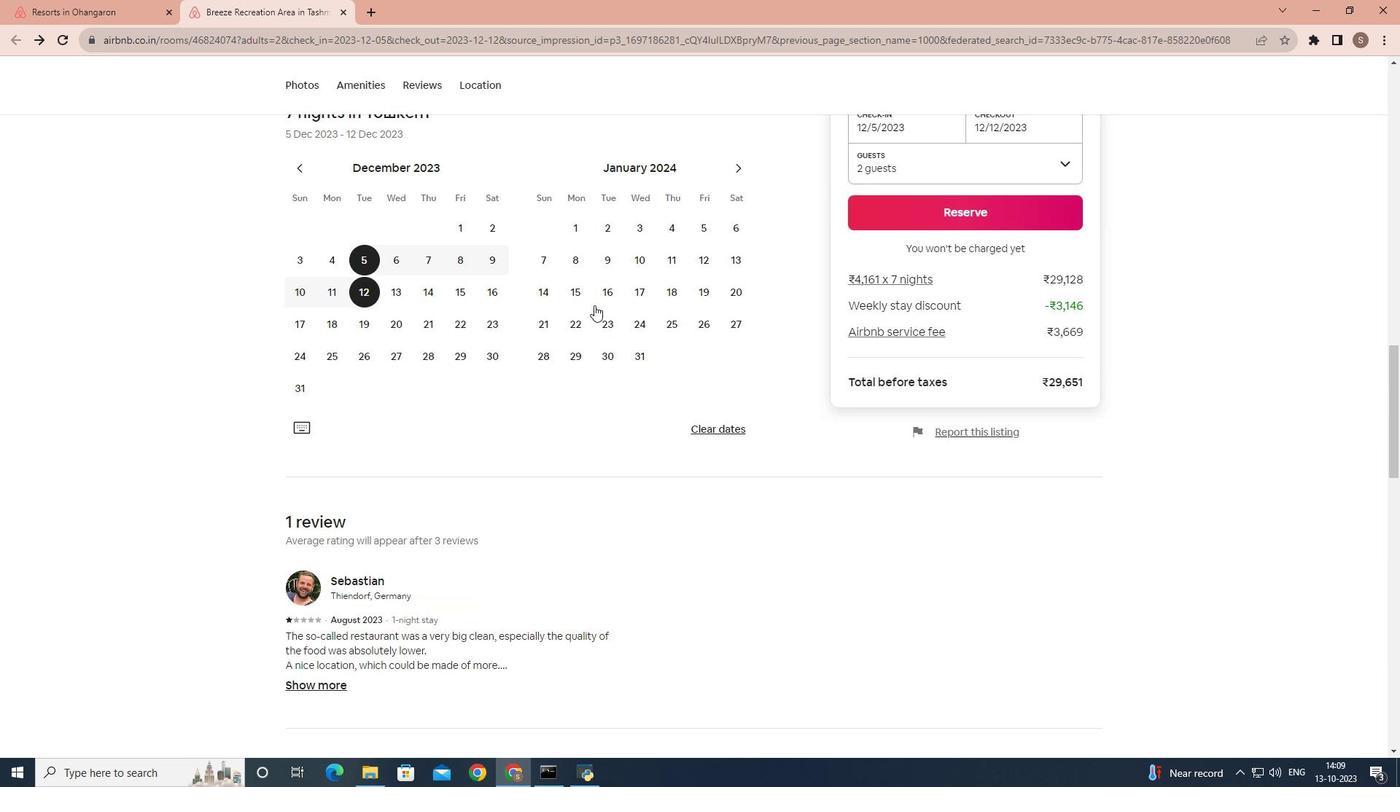 
Action: Mouse scrolled (594, 306) with delta (0, 0)
Screenshot: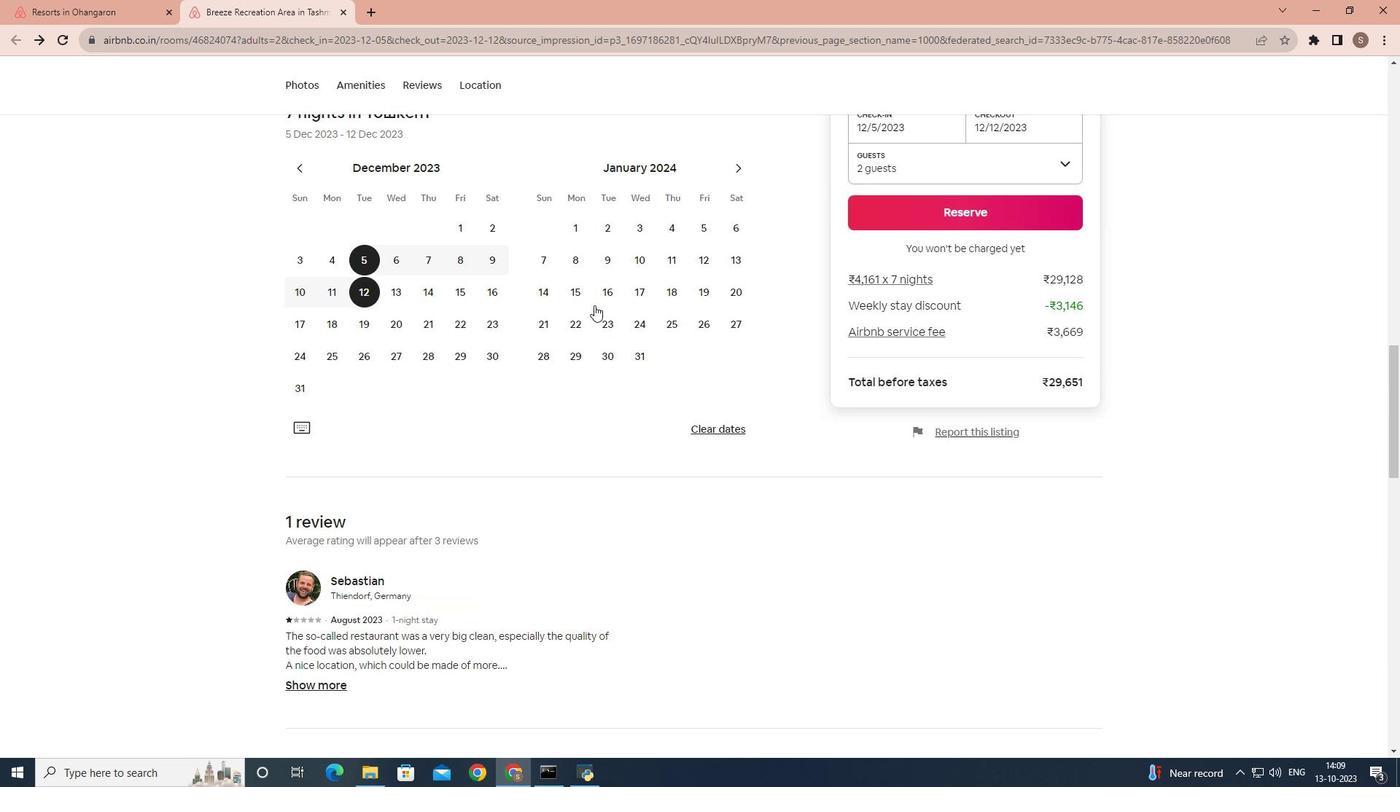 
Action: Mouse scrolled (594, 306) with delta (0, 0)
Screenshot: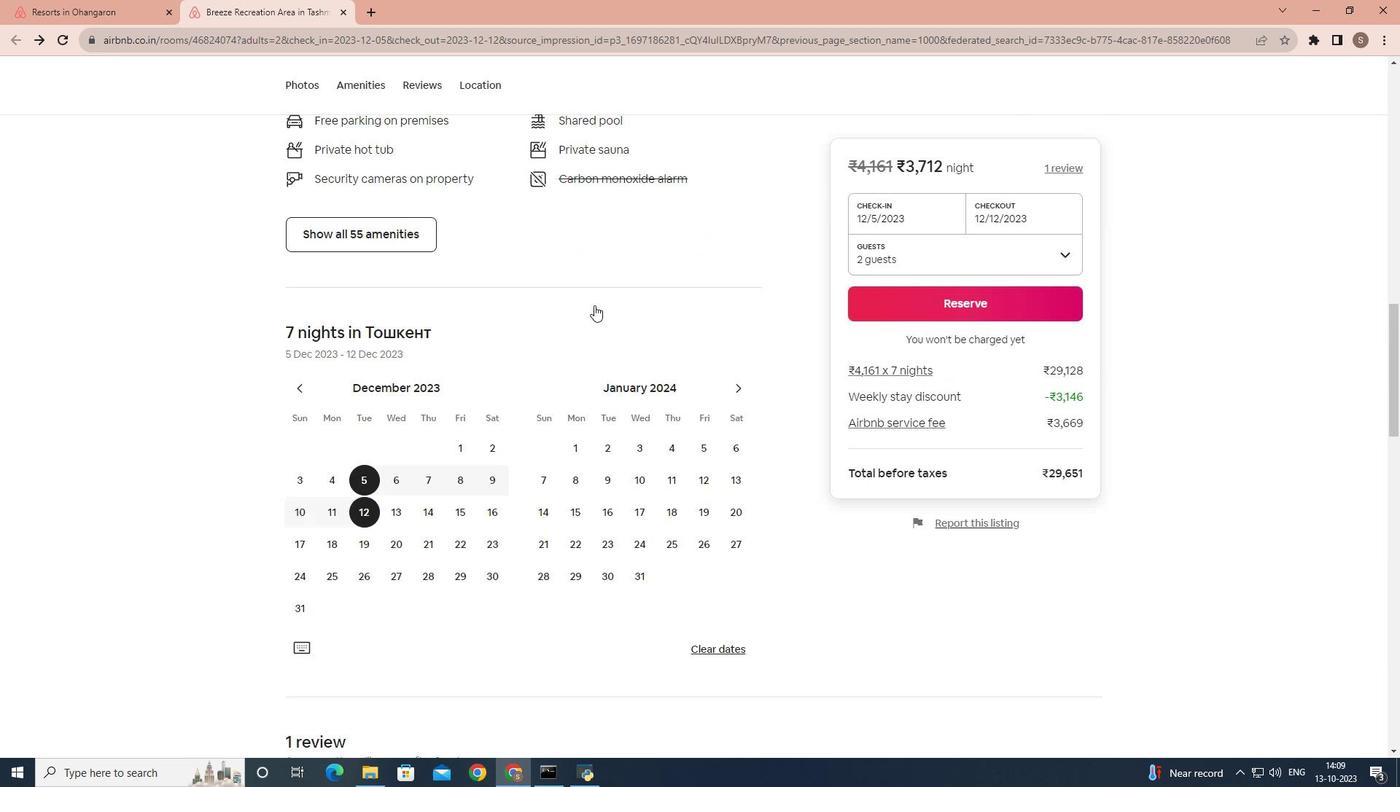 
Action: Mouse scrolled (594, 306) with delta (0, 0)
Screenshot: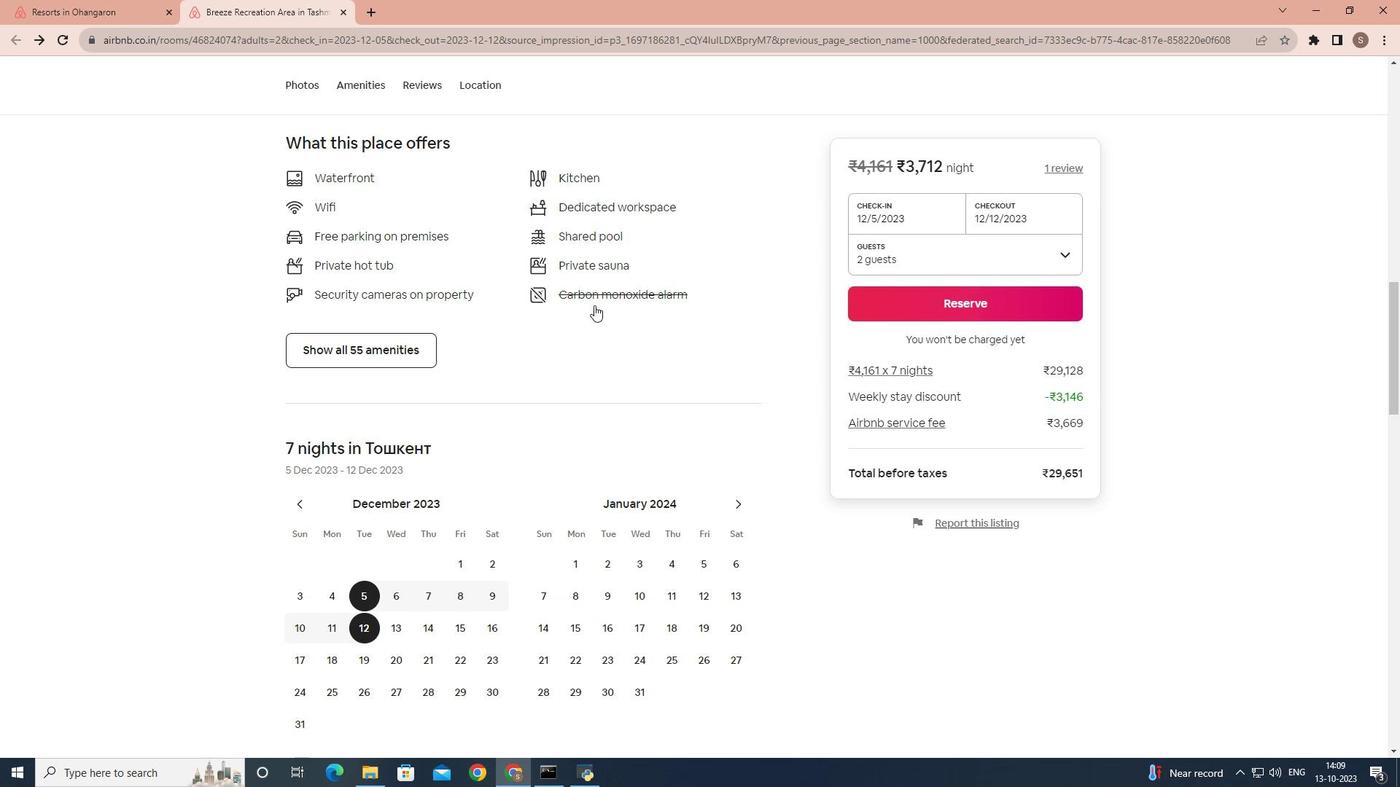 
Action: Mouse scrolled (594, 306) with delta (0, 0)
Screenshot: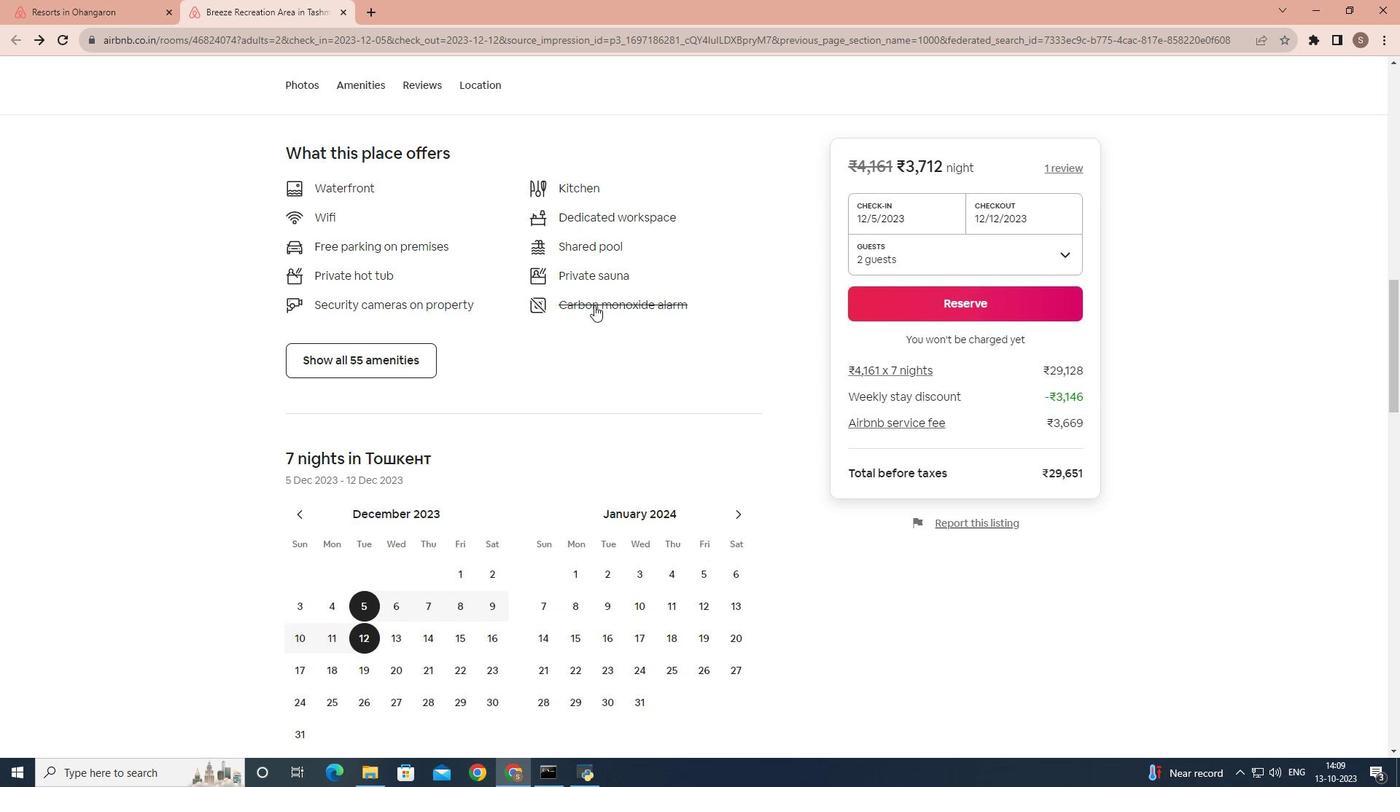 
Action: Mouse scrolled (594, 306) with delta (0, 0)
Screenshot: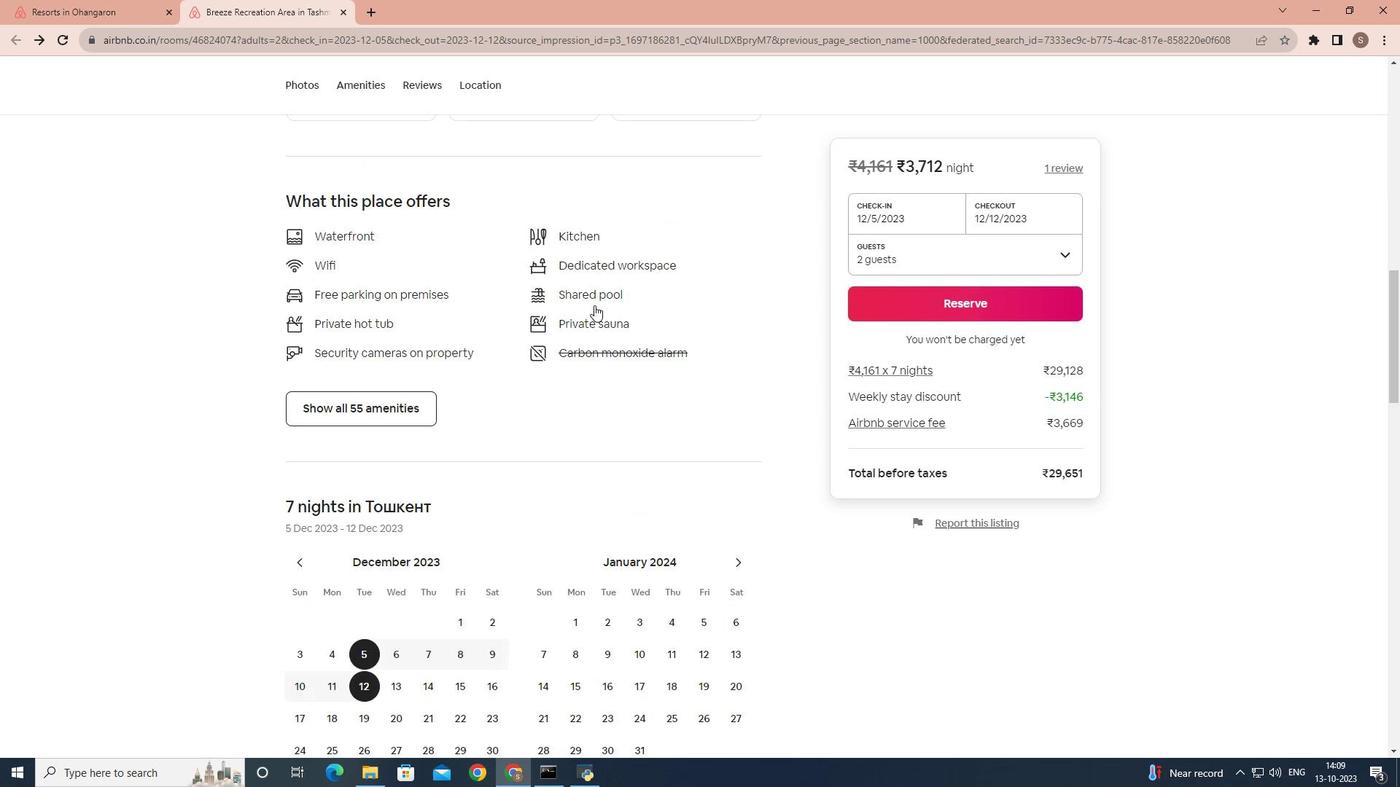 
Action: Mouse scrolled (594, 306) with delta (0, 0)
Screenshot: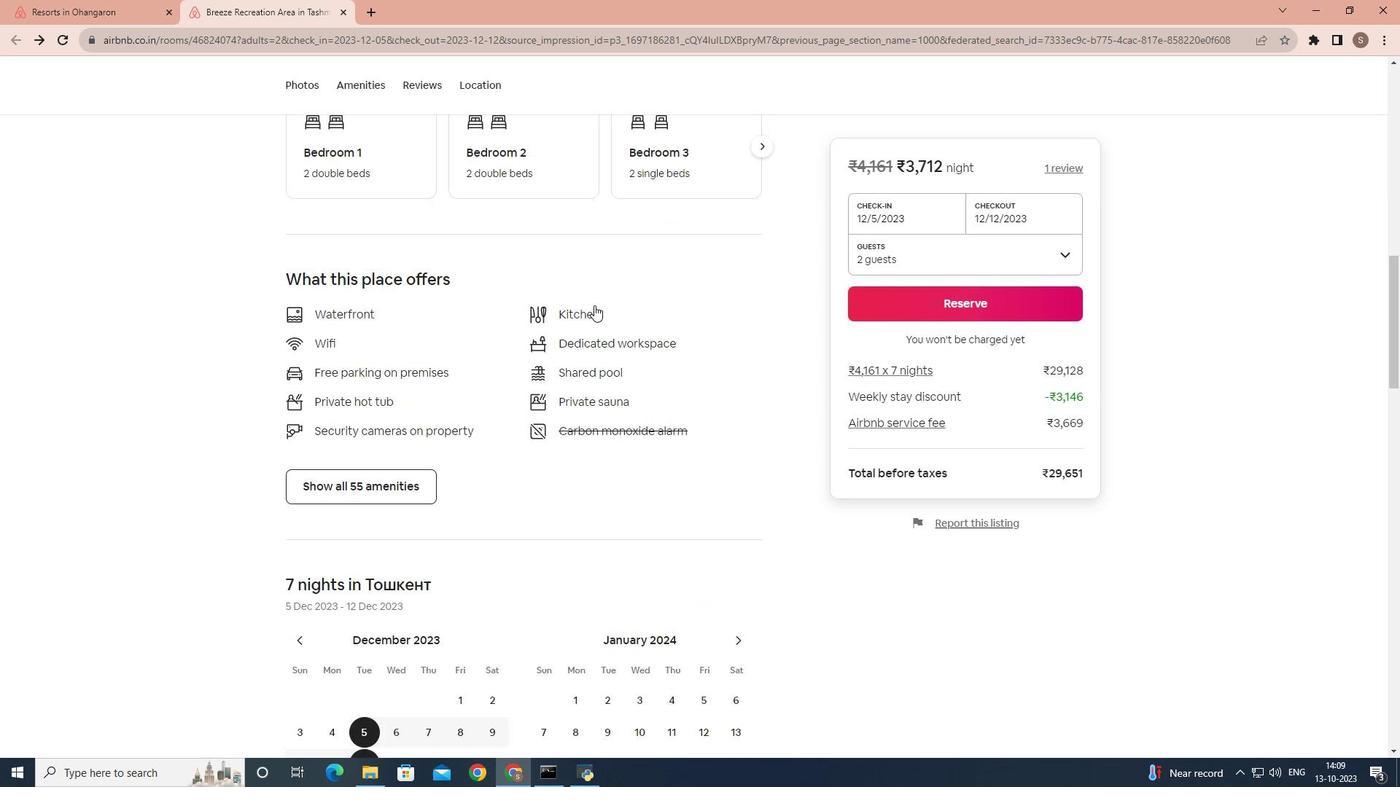 
Action: Mouse scrolled (594, 306) with delta (0, 0)
